 Task: Add Sprouts Boneless Skinless Chicken Thighs No Antibiotics Ever to the cart.
Action: Mouse moved to (24, 137)
Screenshot: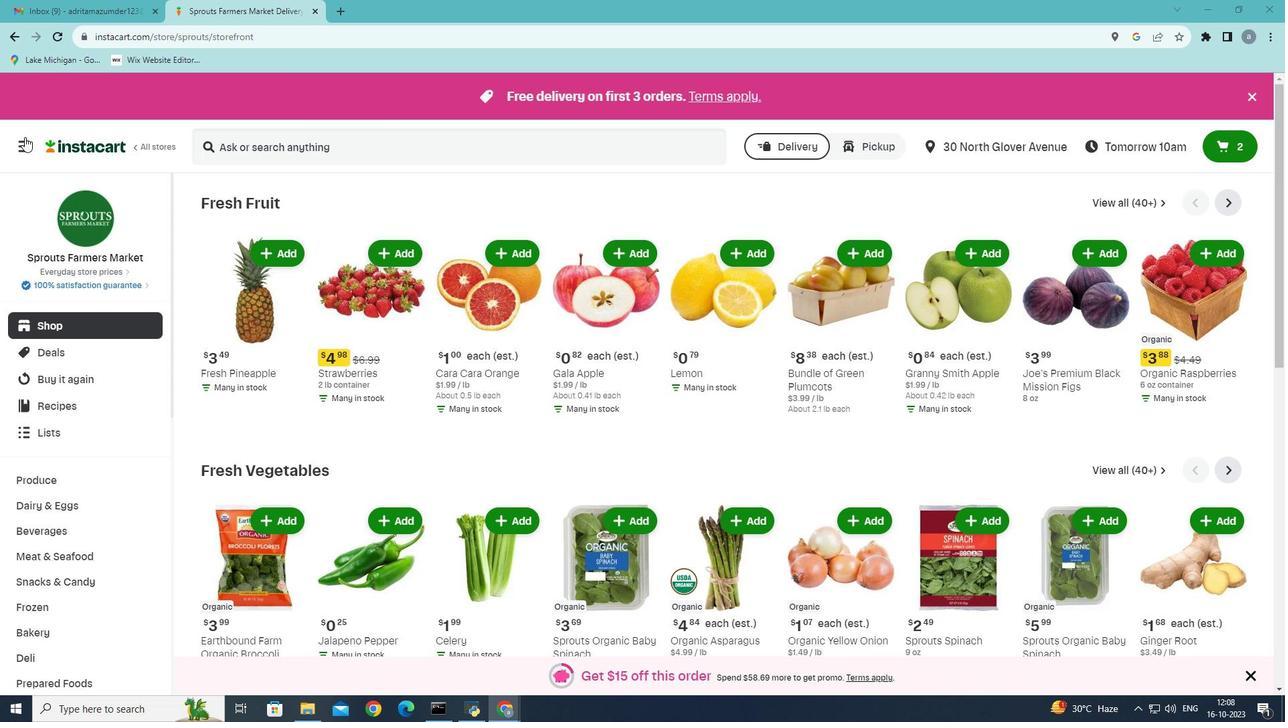 
Action: Mouse pressed left at (24, 137)
Screenshot: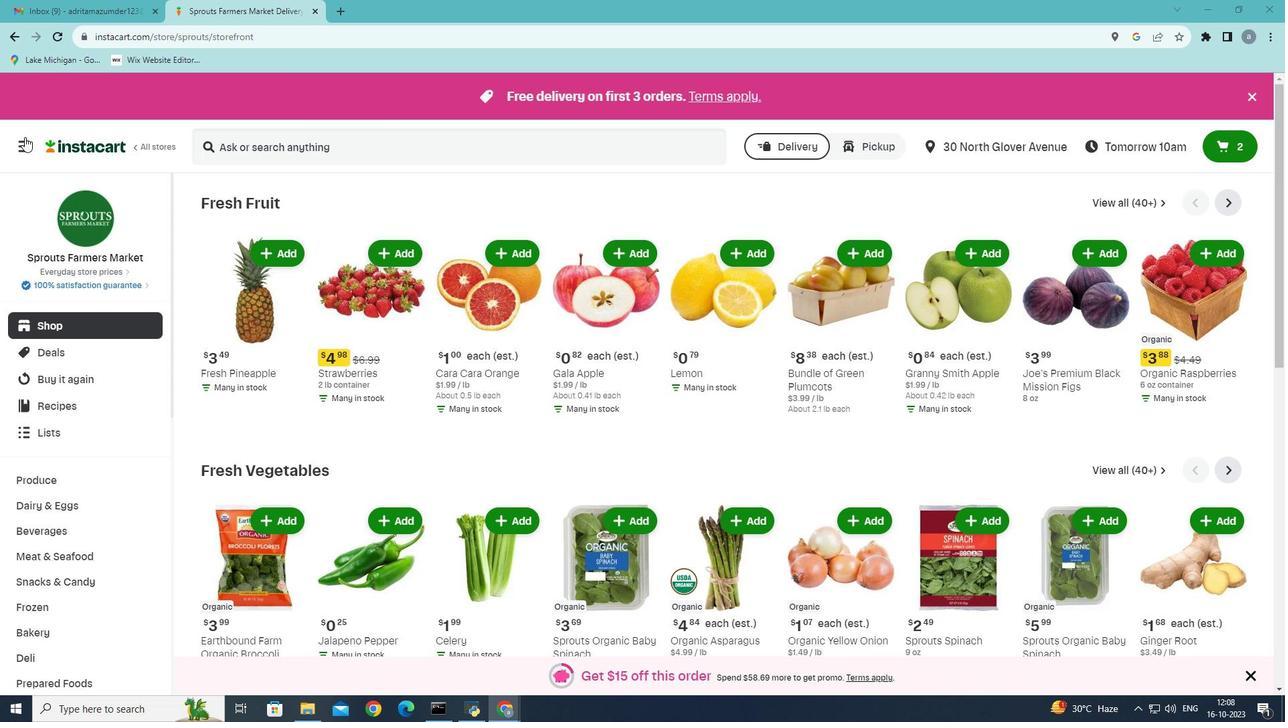 
Action: Mouse moved to (75, 390)
Screenshot: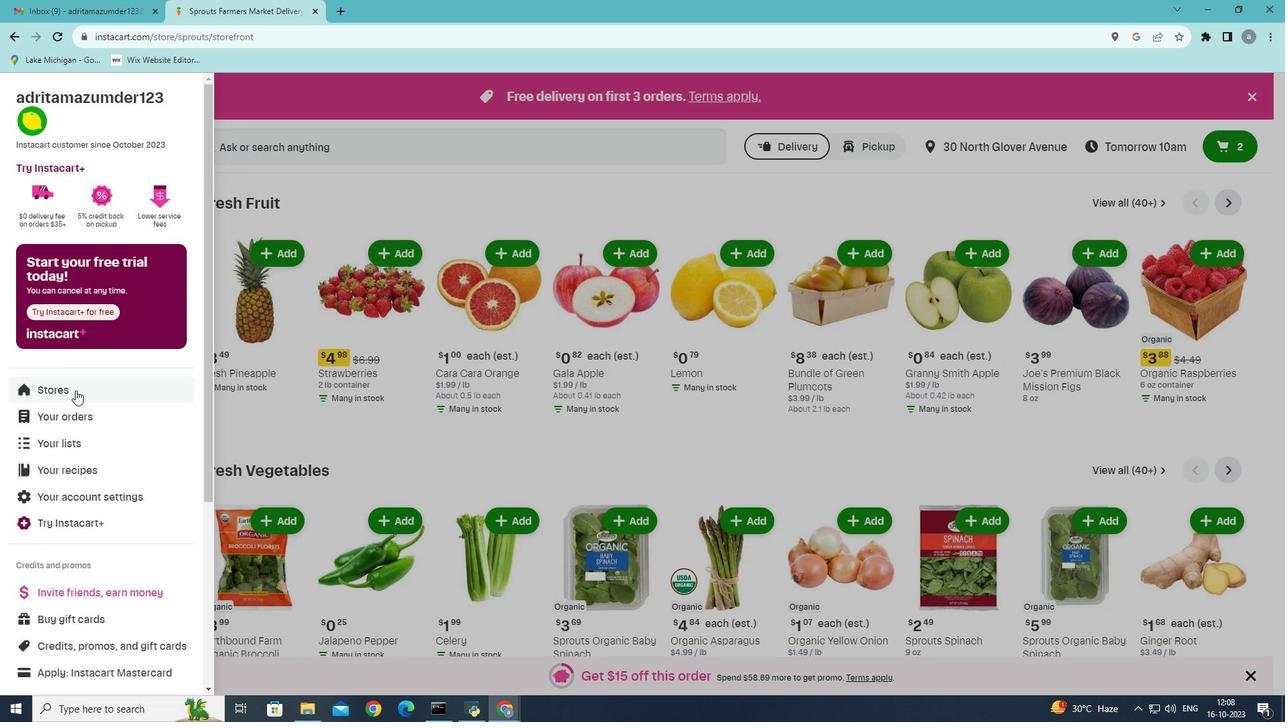 
Action: Mouse pressed left at (75, 390)
Screenshot: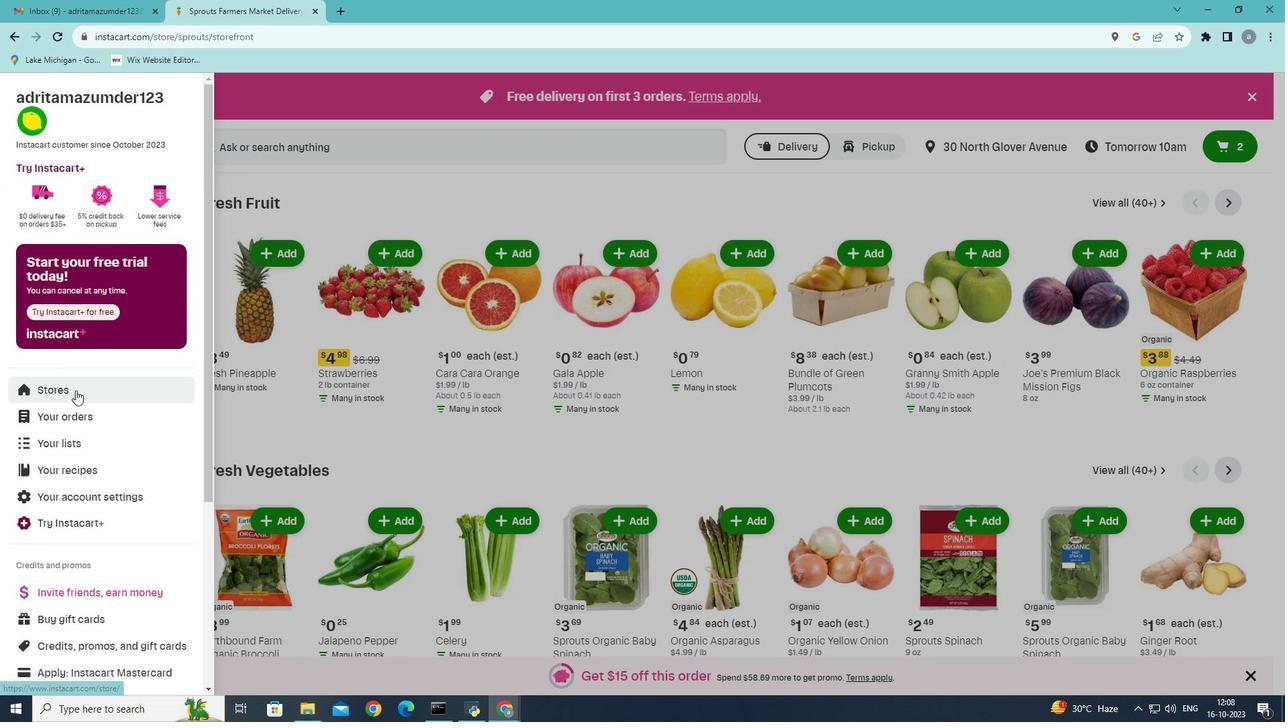 
Action: Mouse moved to (316, 149)
Screenshot: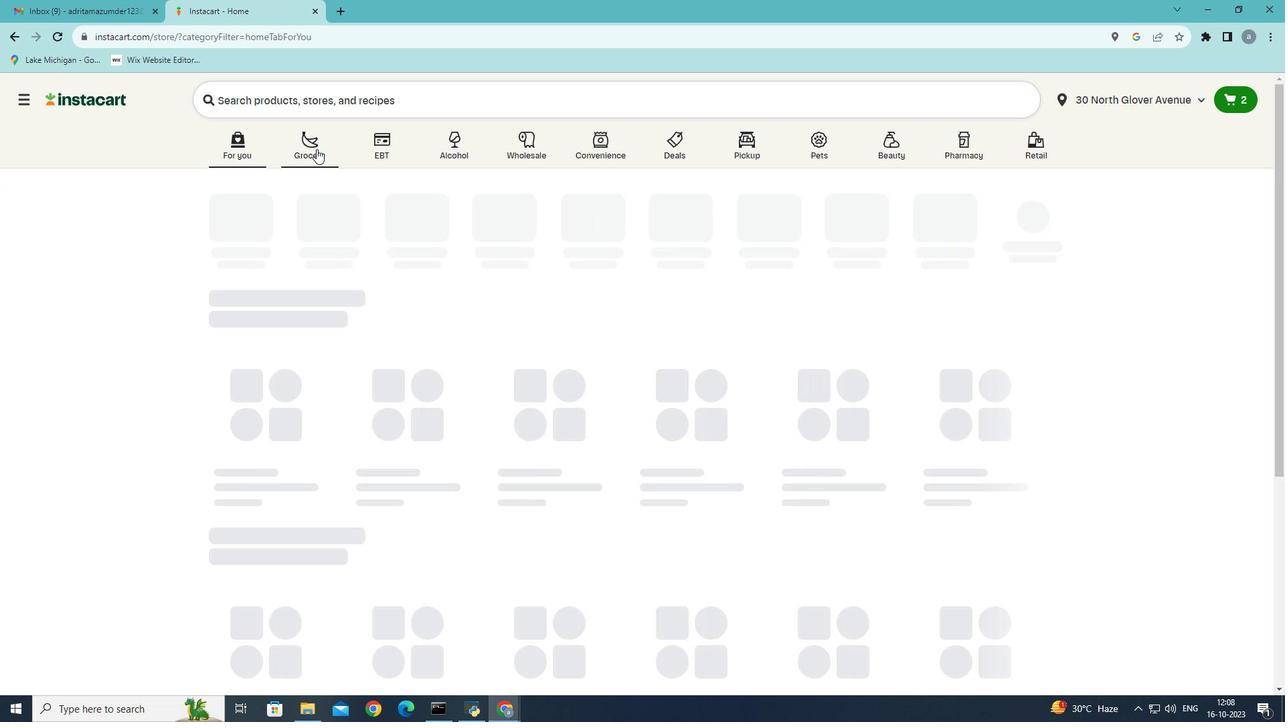 
Action: Mouse pressed left at (316, 149)
Screenshot: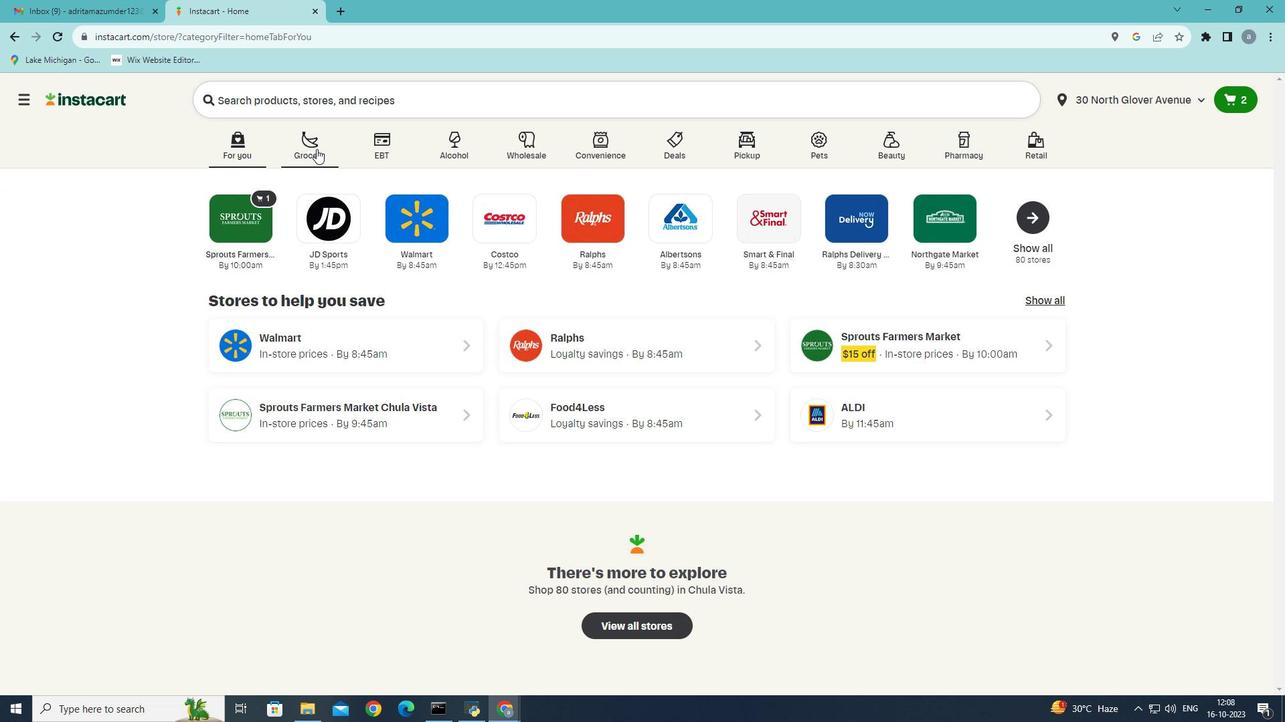 
Action: Mouse moved to (392, 243)
Screenshot: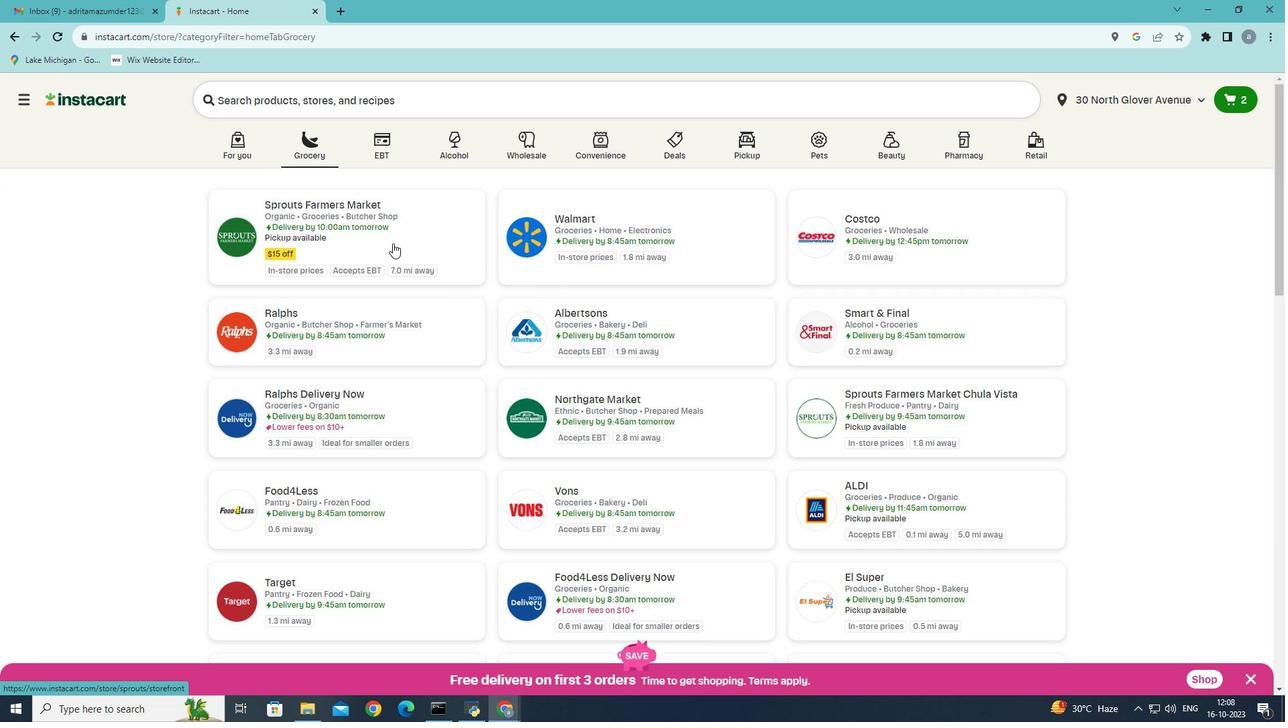 
Action: Mouse pressed left at (392, 243)
Screenshot: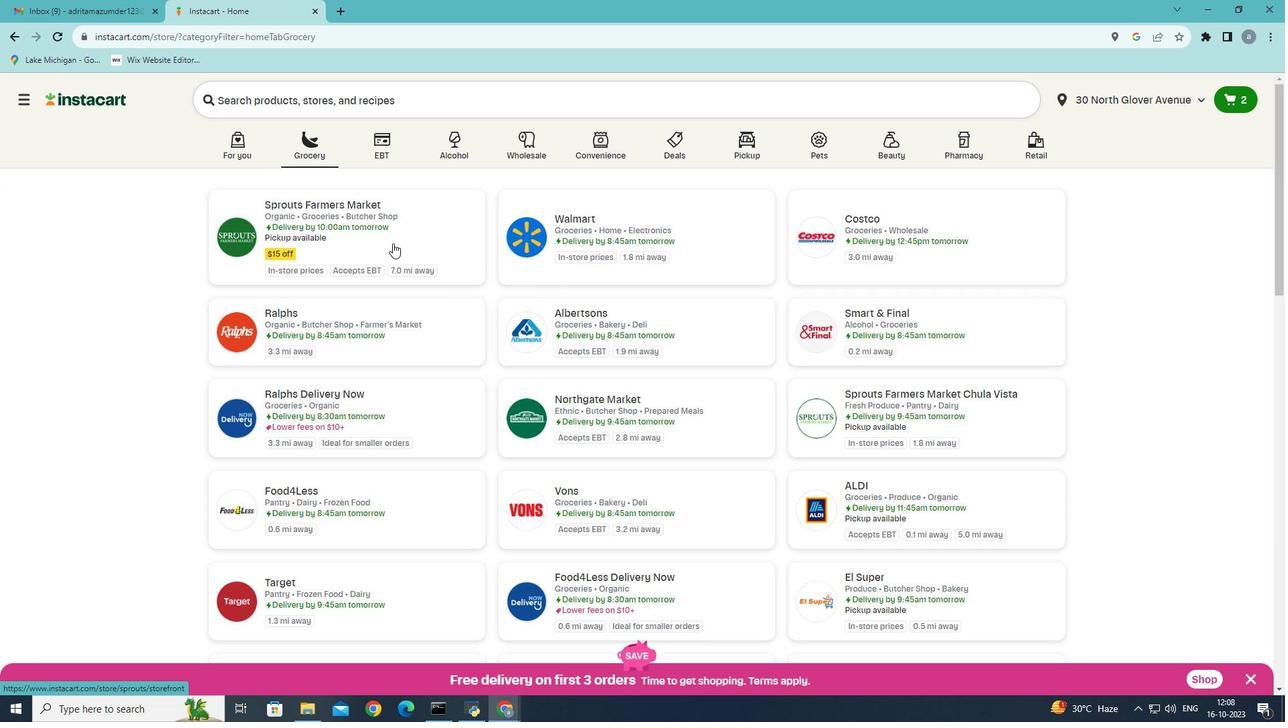 
Action: Mouse moved to (48, 552)
Screenshot: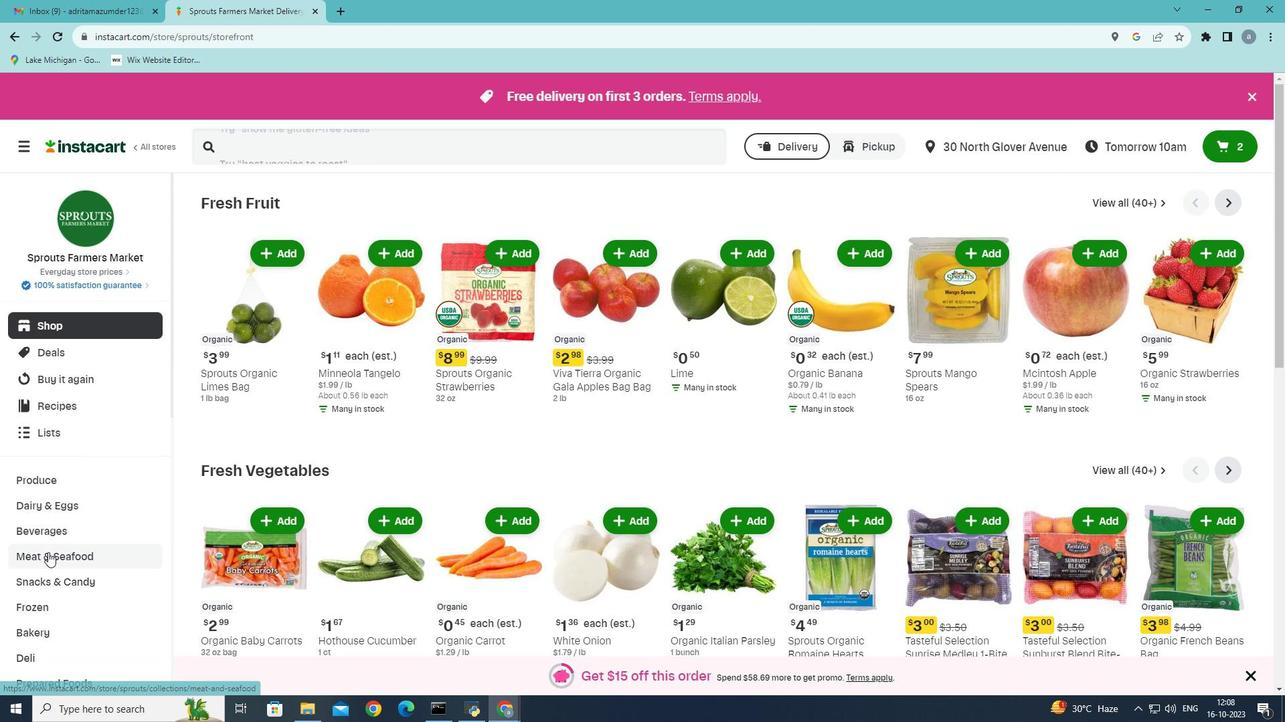 
Action: Mouse pressed left at (48, 552)
Screenshot: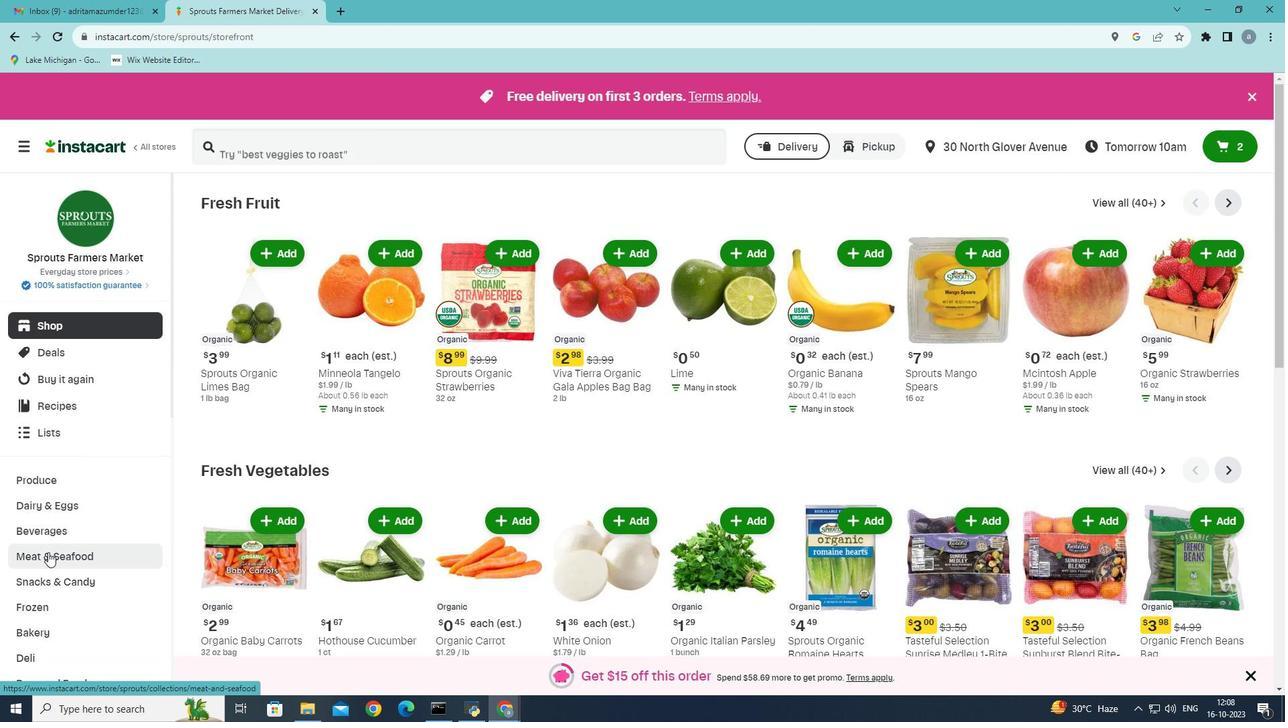 
Action: Mouse moved to (328, 238)
Screenshot: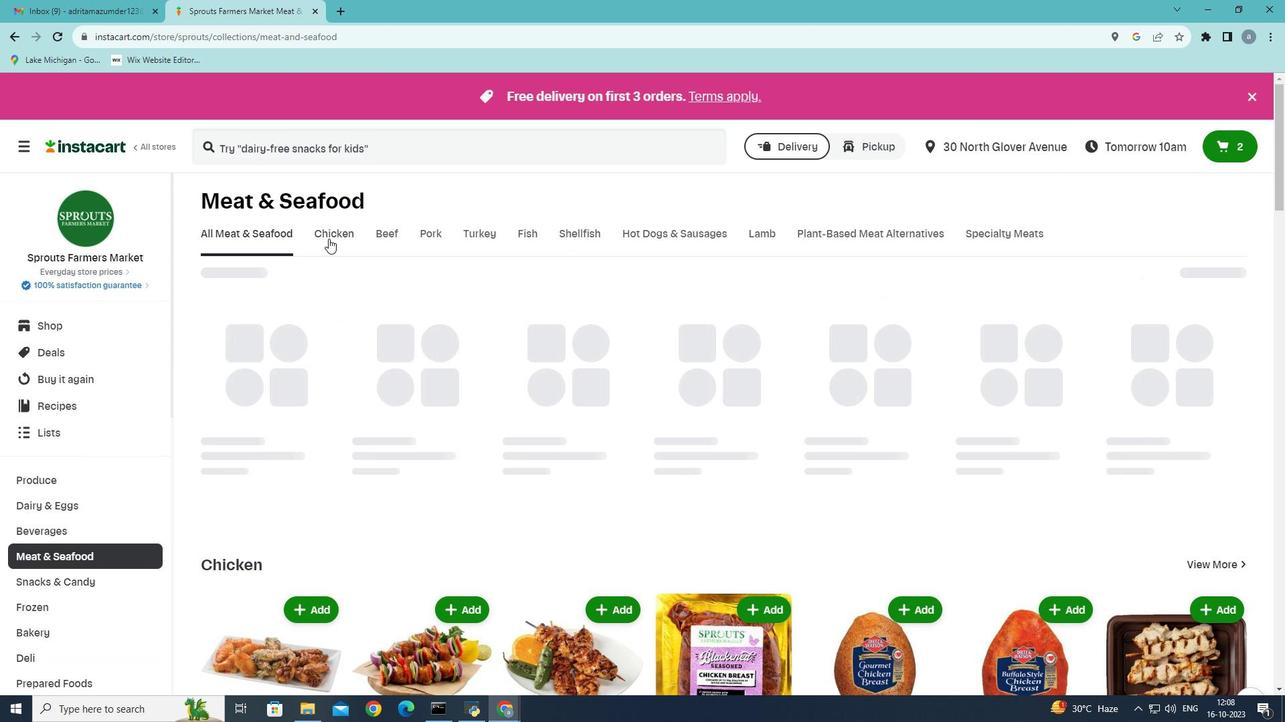 
Action: Mouse pressed left at (328, 238)
Screenshot: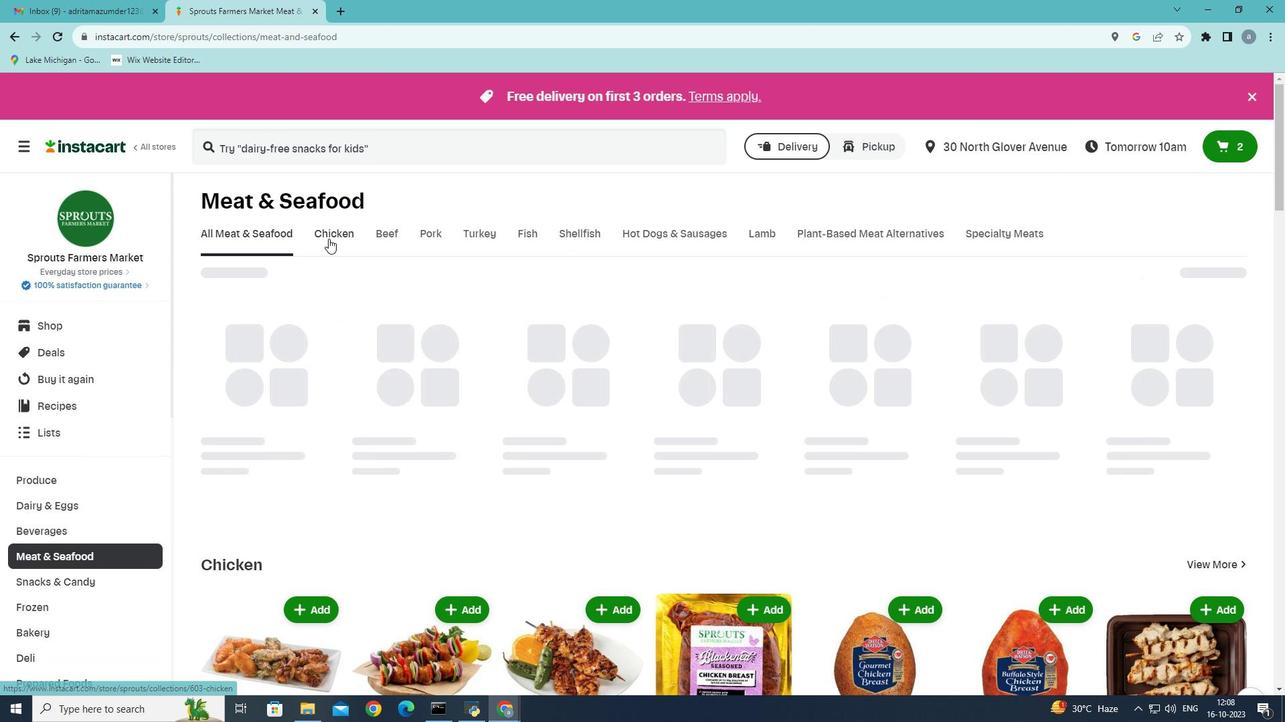 
Action: Mouse moved to (386, 291)
Screenshot: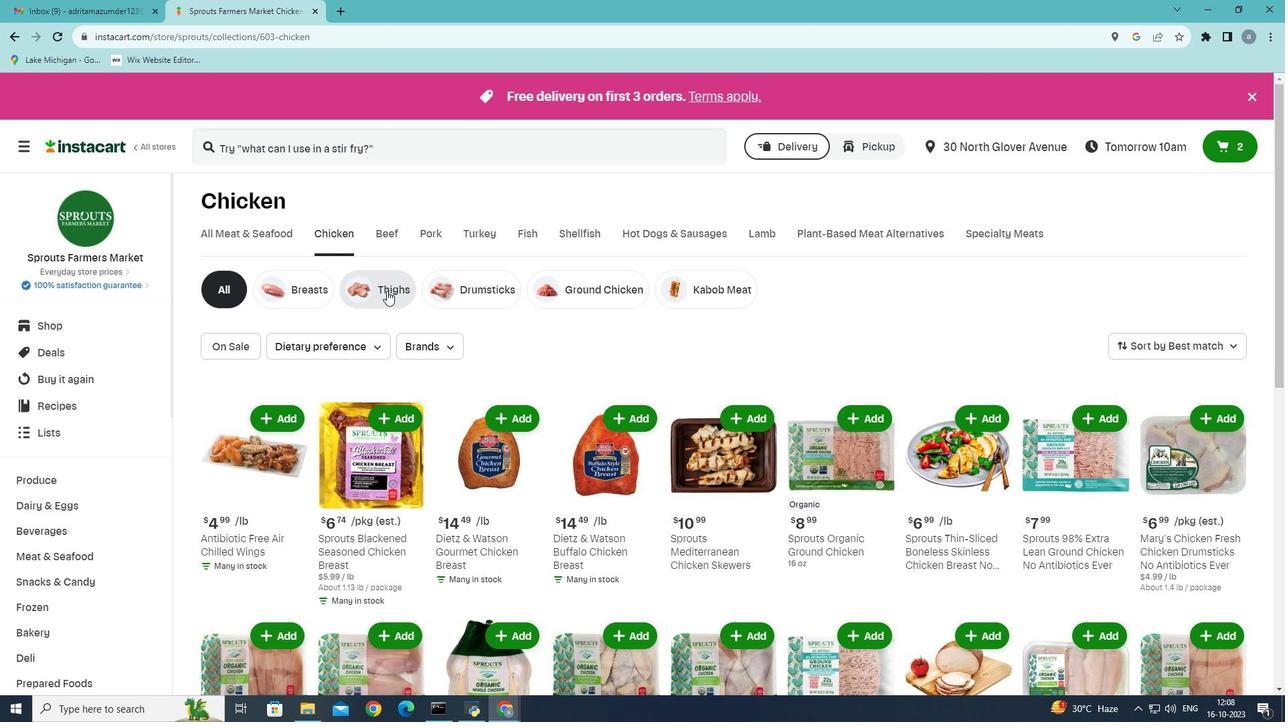 
Action: Mouse pressed left at (386, 291)
Screenshot: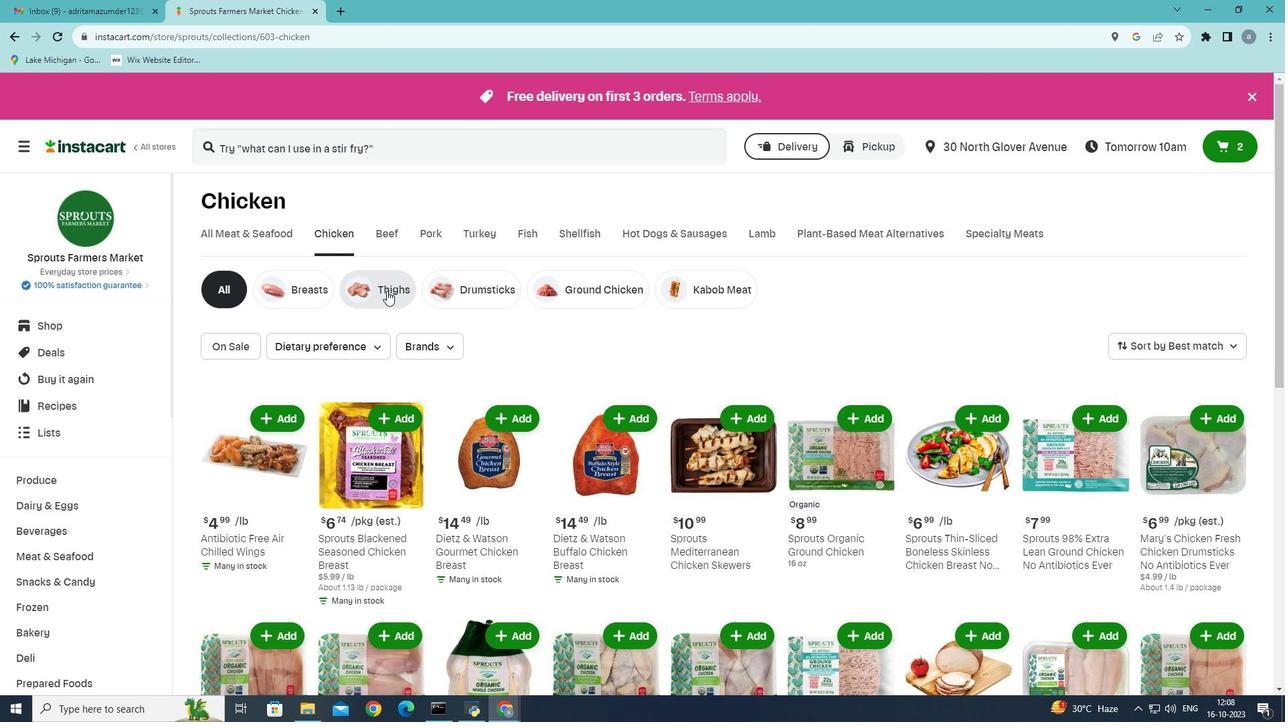
Action: Mouse moved to (266, 153)
Screenshot: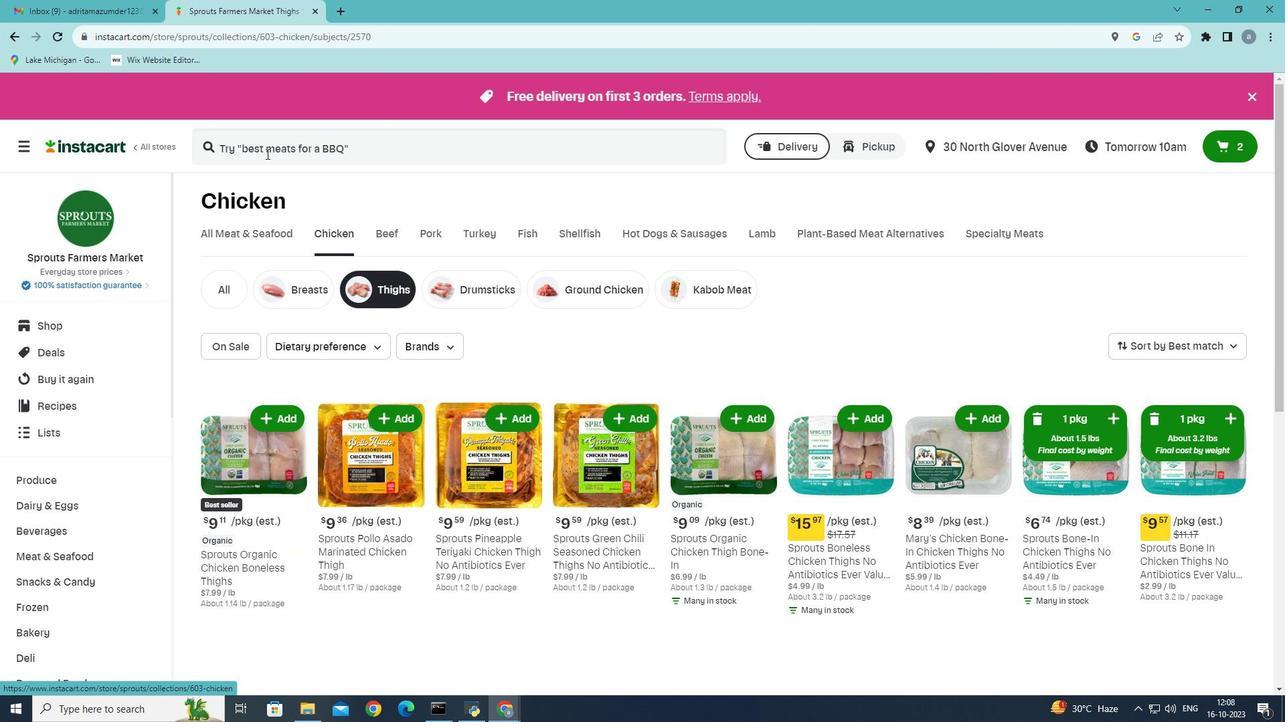 
Action: Mouse pressed left at (266, 153)
Screenshot: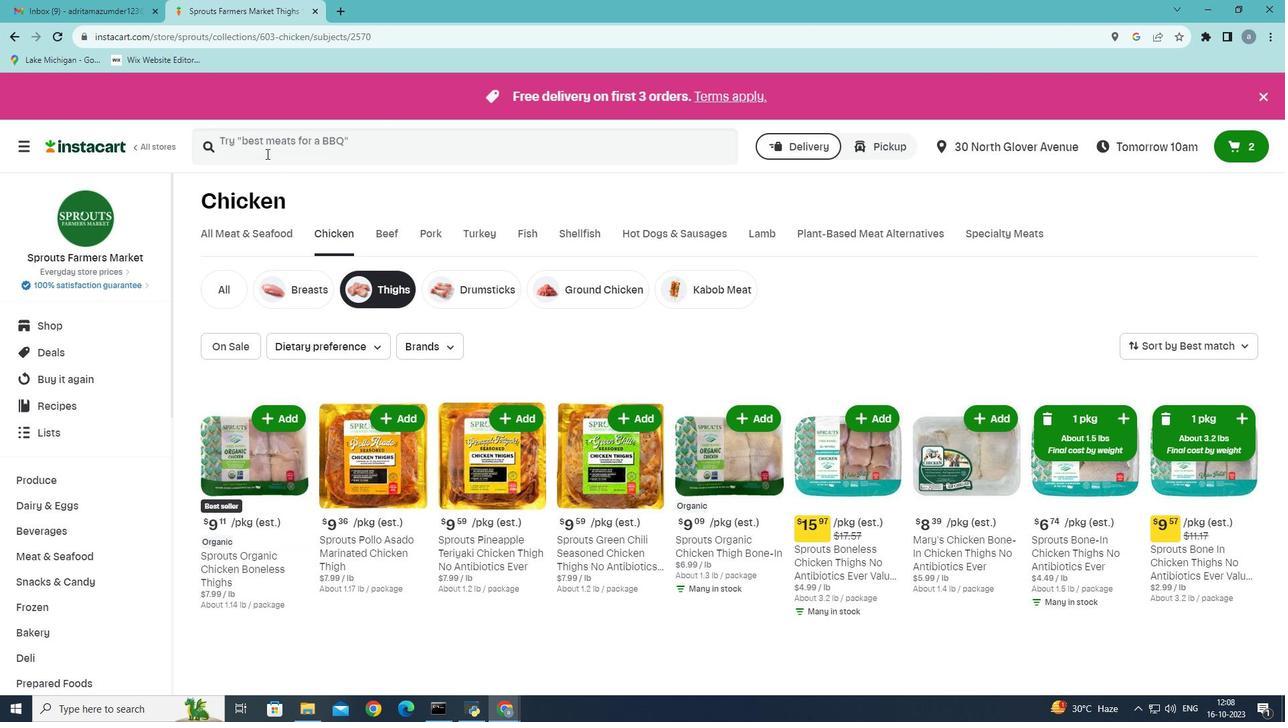 
Action: Key pressed <Key.shift>Sprouts<Key.space><Key.shift>Bol<Key.backspace>neless<Key.space><Key.shift><Key.shift><Key.shift><Key.shift><Key.shift>Skinless<Key.space>chicken<Key.space><Key.shift>Thighs<Key.space>no<Key.space>ani<Key.backspace>tibiotics<Key.space>ever<Key.enter>
Screenshot: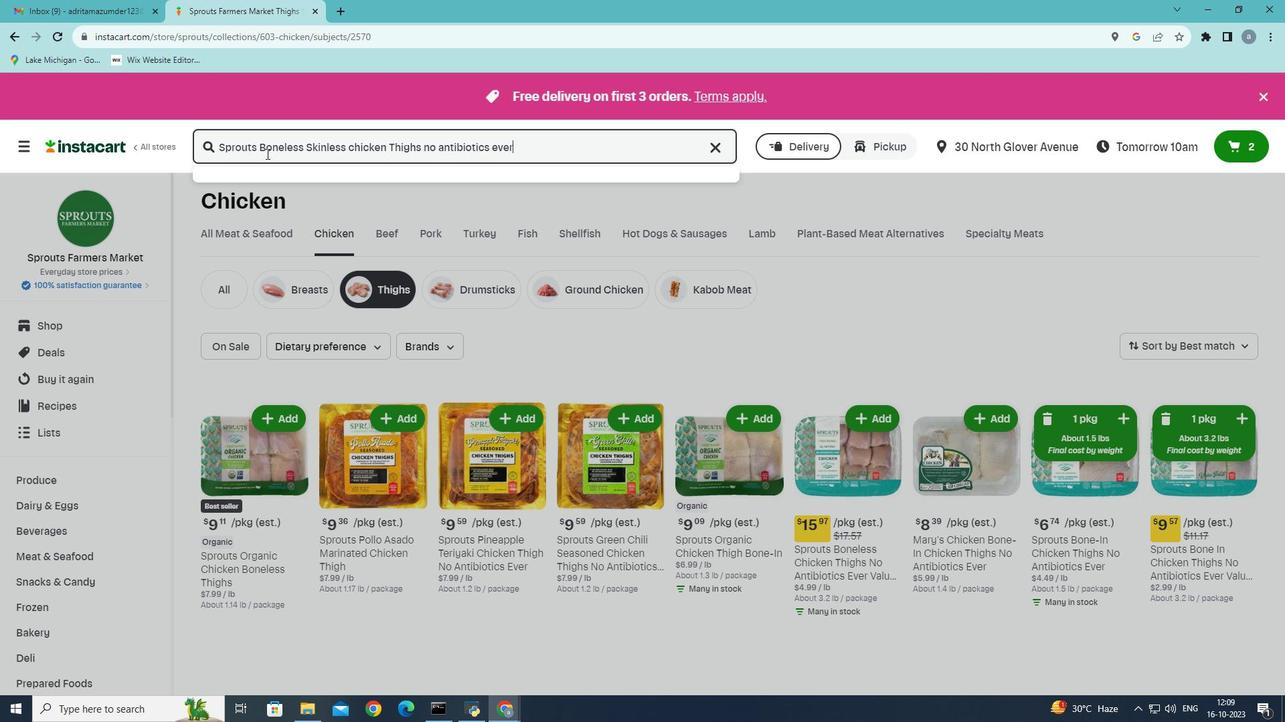 
Action: Mouse moved to (850, 492)
Screenshot: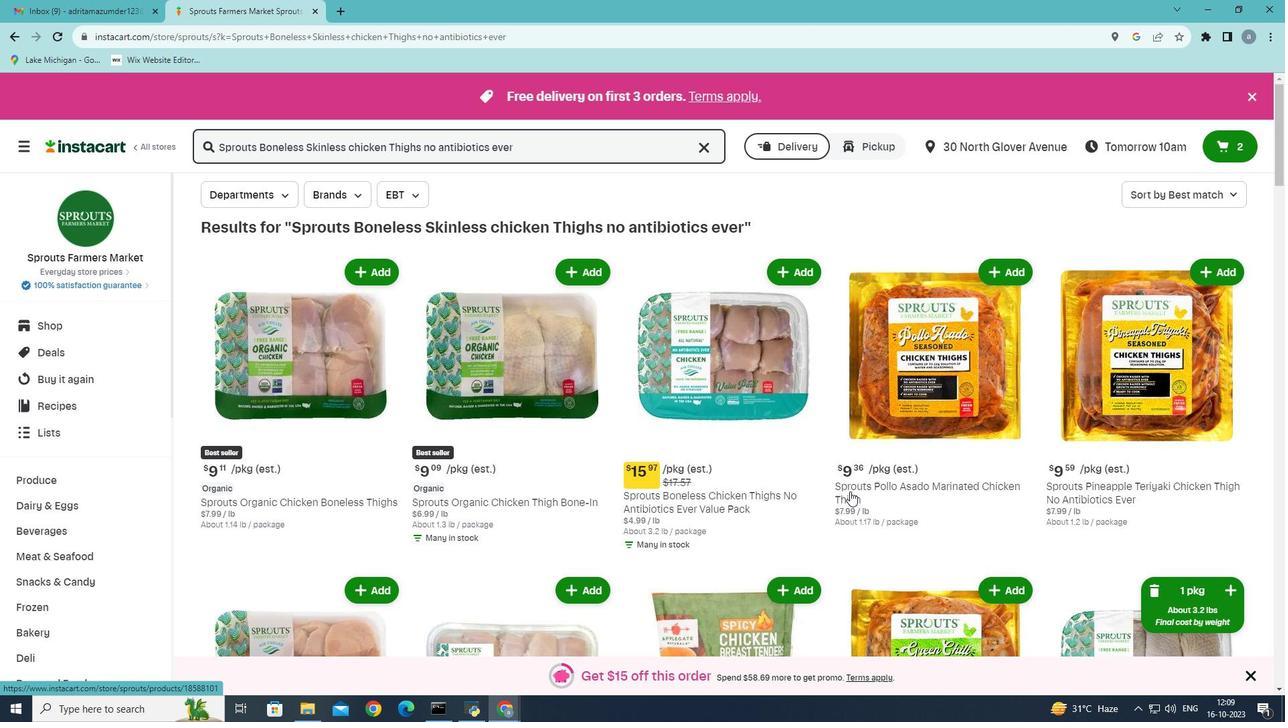 
Action: Mouse scrolled (850, 491) with delta (0, 0)
Screenshot: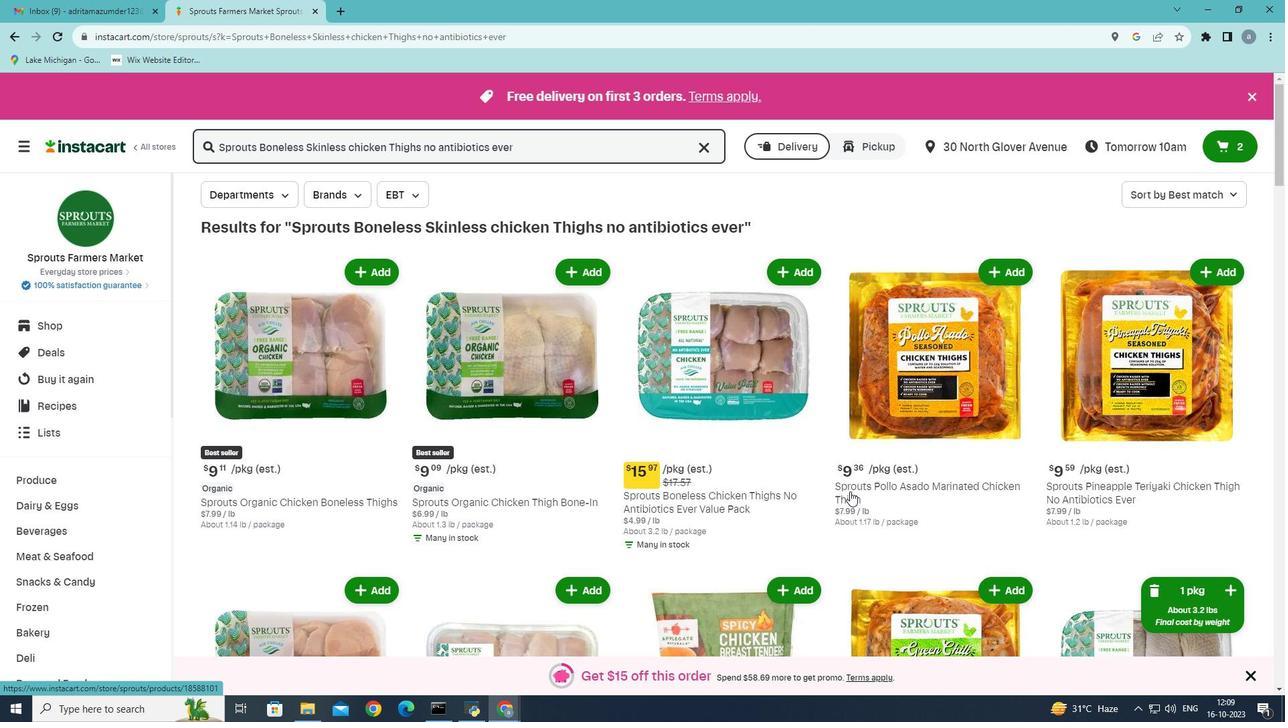 
Action: Mouse moved to (889, 500)
Screenshot: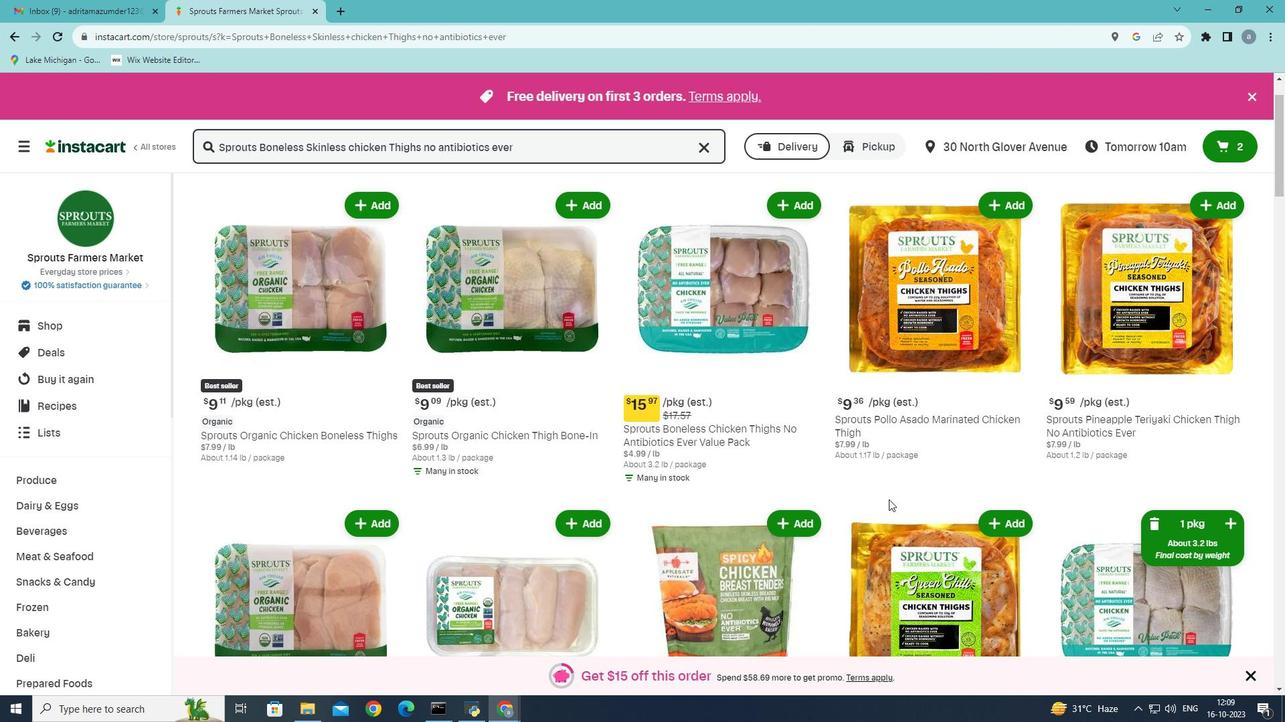 
Action: Mouse scrolled (889, 499) with delta (0, 0)
Screenshot: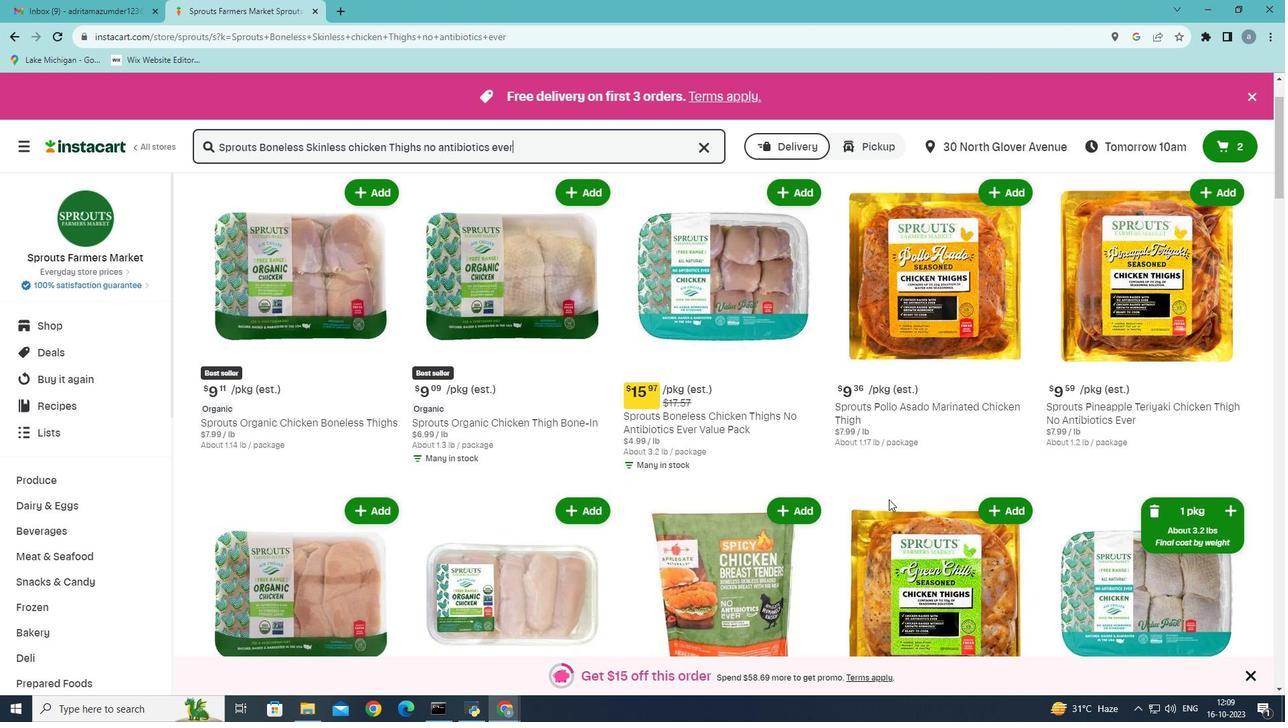 
Action: Mouse scrolled (889, 499) with delta (0, 0)
Screenshot: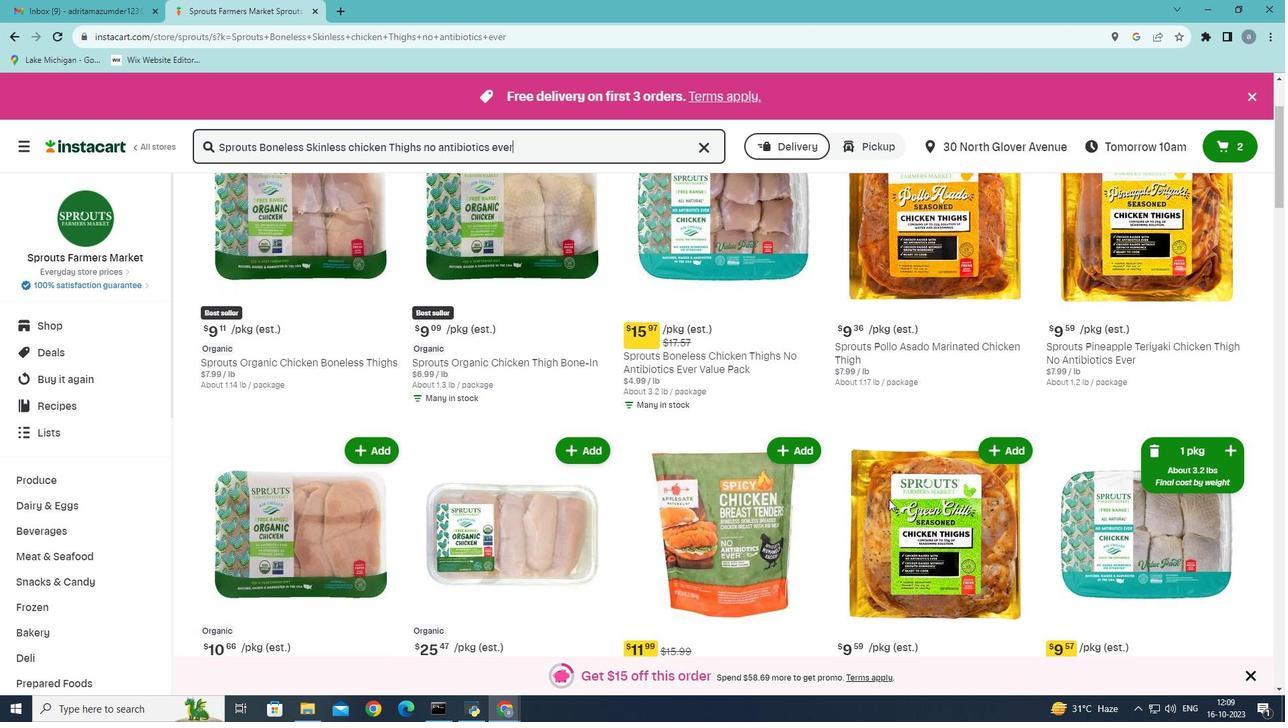 
Action: Mouse scrolled (889, 499) with delta (0, 0)
Screenshot: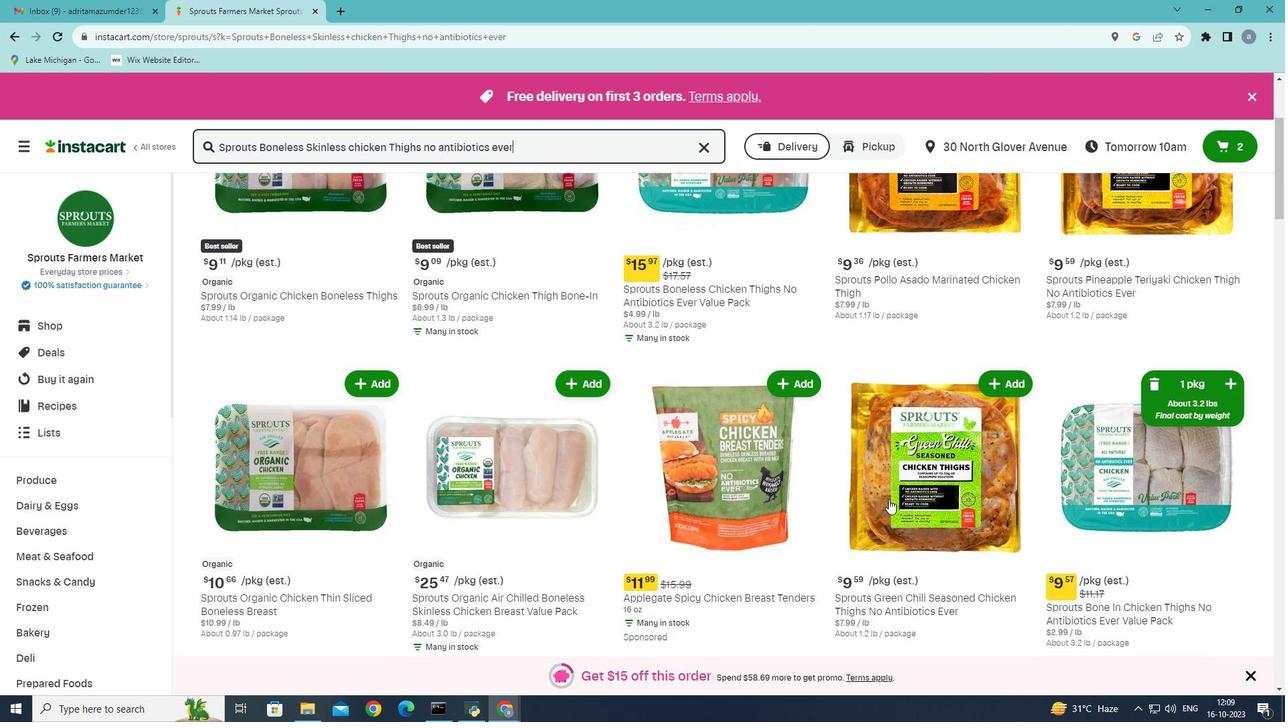 
Action: Mouse scrolled (889, 499) with delta (0, 0)
Screenshot: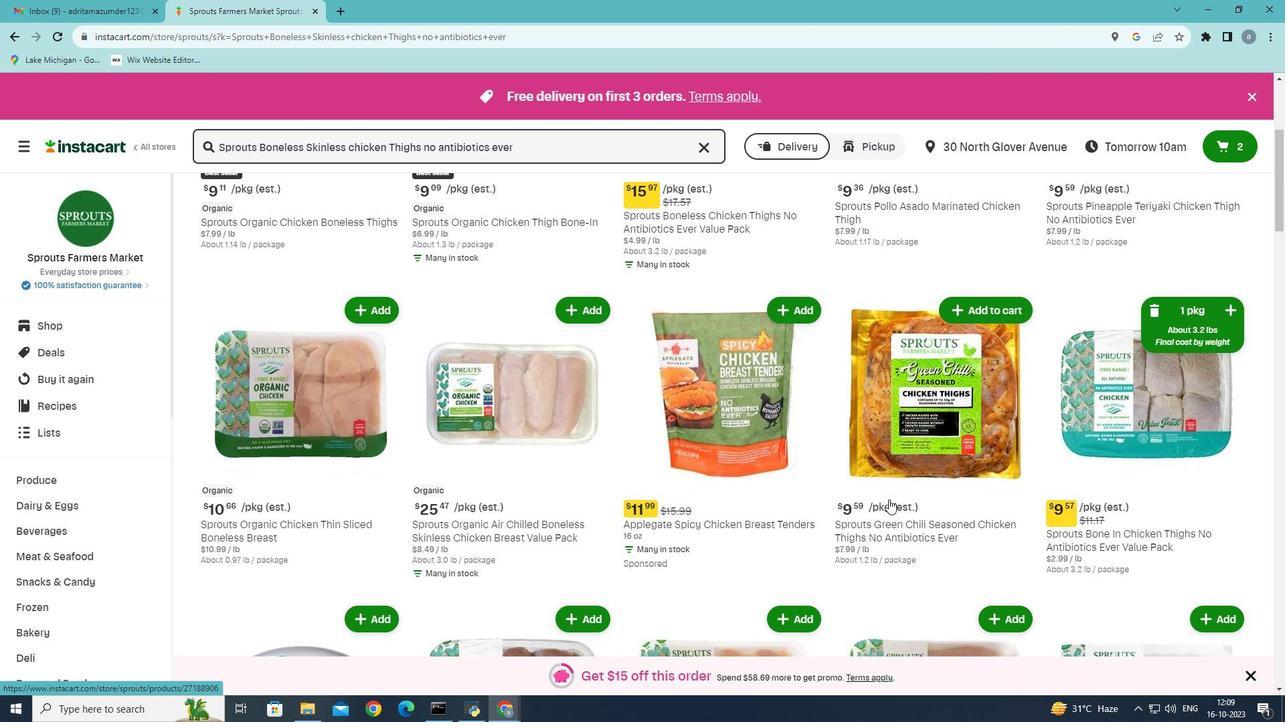 
Action: Mouse scrolled (889, 499) with delta (0, 0)
Screenshot: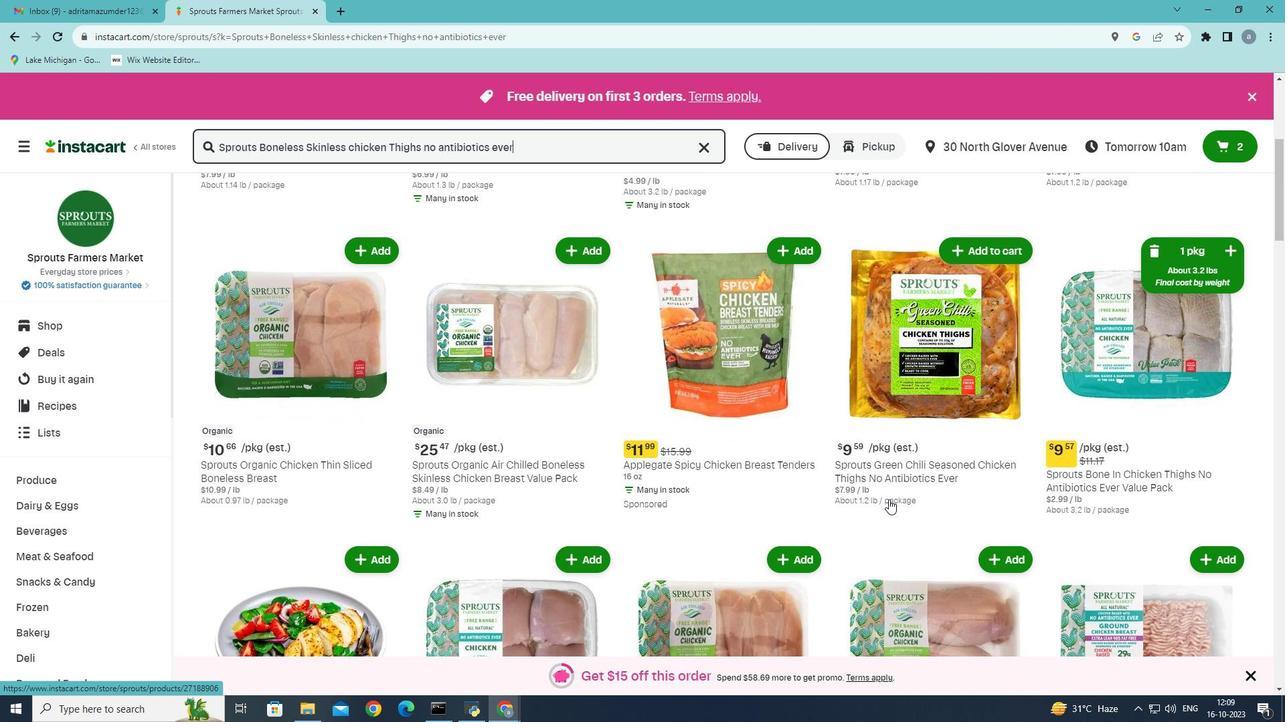 
Action: Mouse scrolled (889, 499) with delta (0, 0)
Screenshot: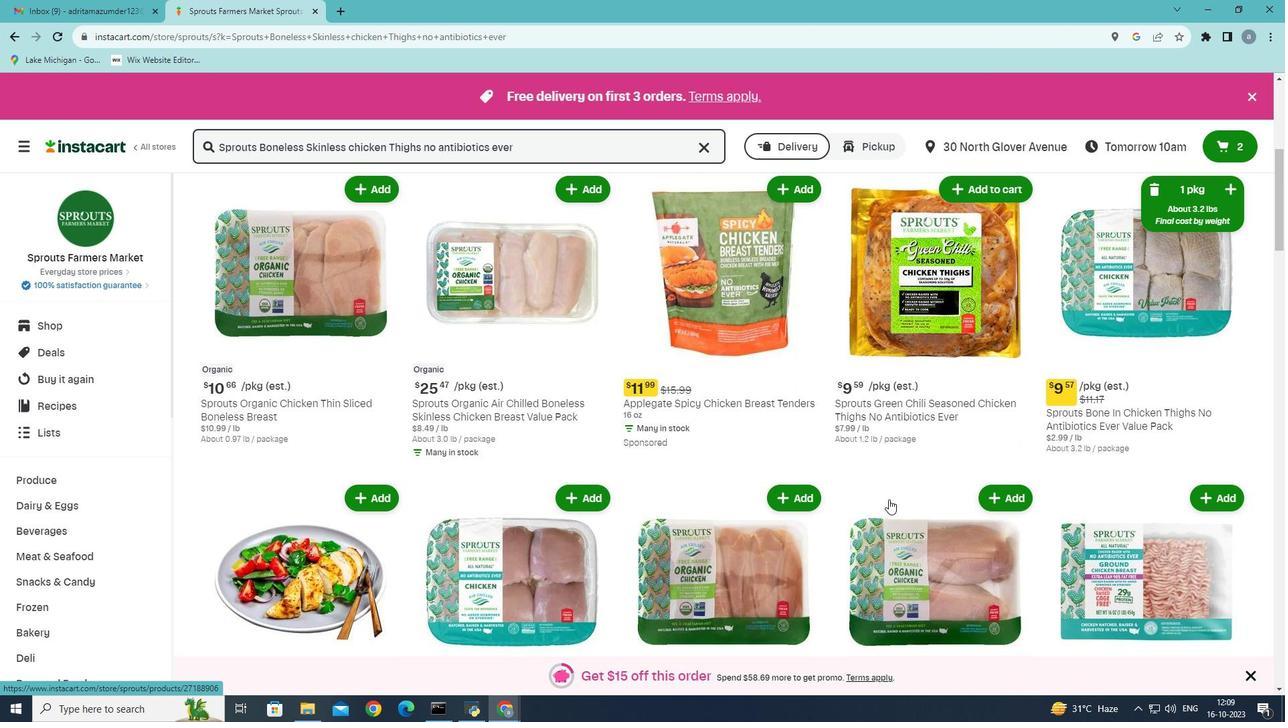 
Action: Mouse scrolled (889, 499) with delta (0, 0)
Screenshot: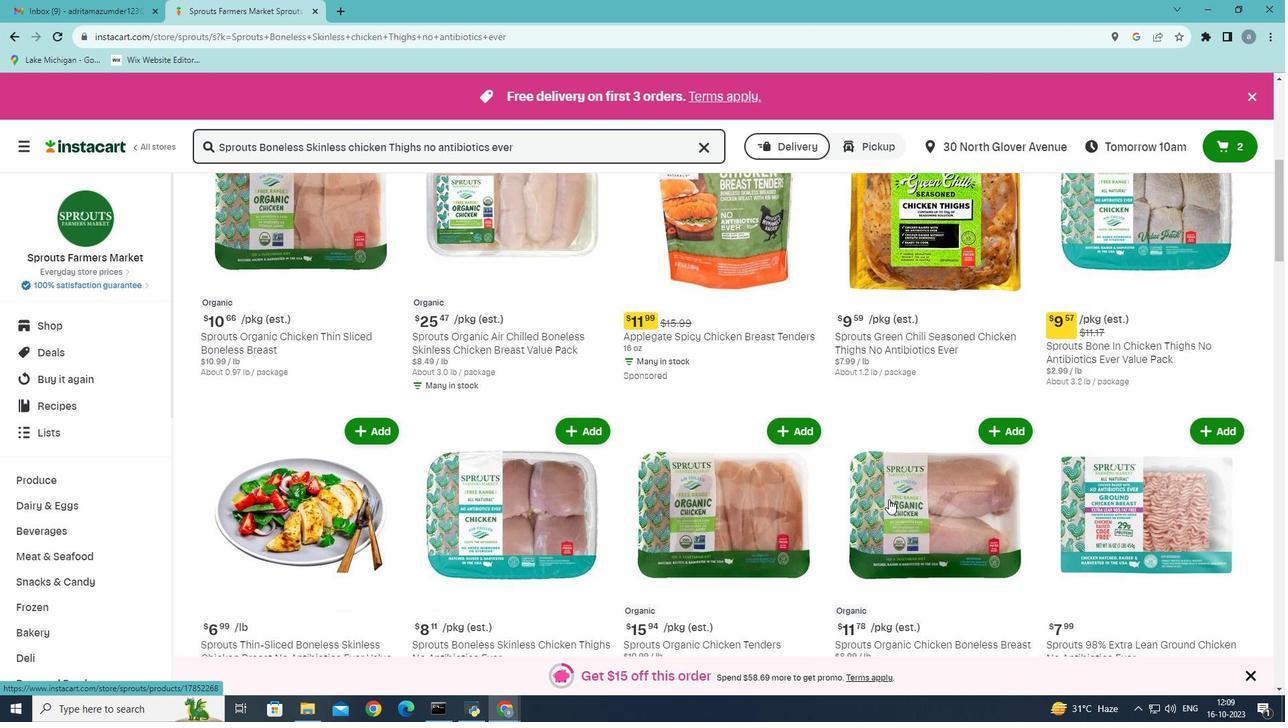 
Action: Mouse scrolled (889, 499) with delta (0, 0)
Screenshot: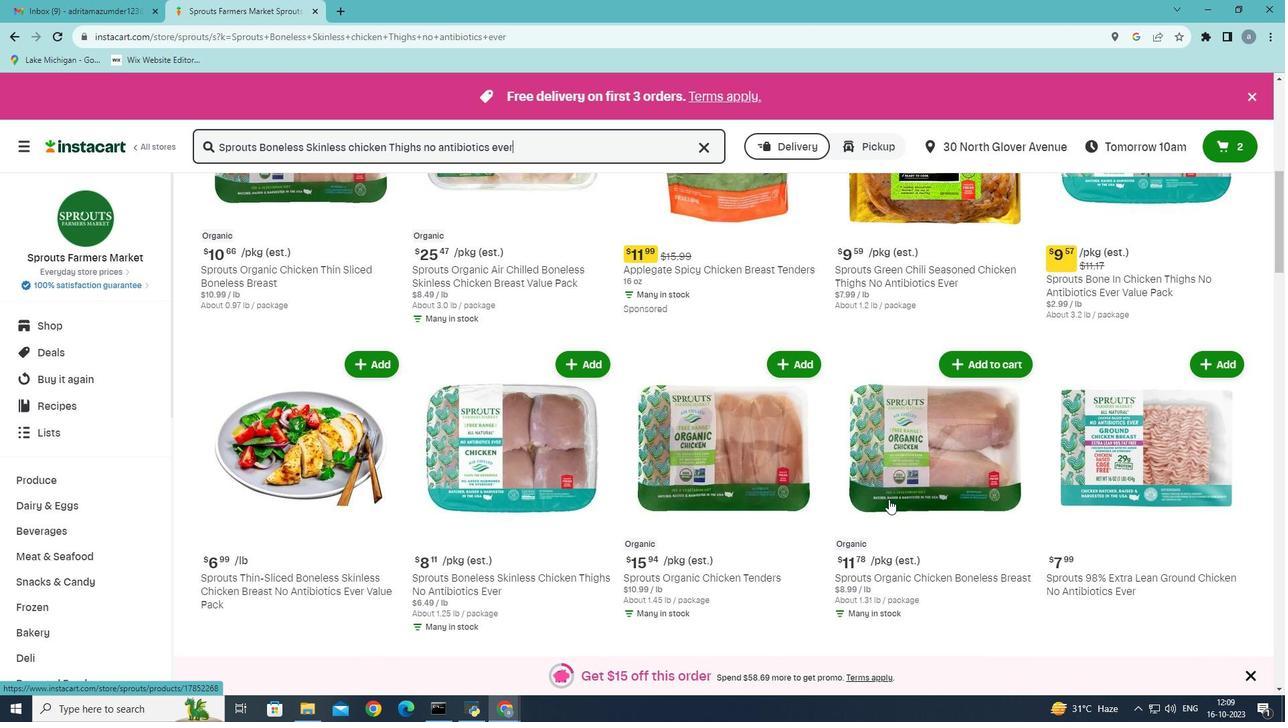 
Action: Mouse scrolled (889, 499) with delta (0, 0)
Screenshot: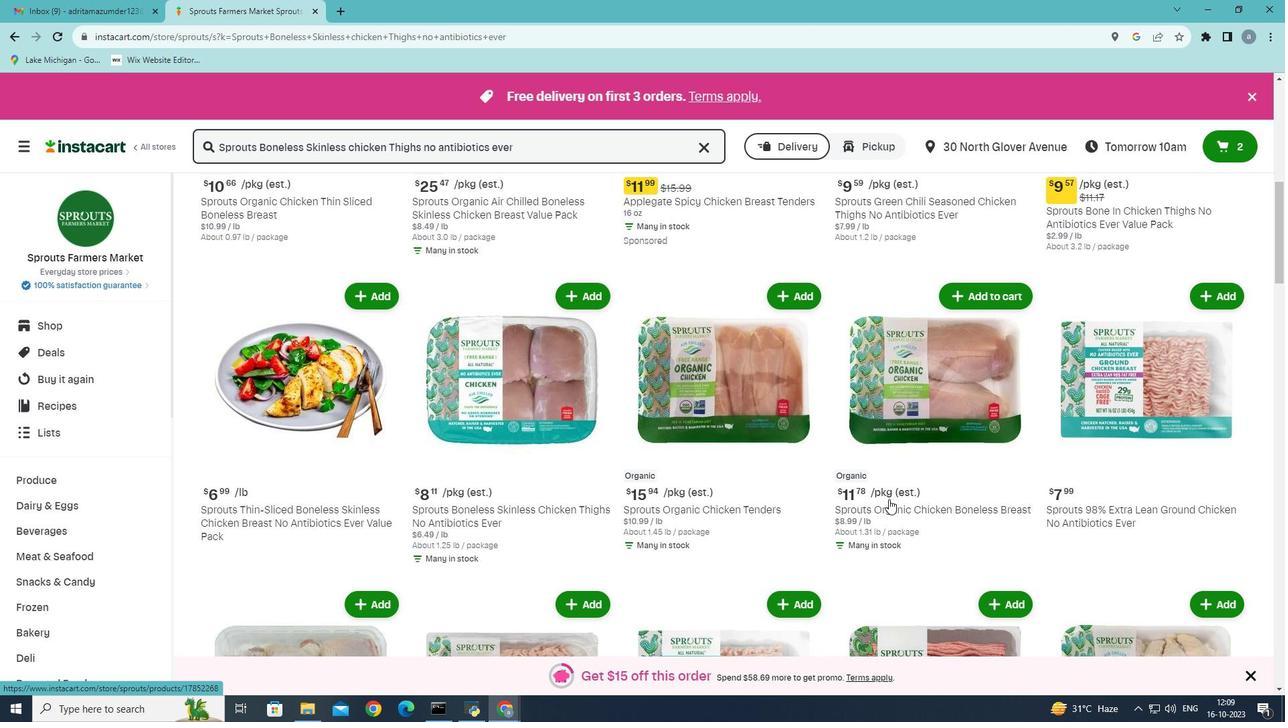 
Action: Mouse scrolled (889, 499) with delta (0, 0)
Screenshot: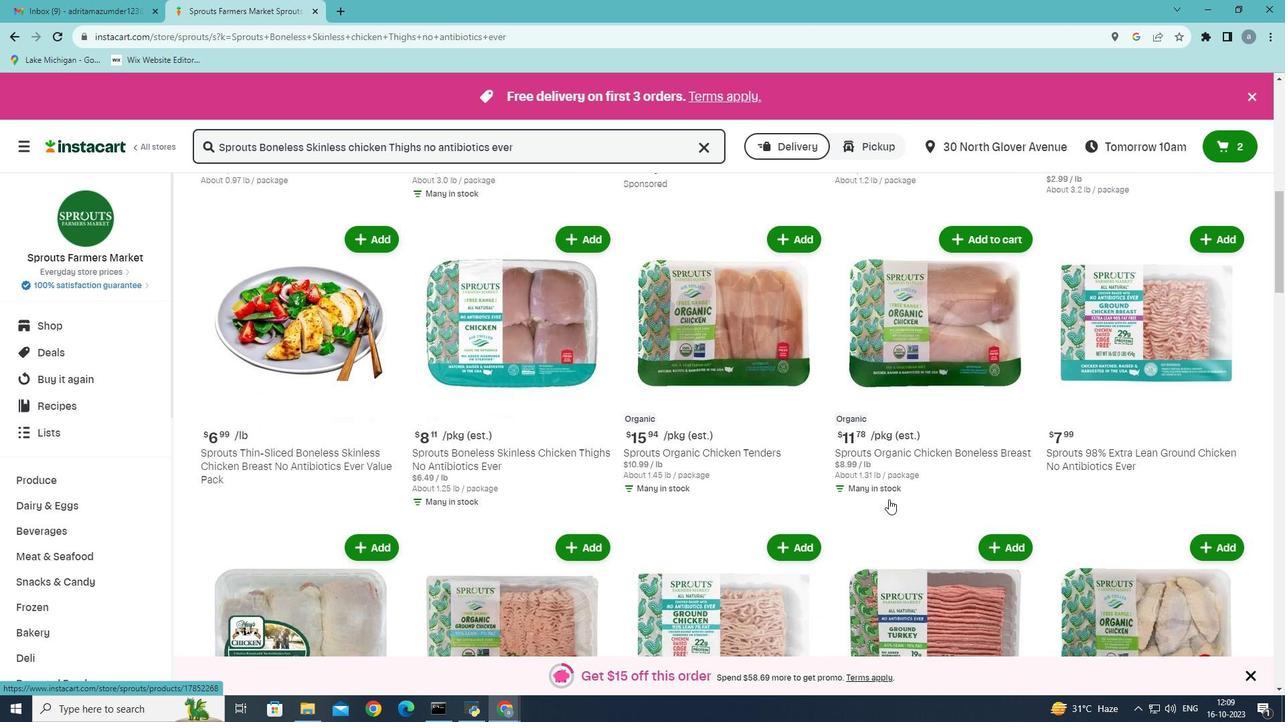 
Action: Mouse moved to (889, 500)
Screenshot: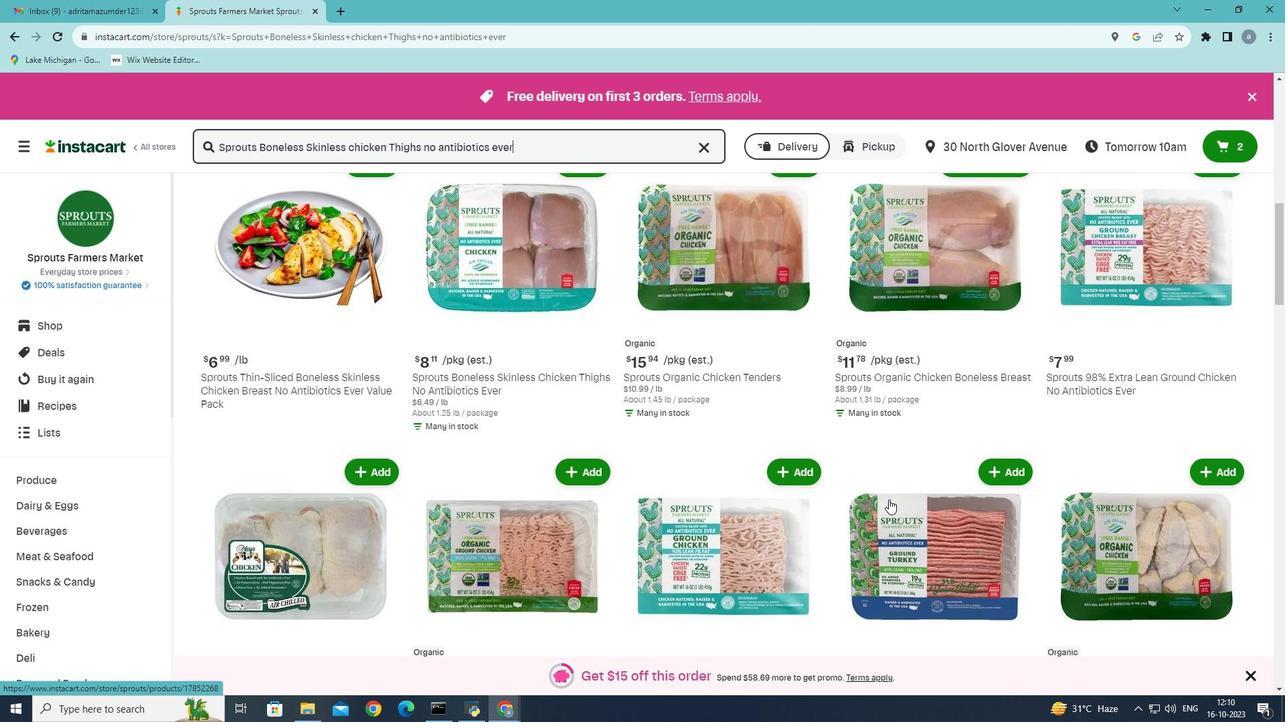 
Action: Mouse scrolled (889, 499) with delta (0, 0)
Screenshot: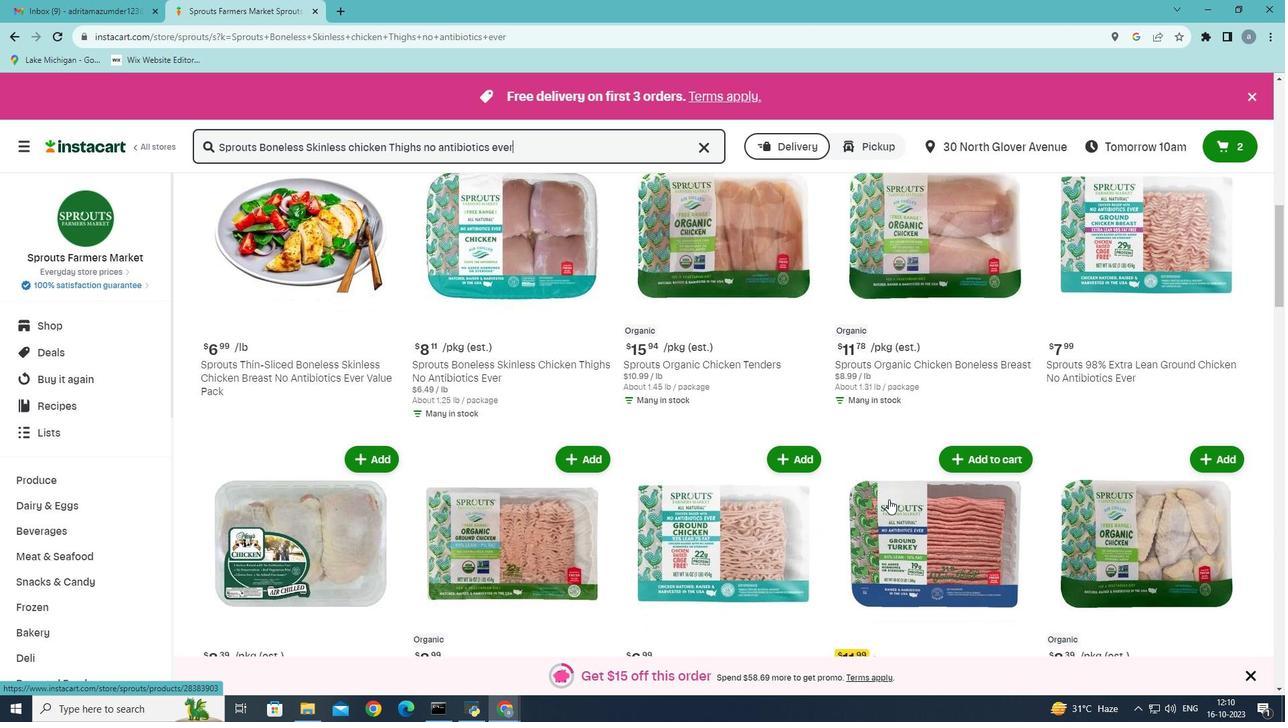 
Action: Mouse scrolled (889, 499) with delta (0, 0)
Screenshot: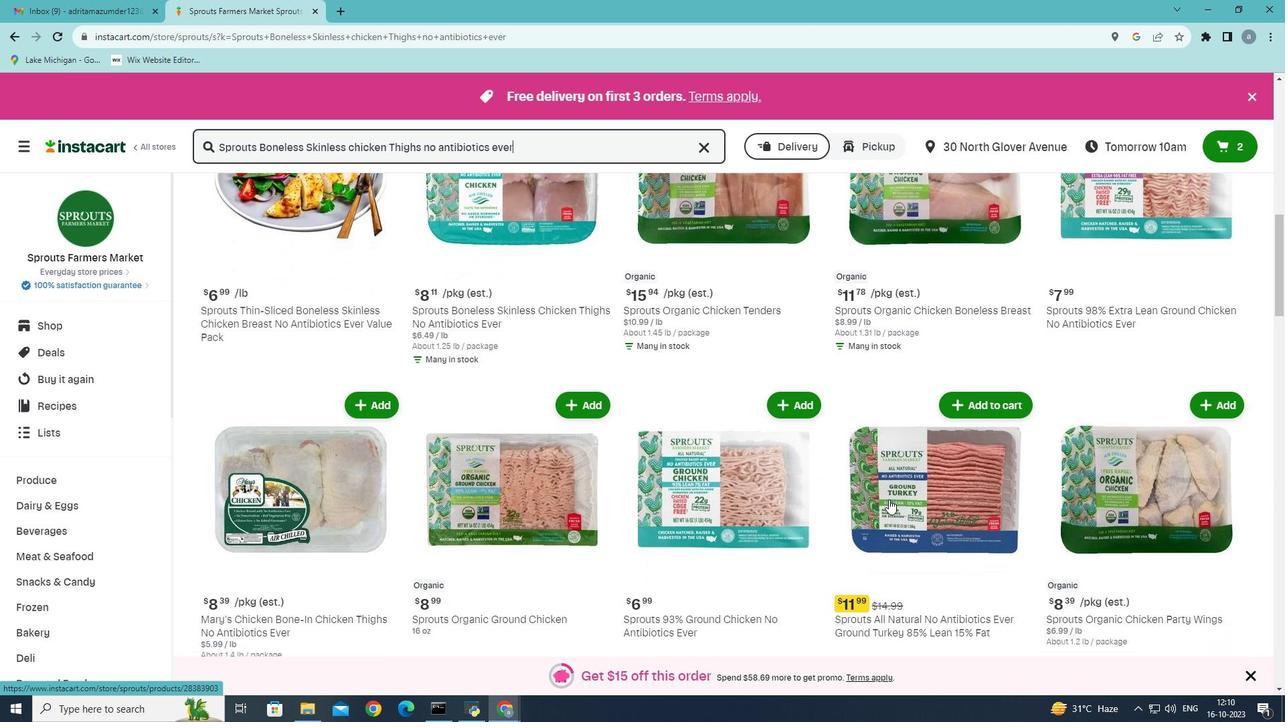 
Action: Mouse scrolled (889, 499) with delta (0, 0)
Screenshot: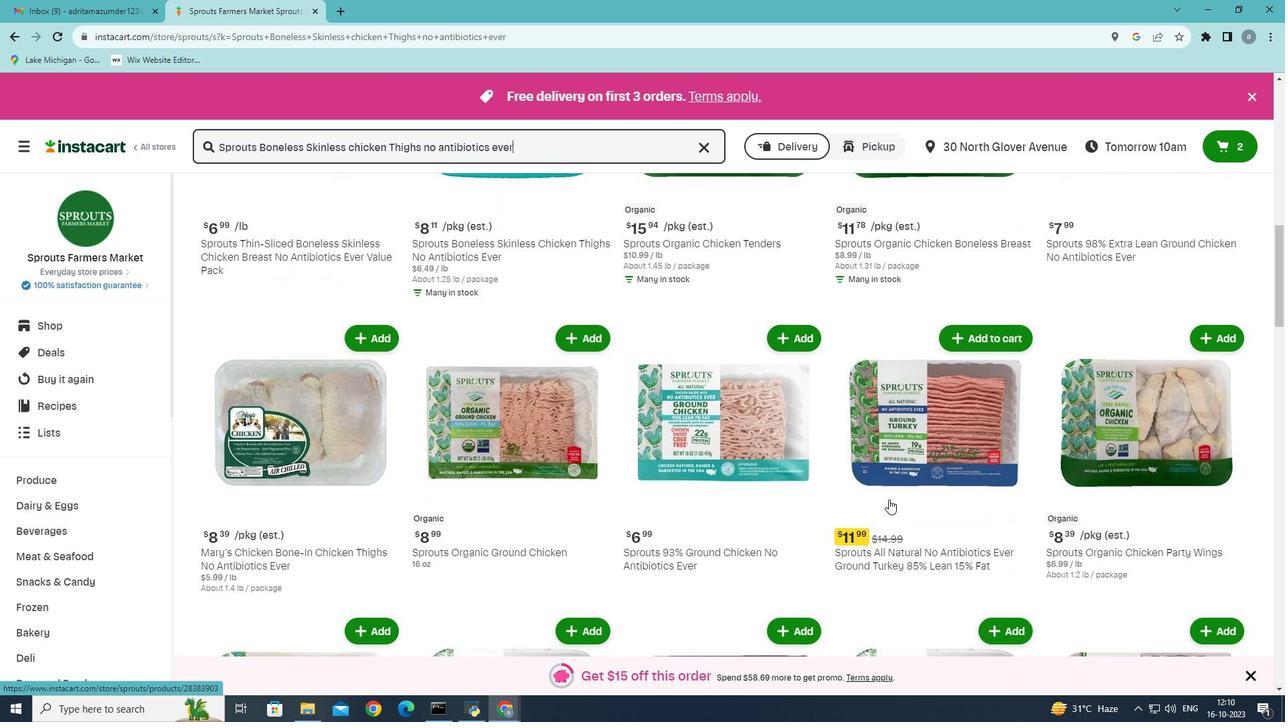 
Action: Mouse moved to (873, 497)
Screenshot: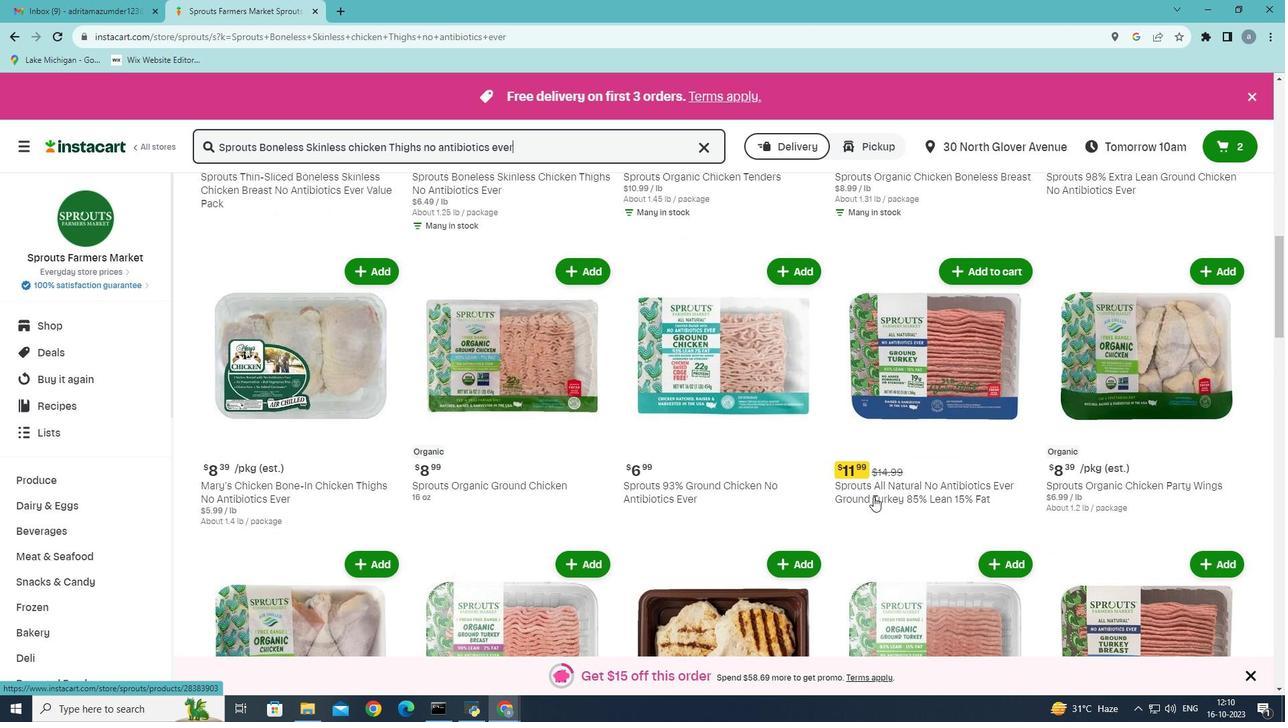 
Action: Mouse scrolled (873, 496) with delta (0, 0)
Screenshot: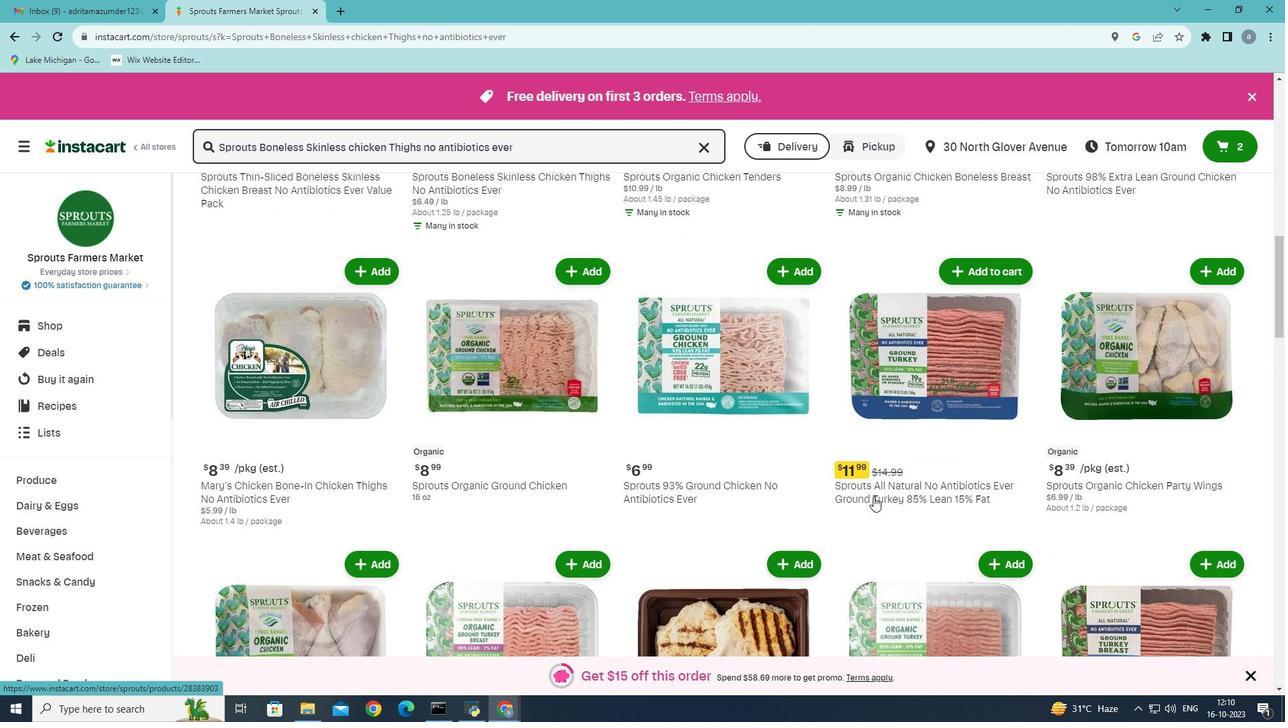
Action: Mouse scrolled (873, 496) with delta (0, 0)
Screenshot: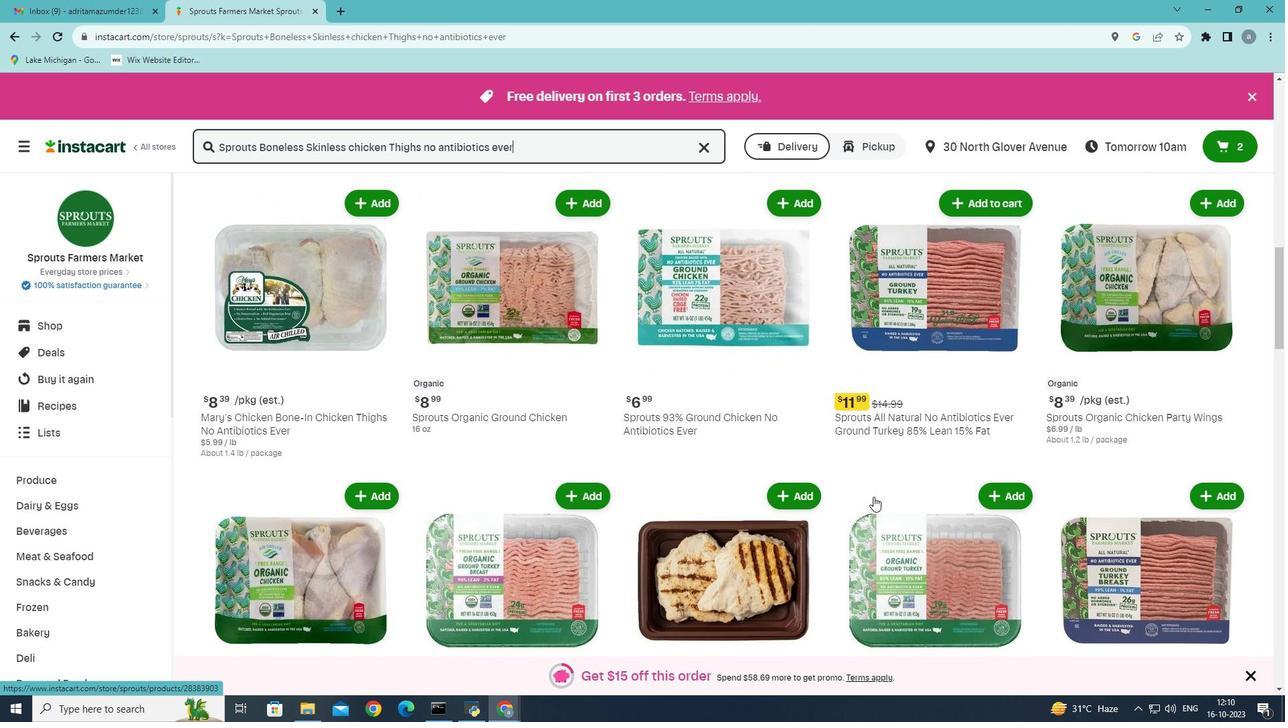 
Action: Mouse scrolled (873, 496) with delta (0, 0)
Screenshot: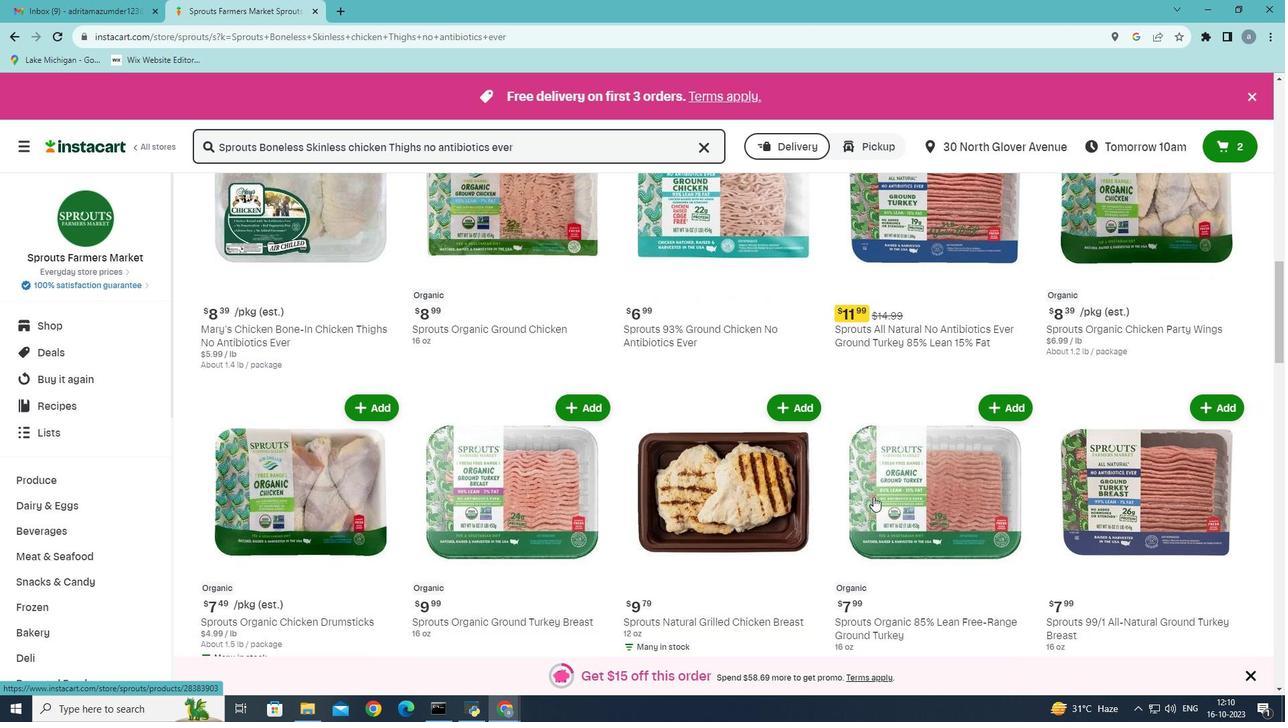 
Action: Mouse scrolled (873, 496) with delta (0, 0)
Screenshot: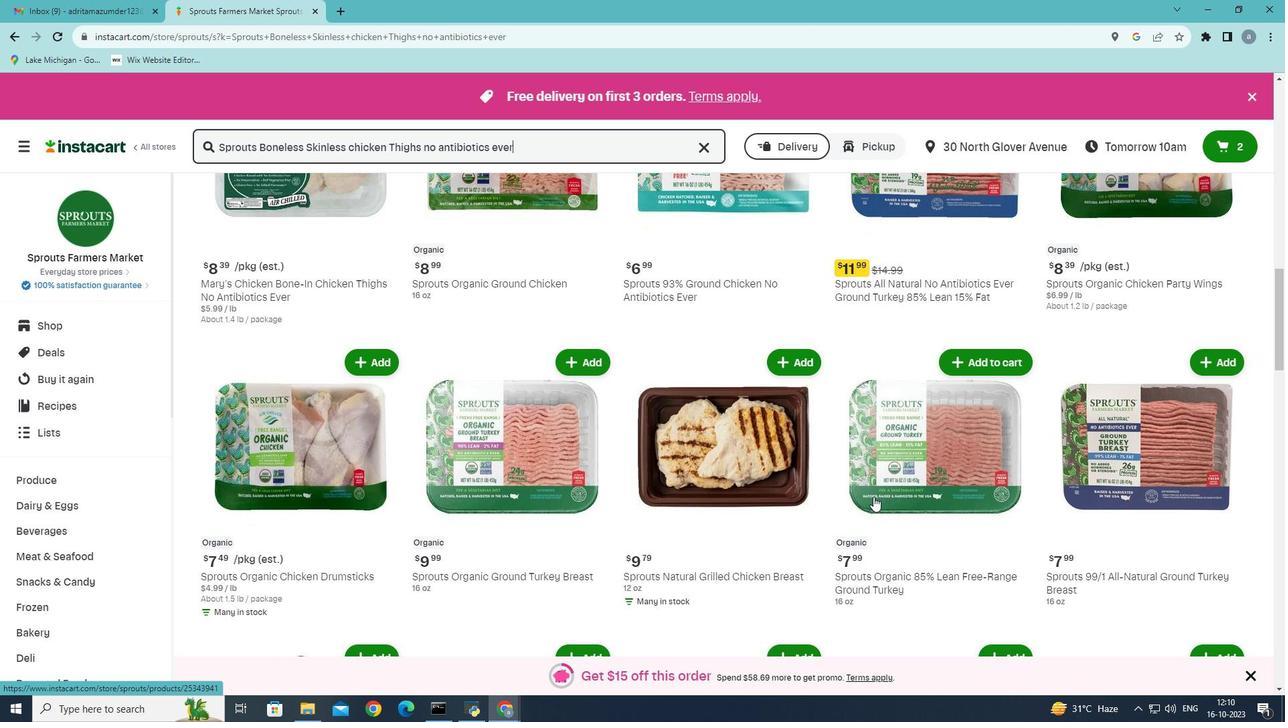 
Action: Mouse scrolled (873, 496) with delta (0, 0)
Screenshot: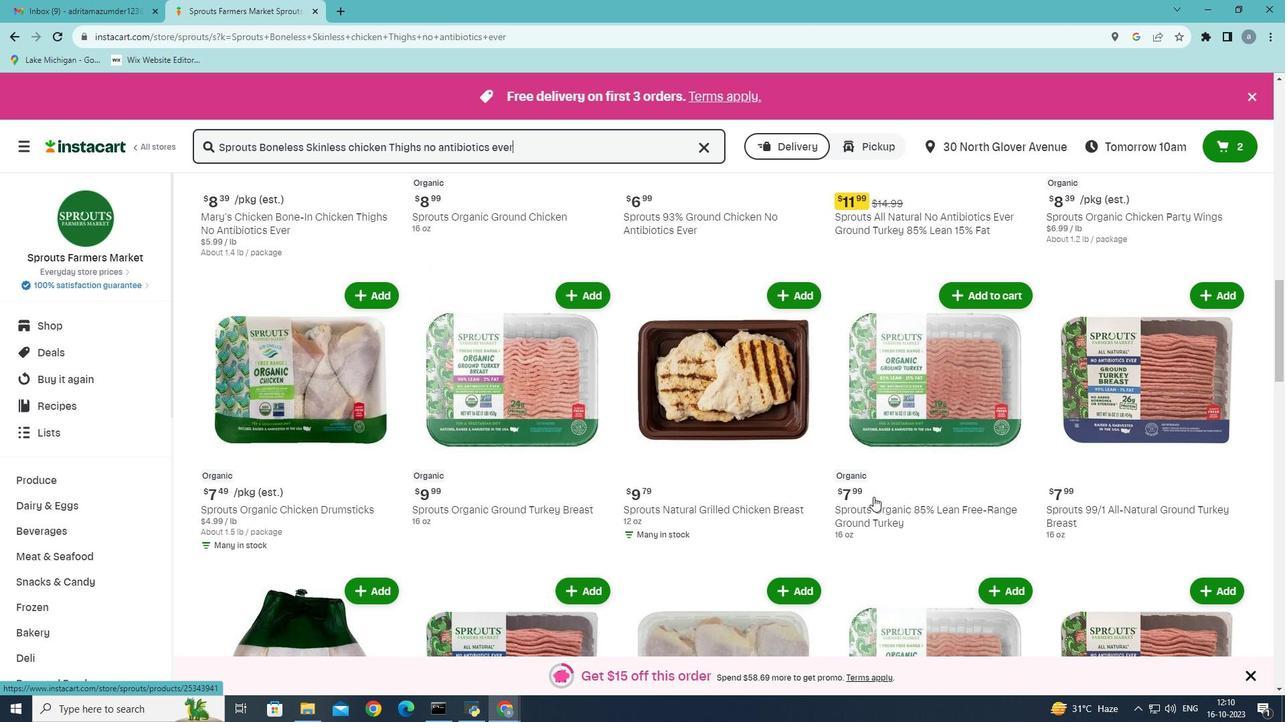 
Action: Mouse scrolled (873, 496) with delta (0, 0)
Screenshot: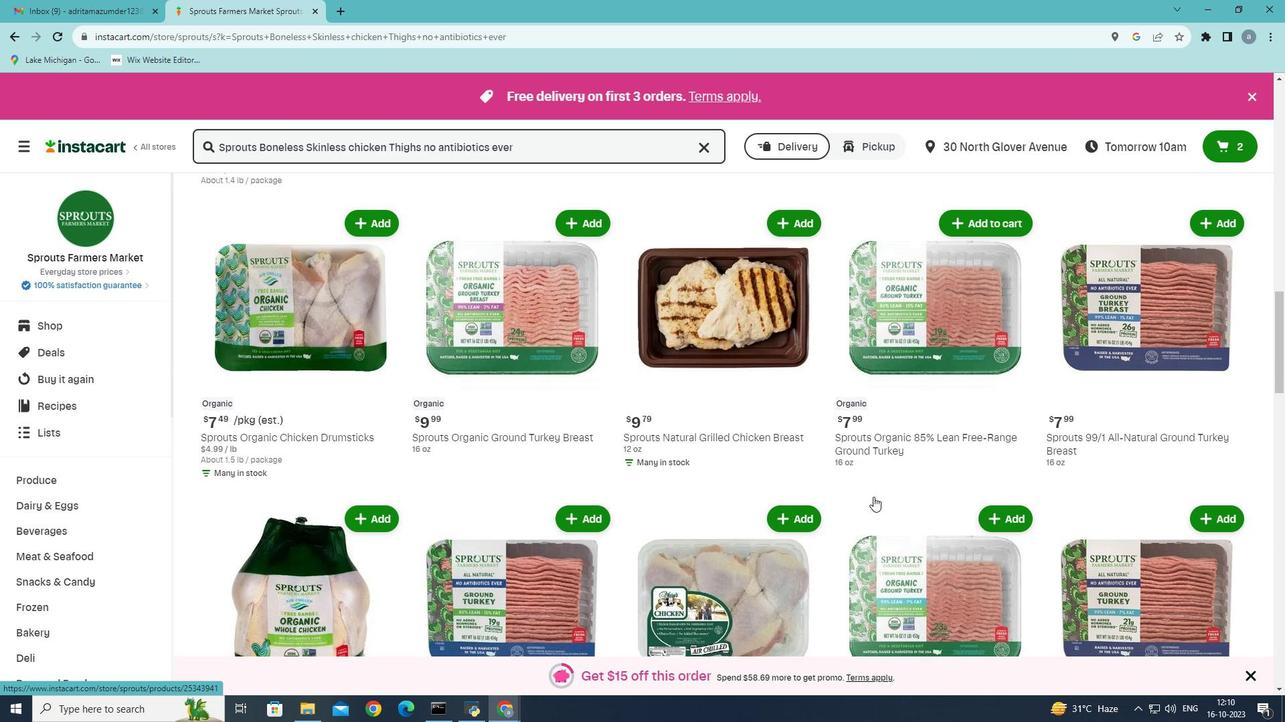 
Action: Mouse moved to (874, 497)
Screenshot: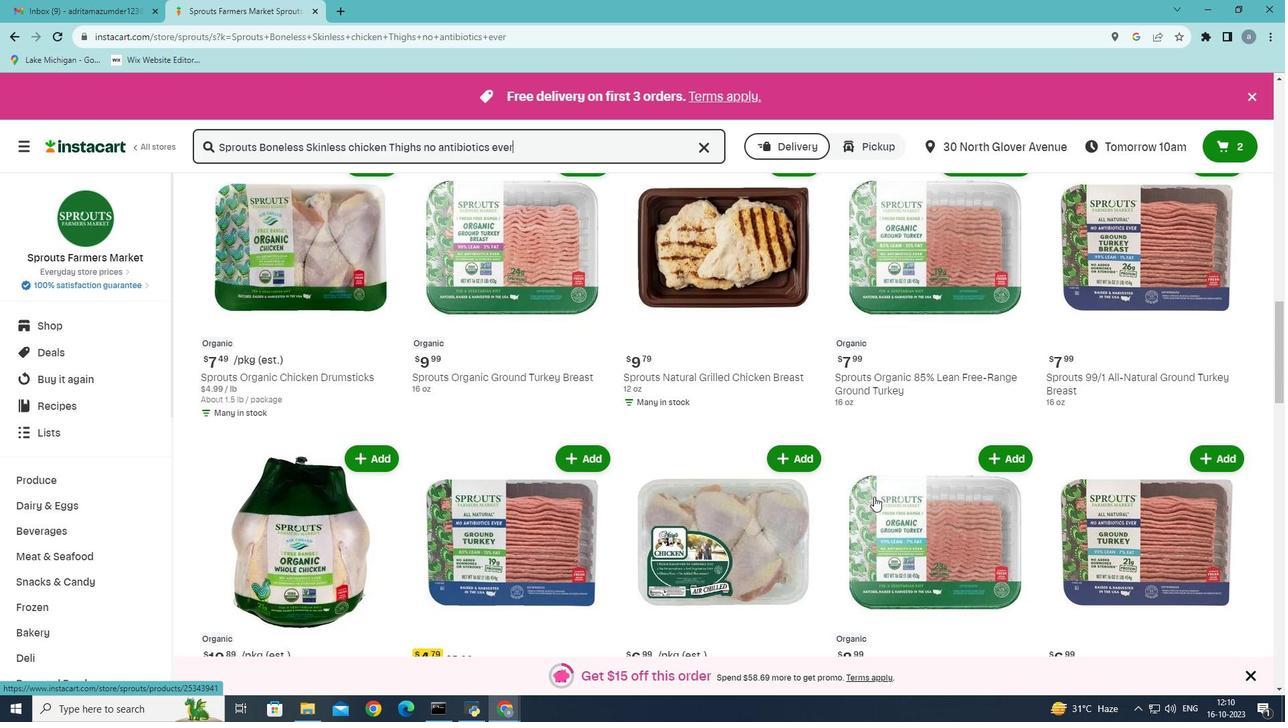 
Action: Mouse scrolled (874, 496) with delta (0, 0)
Screenshot: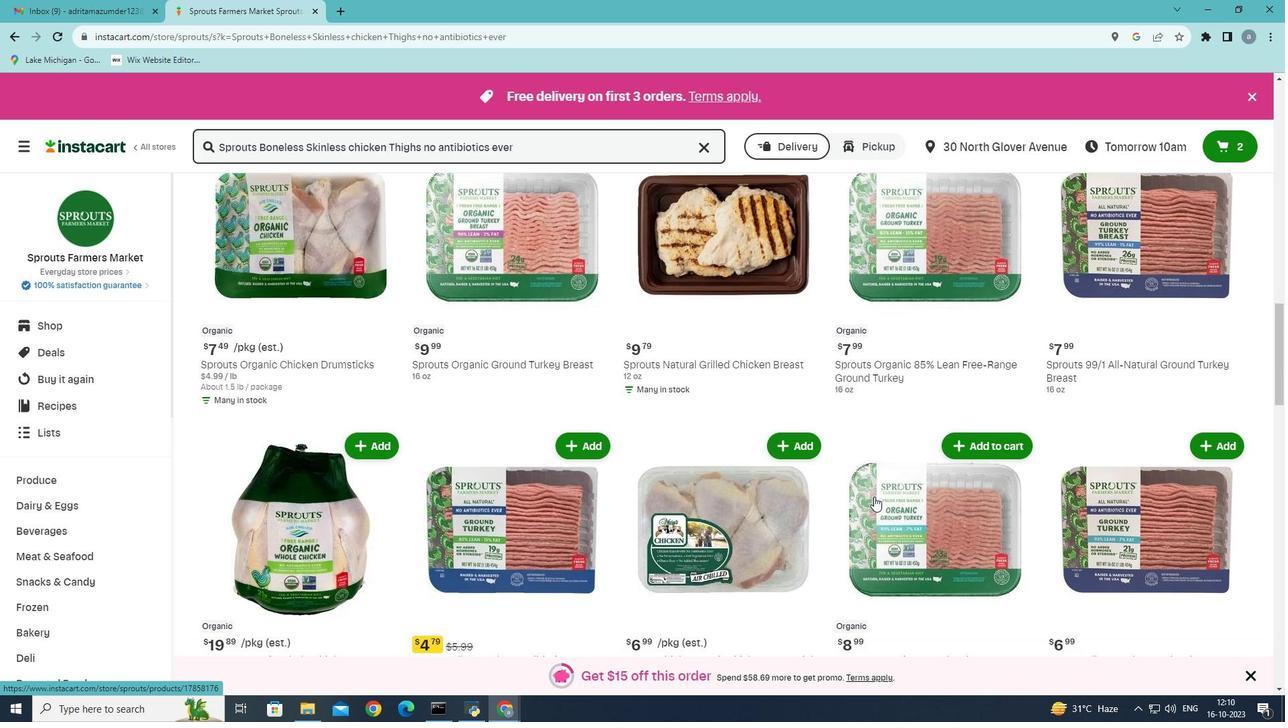 
Action: Mouse scrolled (874, 496) with delta (0, 0)
Screenshot: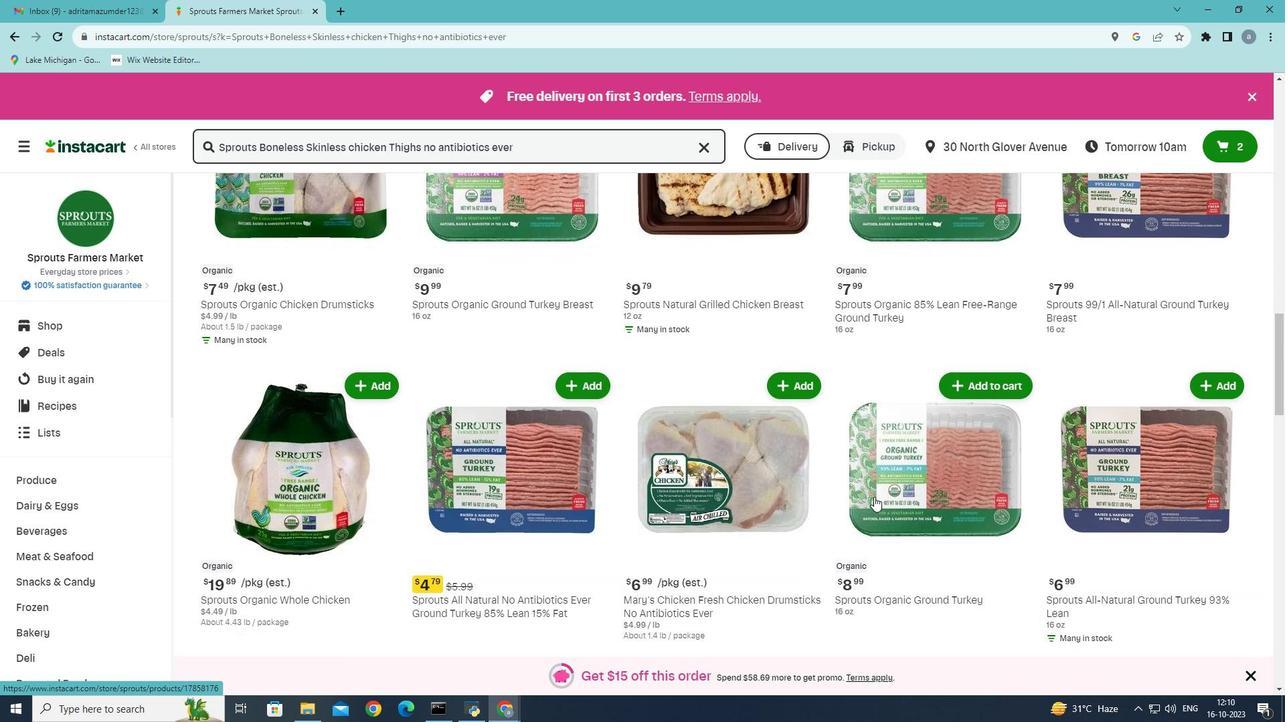 
Action: Mouse scrolled (874, 496) with delta (0, 0)
Screenshot: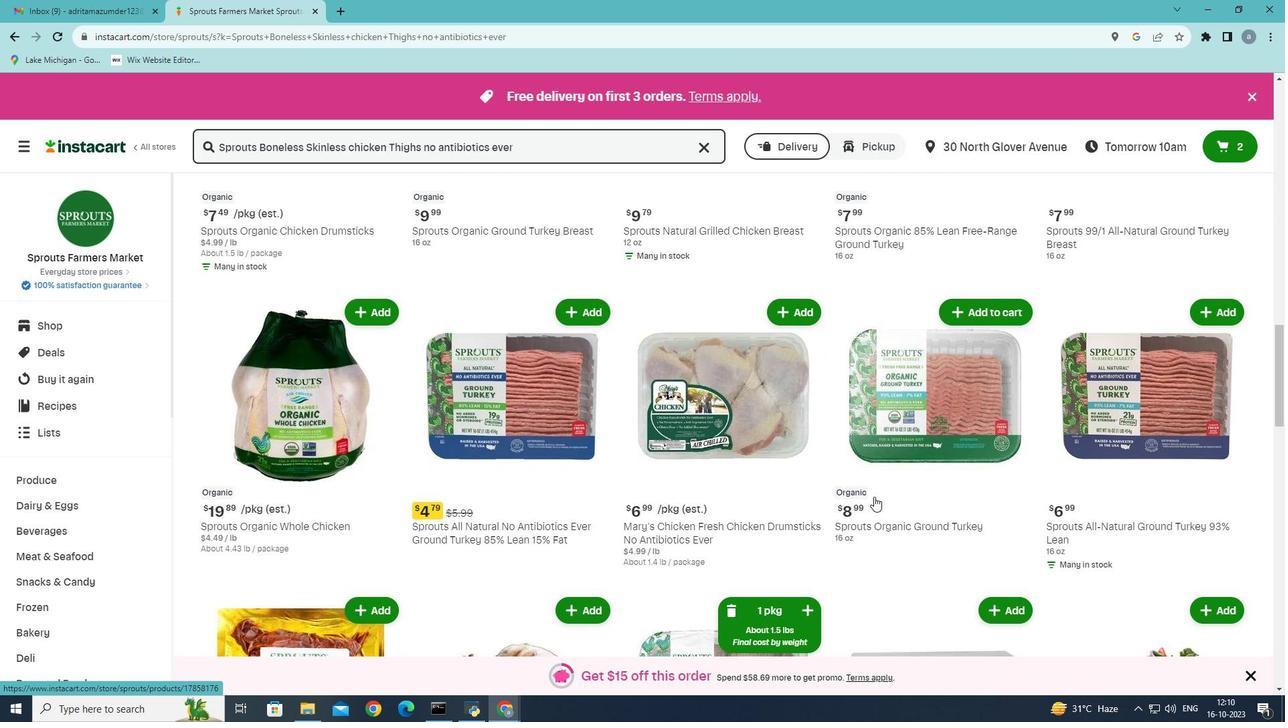 
Action: Mouse scrolled (874, 496) with delta (0, 0)
Screenshot: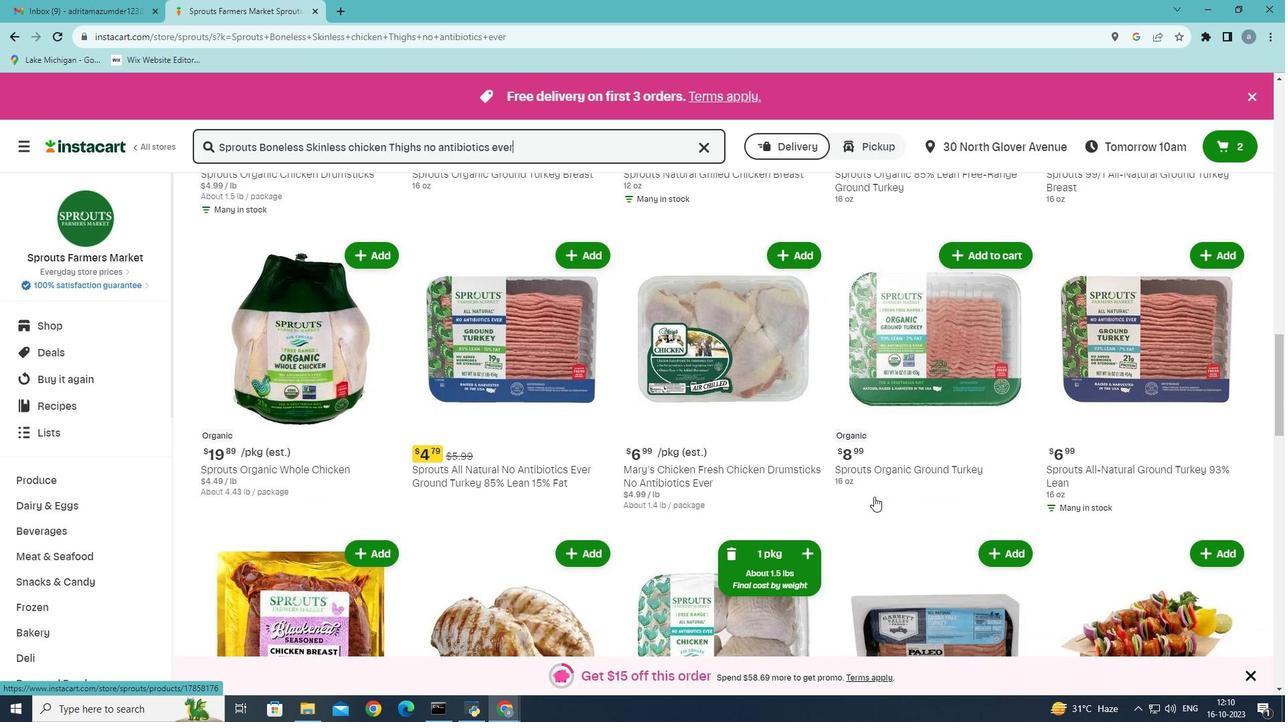 
Action: Mouse scrolled (874, 496) with delta (0, 0)
Screenshot: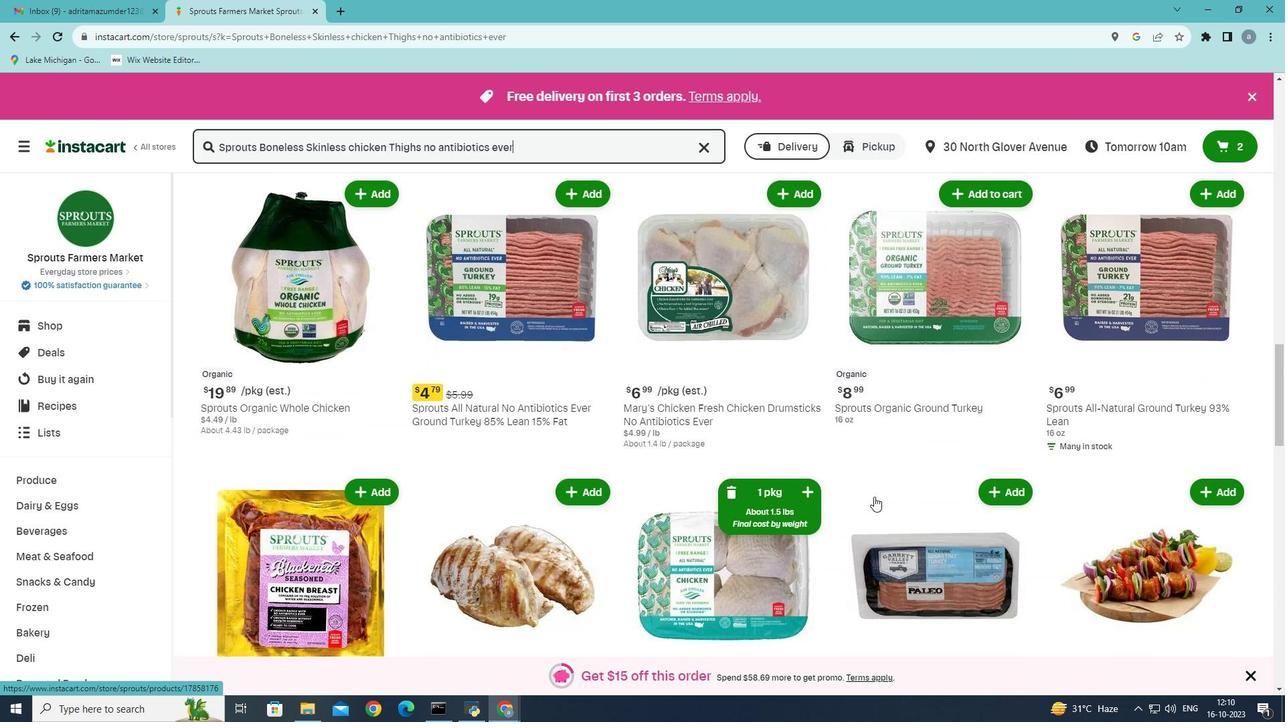 
Action: Mouse scrolled (874, 496) with delta (0, 0)
Screenshot: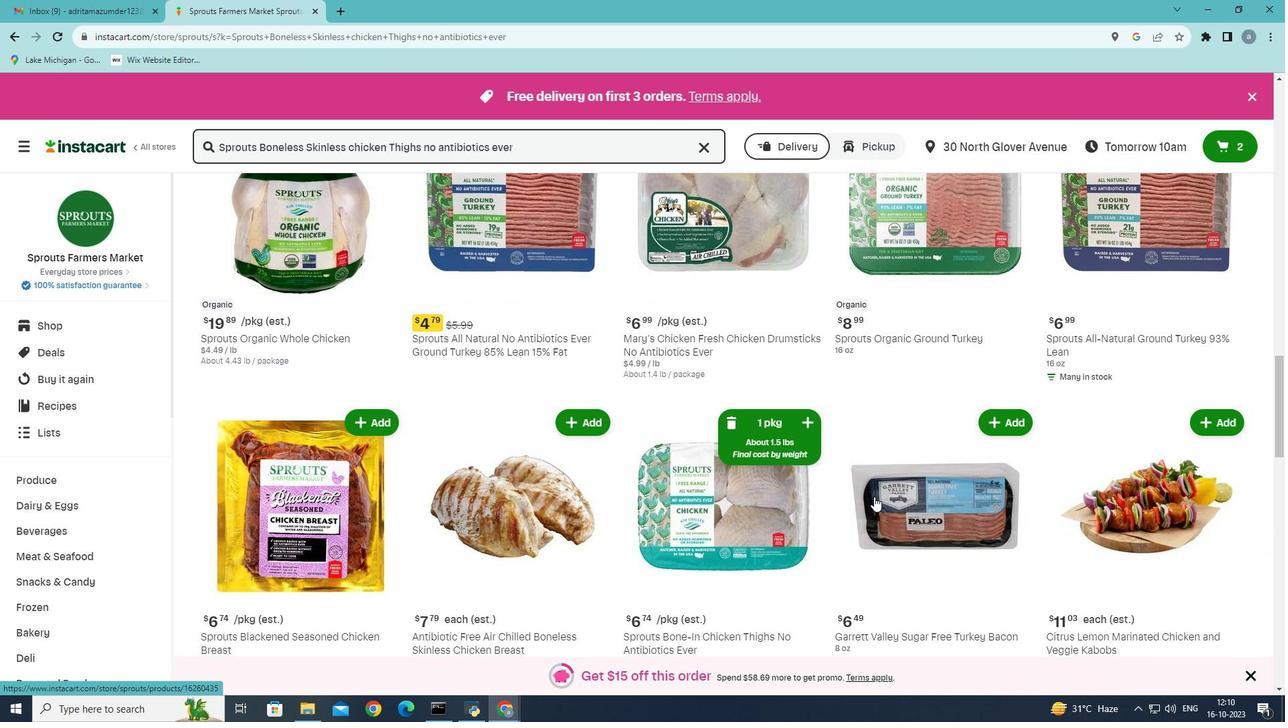 
Action: Mouse scrolled (874, 496) with delta (0, 0)
Screenshot: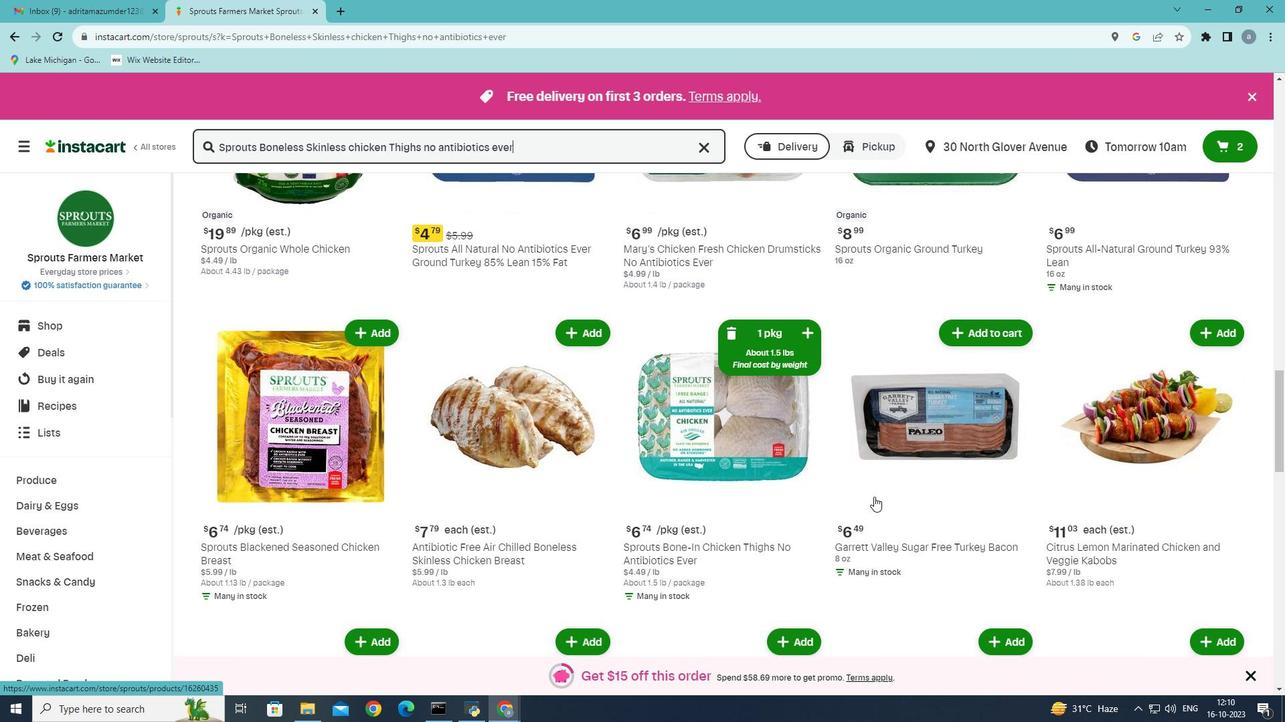 
Action: Mouse scrolled (874, 496) with delta (0, 0)
Screenshot: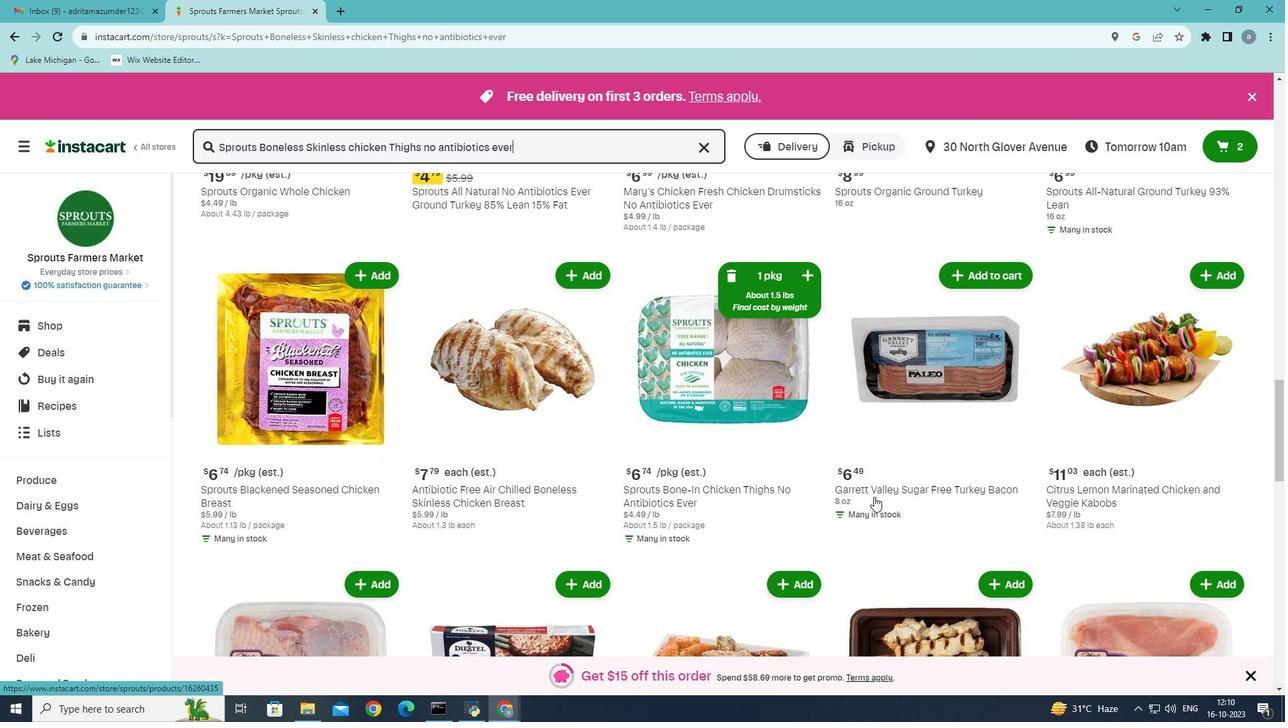 
Action: Mouse scrolled (874, 496) with delta (0, 0)
Screenshot: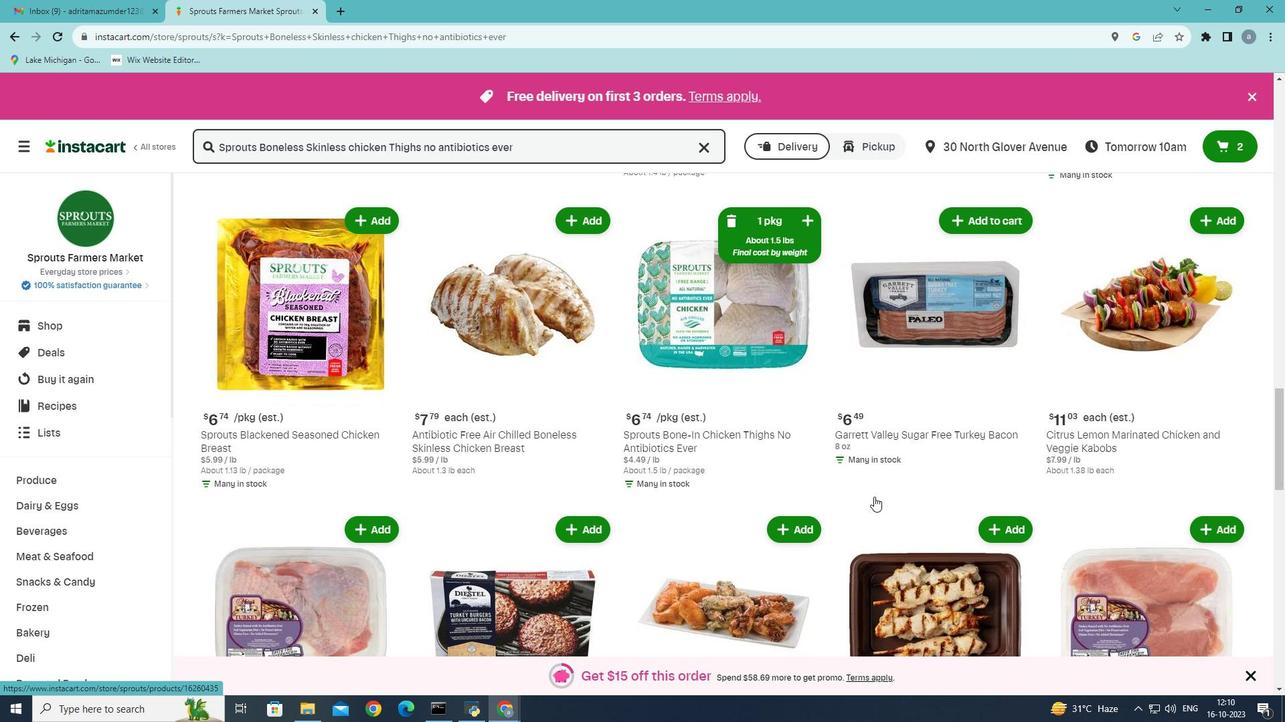 
Action: Mouse scrolled (874, 496) with delta (0, 0)
Screenshot: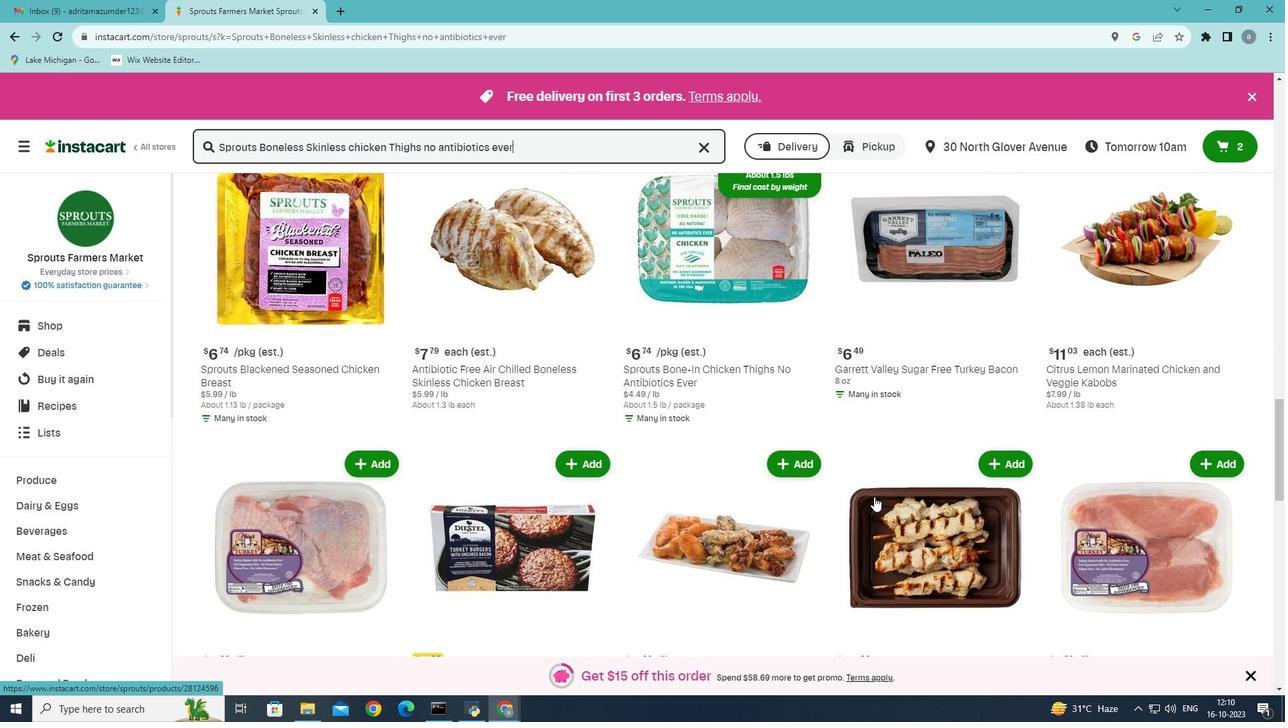 
Action: Mouse scrolled (874, 496) with delta (0, 0)
Screenshot: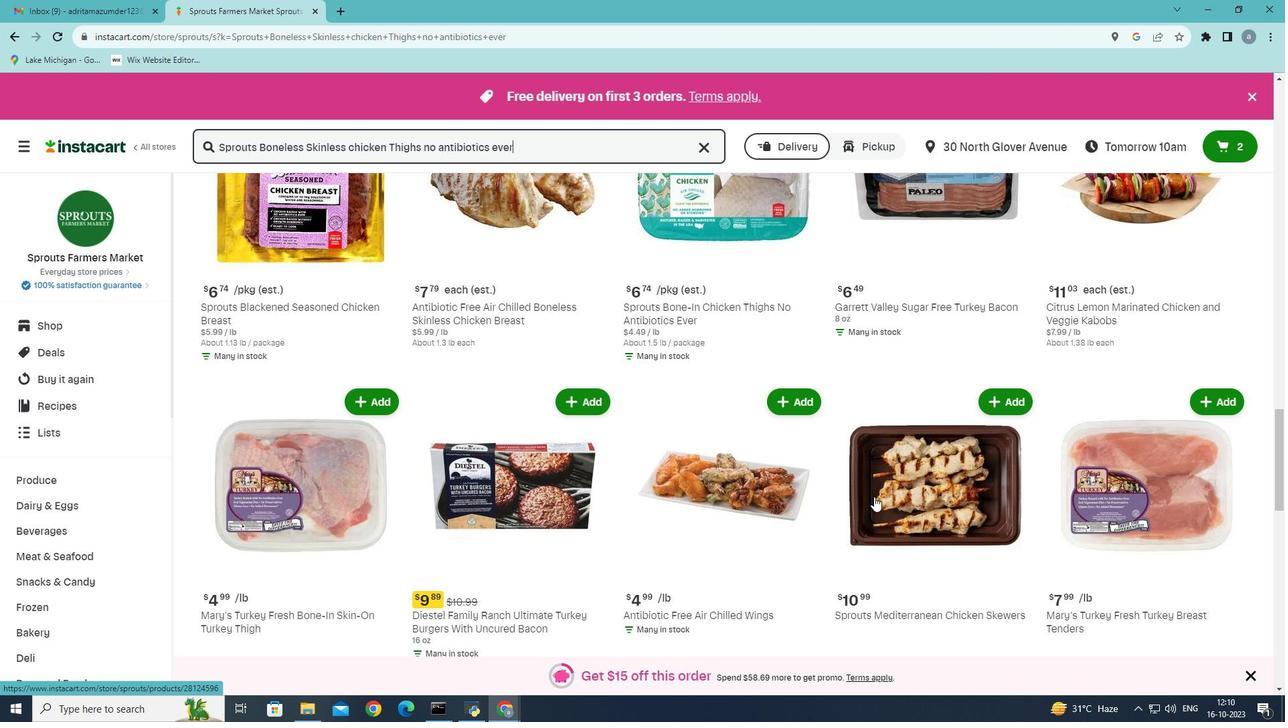 
Action: Mouse scrolled (874, 496) with delta (0, 0)
Screenshot: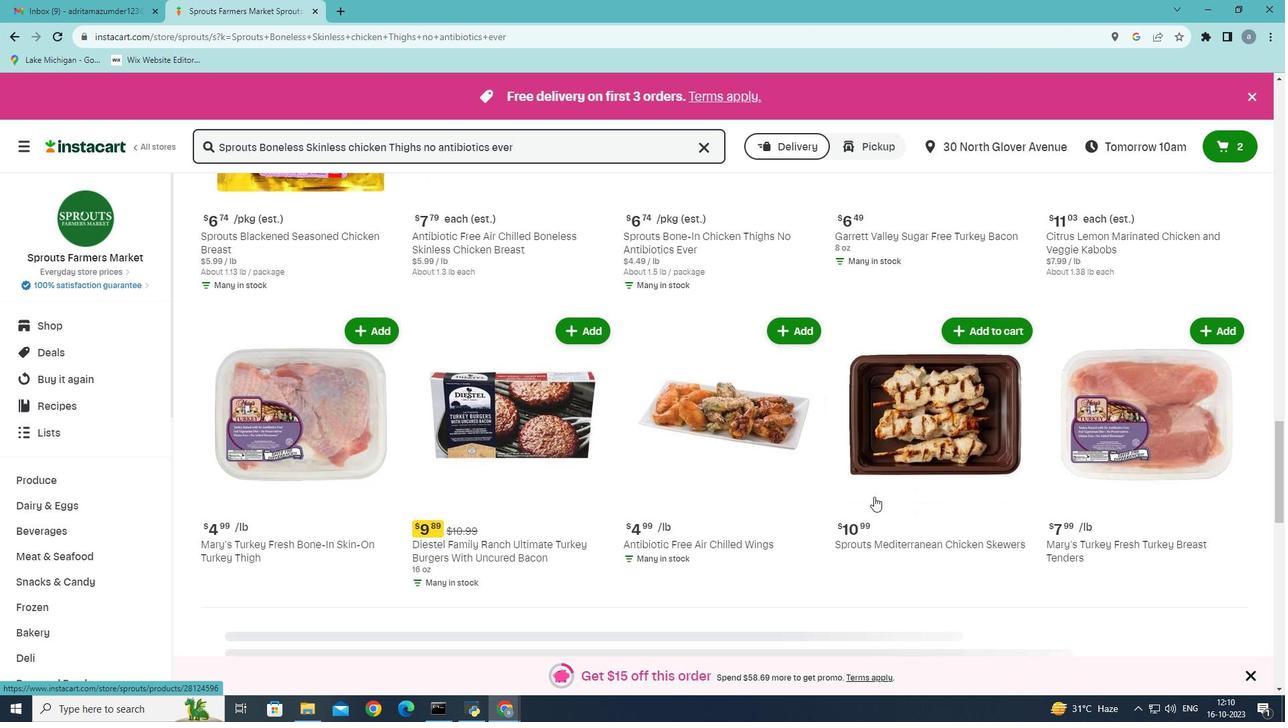 
Action: Mouse scrolled (874, 496) with delta (0, 0)
Screenshot: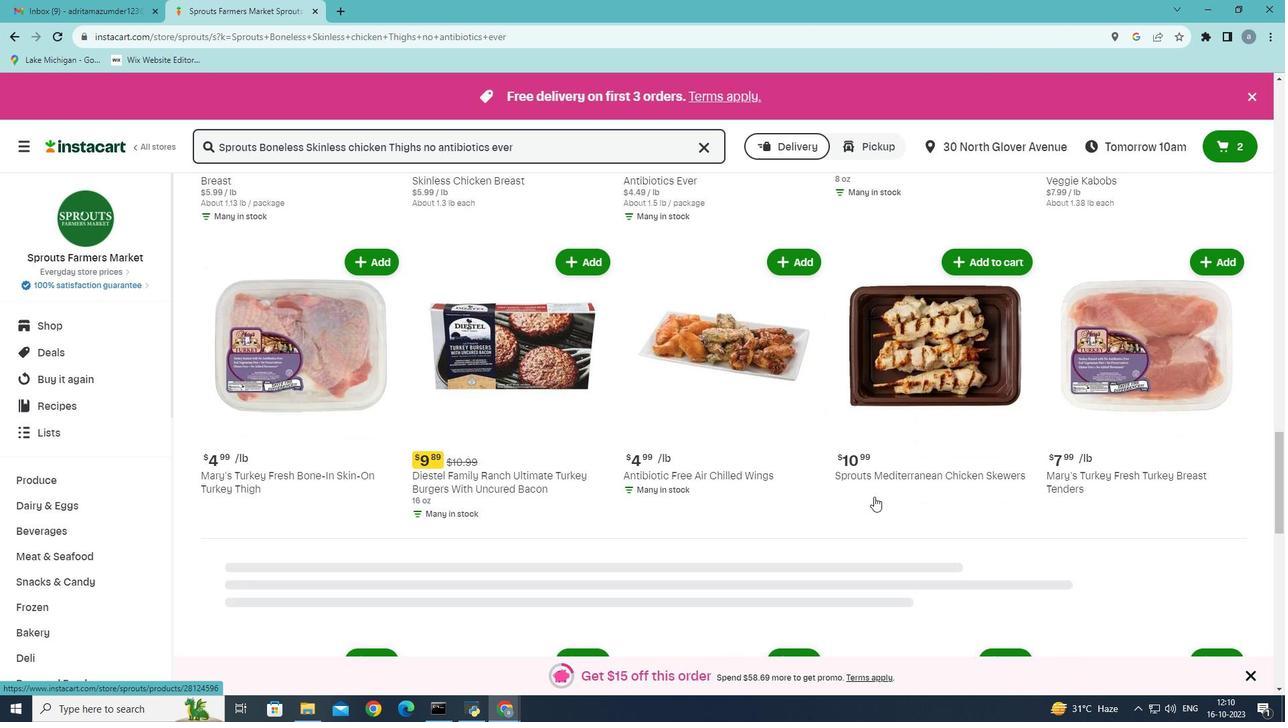 
Action: Mouse scrolled (874, 496) with delta (0, 0)
Screenshot: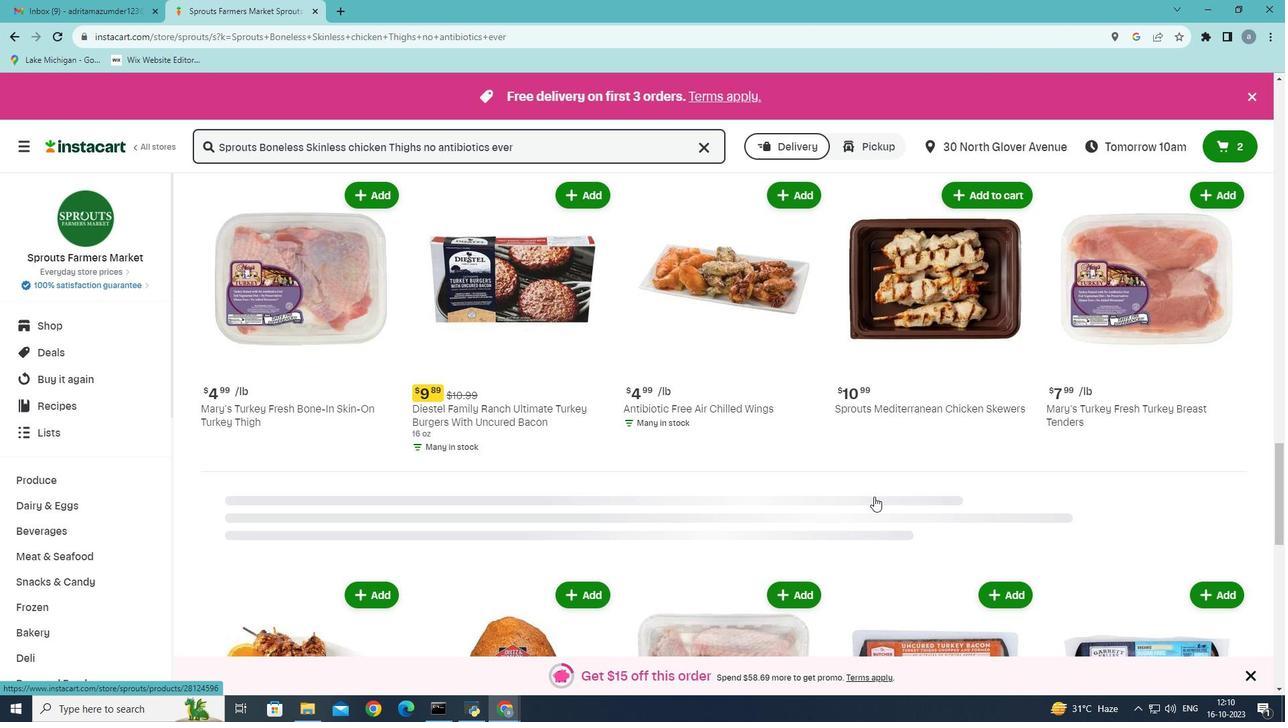 
Action: Mouse scrolled (874, 496) with delta (0, 0)
Screenshot: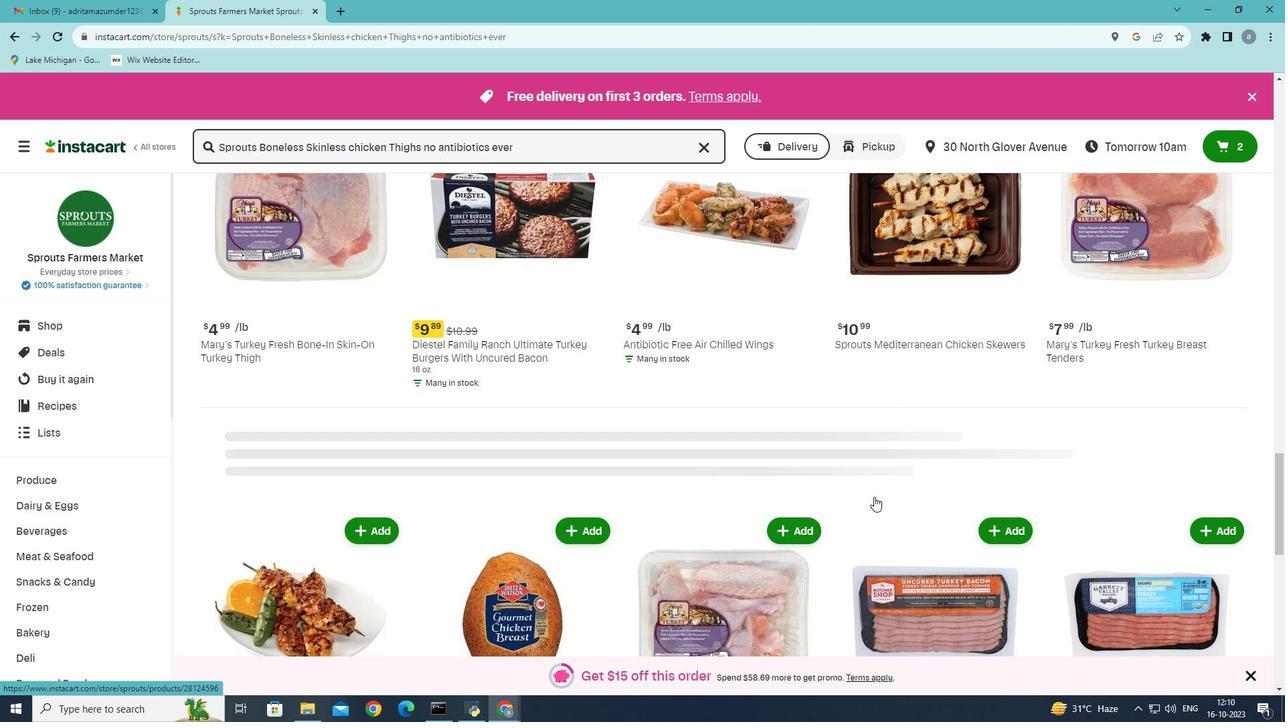 
Action: Mouse scrolled (874, 496) with delta (0, 0)
Screenshot: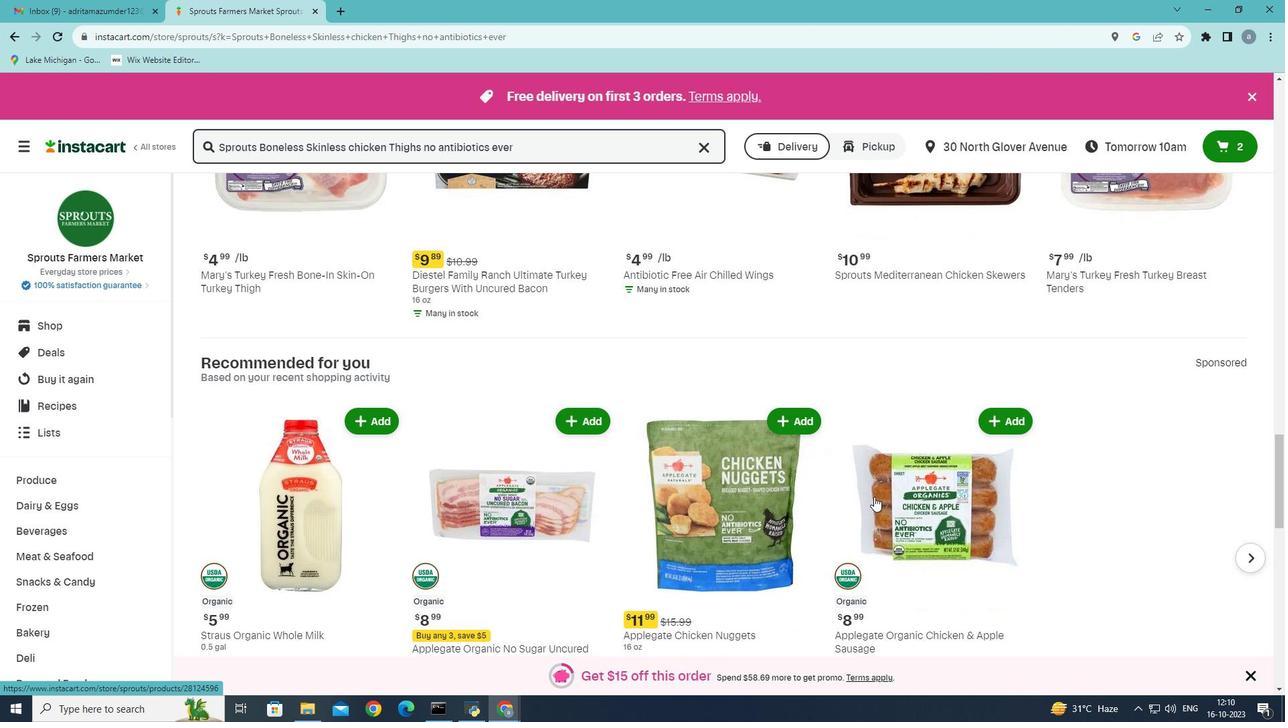 
Action: Mouse scrolled (874, 496) with delta (0, 0)
Screenshot: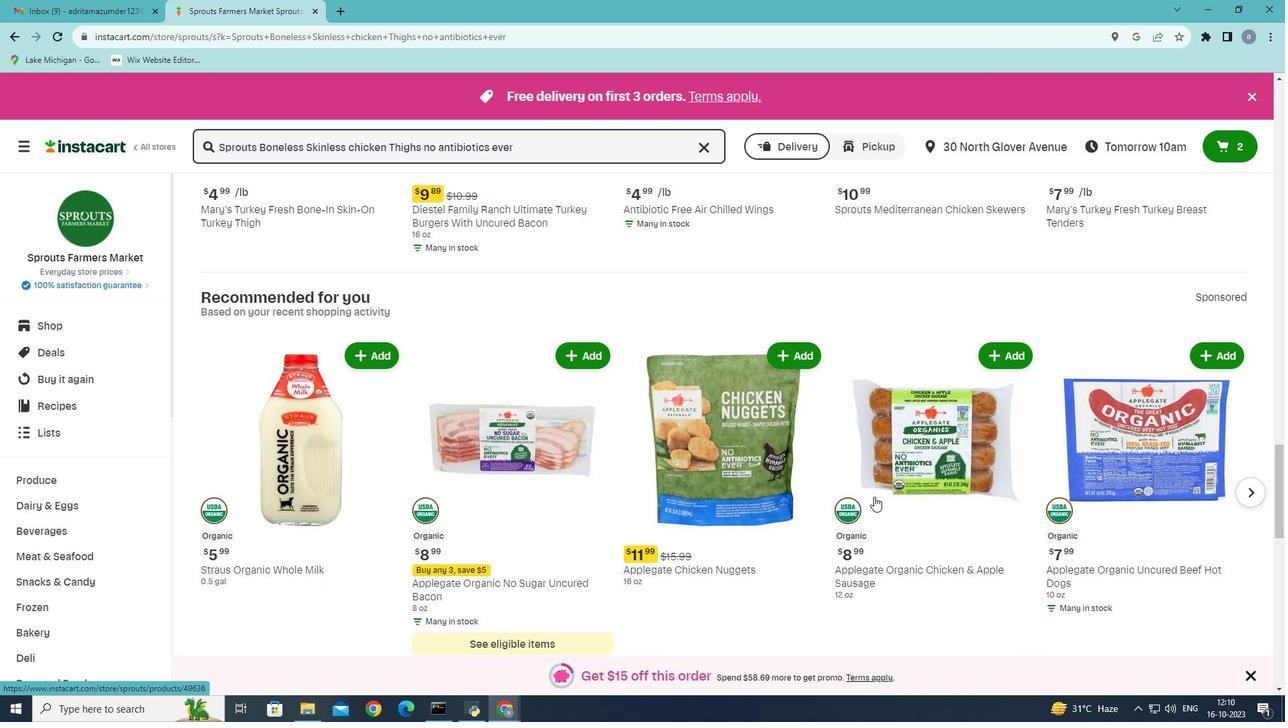 
Action: Mouse scrolled (874, 496) with delta (0, 0)
Screenshot: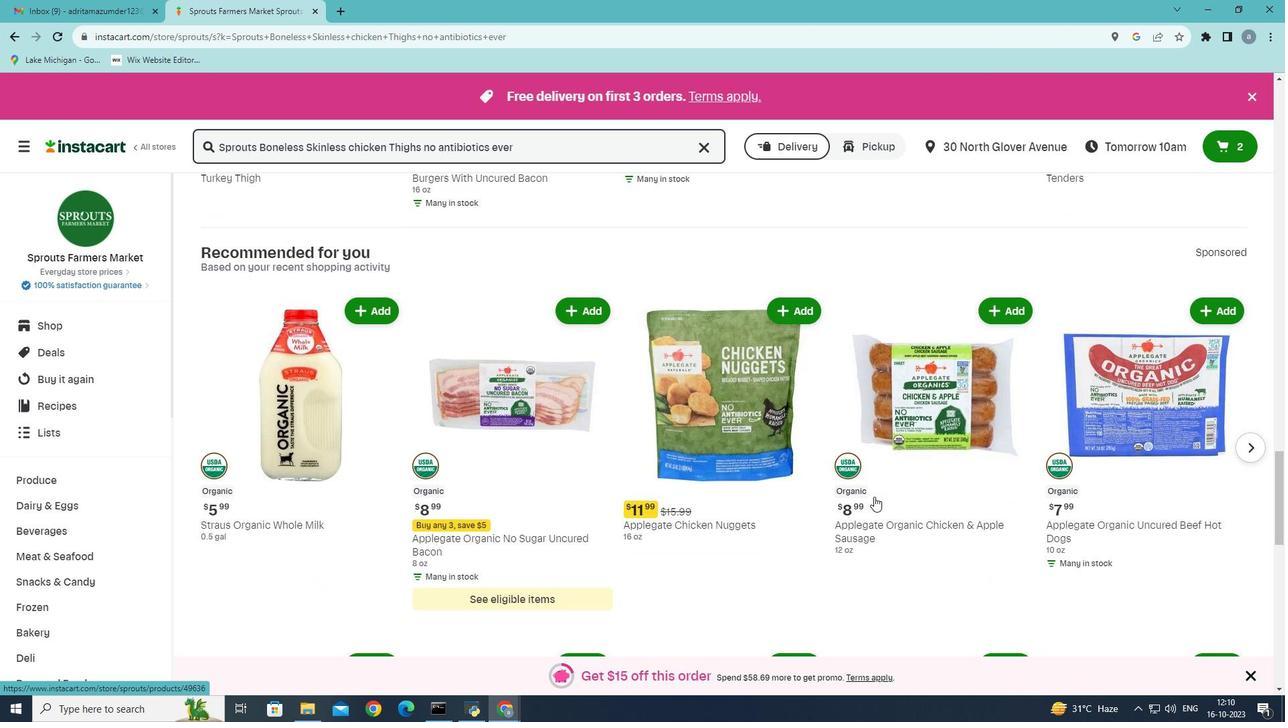 
Action: Mouse scrolled (874, 496) with delta (0, 0)
Screenshot: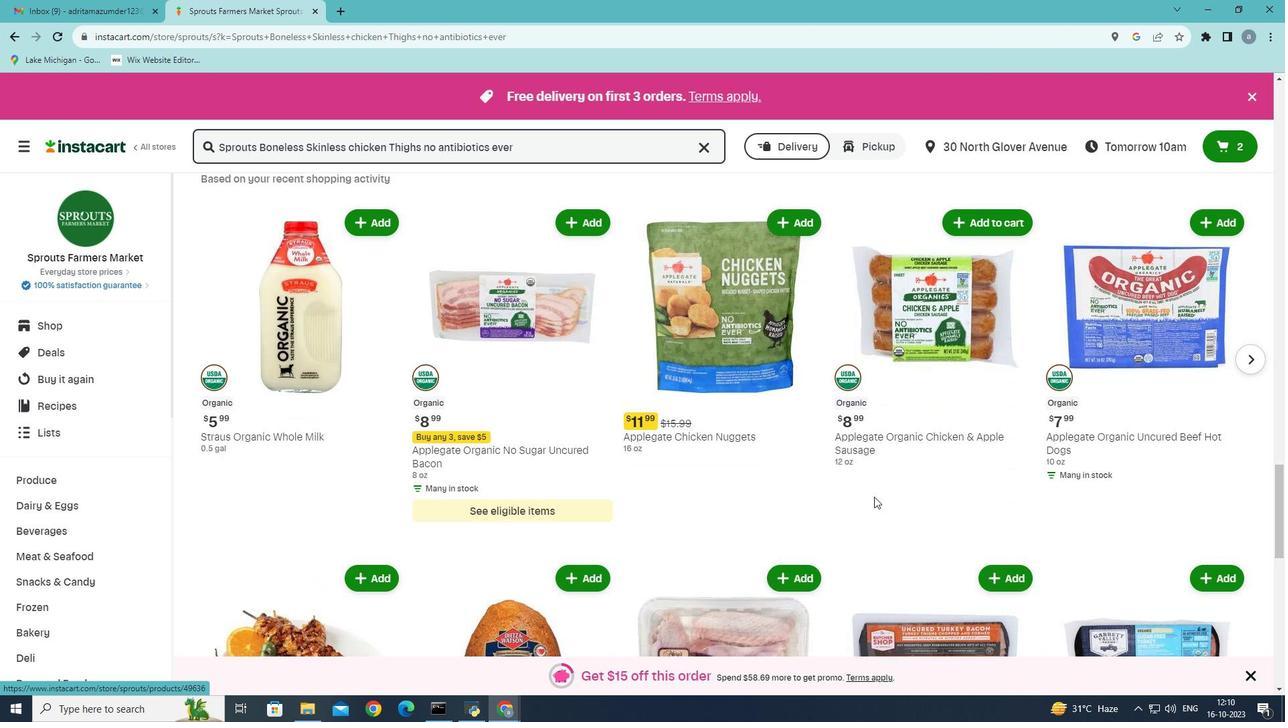 
Action: Mouse moved to (874, 495)
Screenshot: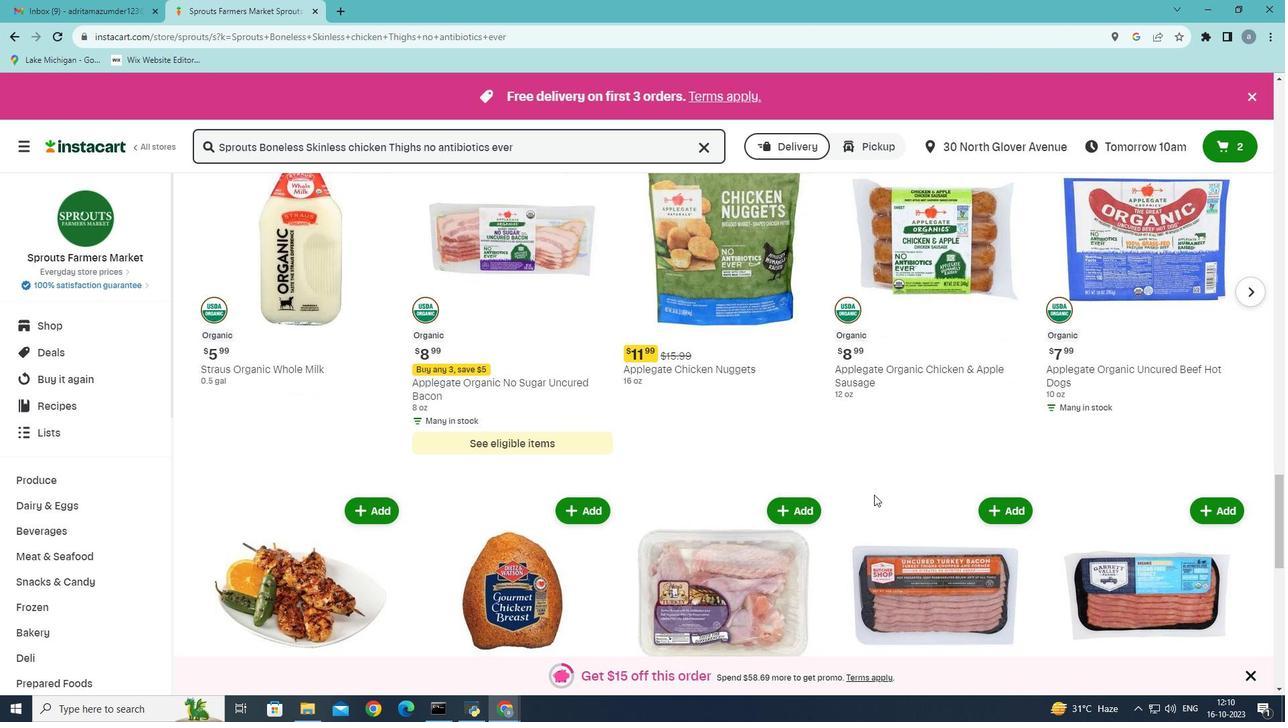 
Action: Mouse scrolled (874, 494) with delta (0, 0)
Screenshot: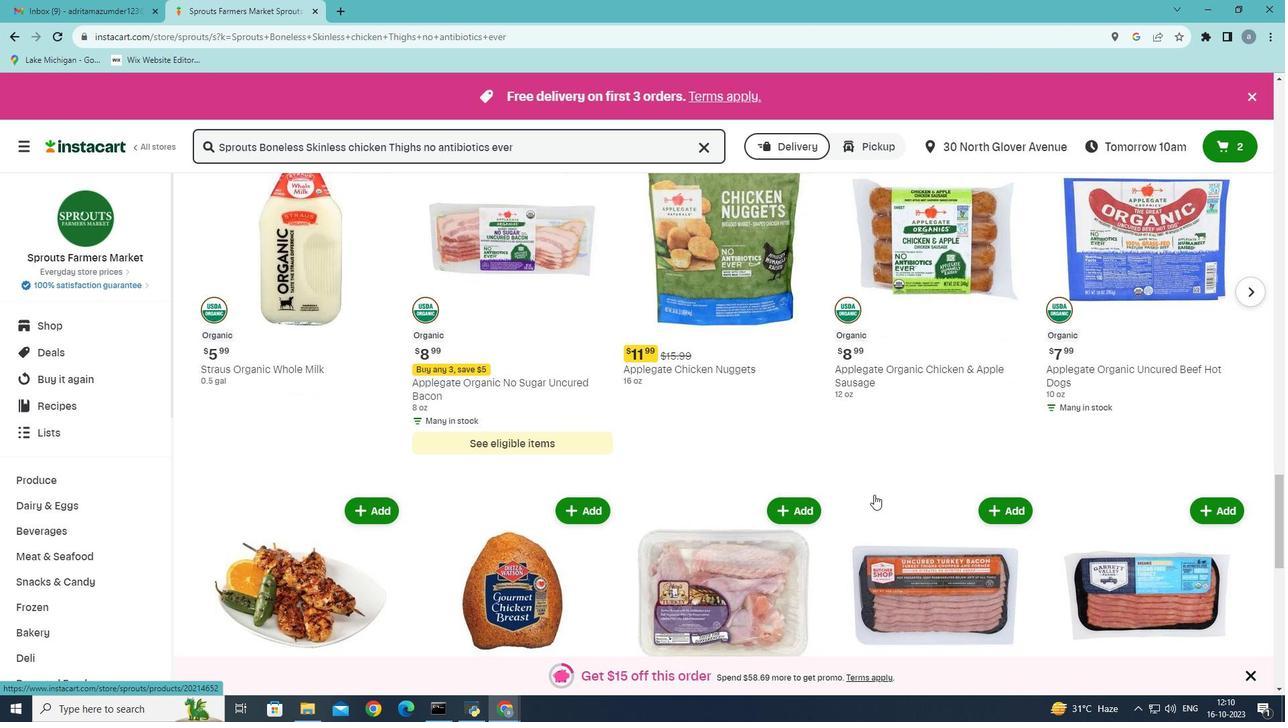 
Action: Mouse scrolled (874, 494) with delta (0, 0)
Screenshot: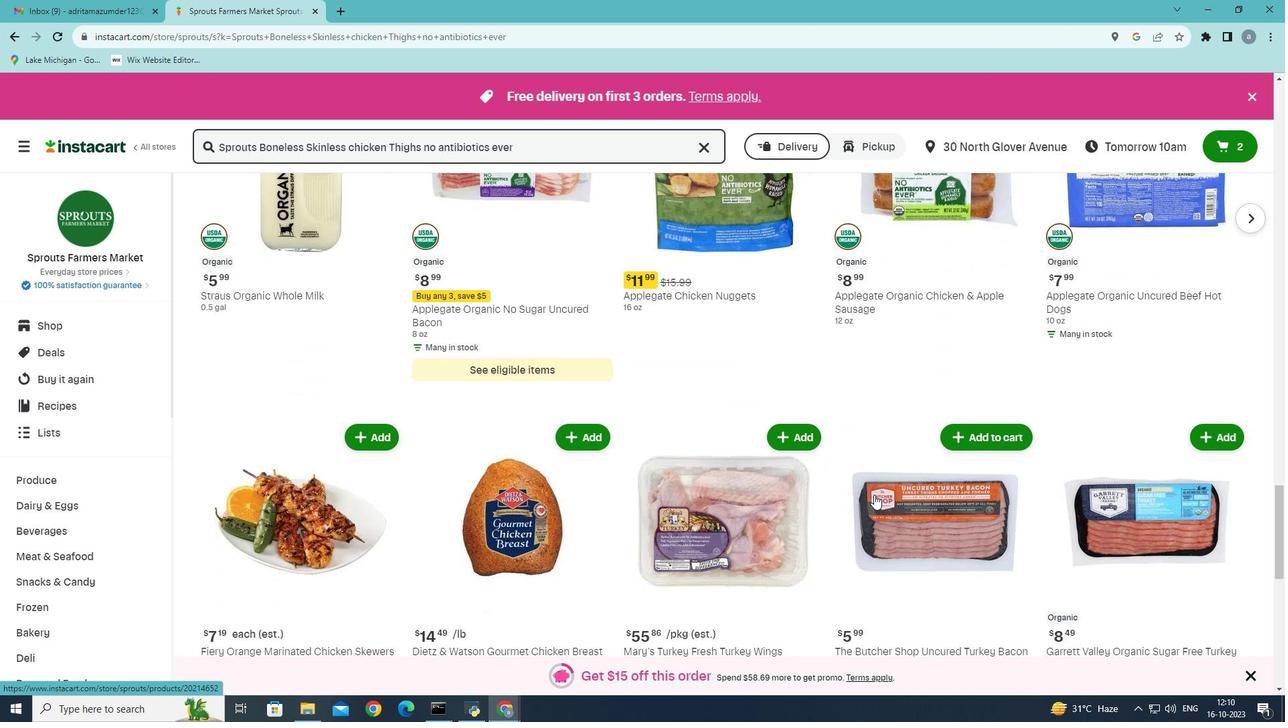 
Action: Mouse scrolled (874, 494) with delta (0, 0)
Screenshot: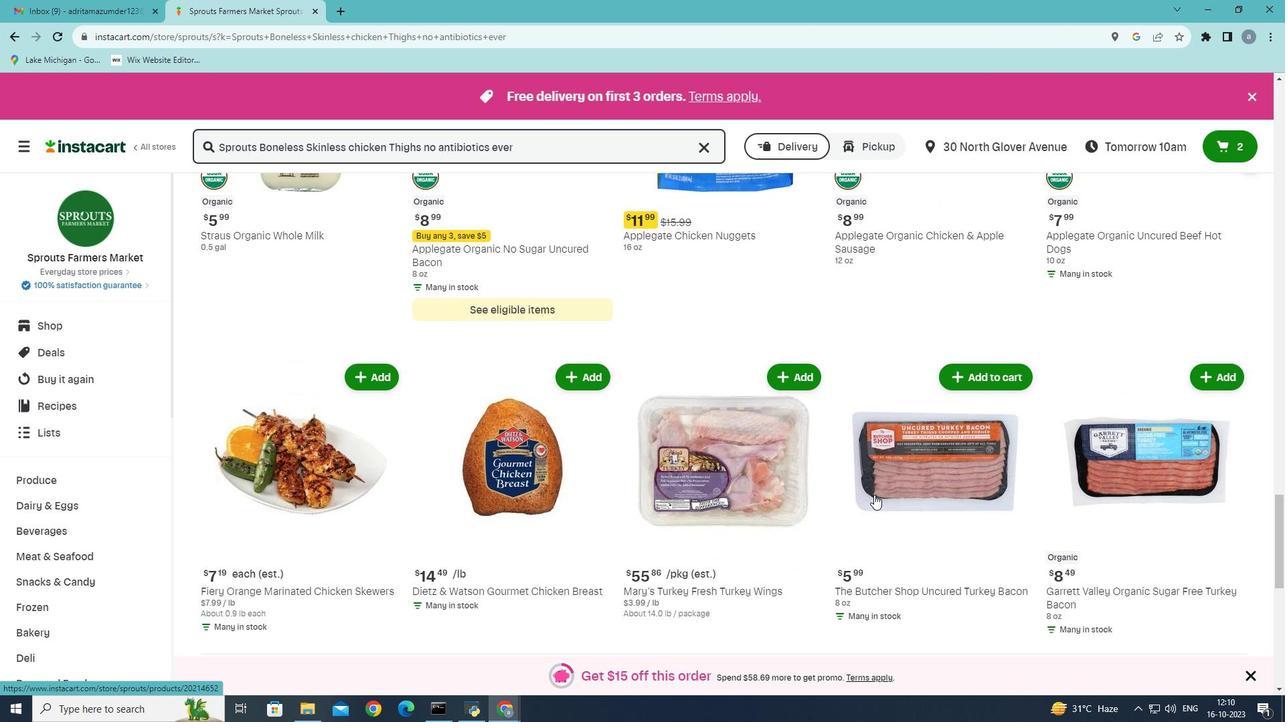 
Action: Mouse scrolled (874, 494) with delta (0, 0)
Screenshot: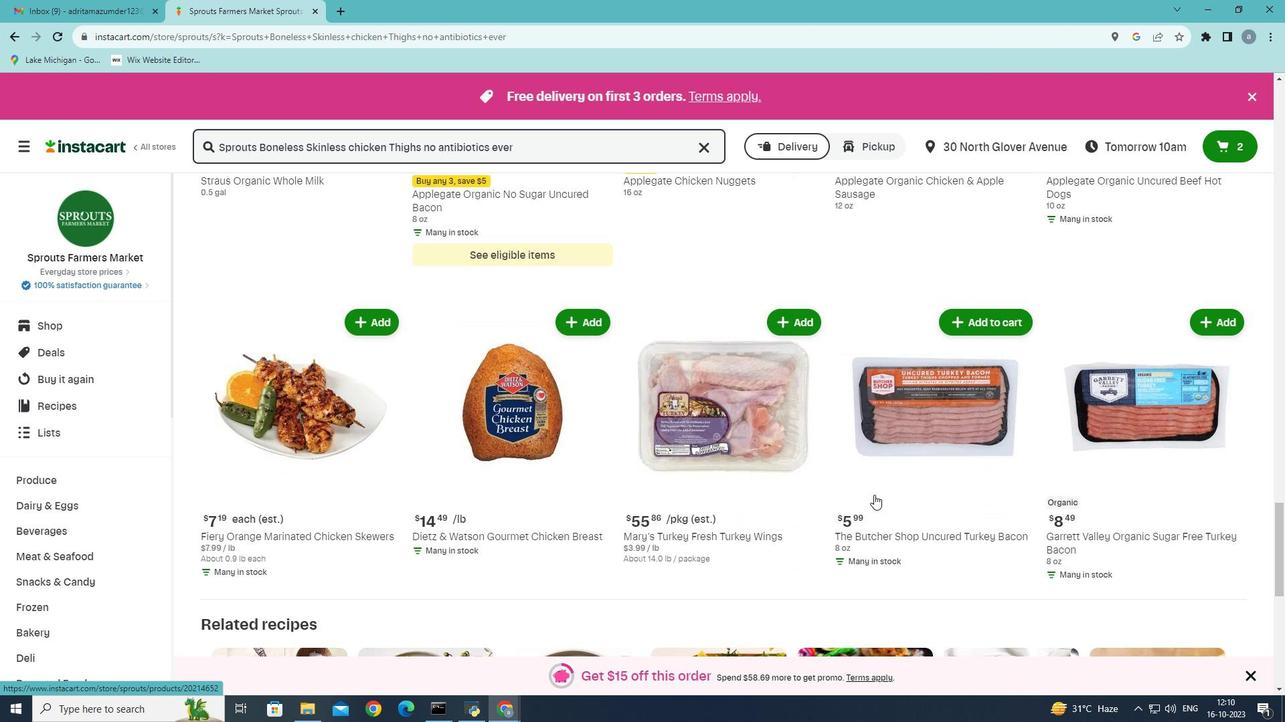 
Action: Mouse scrolled (874, 494) with delta (0, 0)
Screenshot: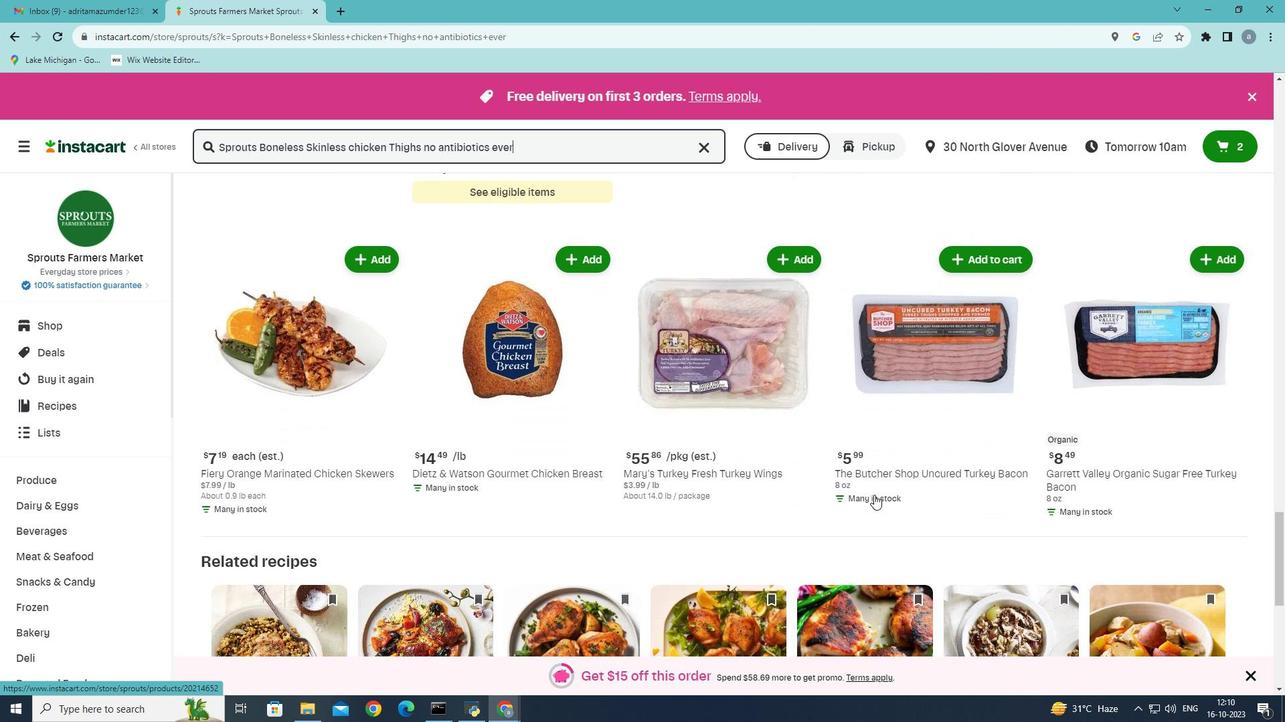 
Action: Mouse scrolled (874, 494) with delta (0, 0)
Screenshot: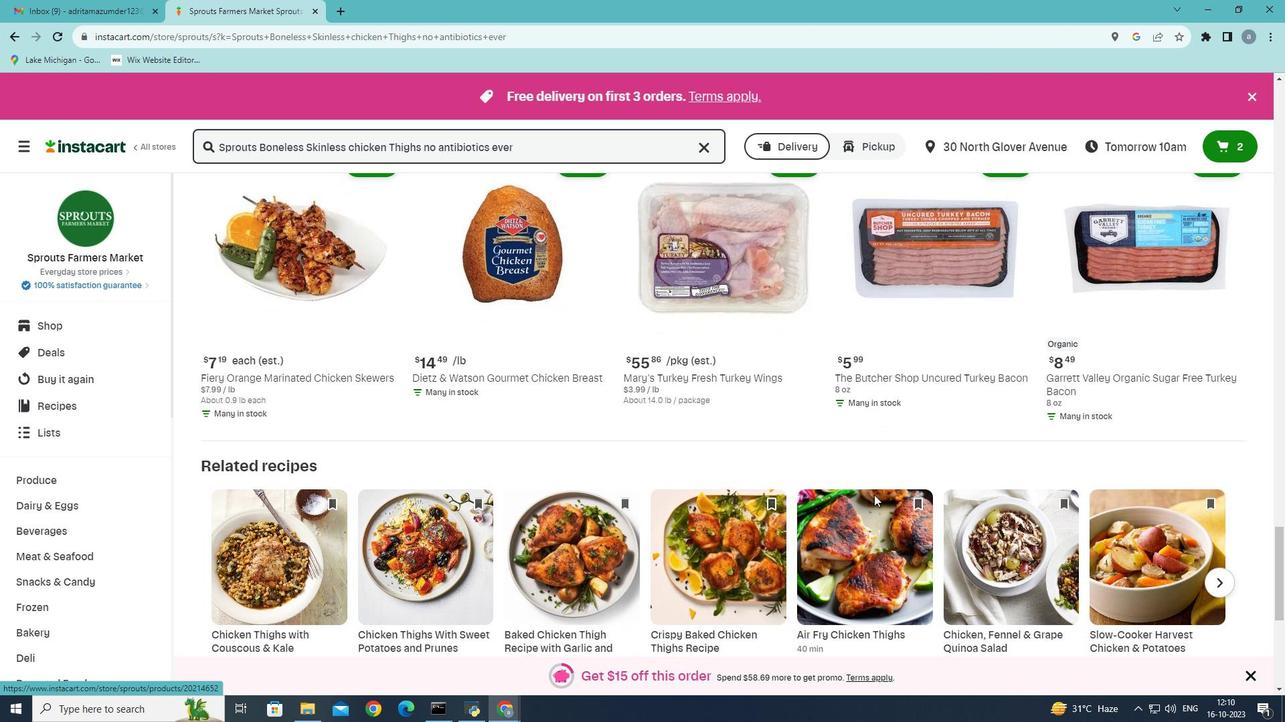 
Action: Mouse scrolled (874, 494) with delta (0, 0)
Screenshot: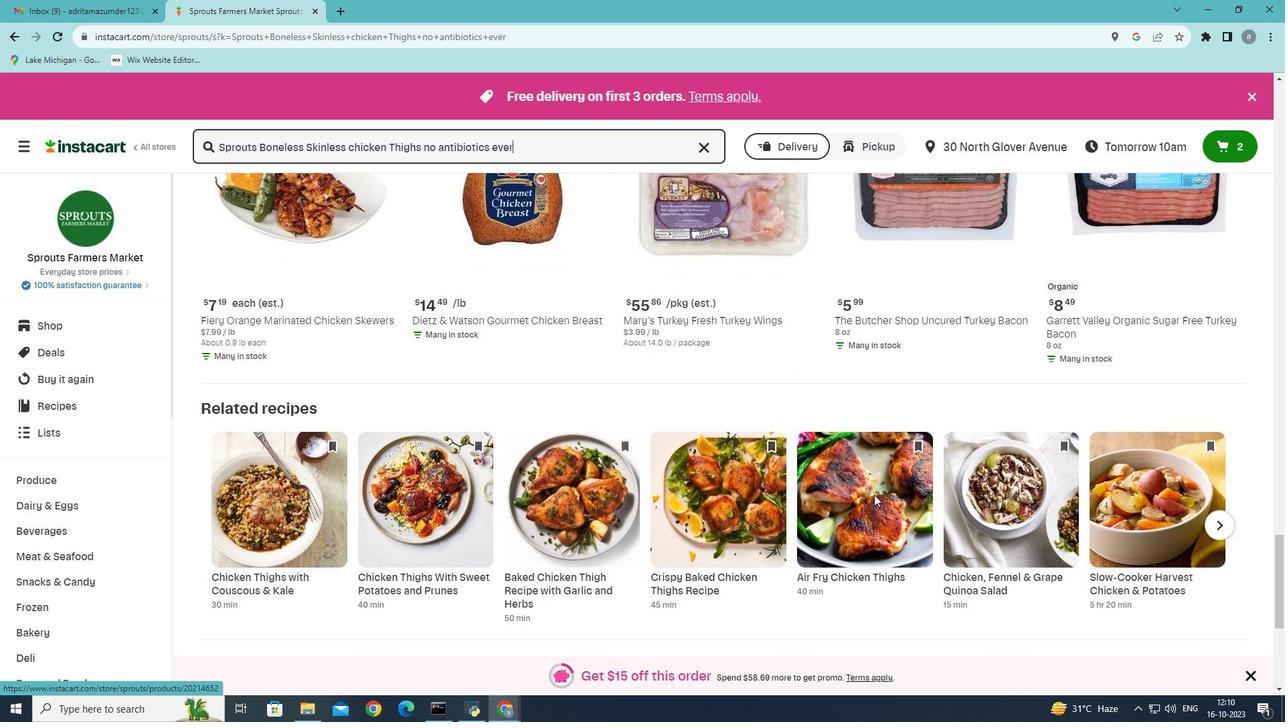 
Action: Mouse scrolled (874, 494) with delta (0, 0)
Screenshot: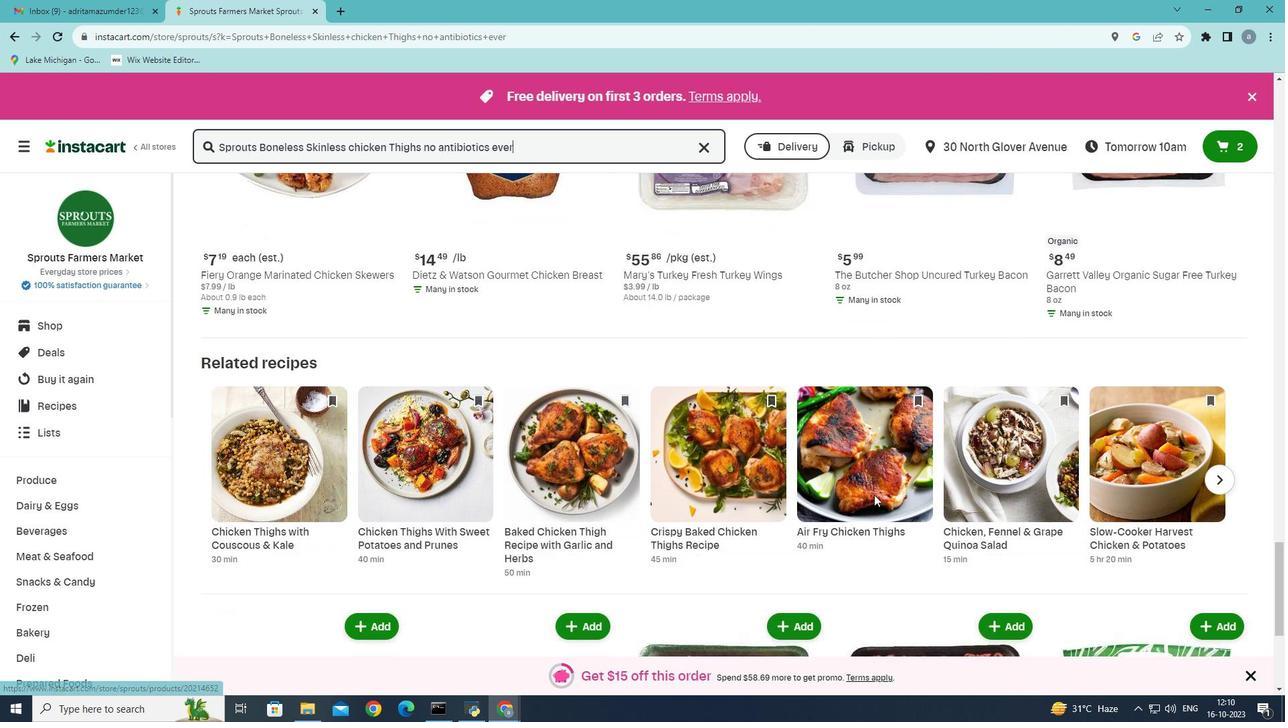 
Action: Mouse scrolled (874, 494) with delta (0, 0)
Screenshot: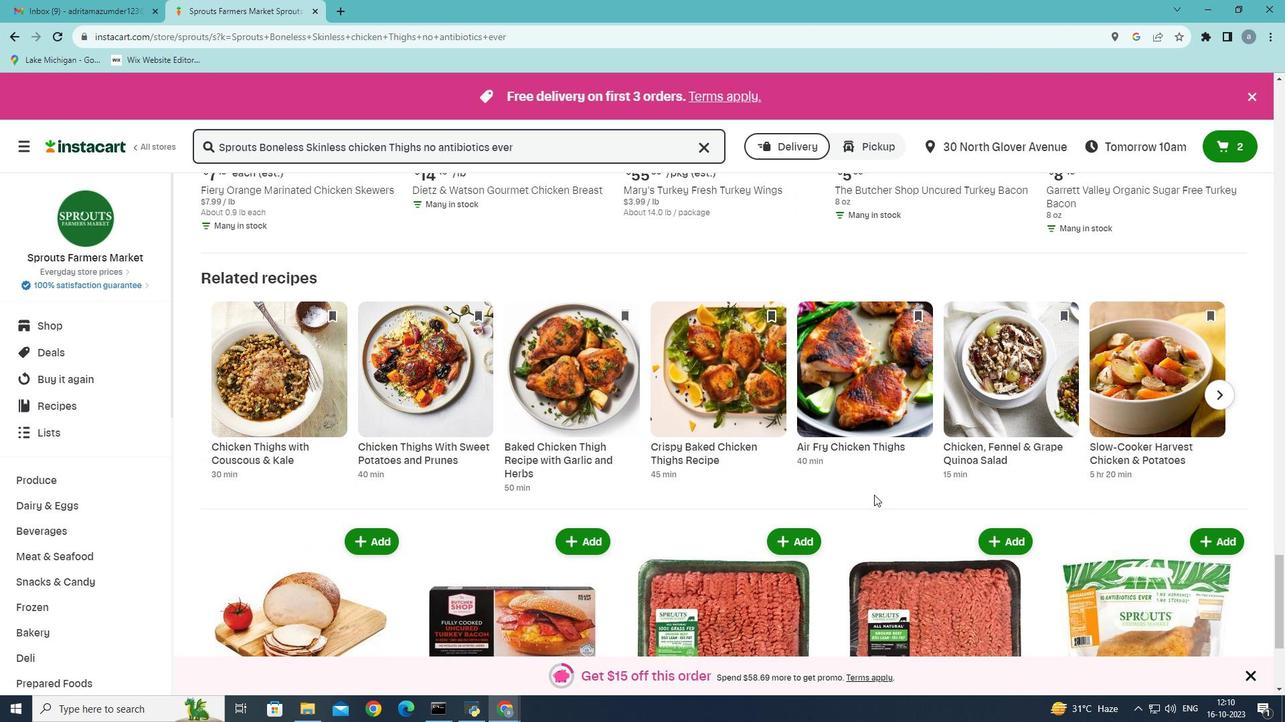 
Action: Mouse scrolled (874, 494) with delta (0, 0)
Screenshot: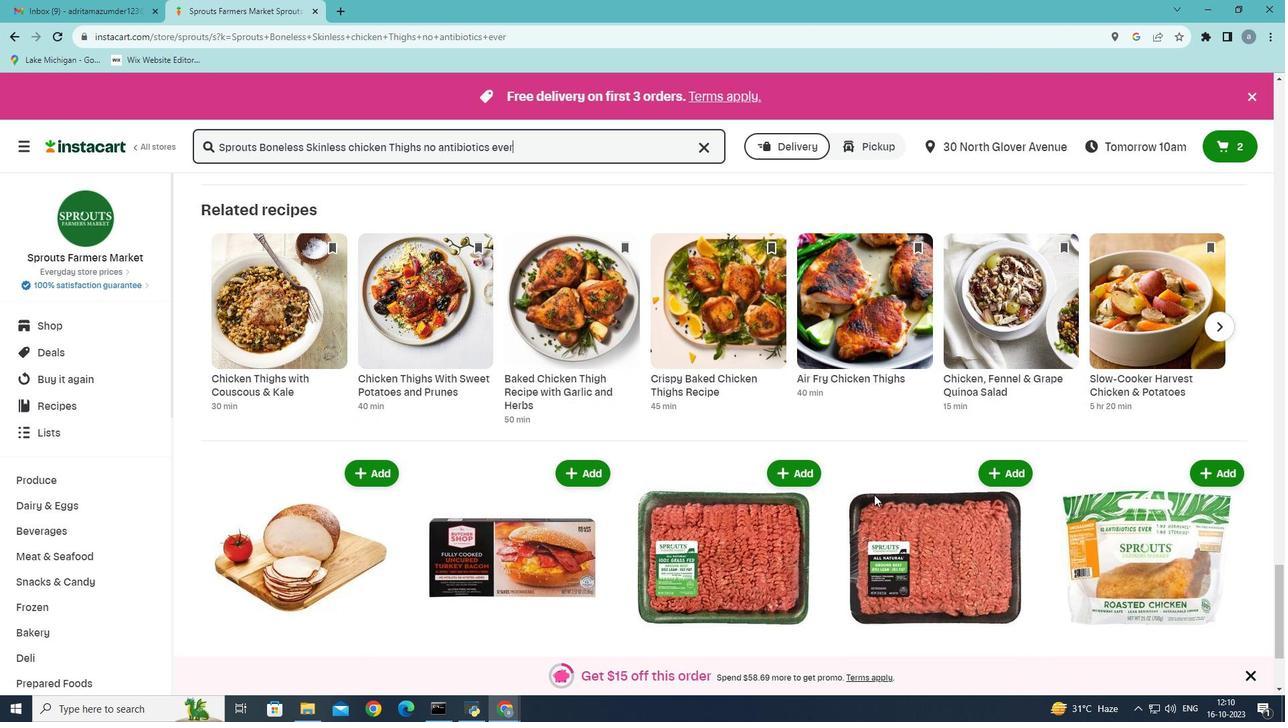 
Action: Mouse scrolled (874, 494) with delta (0, 0)
Screenshot: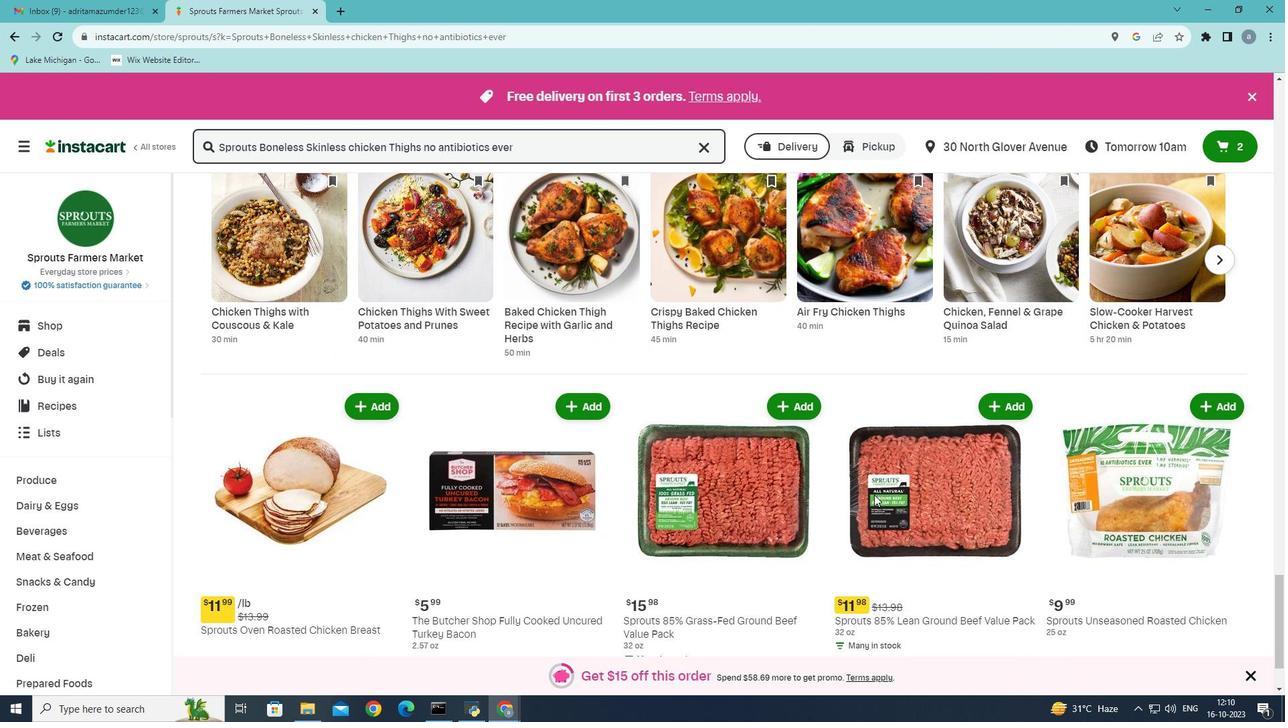 
Action: Mouse scrolled (874, 494) with delta (0, 0)
Screenshot: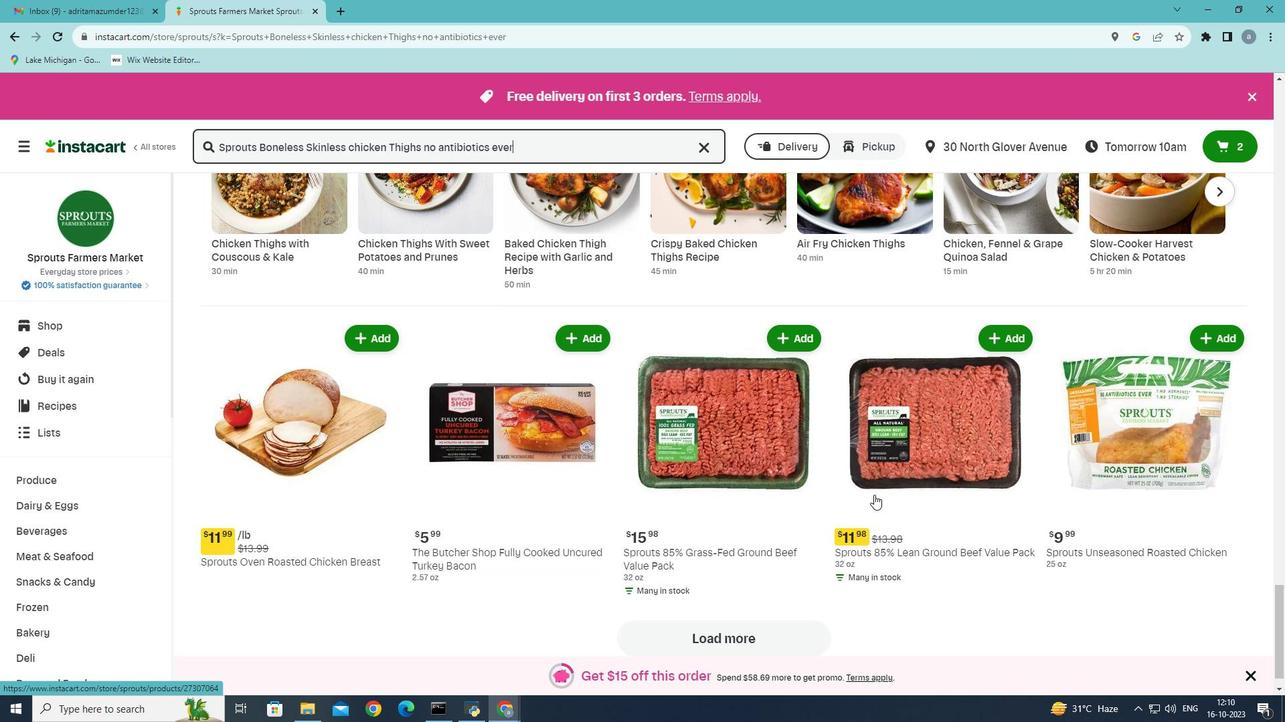 
Action: Mouse scrolled (874, 494) with delta (0, 0)
Screenshot: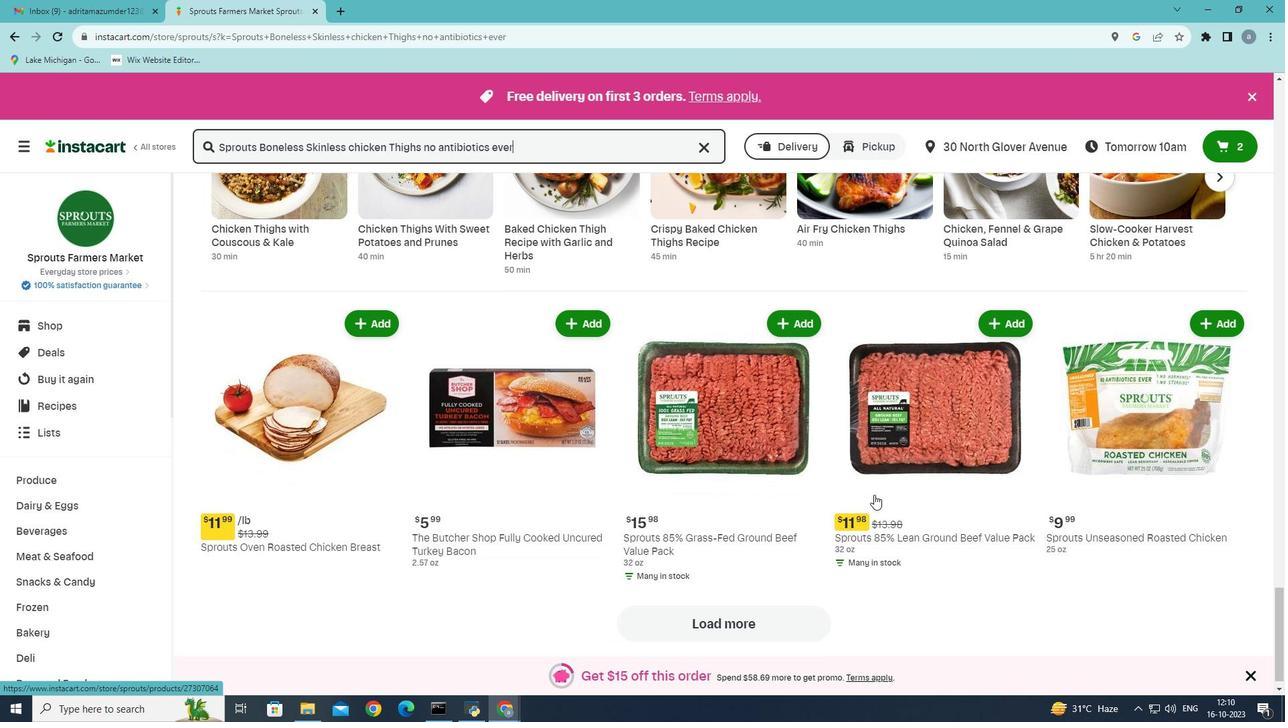 
Action: Mouse scrolled (874, 494) with delta (0, 0)
Screenshot: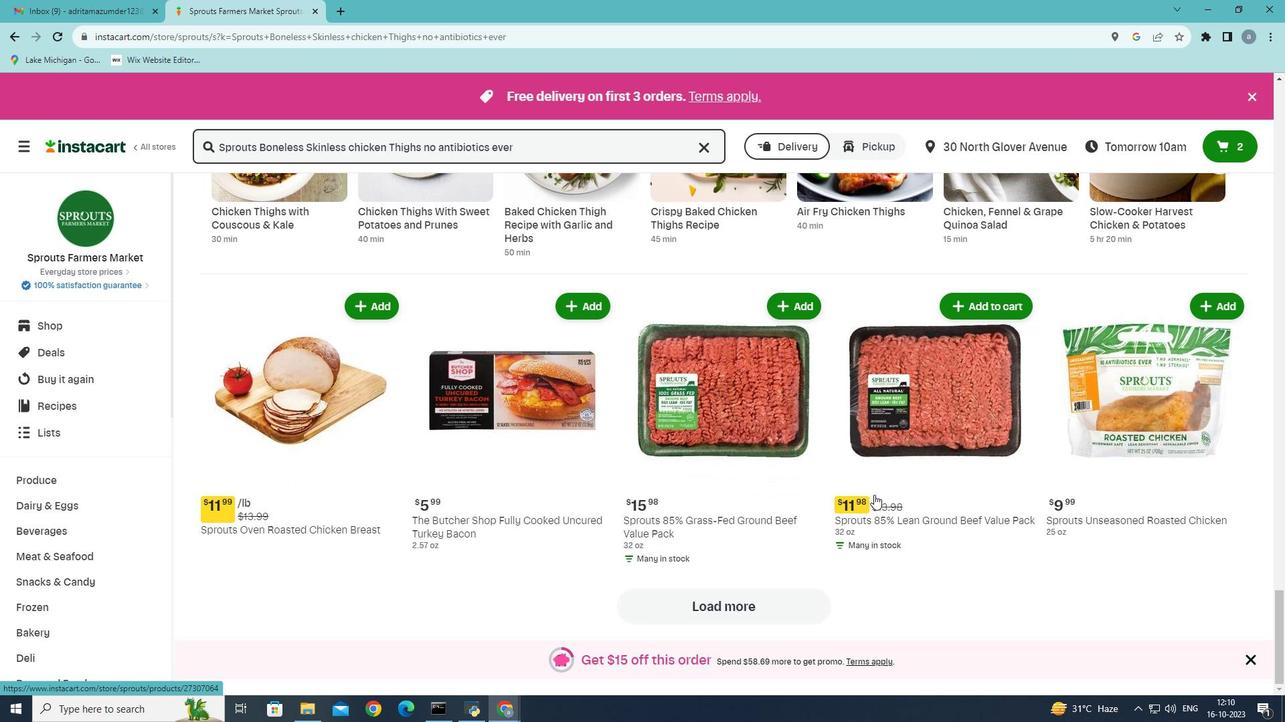 
Action: Mouse scrolled (874, 494) with delta (0, 0)
Screenshot: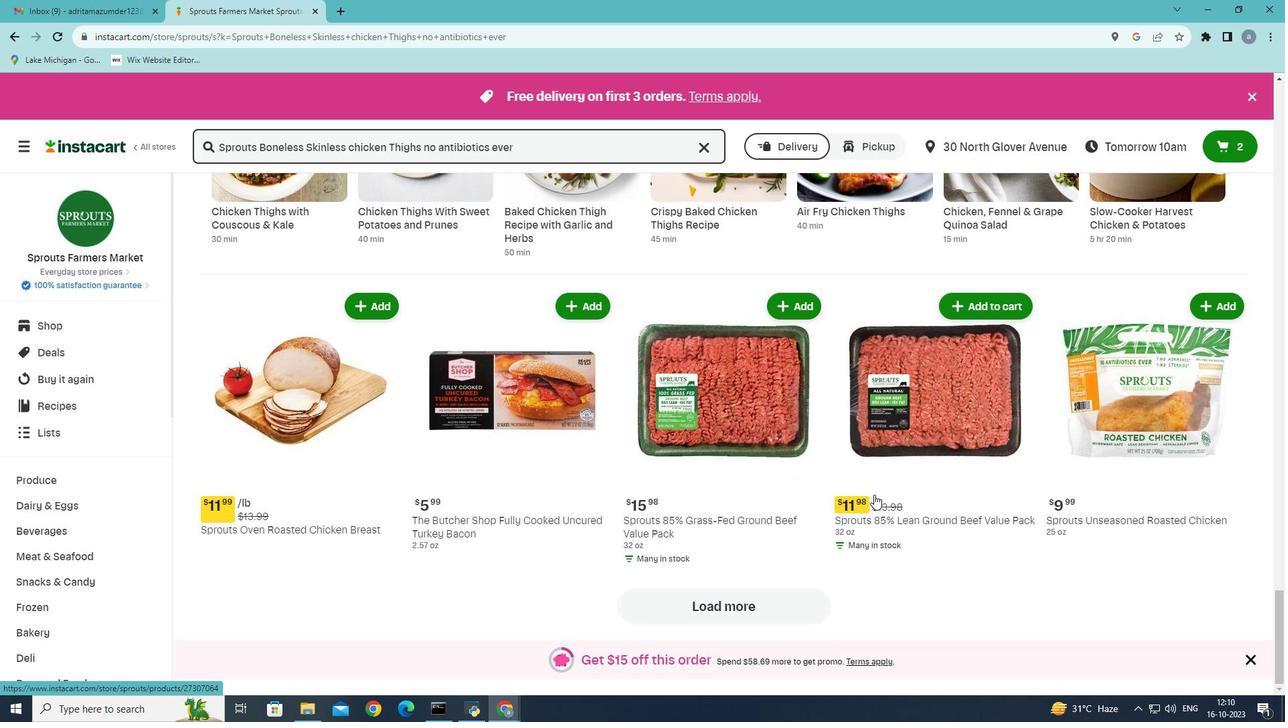 
Action: Mouse scrolled (874, 496) with delta (0, 0)
Screenshot: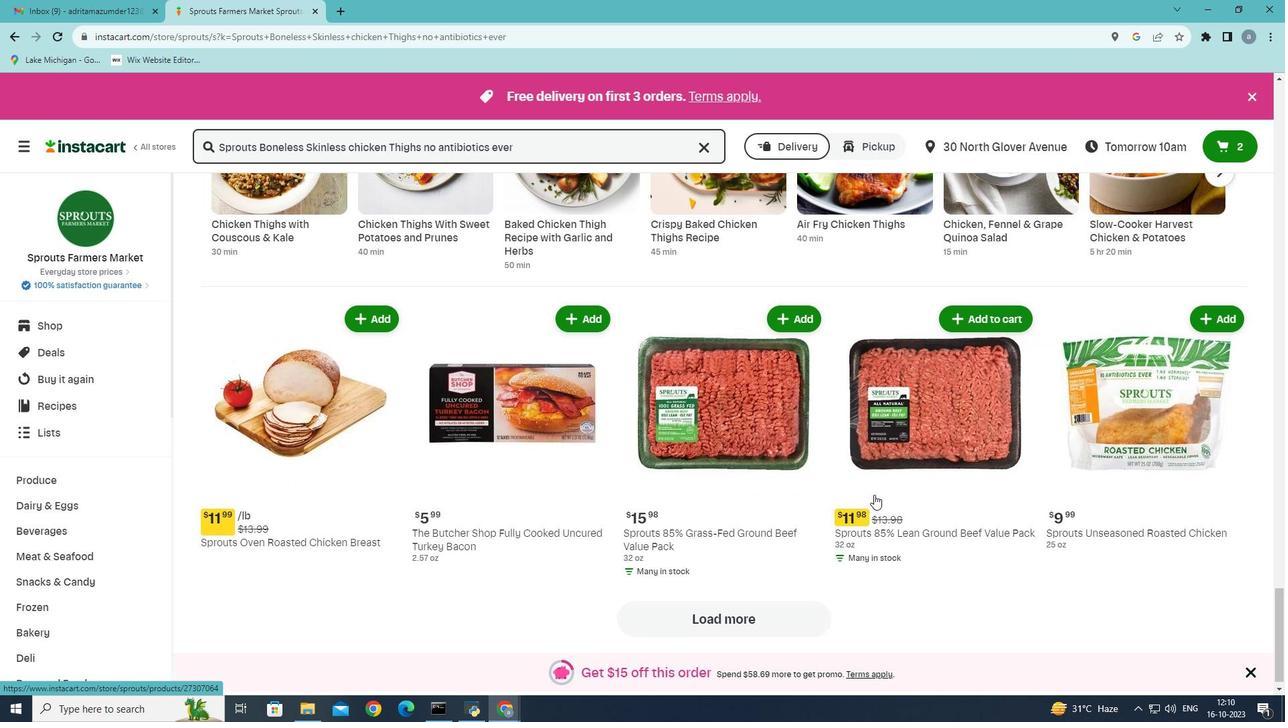 
Action: Mouse scrolled (874, 496) with delta (0, 0)
Screenshot: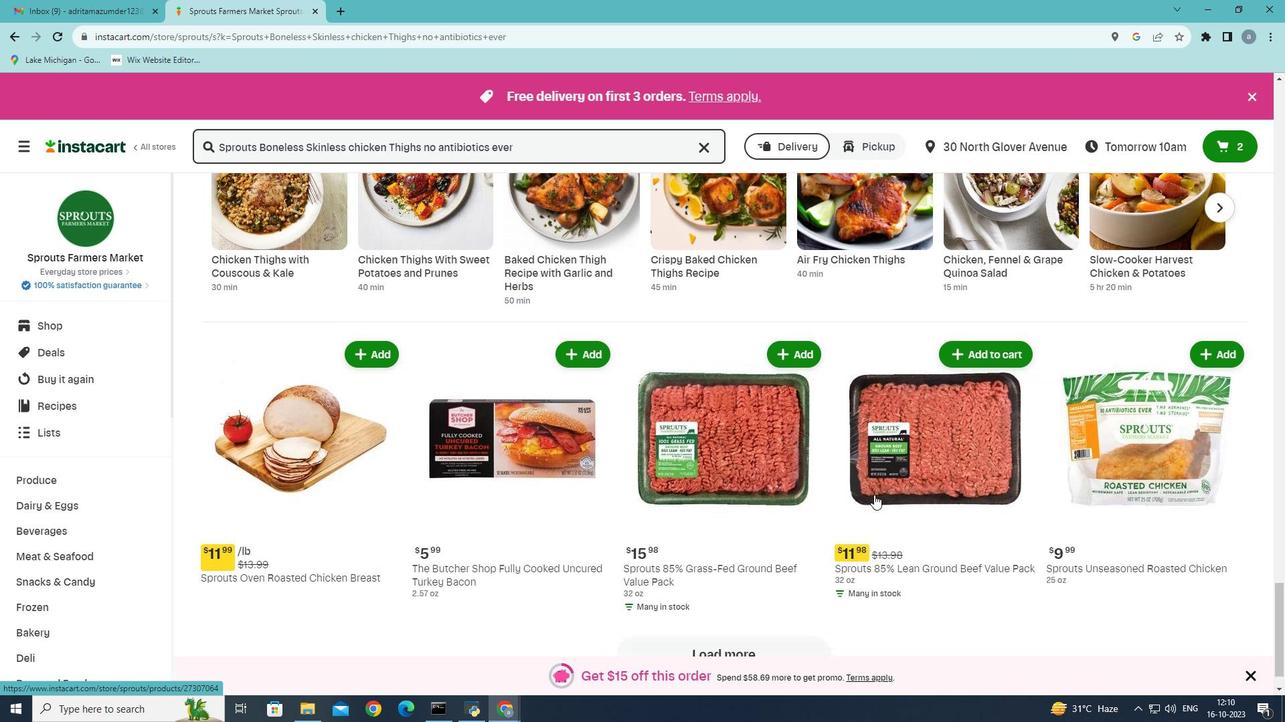 
Action: Mouse scrolled (874, 496) with delta (0, 0)
Screenshot: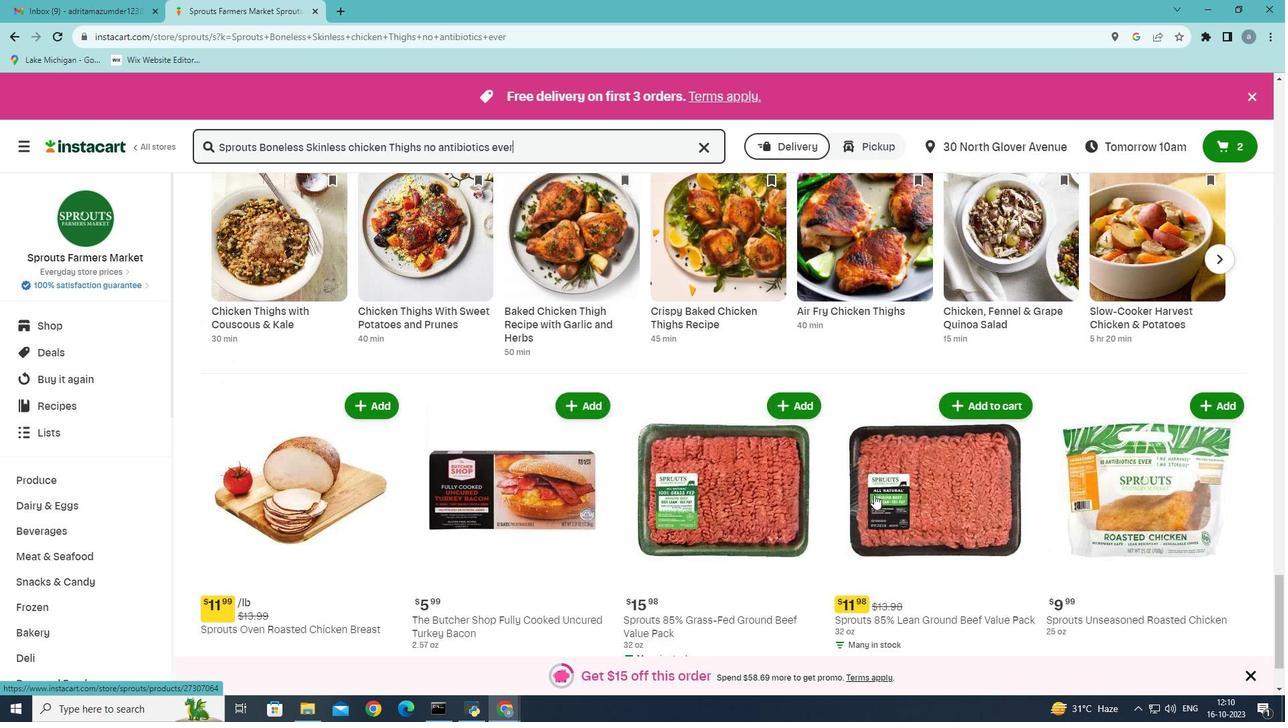 
Action: Mouse scrolled (874, 496) with delta (0, 0)
Screenshot: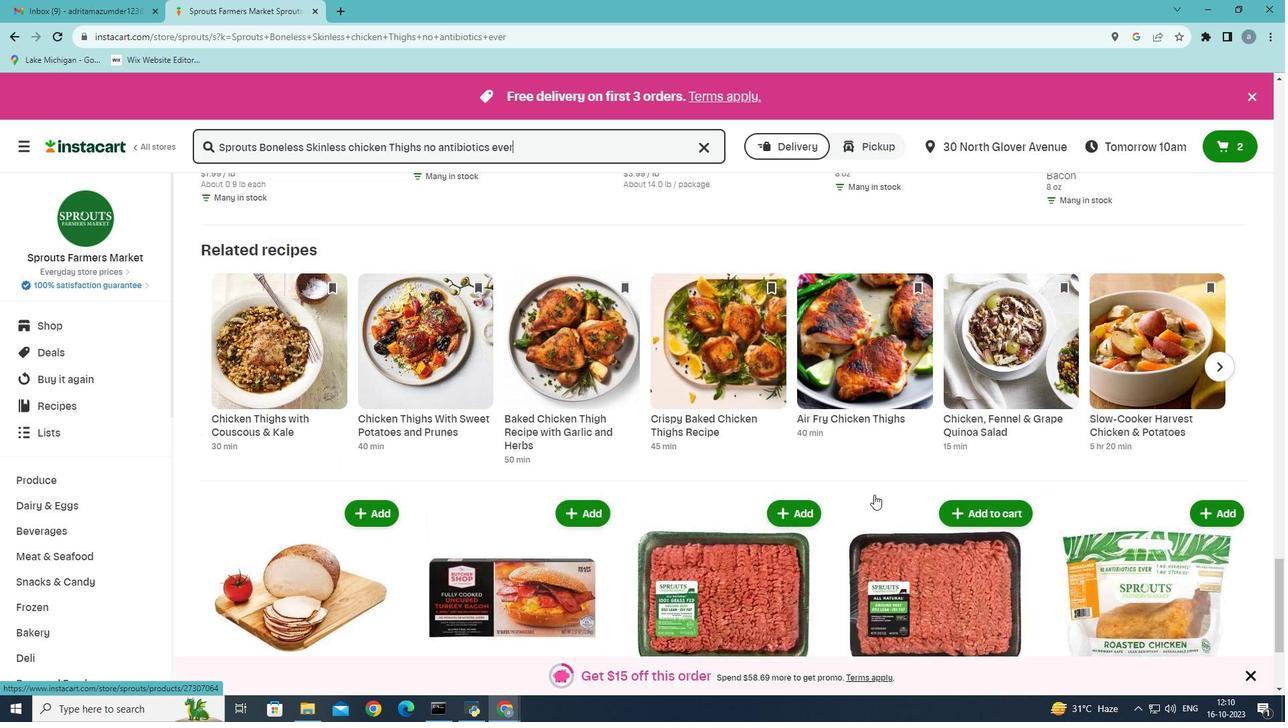 
Action: Mouse scrolled (874, 496) with delta (0, 0)
Screenshot: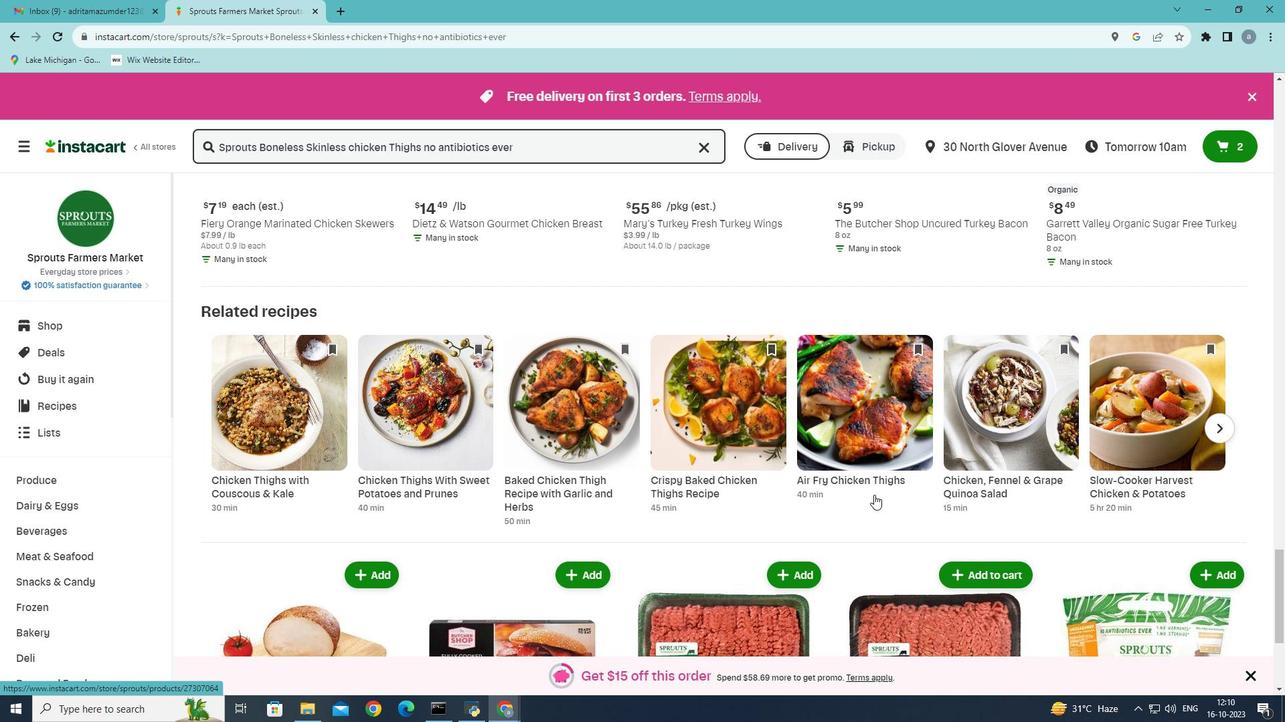 
Action: Mouse scrolled (874, 496) with delta (0, 0)
Screenshot: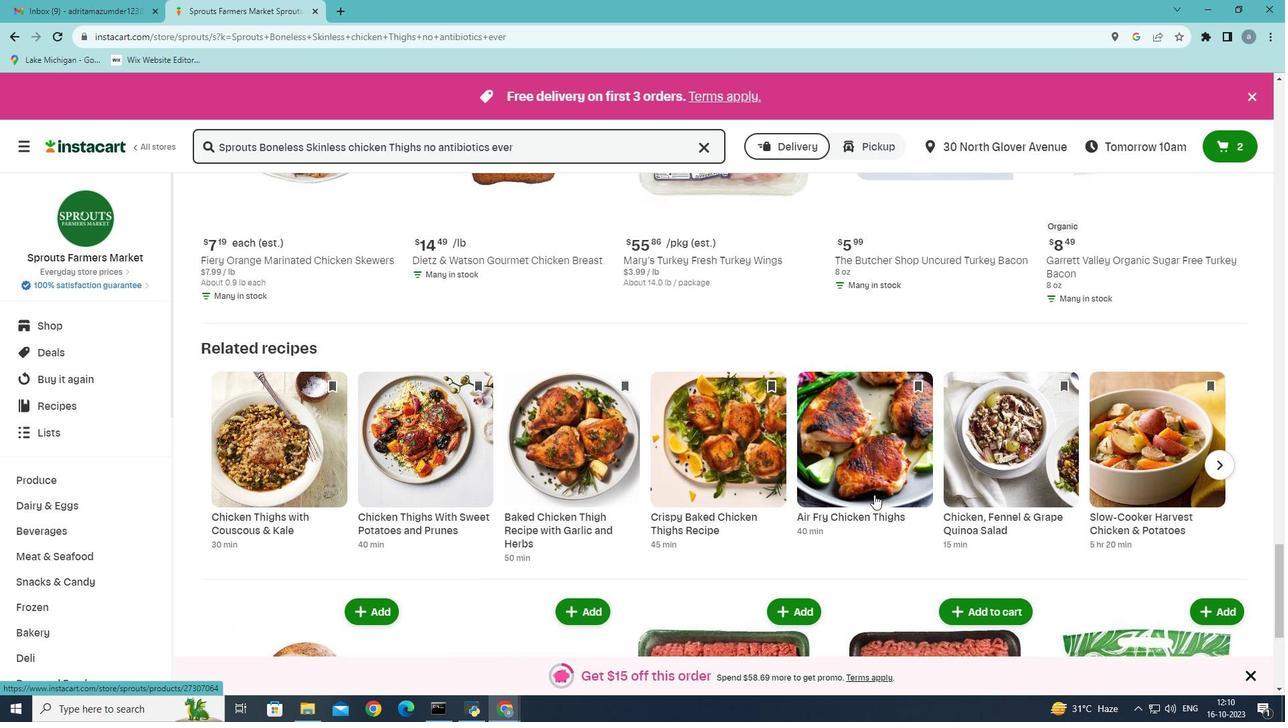 
Action: Mouse scrolled (874, 496) with delta (0, 0)
Screenshot: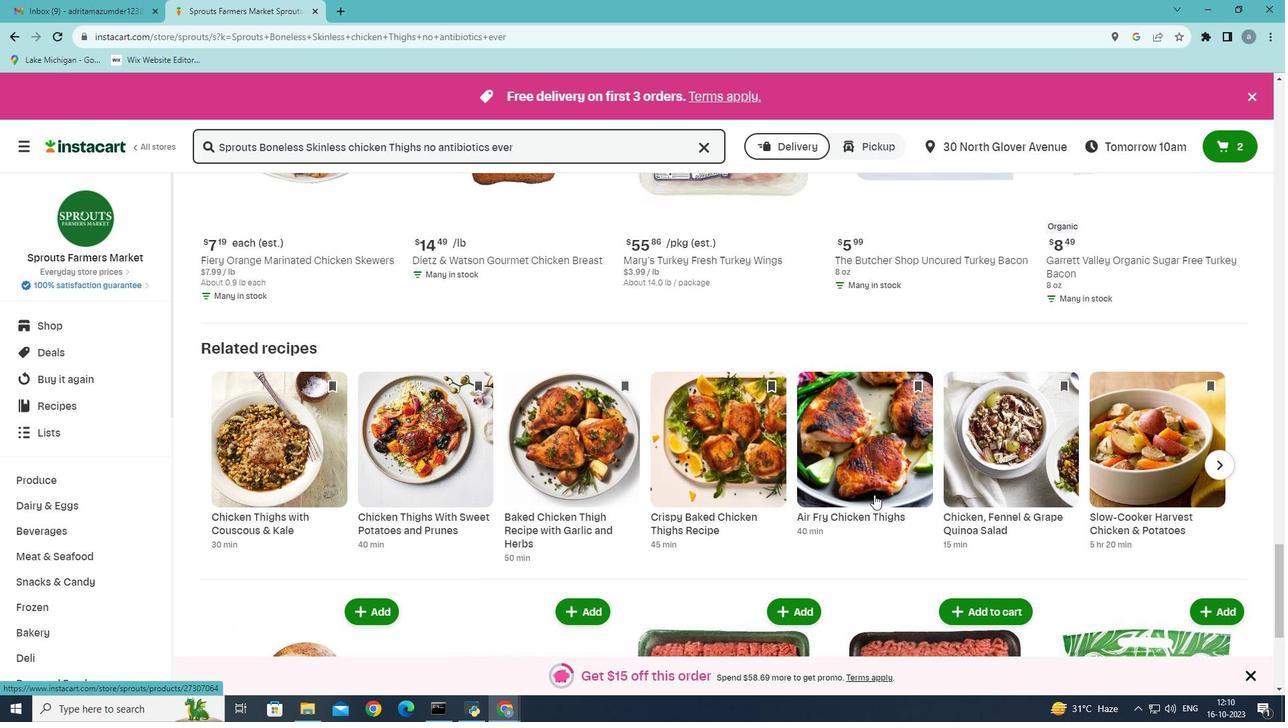
Action: Mouse scrolled (874, 496) with delta (0, 0)
Screenshot: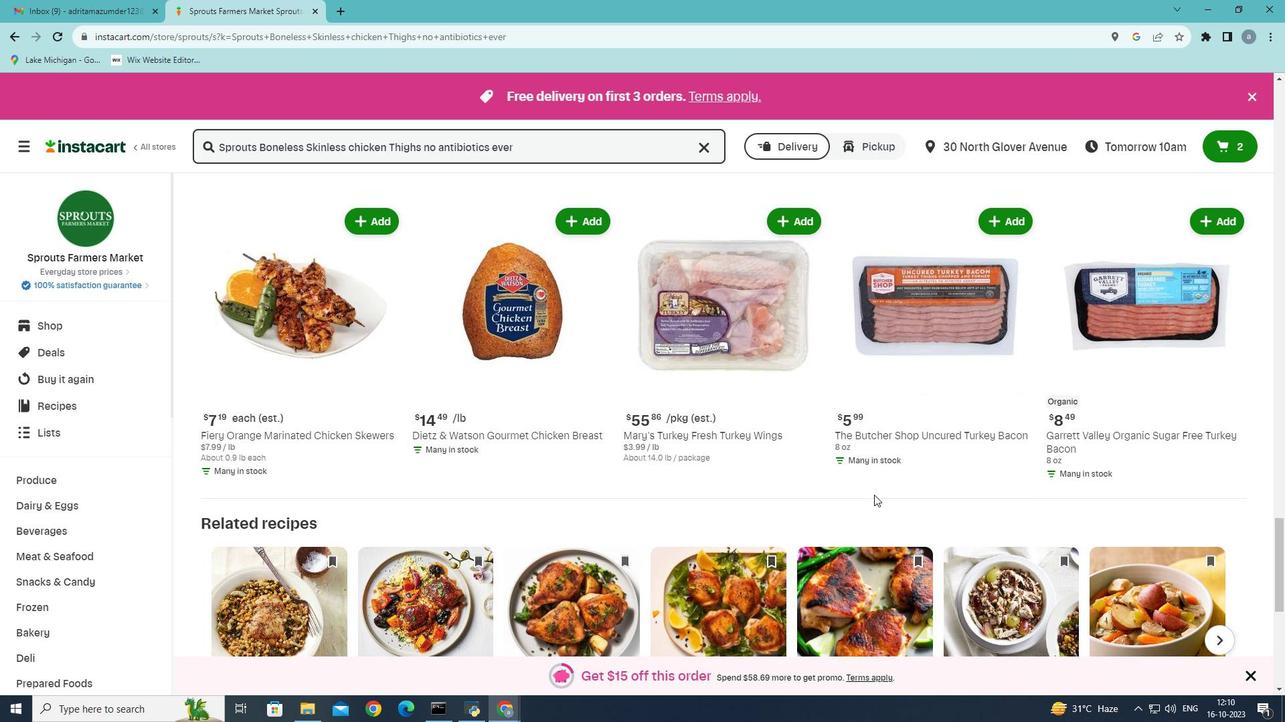
Action: Mouse scrolled (874, 496) with delta (0, 0)
Screenshot: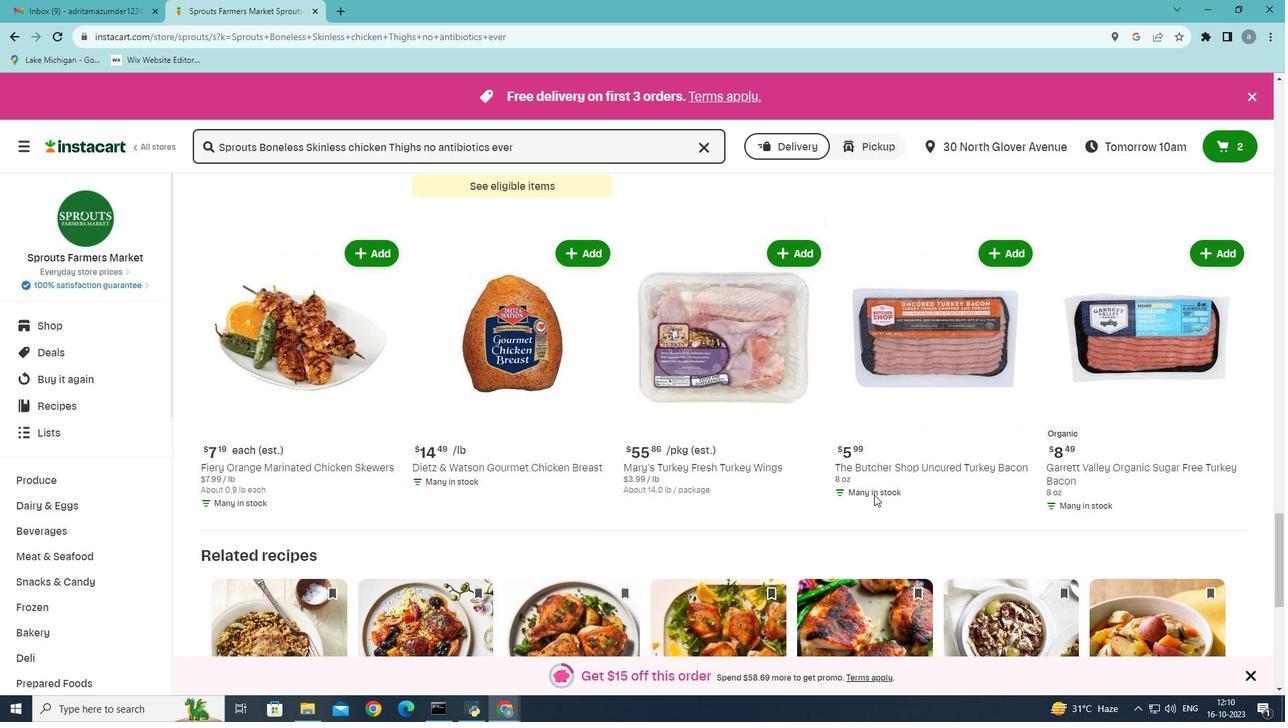 
Action: Mouse scrolled (874, 496) with delta (0, 0)
Screenshot: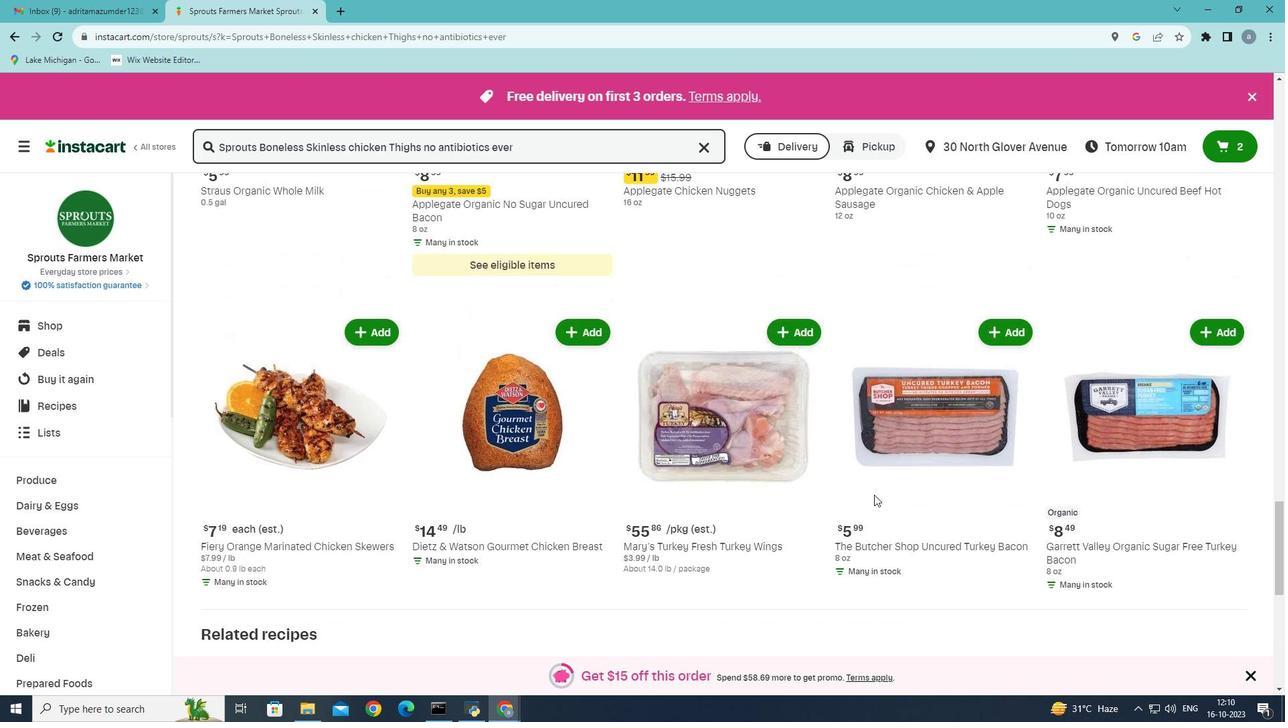 
Action: Mouse scrolled (874, 496) with delta (0, 0)
Screenshot: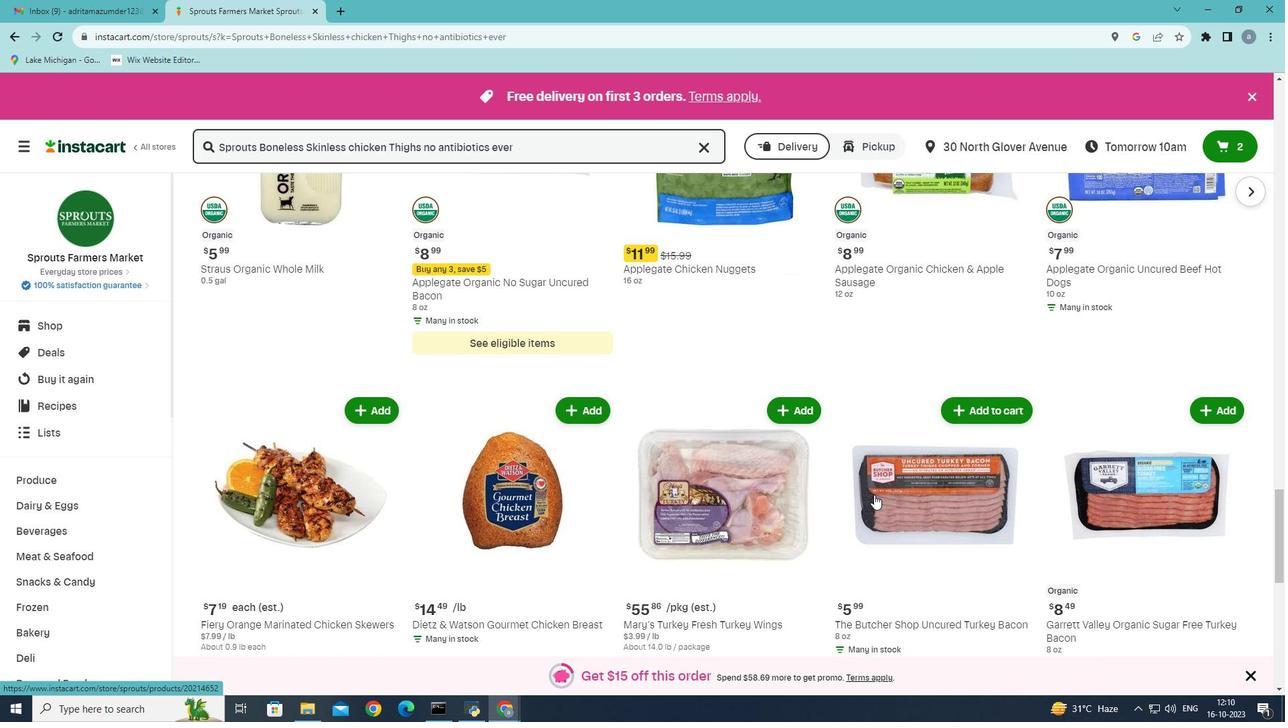 
Action: Mouse scrolled (874, 496) with delta (0, 0)
Screenshot: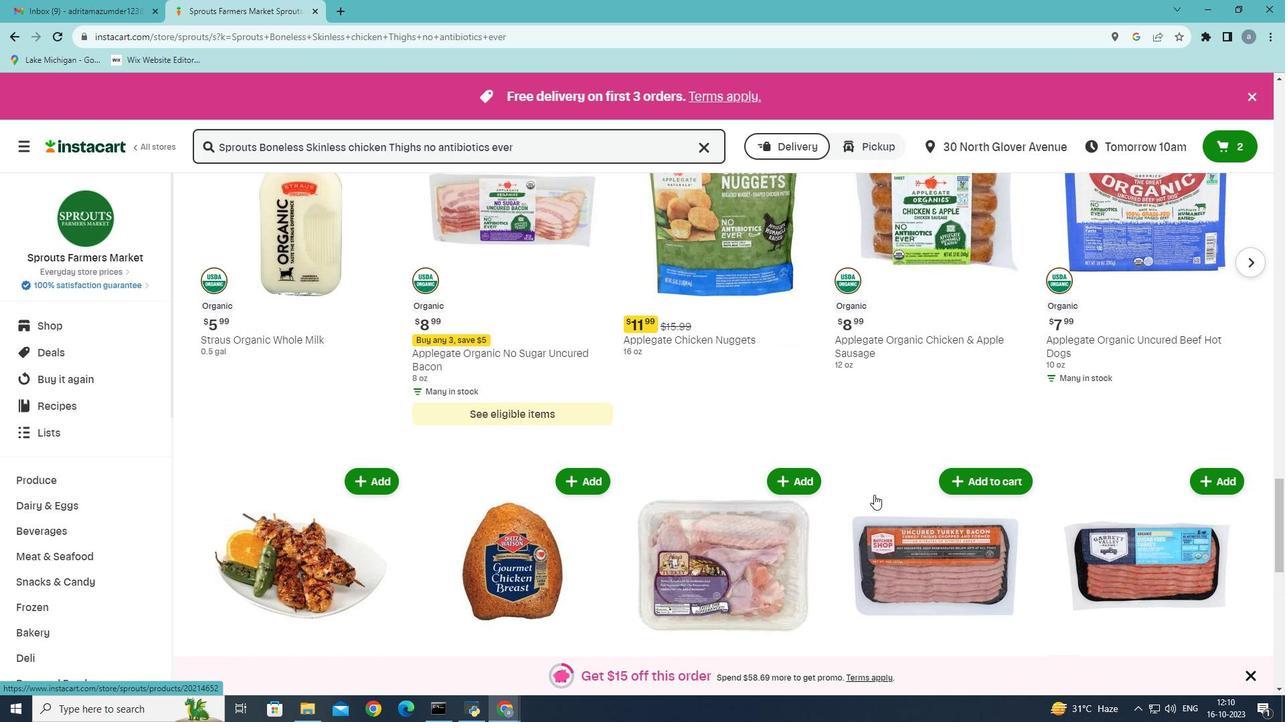 
Action: Mouse scrolled (874, 496) with delta (0, 0)
Screenshot: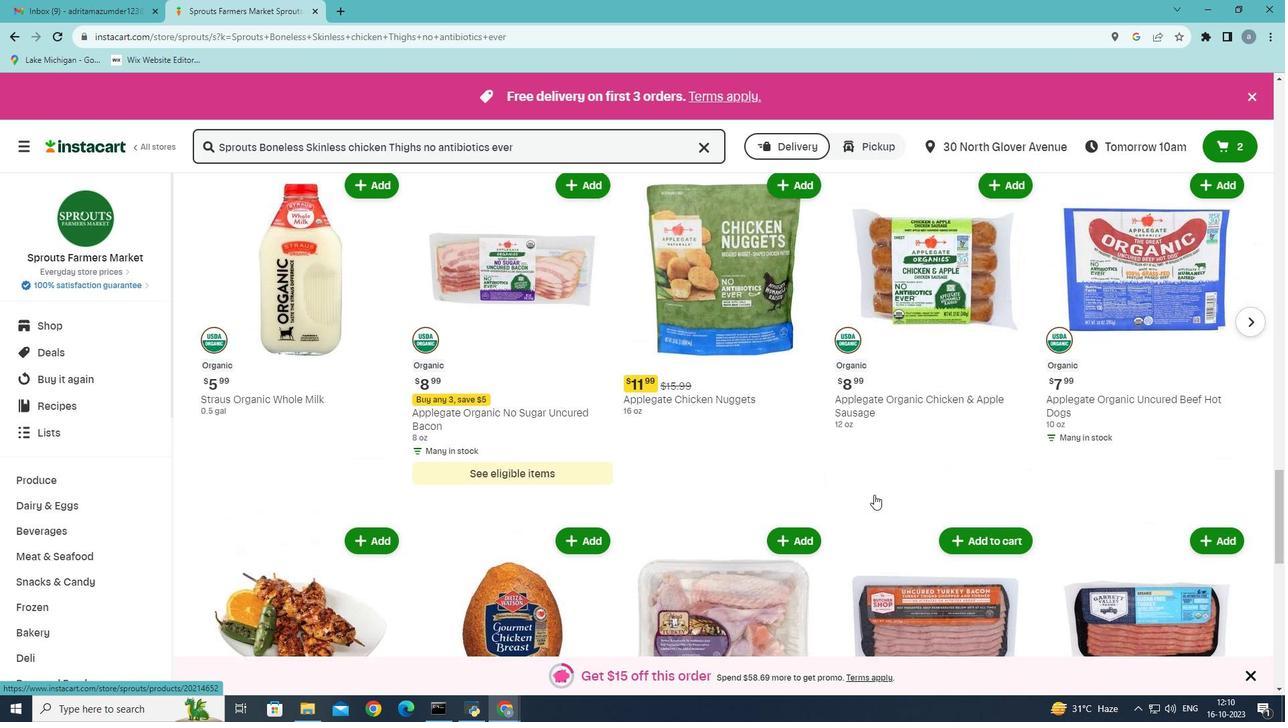 
Action: Mouse scrolled (874, 496) with delta (0, 0)
Screenshot: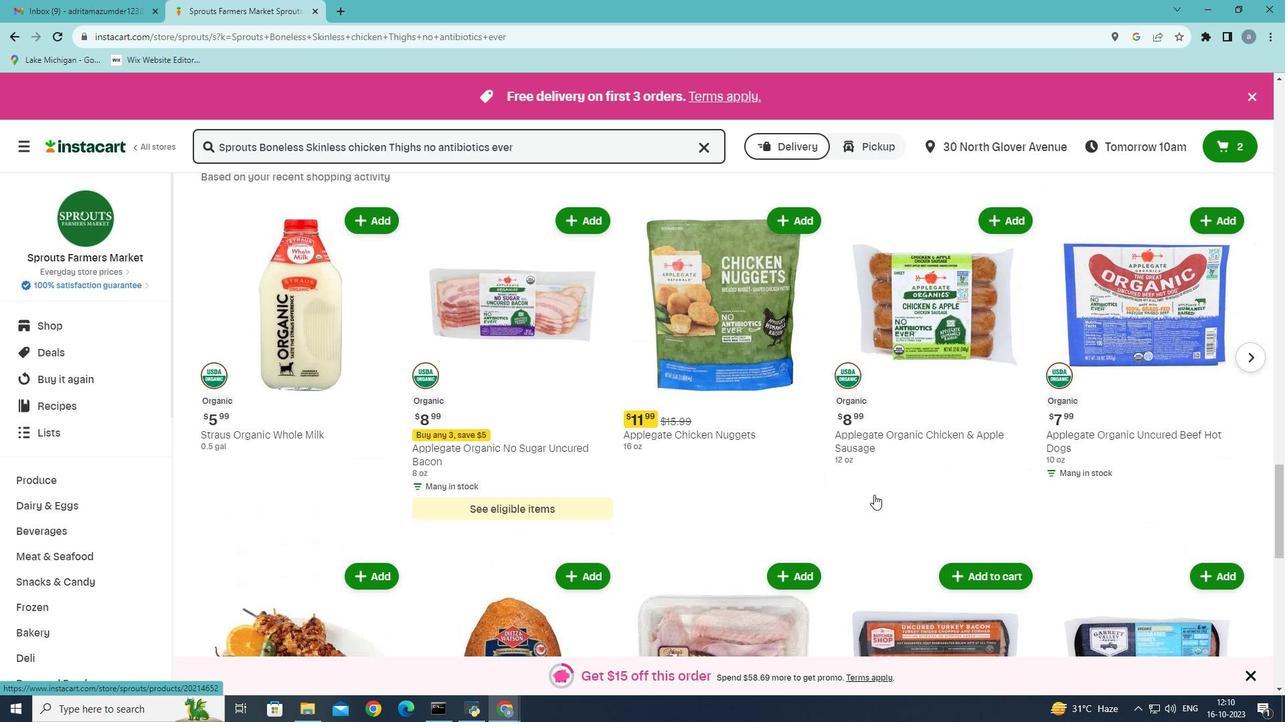 
Action: Mouse scrolled (874, 496) with delta (0, 0)
Screenshot: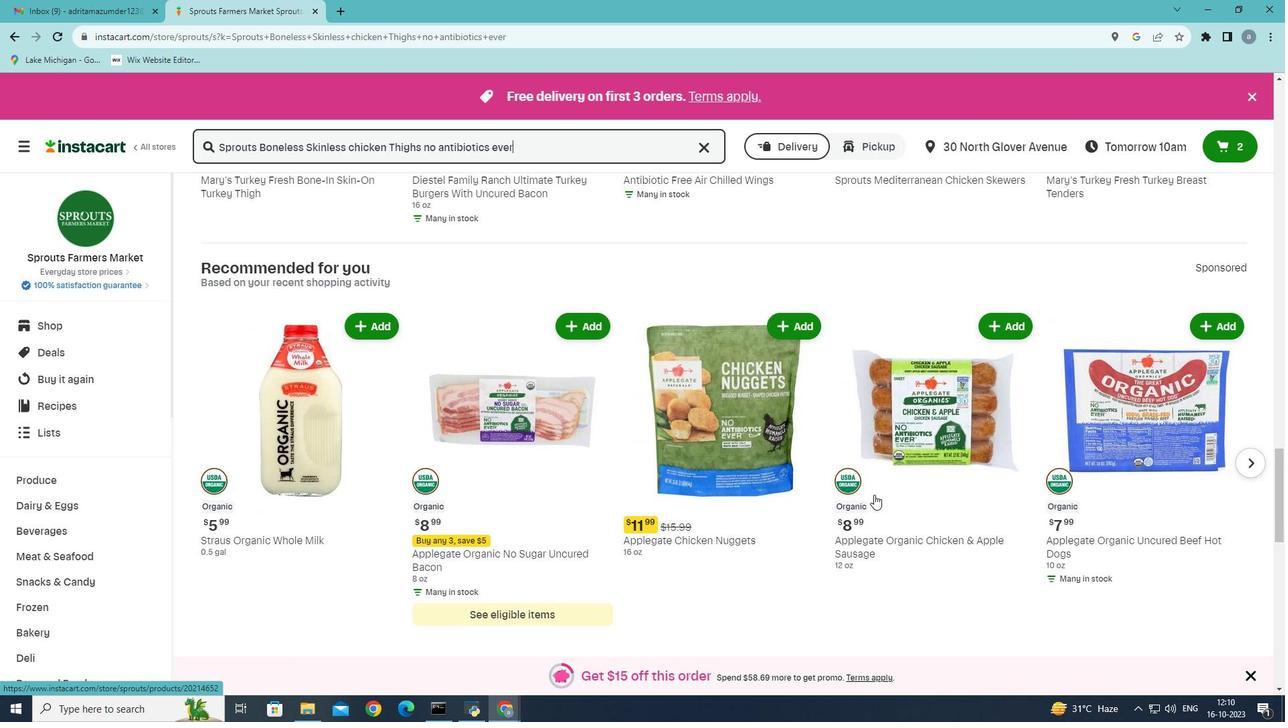 
Action: Mouse scrolled (874, 496) with delta (0, 0)
Screenshot: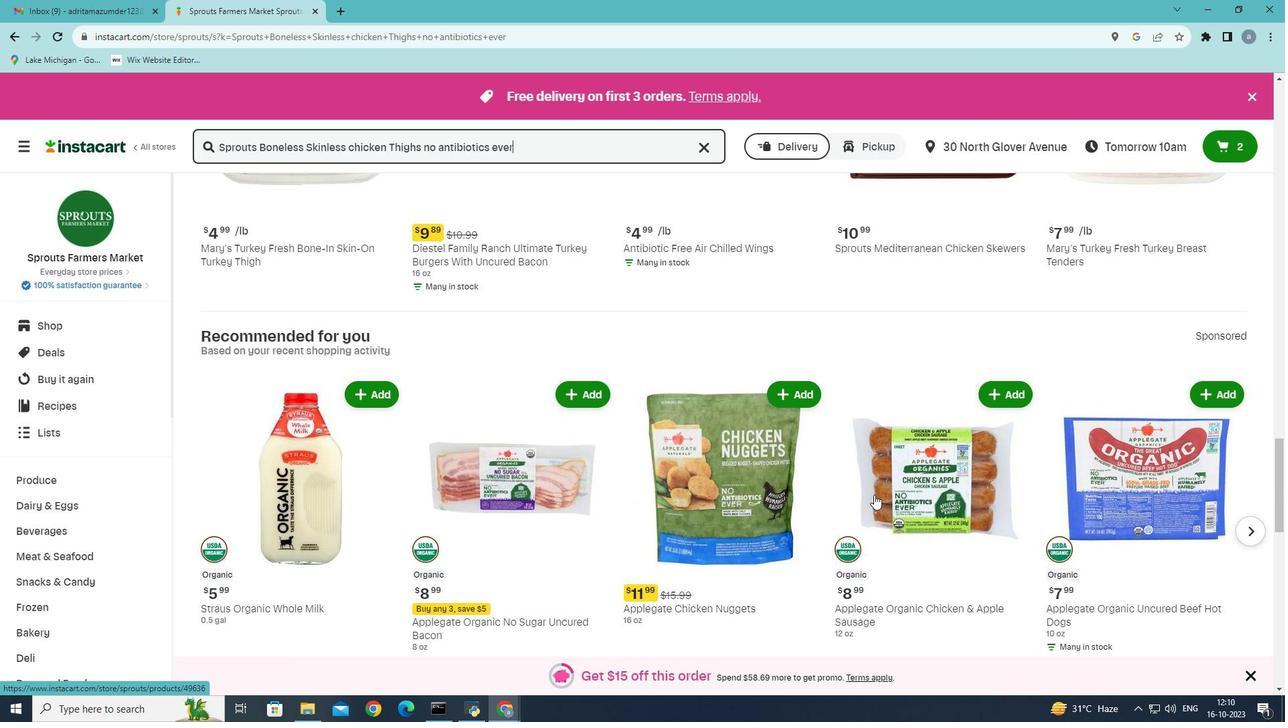 
Action: Mouse scrolled (874, 496) with delta (0, 0)
Screenshot: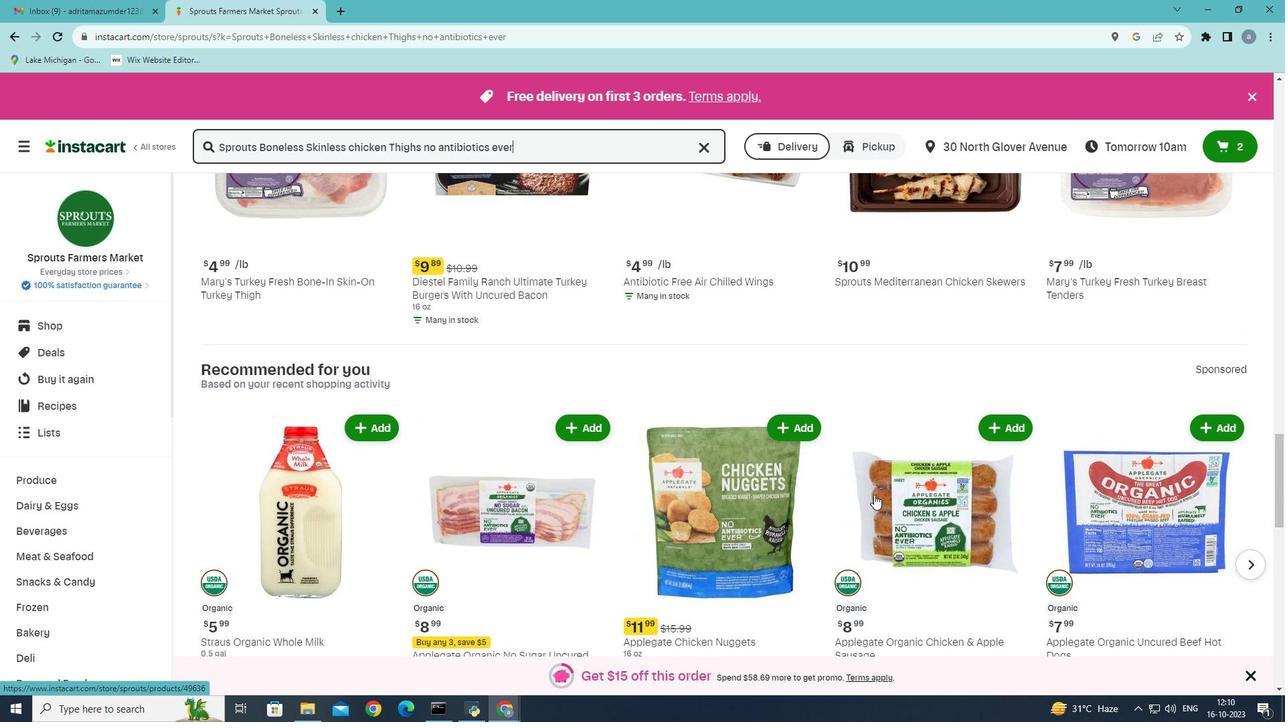 
Action: Mouse scrolled (874, 496) with delta (0, 0)
Screenshot: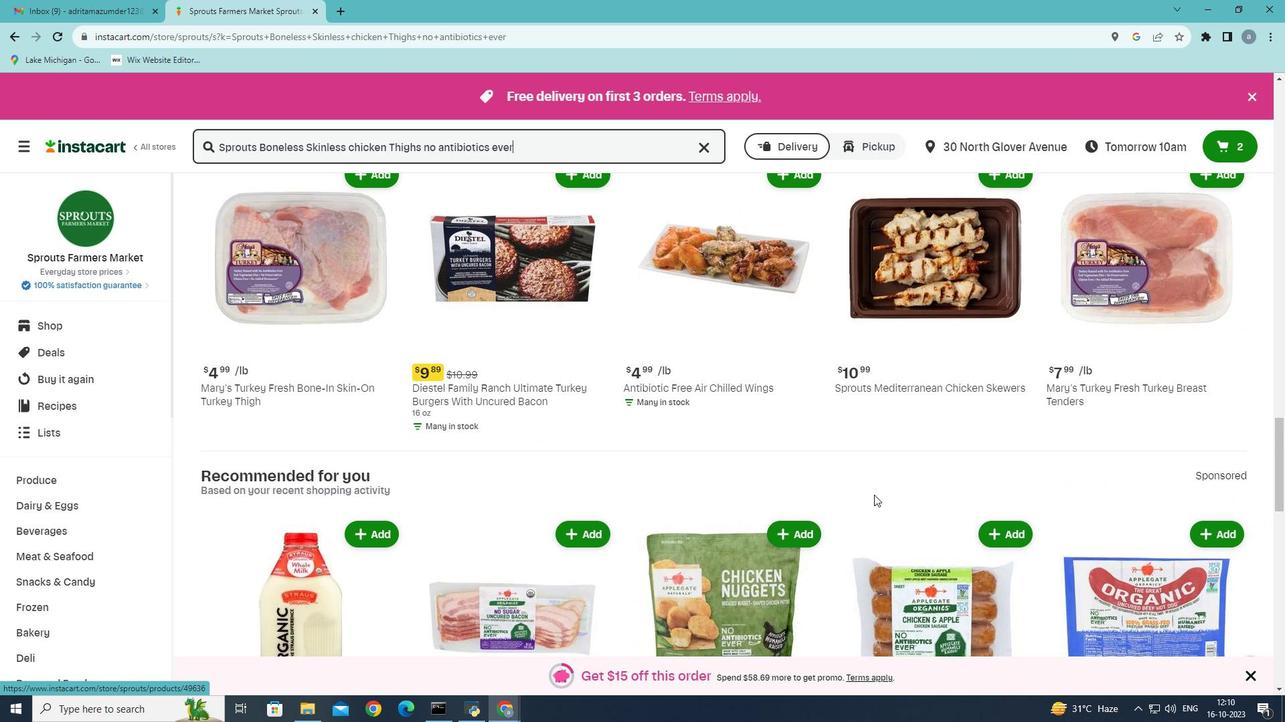 
Action: Mouse scrolled (874, 496) with delta (0, 0)
Screenshot: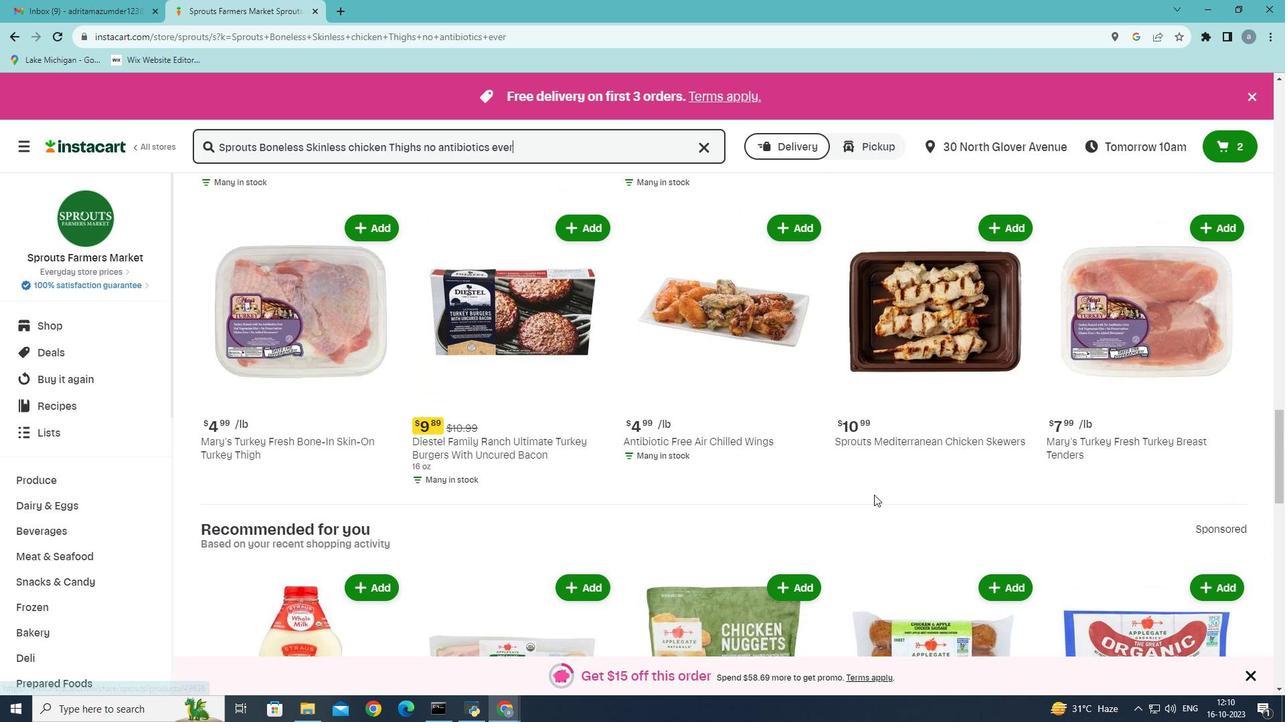
Action: Mouse scrolled (874, 496) with delta (0, 0)
Screenshot: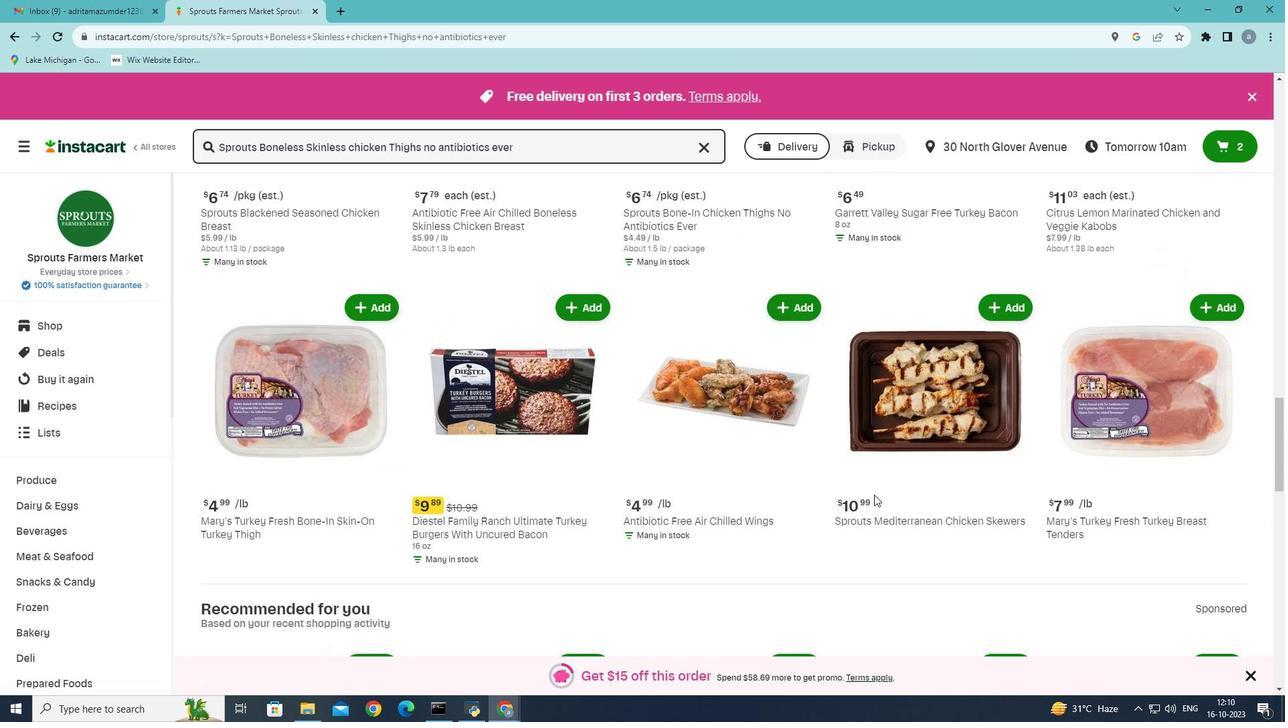 
Action: Mouse moved to (537, 149)
Screenshot: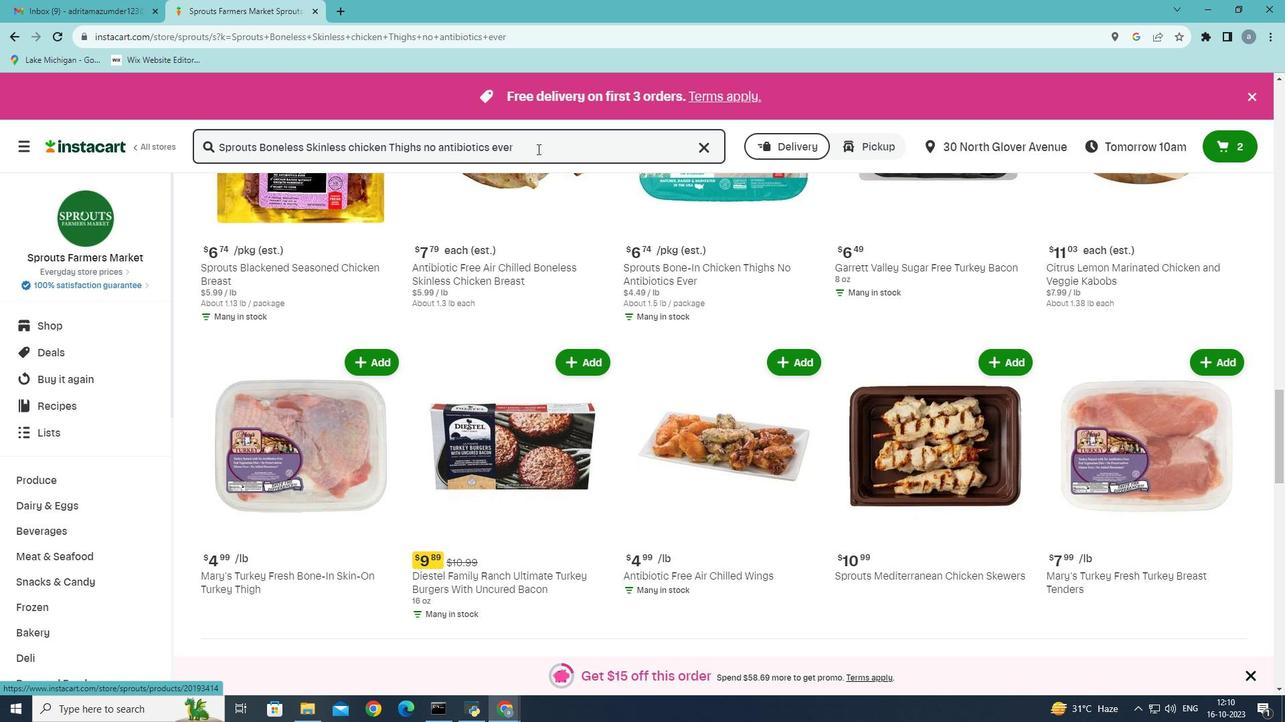 
Action: Mouse pressed left at (537, 149)
Screenshot: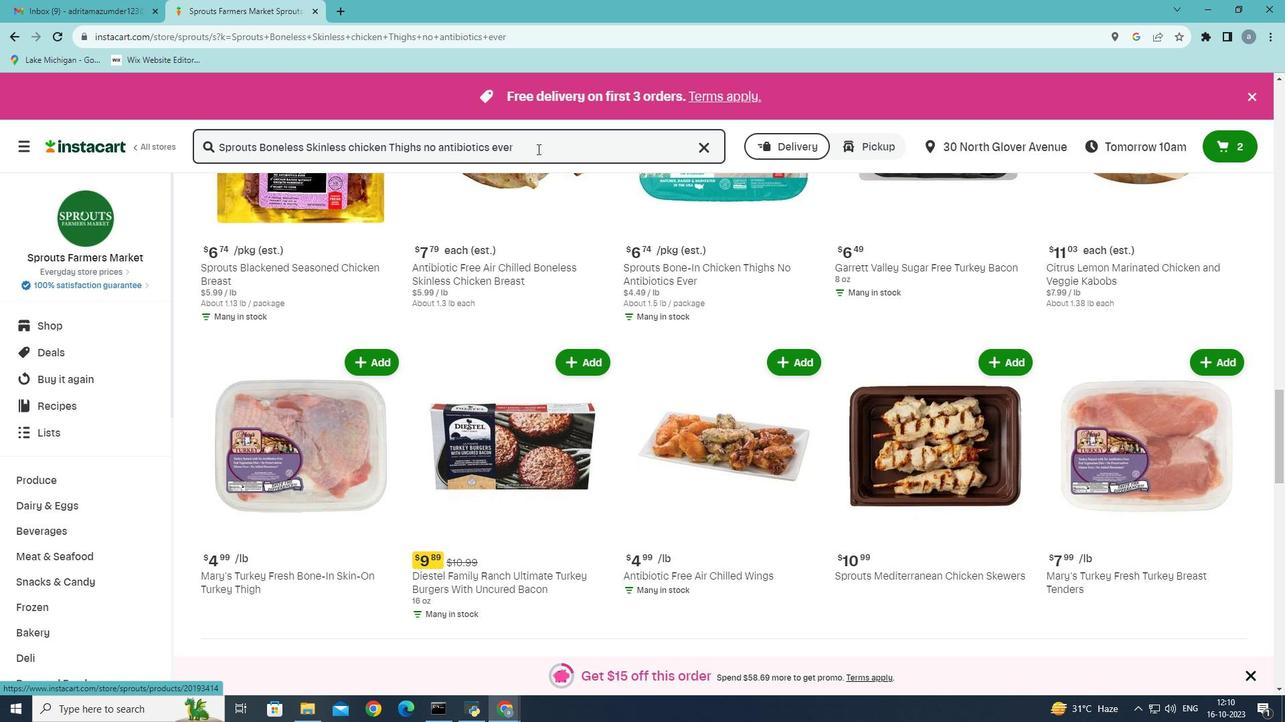 
Action: Mouse moved to (537, 148)
Screenshot: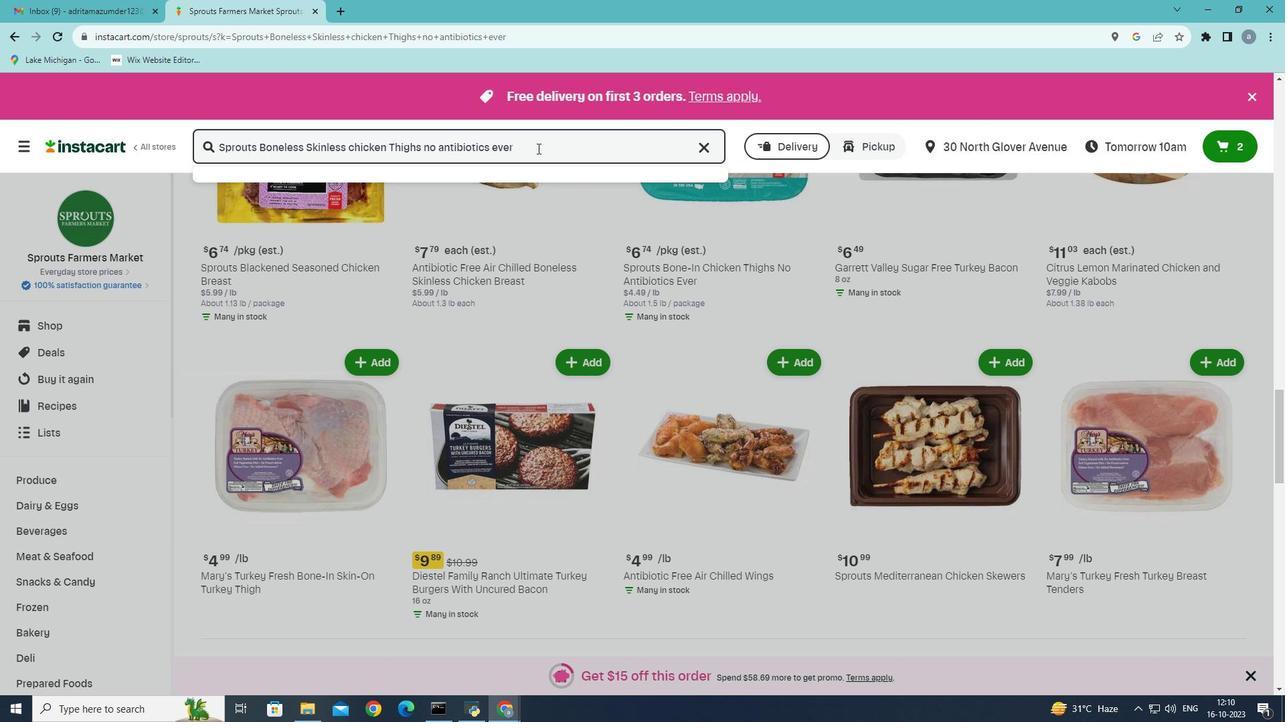 
Action: Key pressed <Key.backspace>
Screenshot: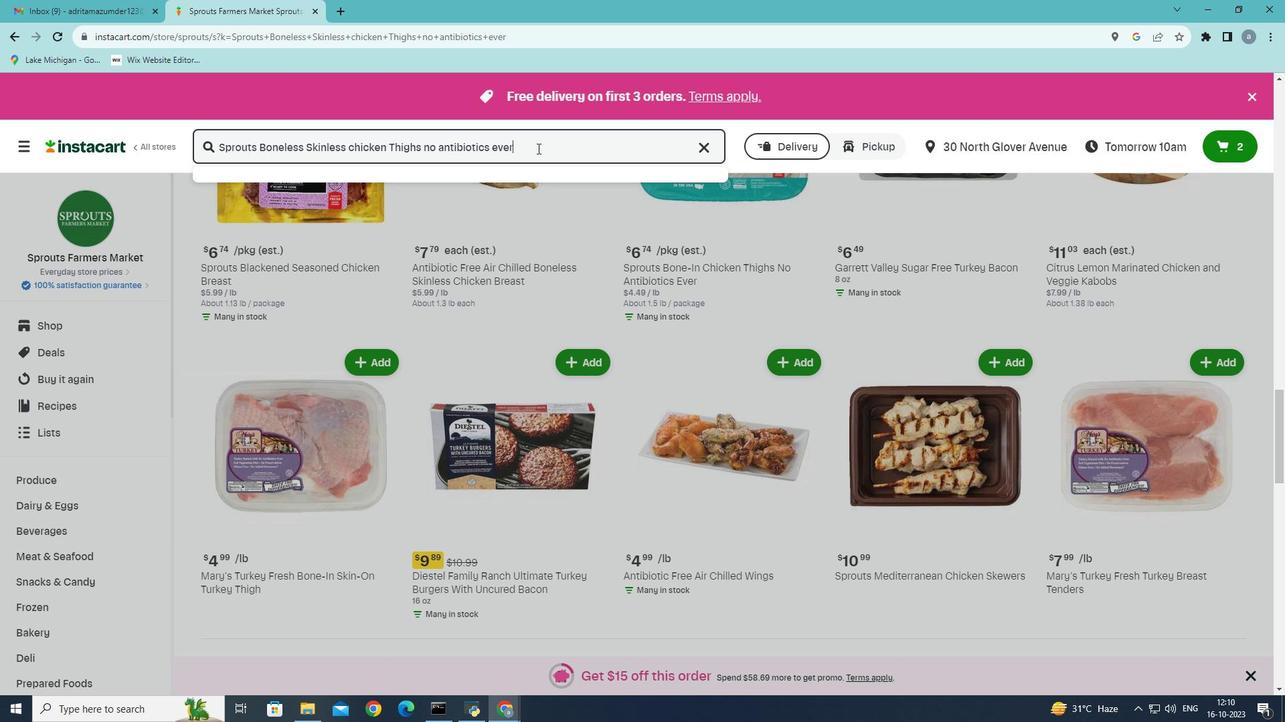 
Action: Mouse moved to (538, 149)
Screenshot: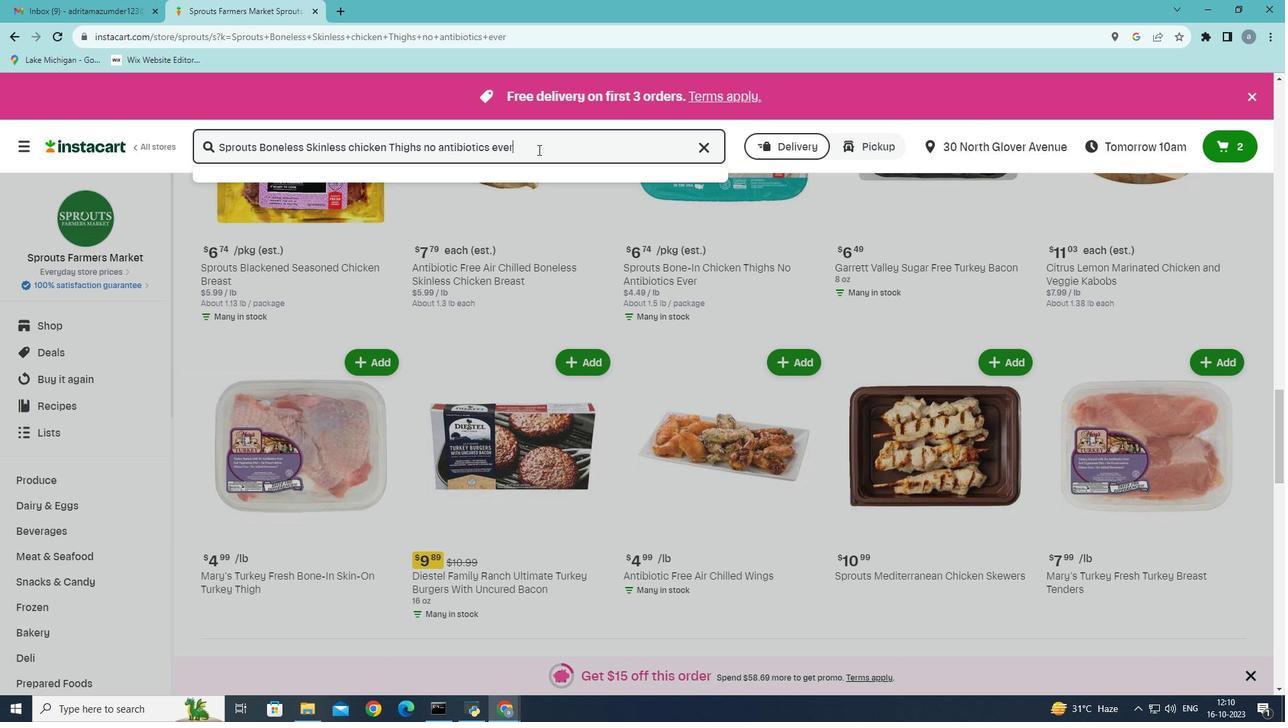 
Action: Key pressed <Key.backspace><Key.backspace>
Screenshot: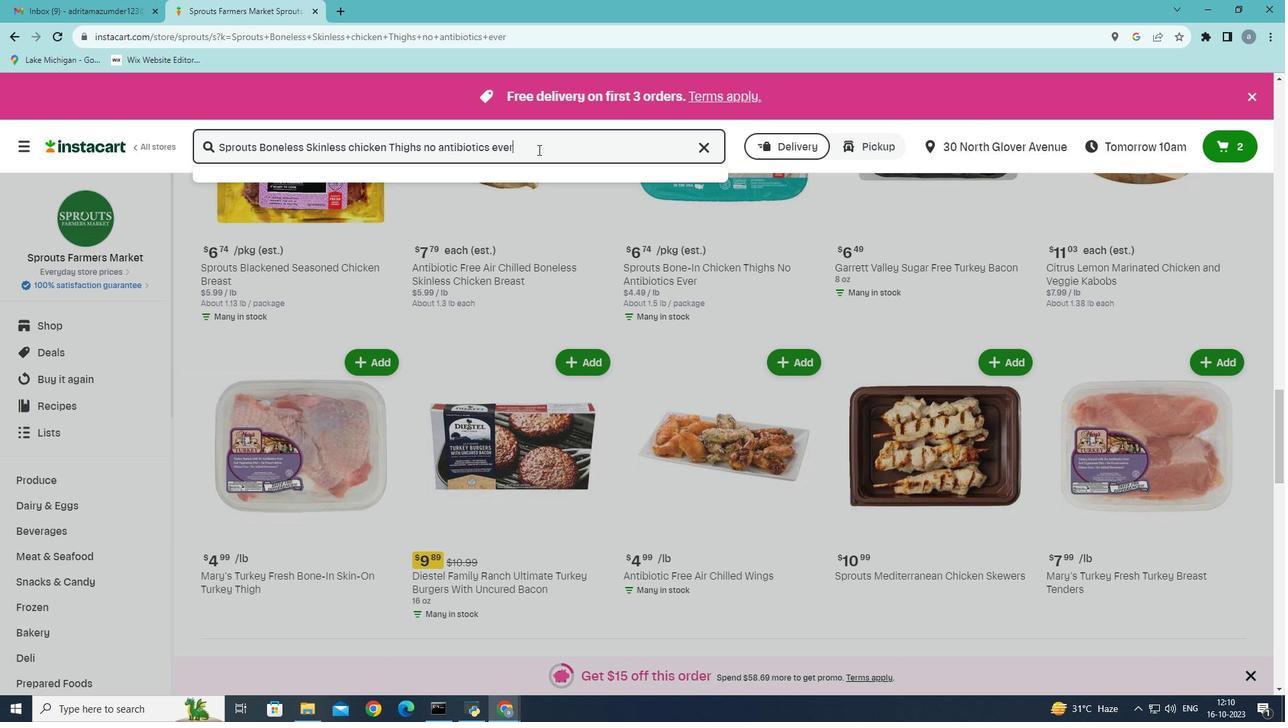 
Action: Mouse moved to (515, 151)
Screenshot: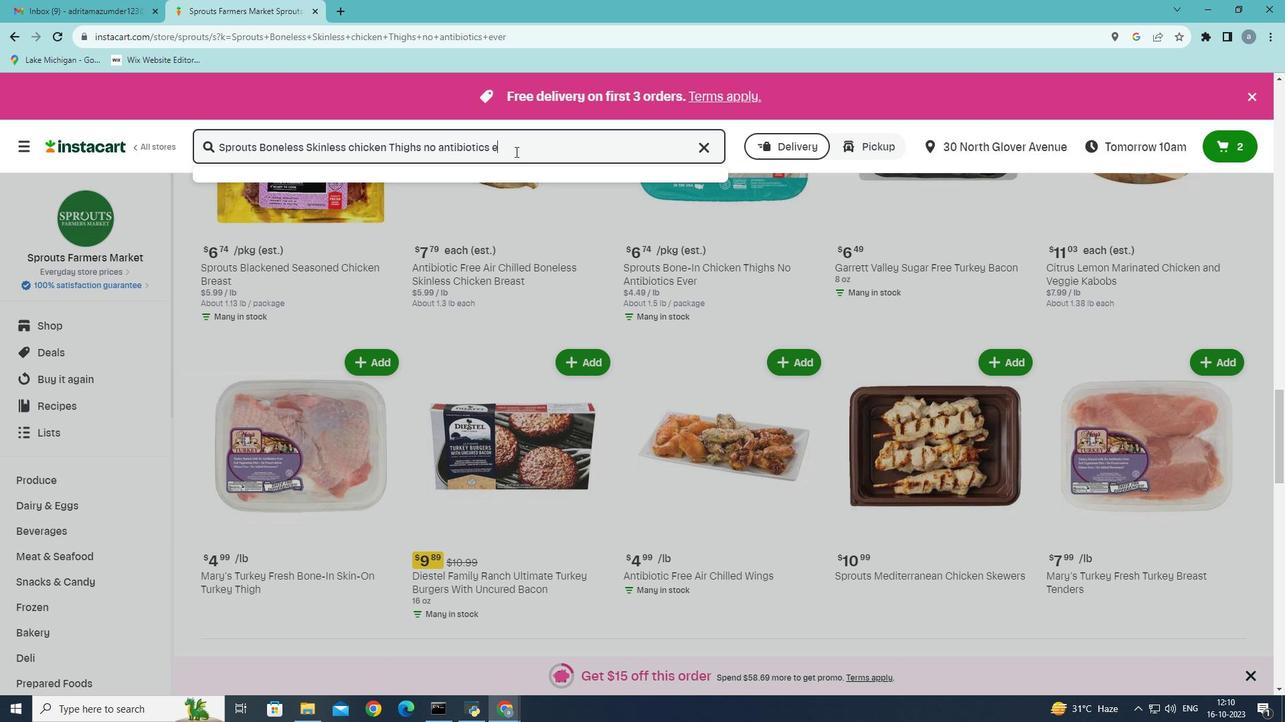 
Action: Key pressed <Key.backspace><Key.backspace><Key.backspace><Key.backspace><Key.backspace>
Screenshot: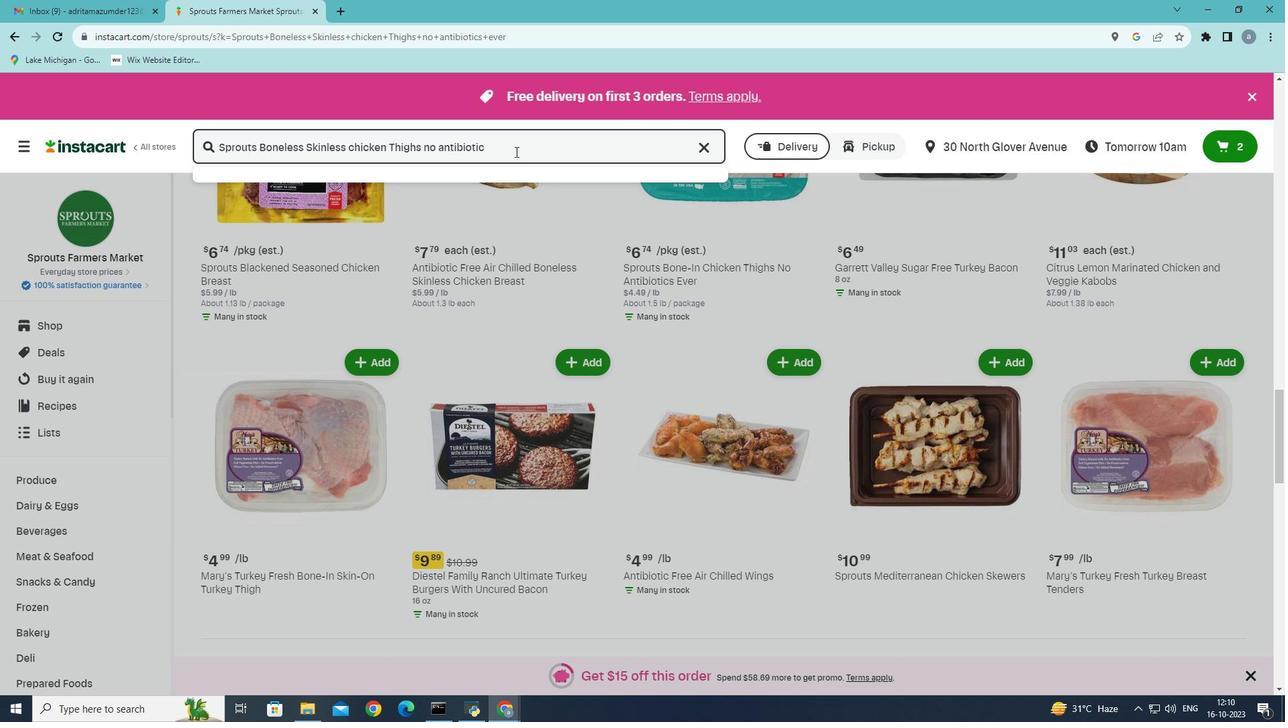 
Action: Mouse moved to (430, 168)
Screenshot: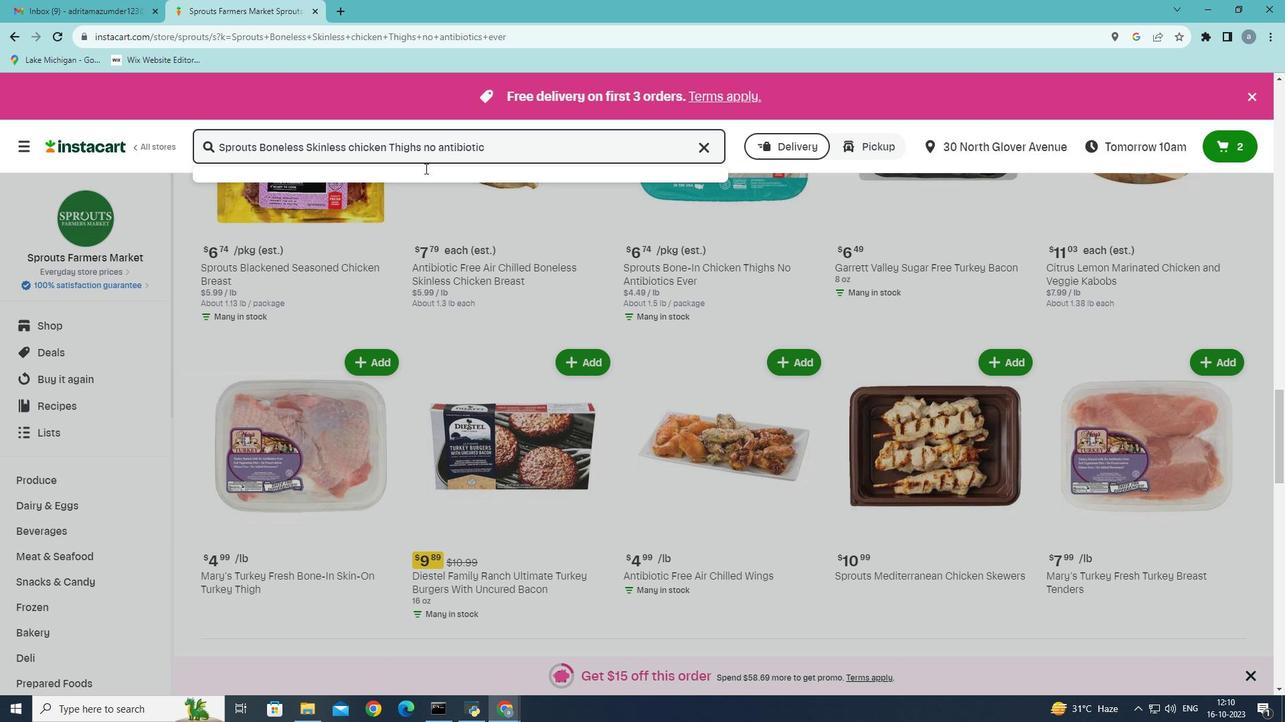 
Action: Key pressed <Key.backspace>
Screenshot: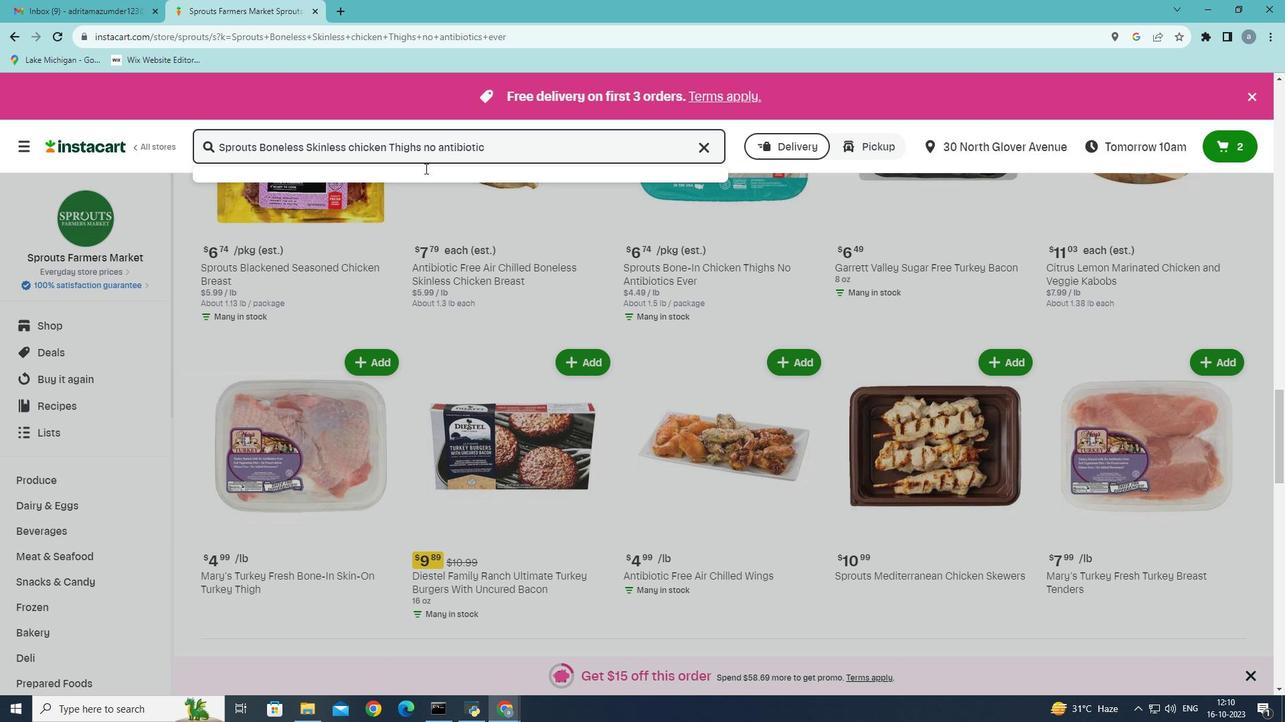 
Action: Mouse moved to (425, 168)
Screenshot: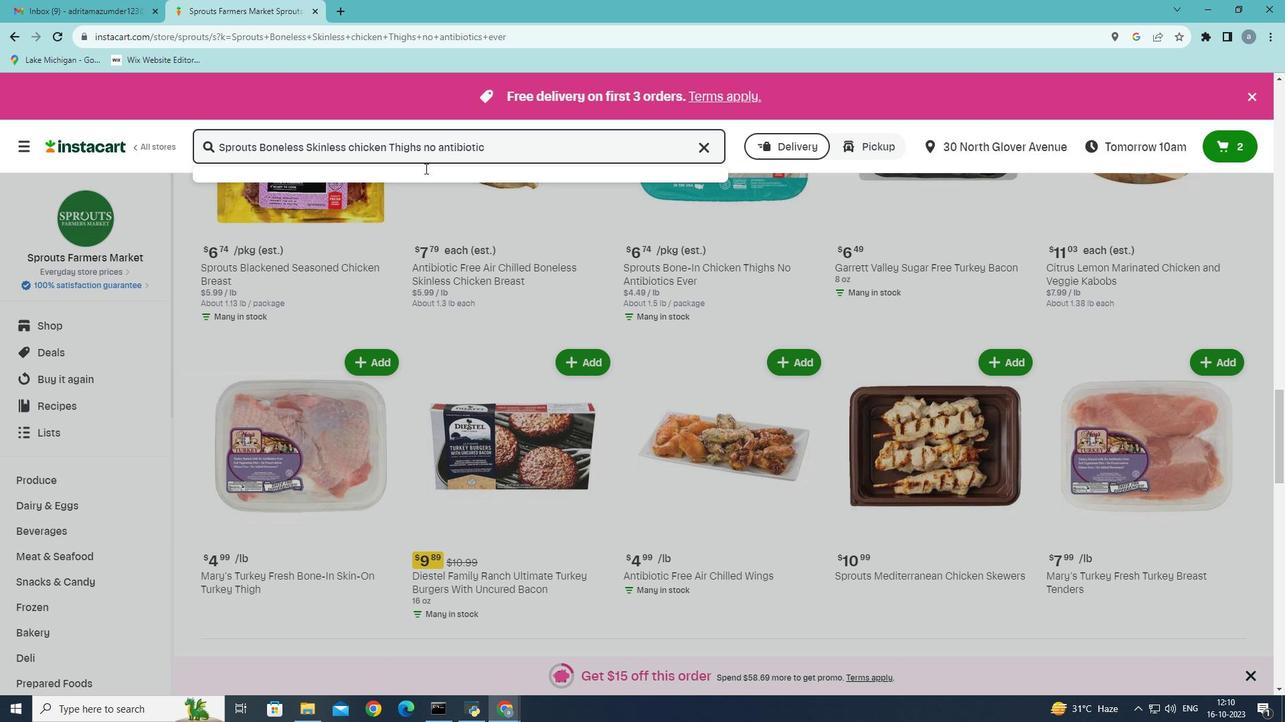 
Action: Key pressed <Key.backspace>
Screenshot: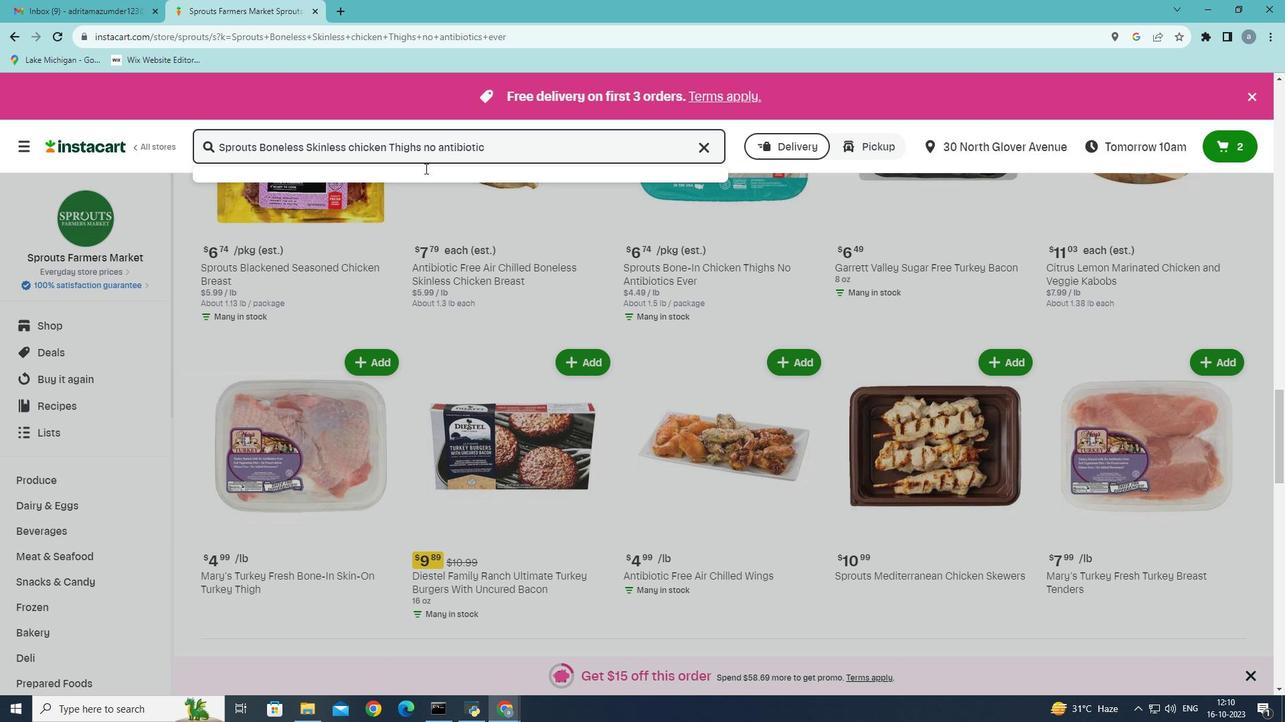 
Action: Mouse moved to (425, 164)
Screenshot: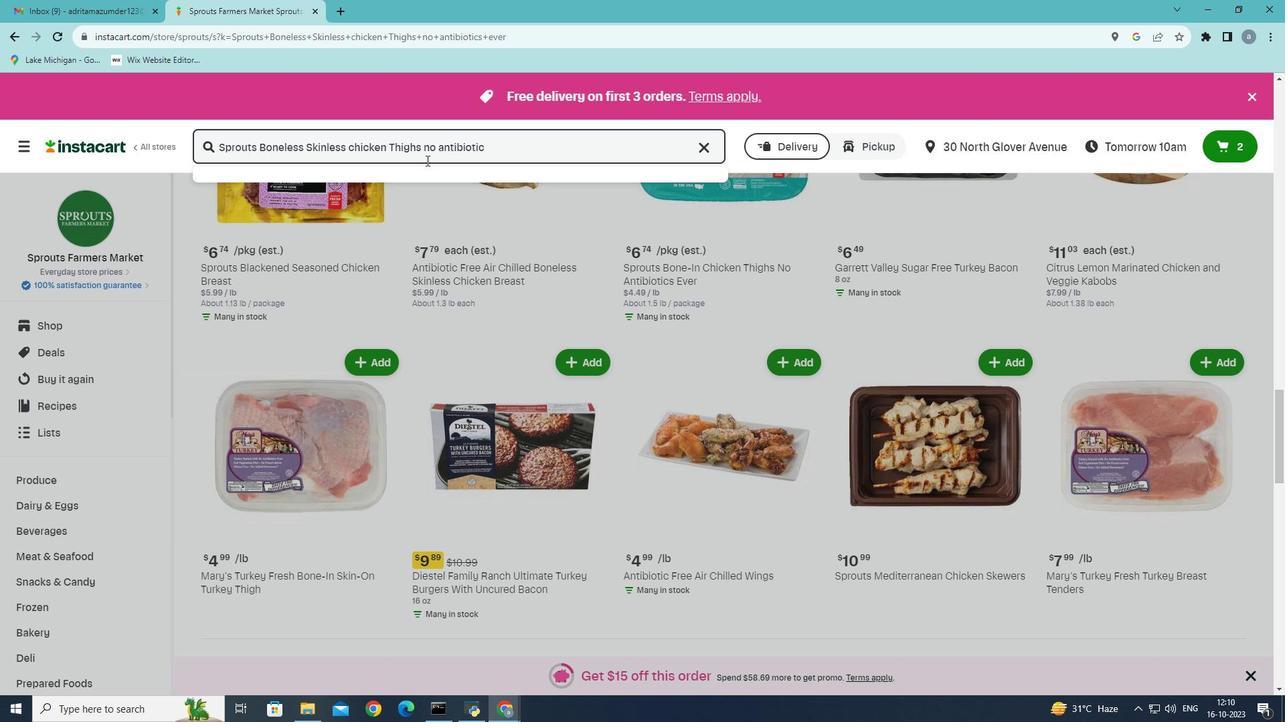 
Action: Key pressed <Key.backspace>
Screenshot: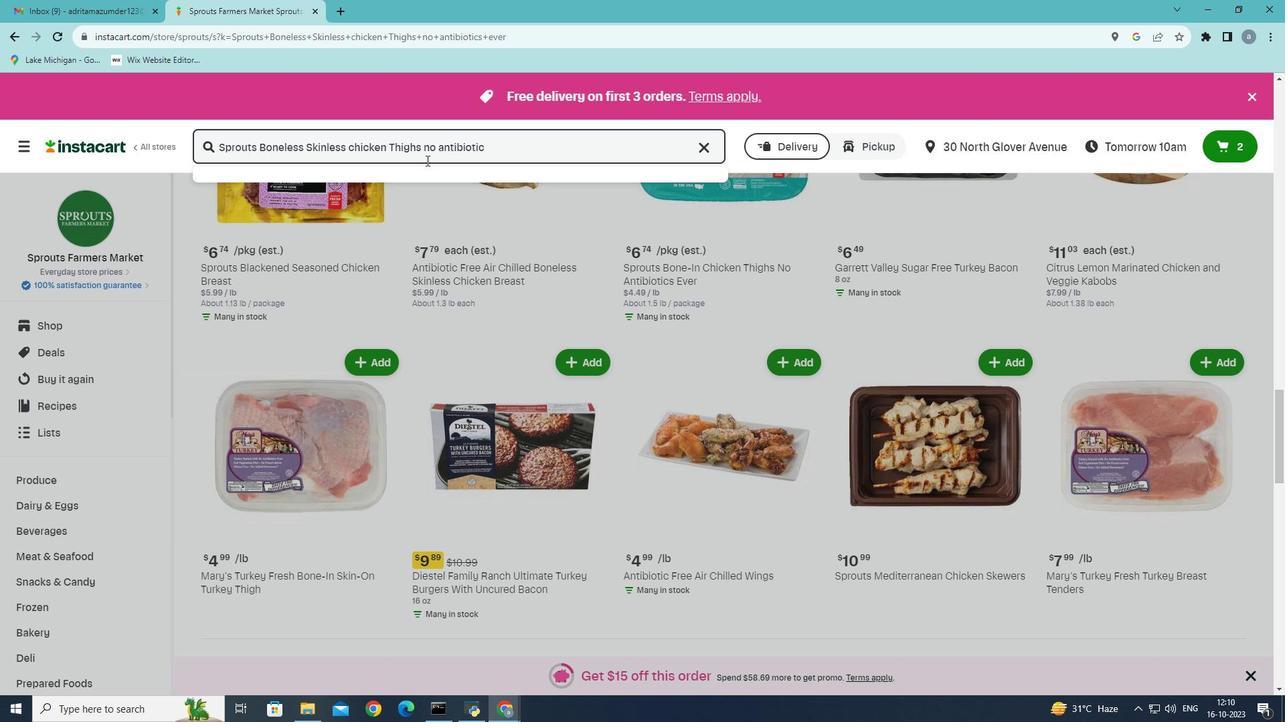 
Action: Mouse moved to (427, 158)
Screenshot: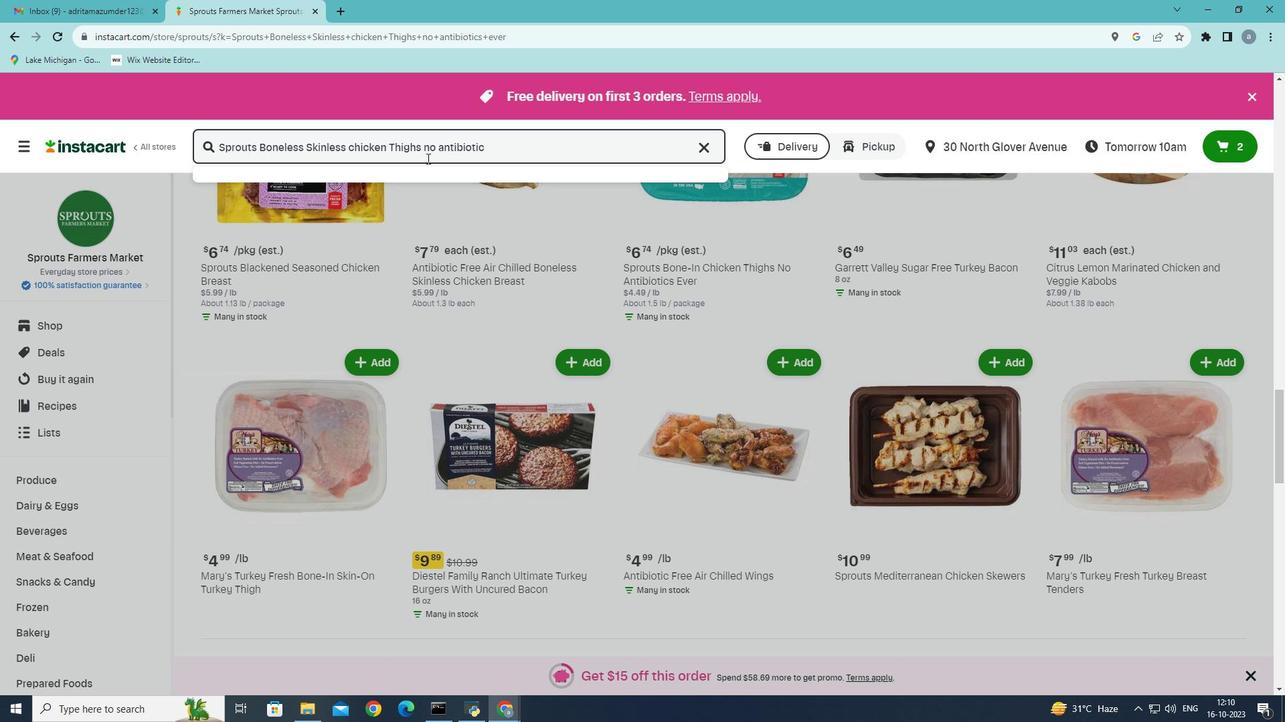 
Action: Key pressed <Key.backspace>
Screenshot: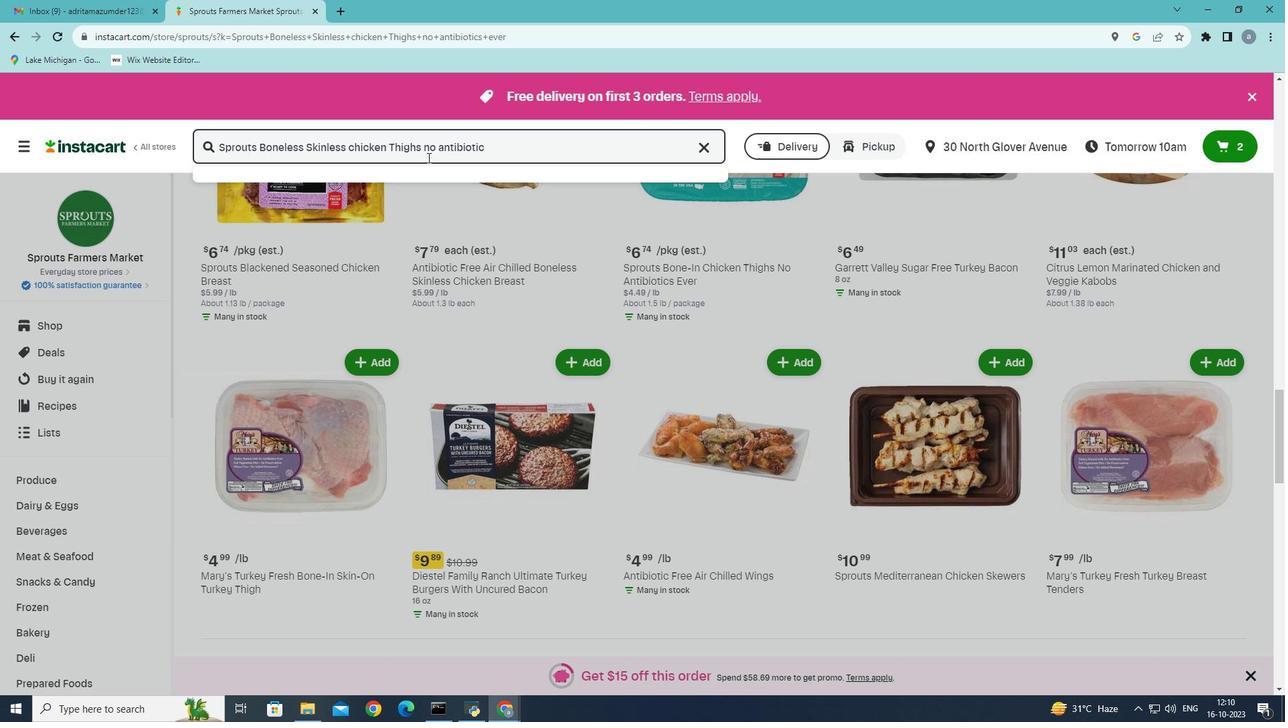 
Action: Mouse moved to (444, 153)
Screenshot: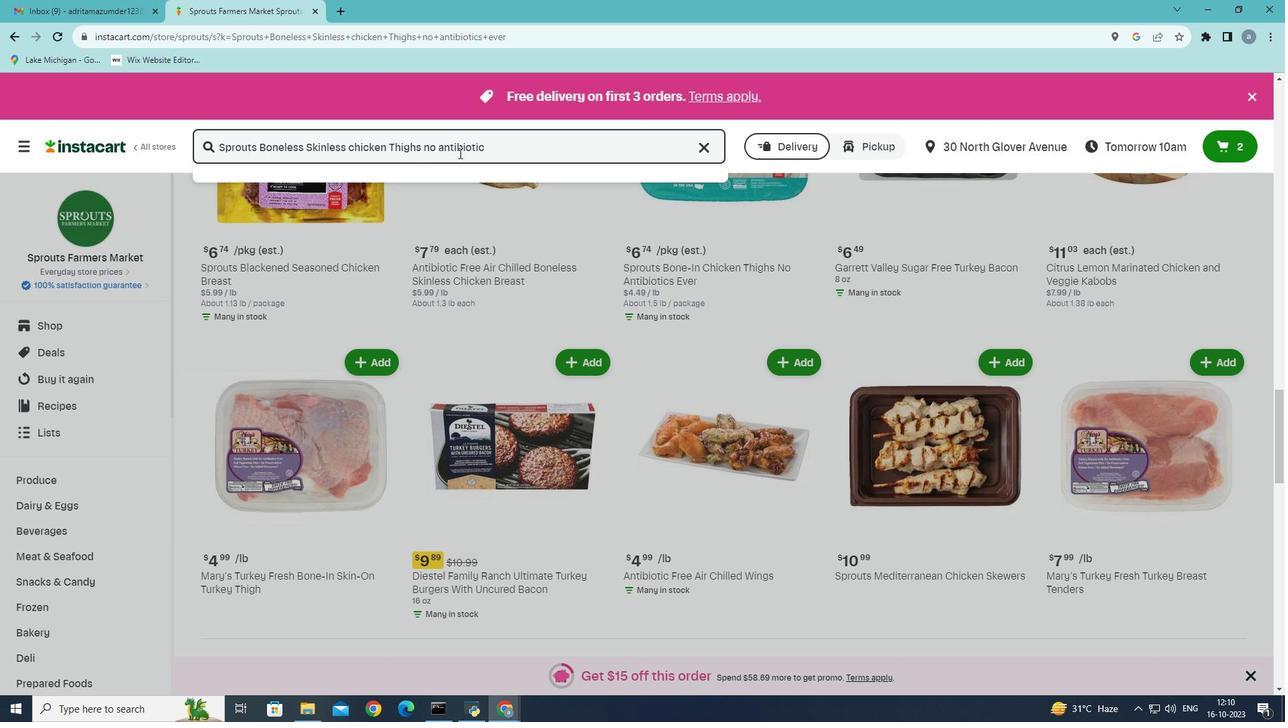 
Action: Key pressed <Key.backspace>
Screenshot: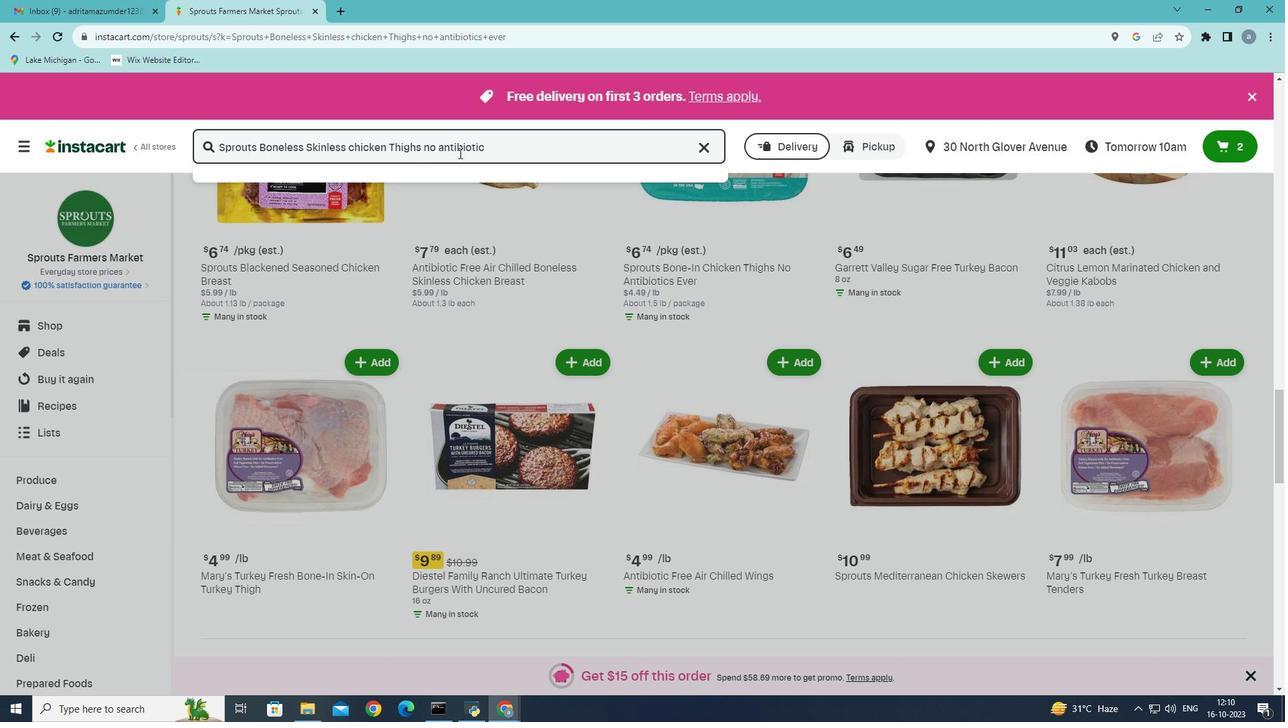 
Action: Mouse moved to (482, 153)
Screenshot: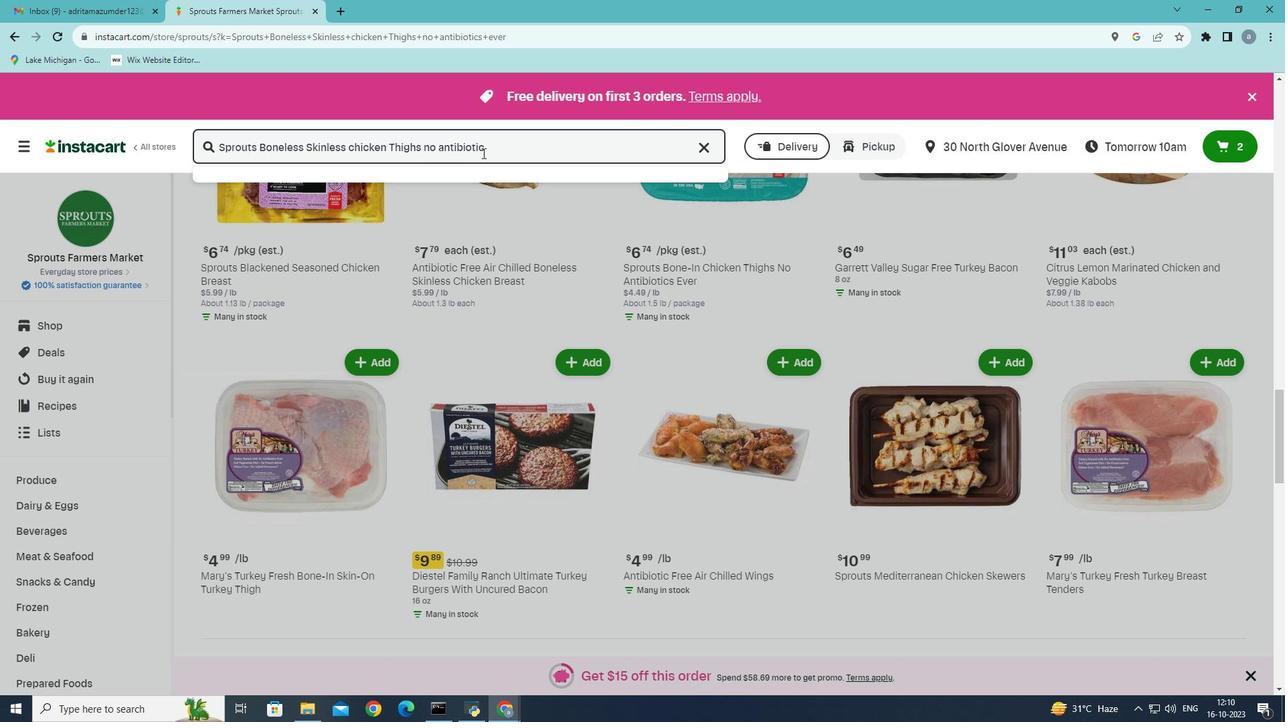 
Action: Key pressed <Key.backspace>
Screenshot: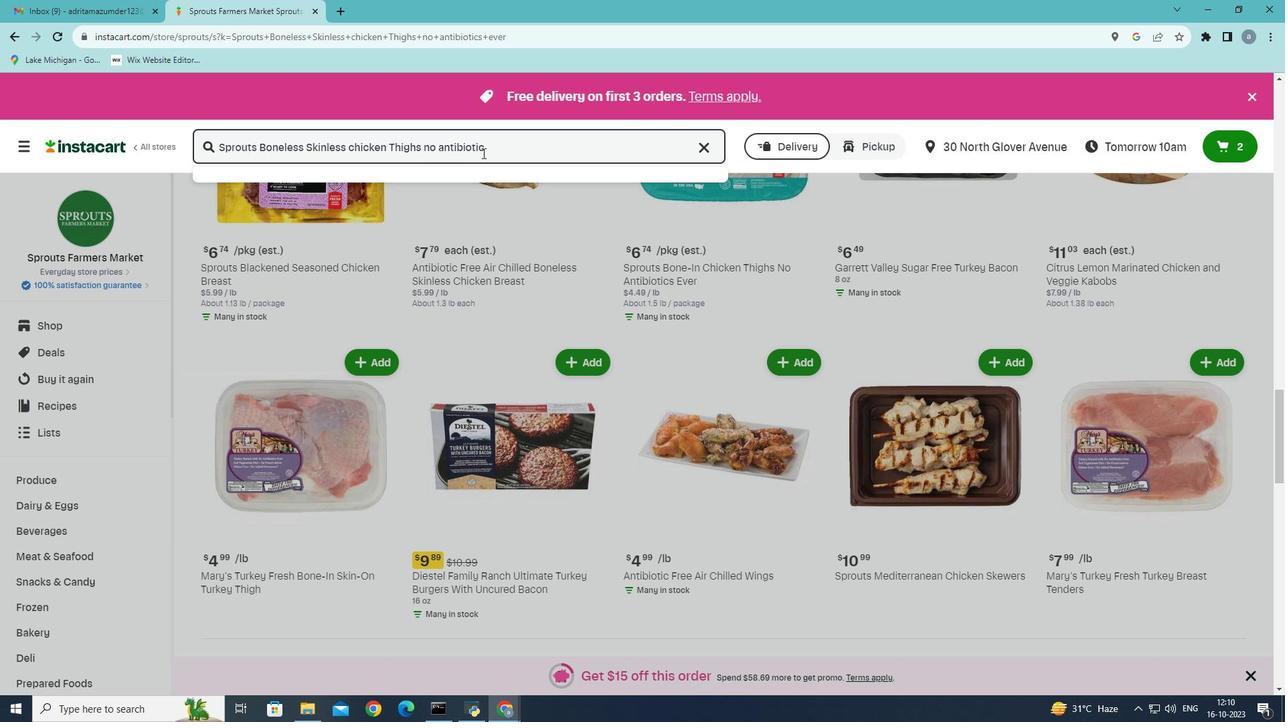 
Action: Mouse moved to (486, 147)
Screenshot: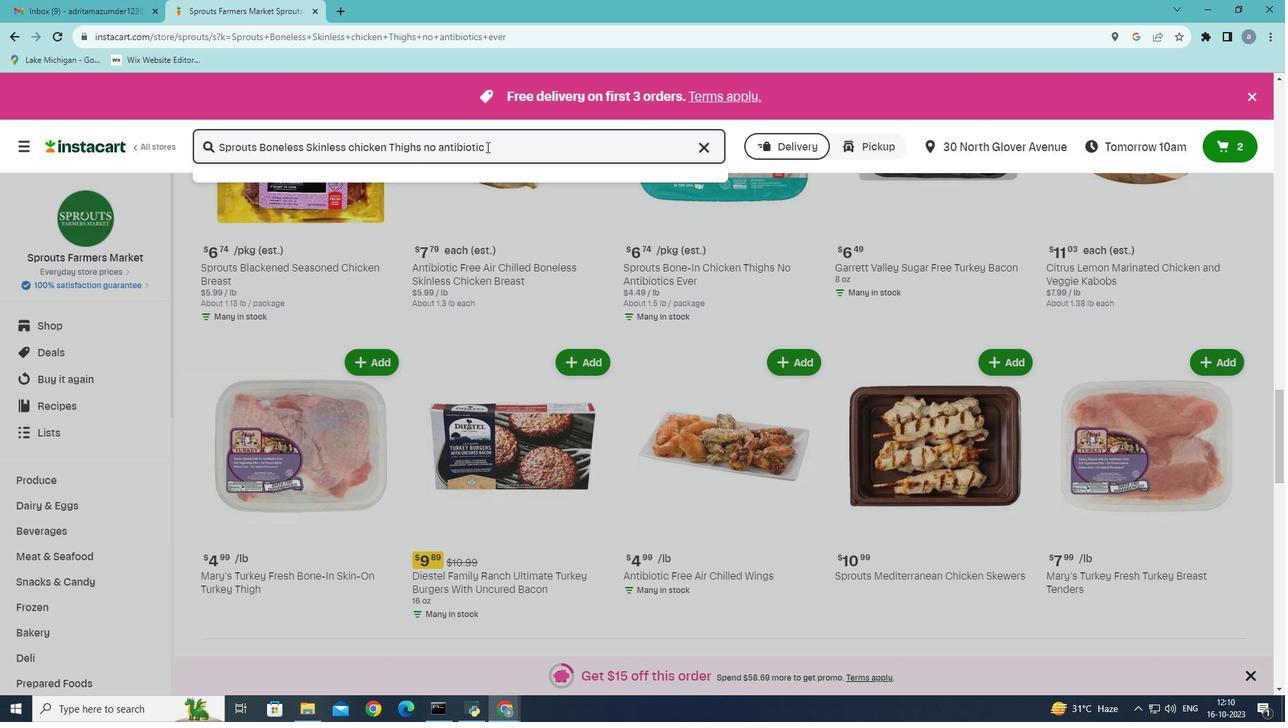 
Action: Mouse pressed left at (486, 147)
Screenshot: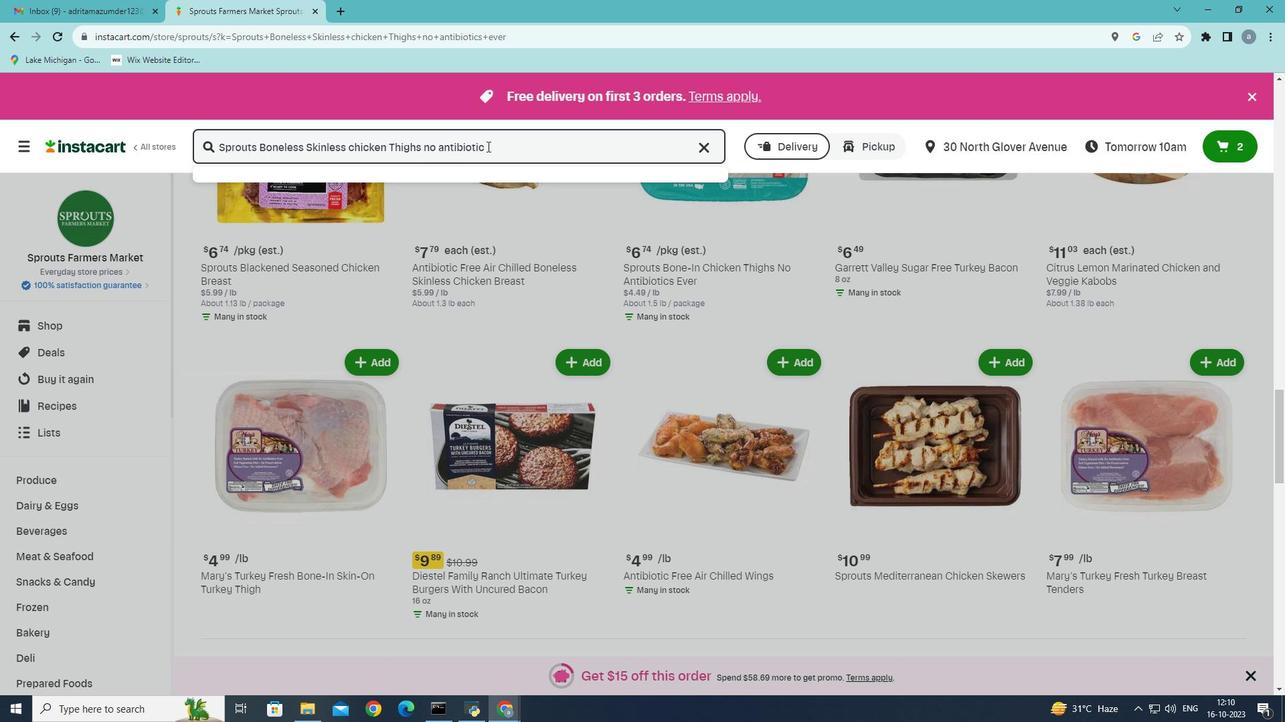 
Action: Mouse moved to (462, 153)
Screenshot: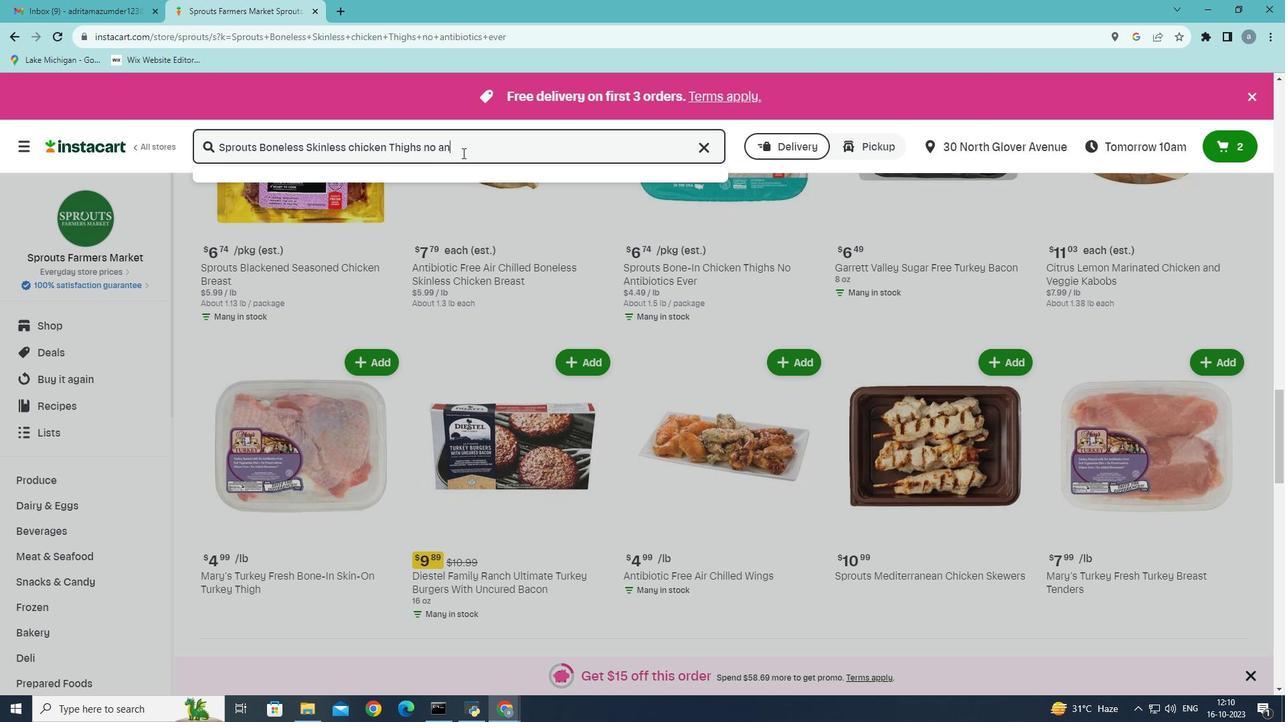 
Action: Key pressed <Key.backspace><Key.backspace><Key.backspace>
Screenshot: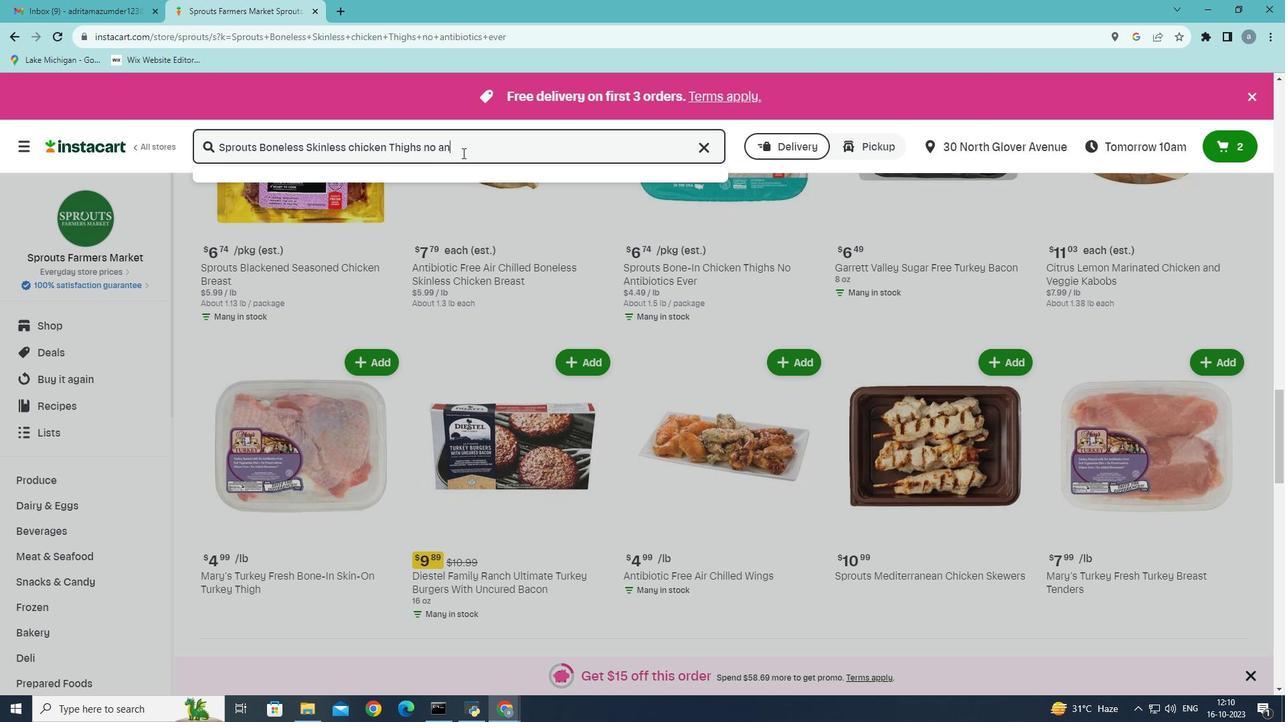 
Action: Mouse moved to (447, 153)
Screenshot: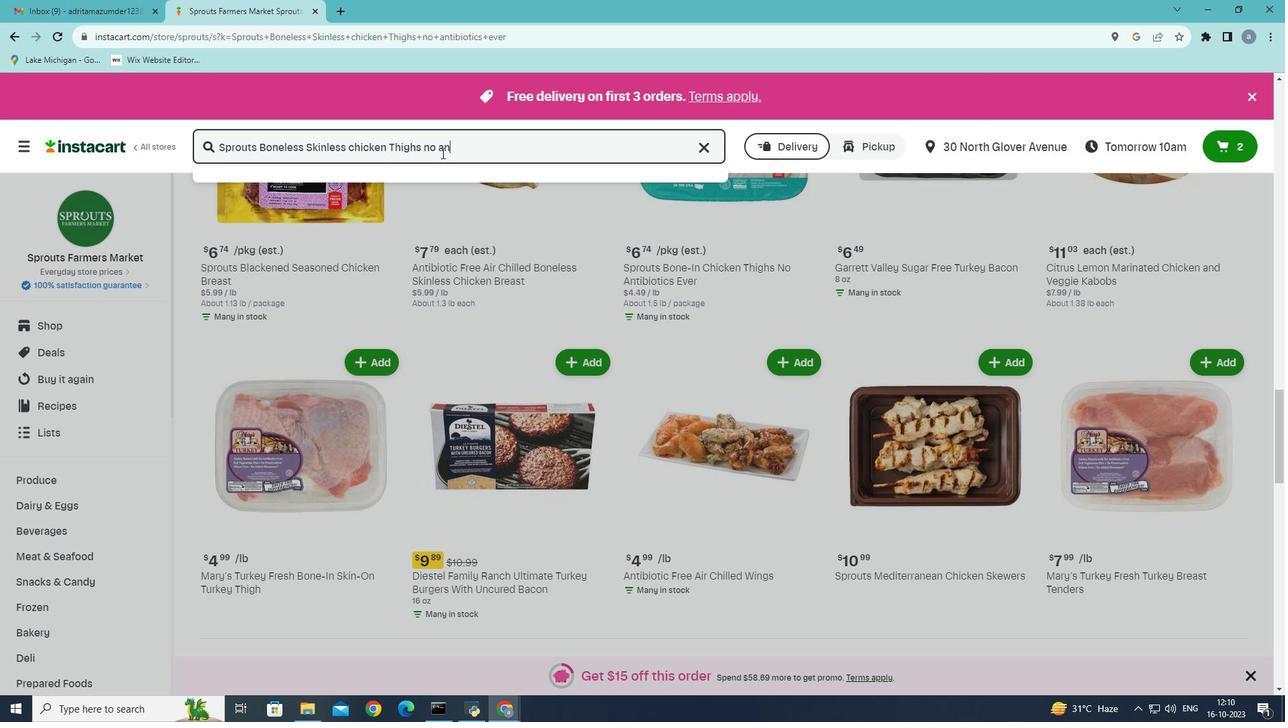 
Action: Key pressed <Key.backspace>
Screenshot: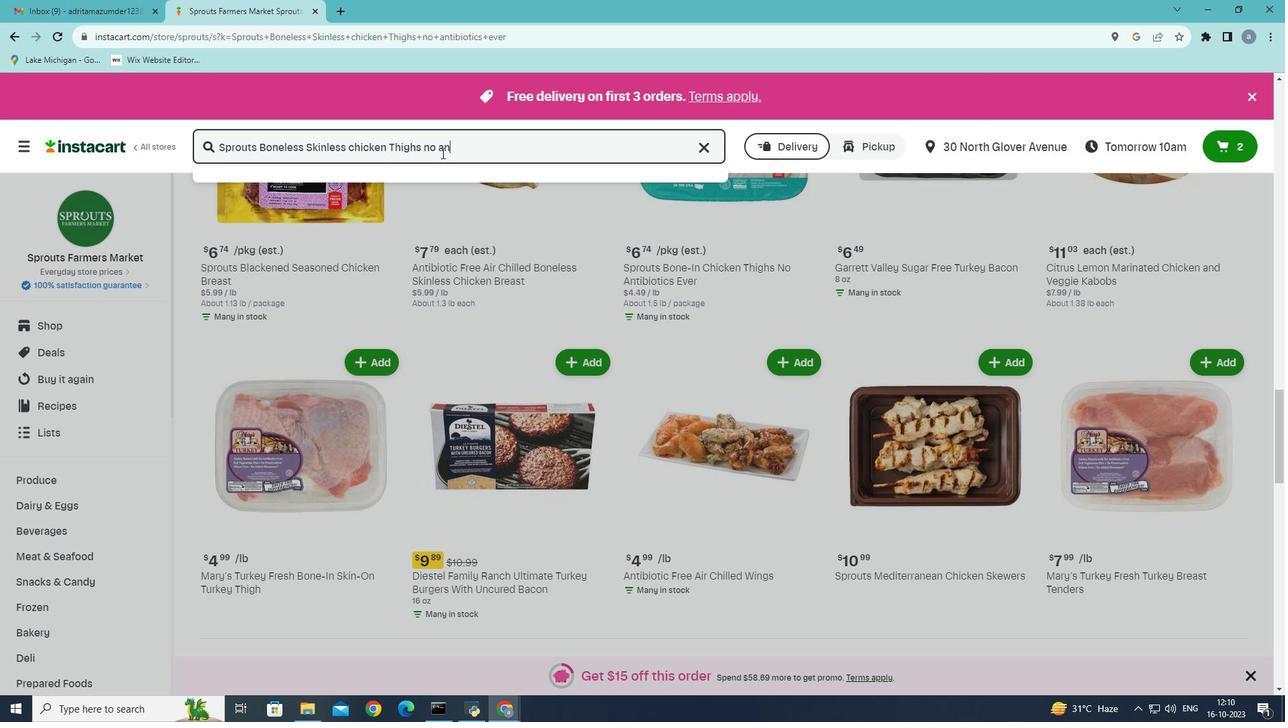 
Action: Mouse moved to (441, 153)
Screenshot: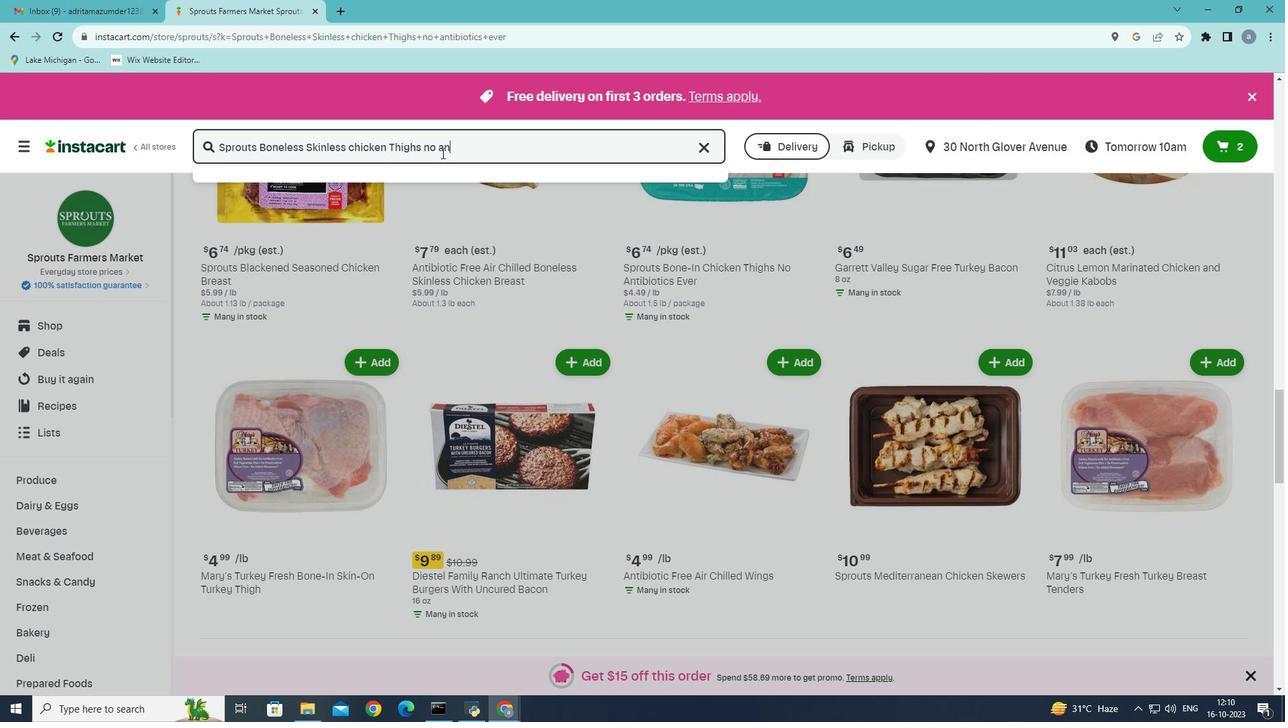 
Action: Key pressed <Key.backspace><Key.backspace>
Screenshot: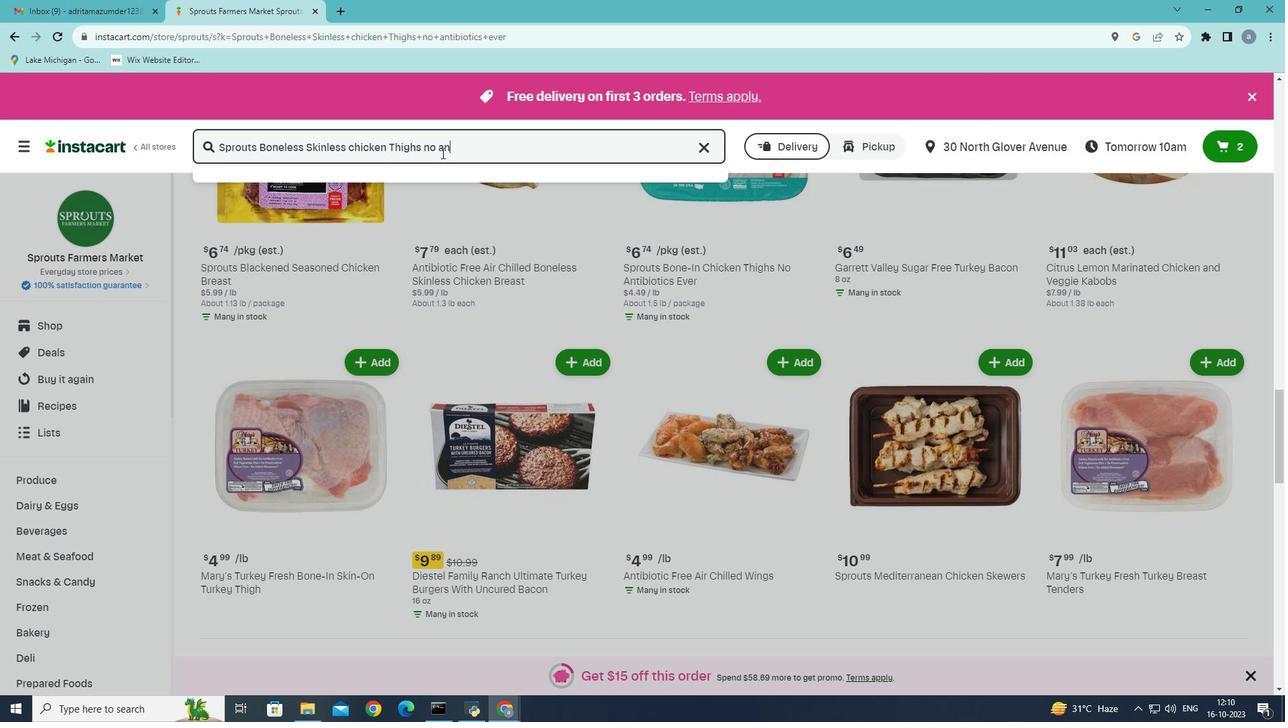 
Action: Mouse moved to (460, 147)
Screenshot: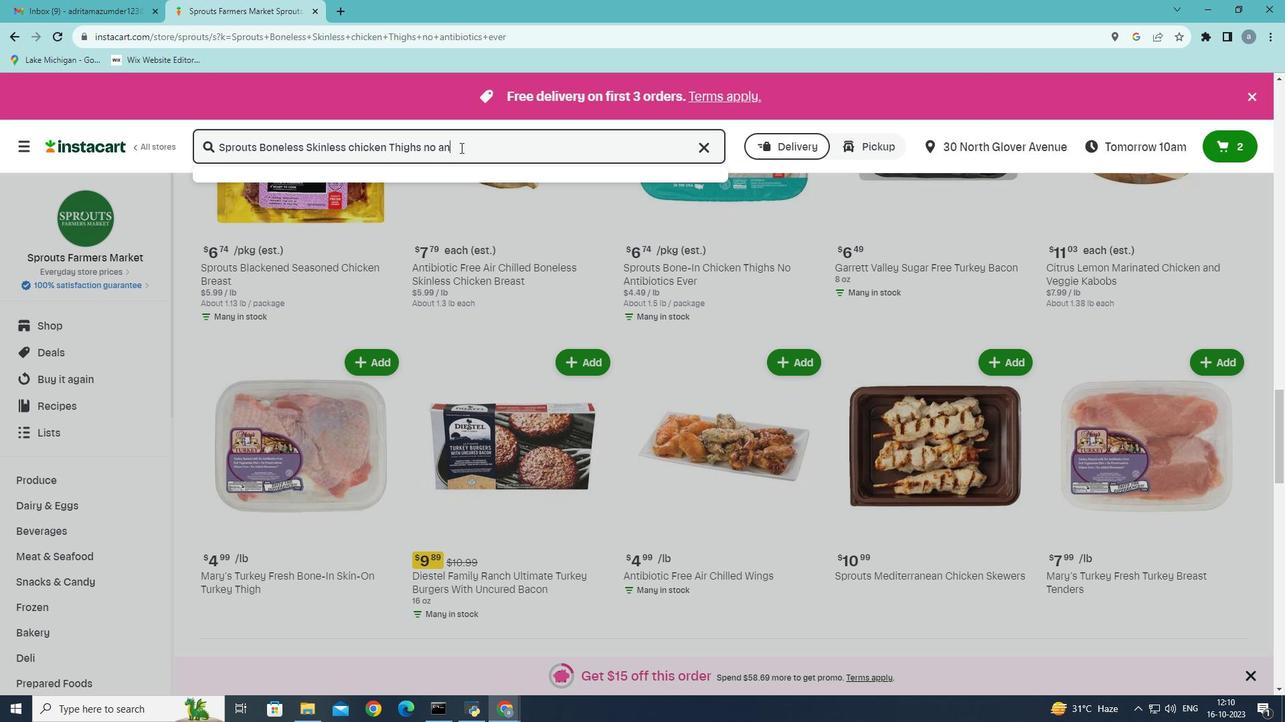 
Action: Key pressed <Key.backspace>
Screenshot: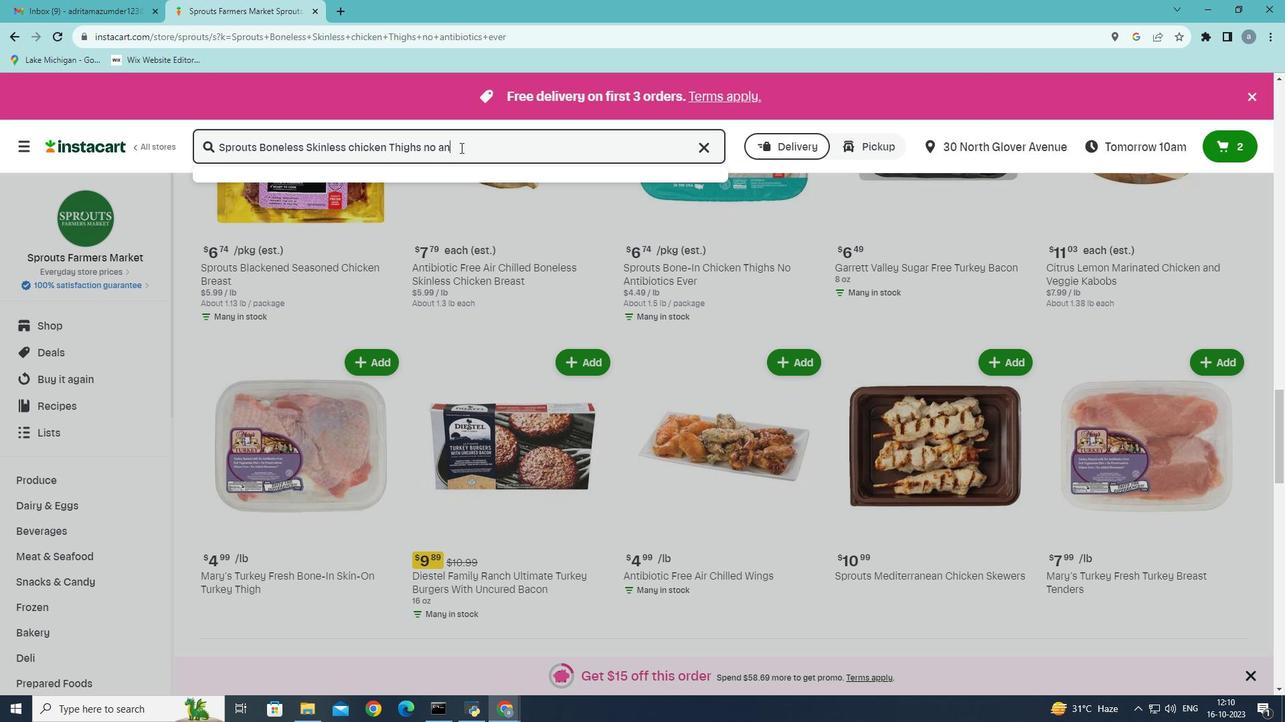 
Action: Mouse moved to (460, 147)
Screenshot: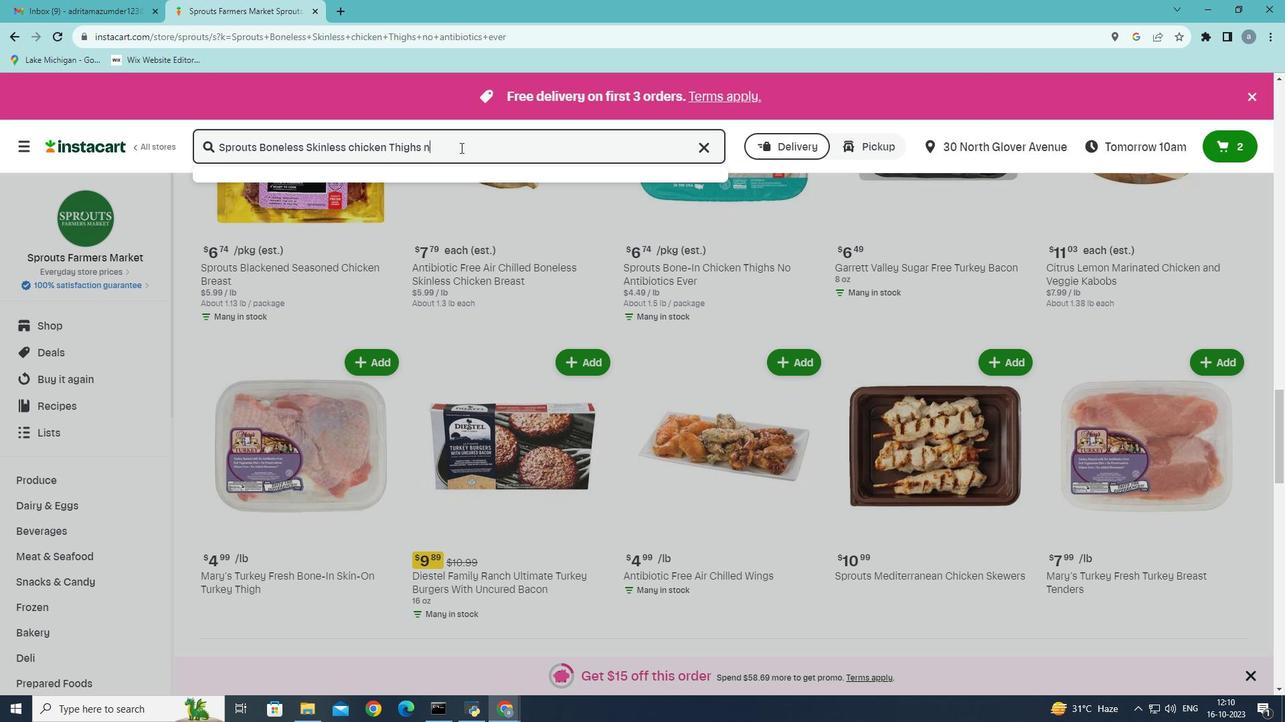 
Action: Key pressed <Key.backspace><Key.backspace>
Screenshot: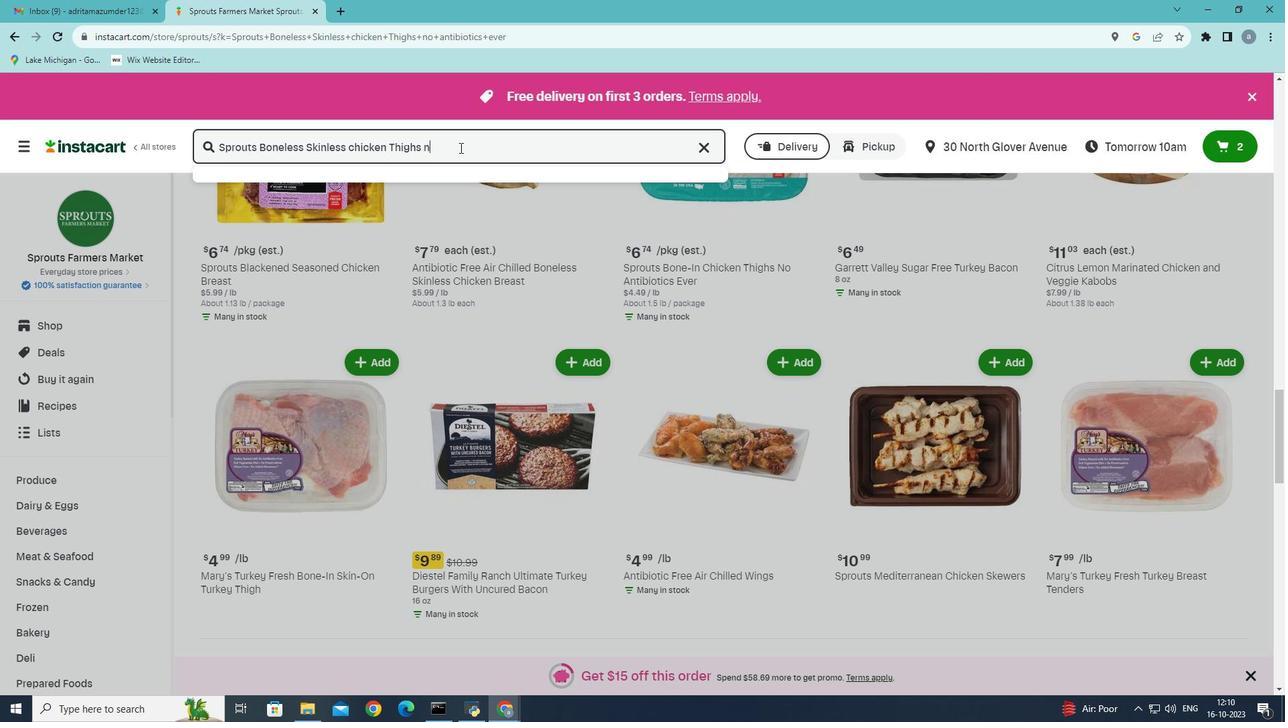 
Action: Mouse moved to (437, 149)
Screenshot: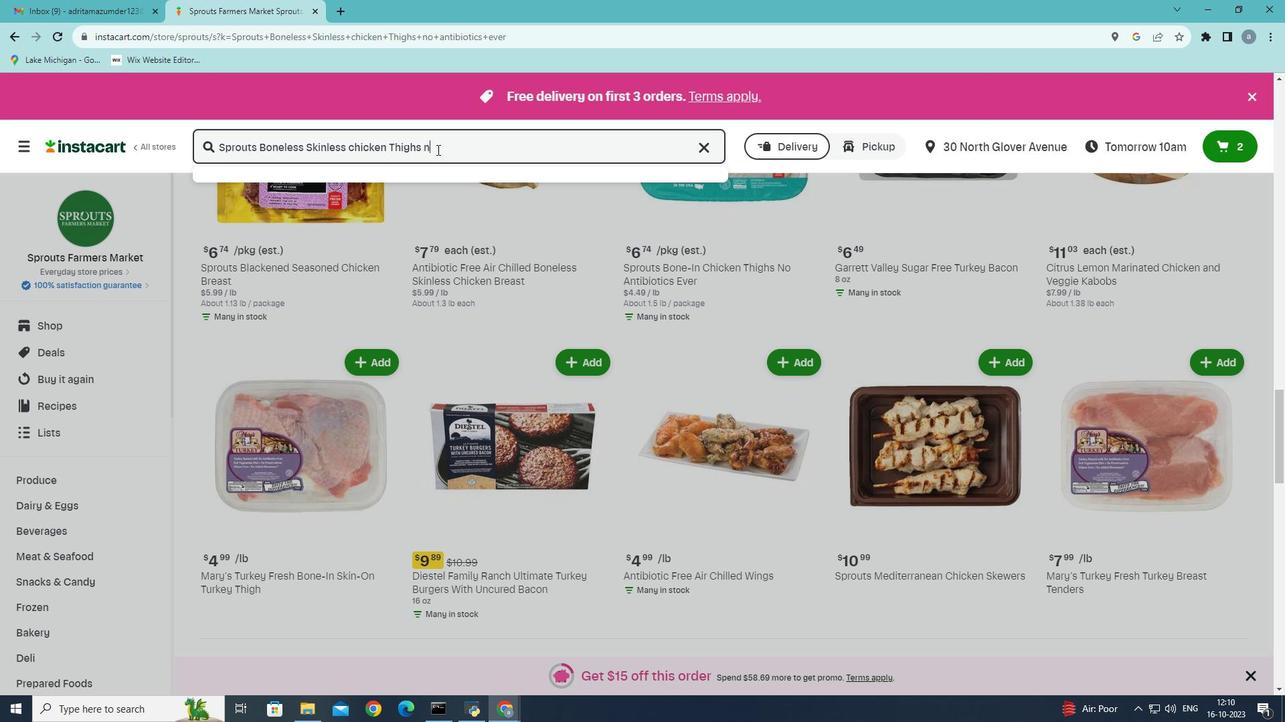 
Action: Key pressed <Key.backspace>
Screenshot: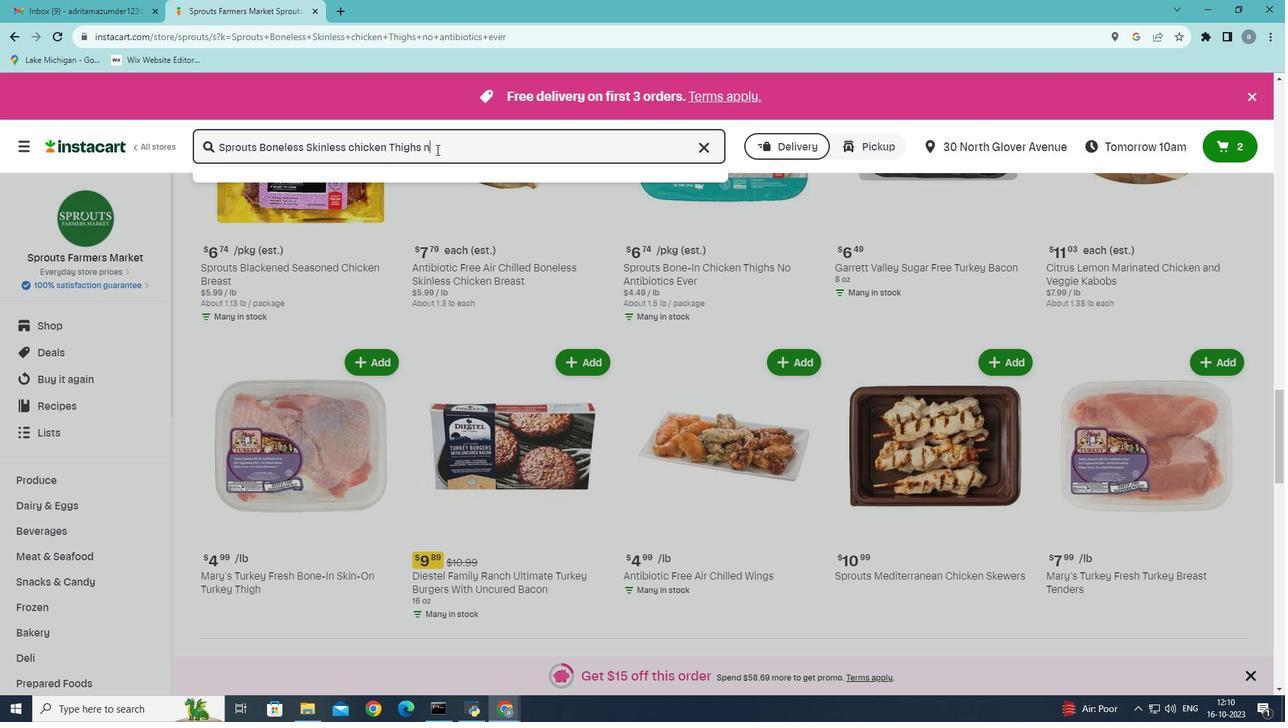 
Action: Mouse moved to (433, 161)
Screenshot: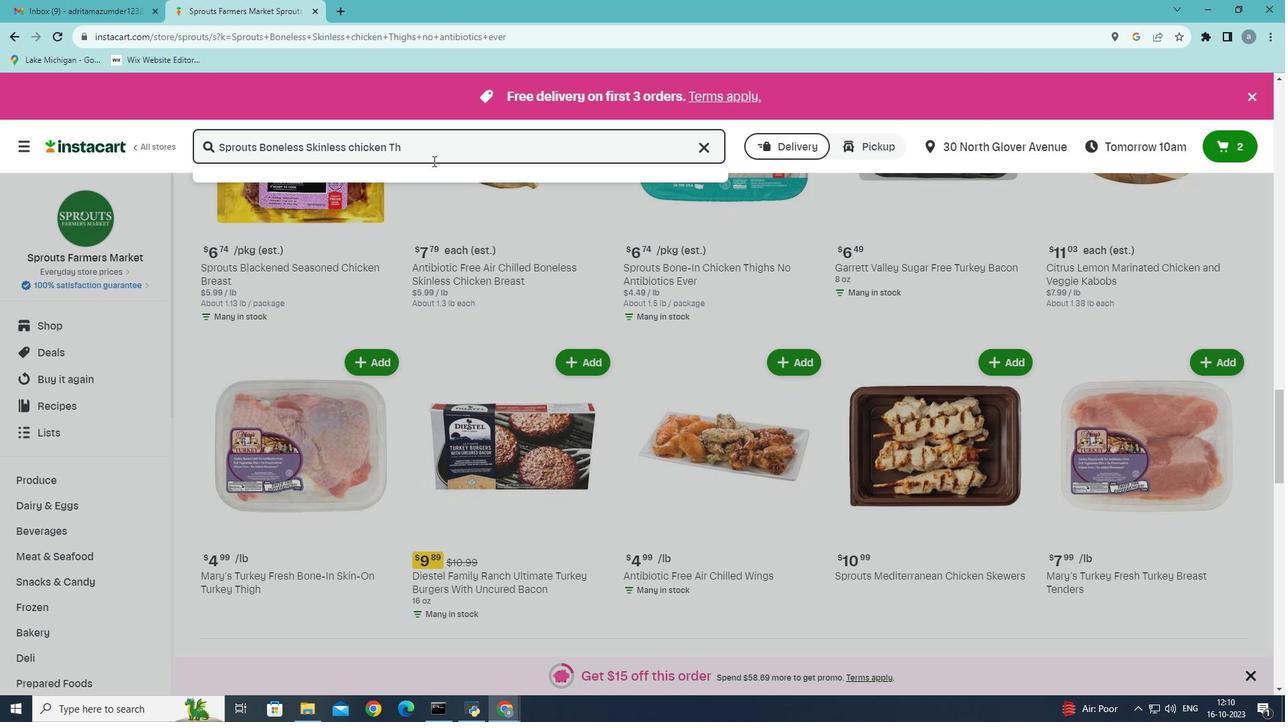 
Action: Key pressed g
Screenshot: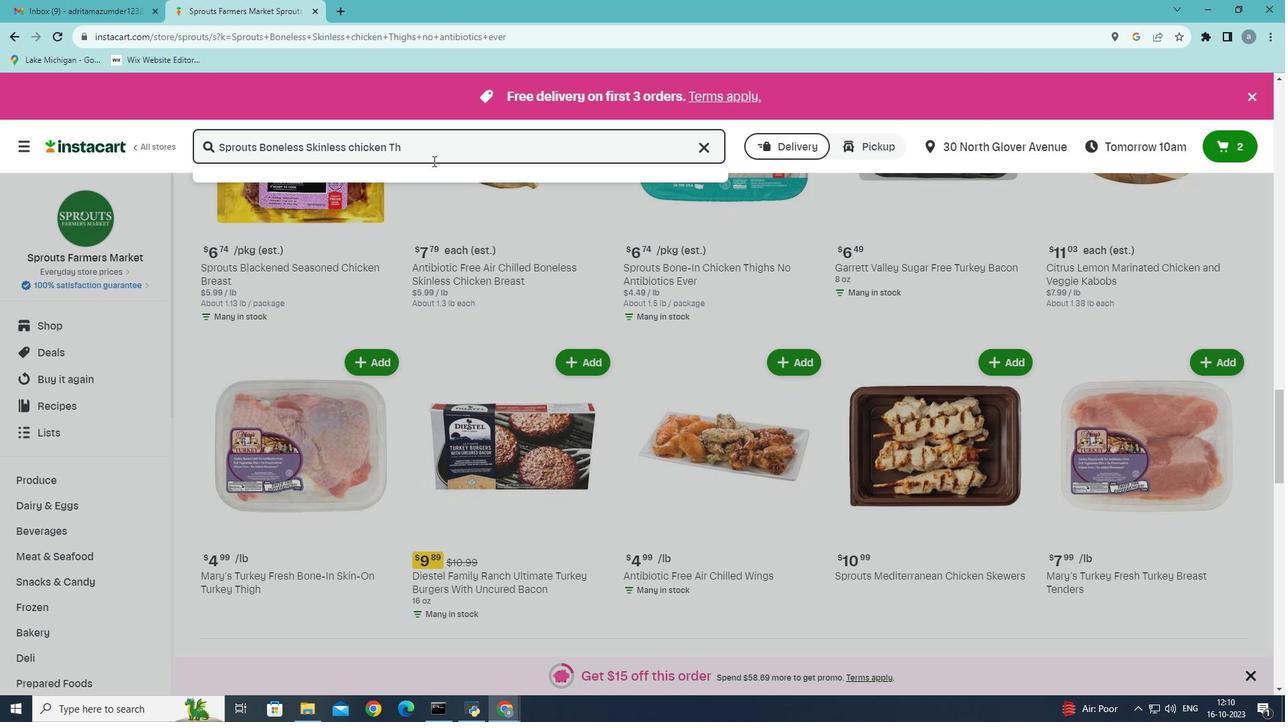 
Action: Mouse moved to (433, 164)
Screenshot: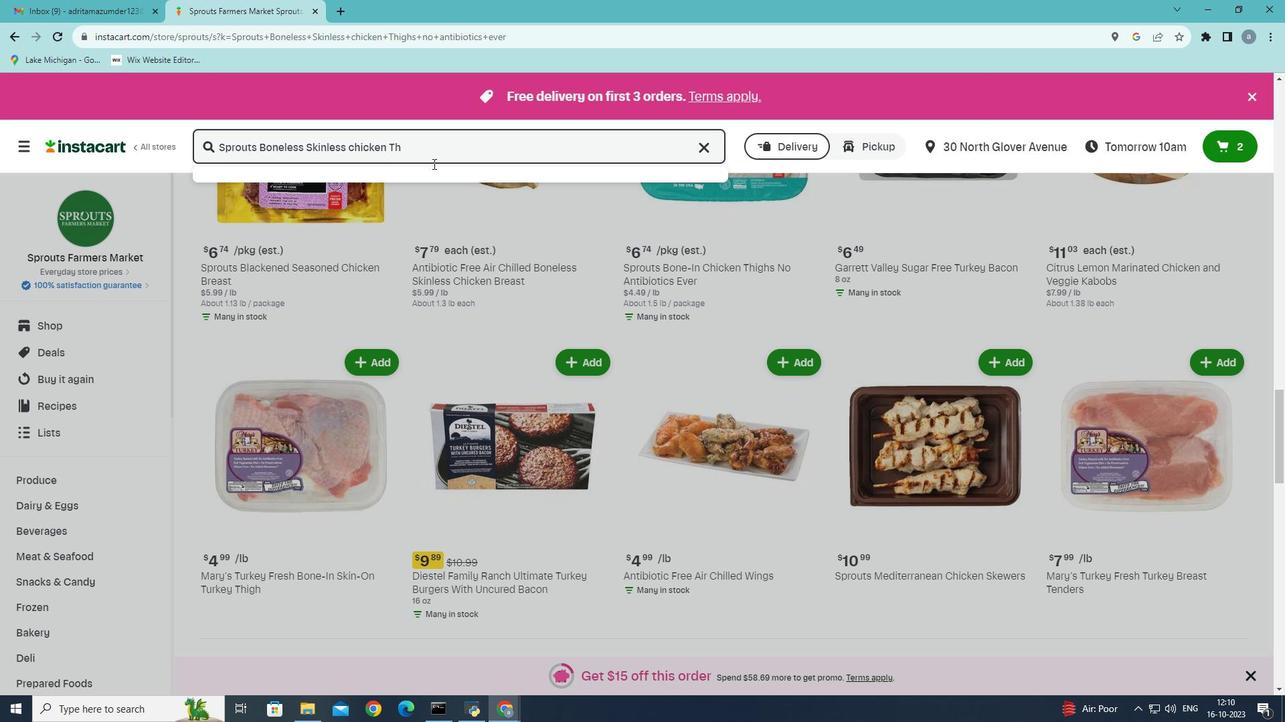 
Action: Key pressed h
Screenshot: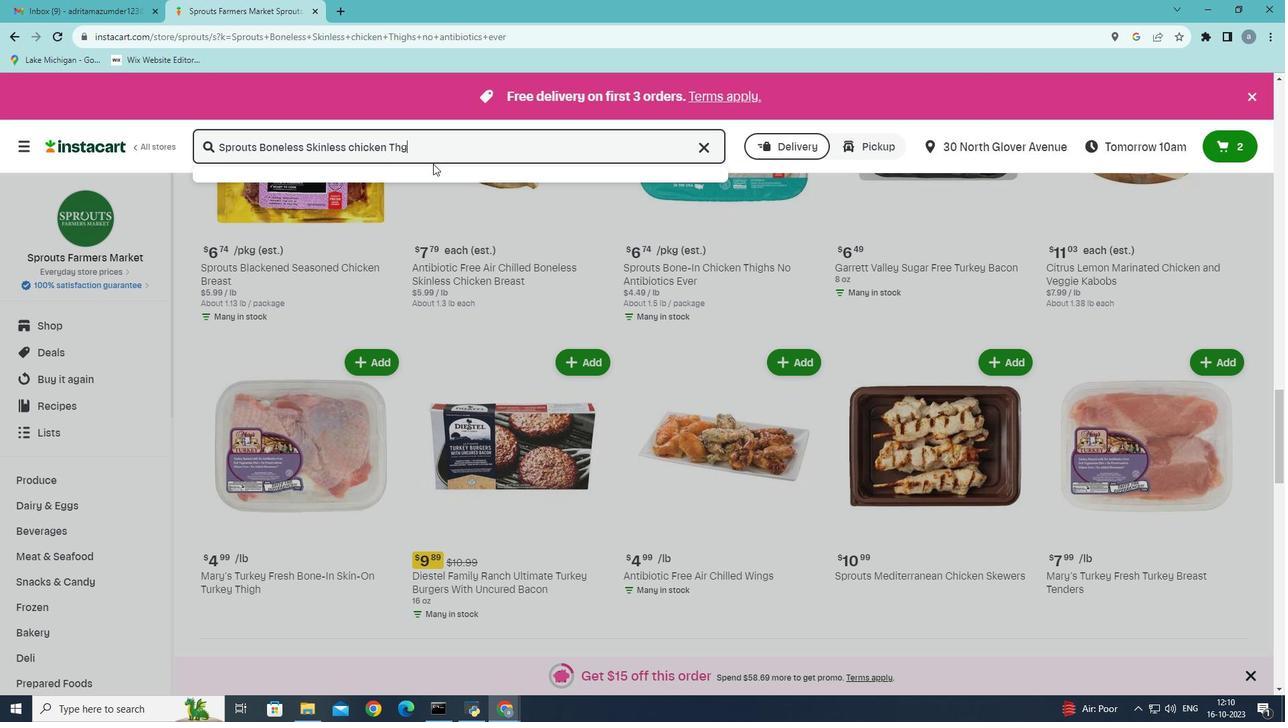 
Action: Mouse moved to (422, 168)
Screenshot: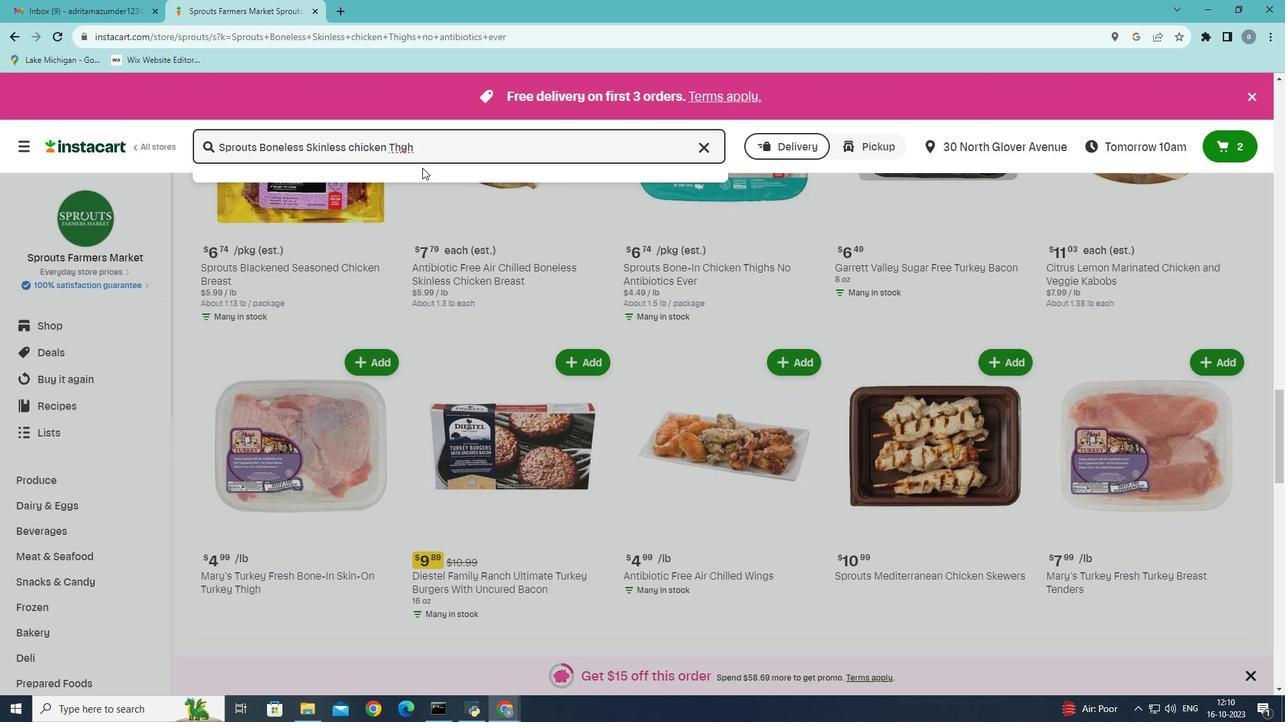 
Action: Key pressed <Key.backspace><Key.backspace><Key.backspace><Key.backspace>i\<Key.backspace>t<Key.backspace><Key.backspace>thigh<Key.enter>
Screenshot: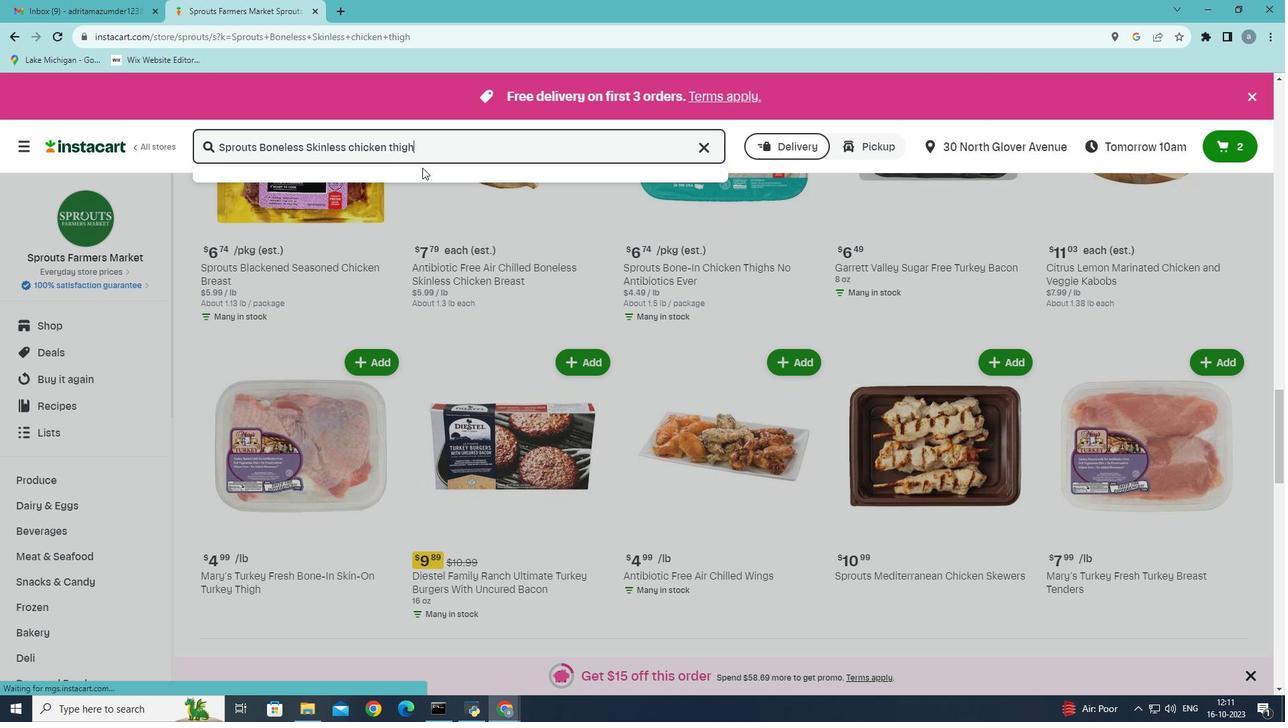 
Action: Mouse moved to (512, 525)
Screenshot: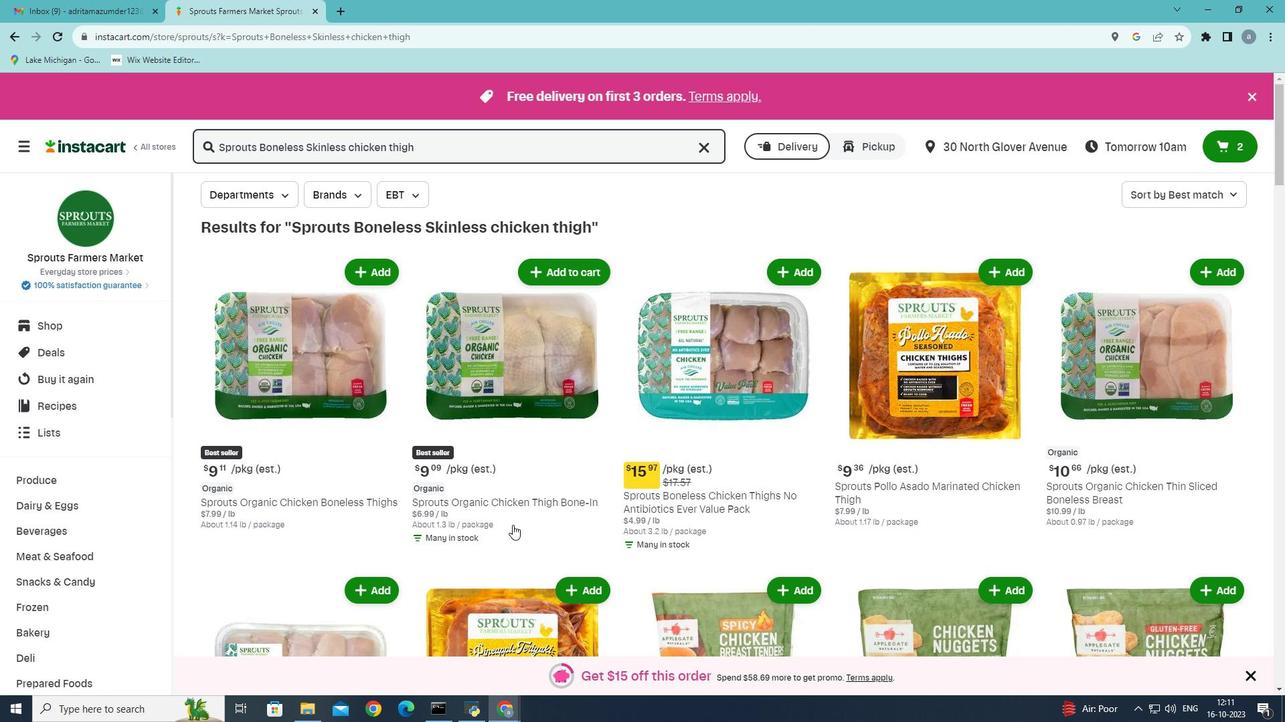 
Action: Mouse scrolled (512, 524) with delta (0, 0)
Screenshot: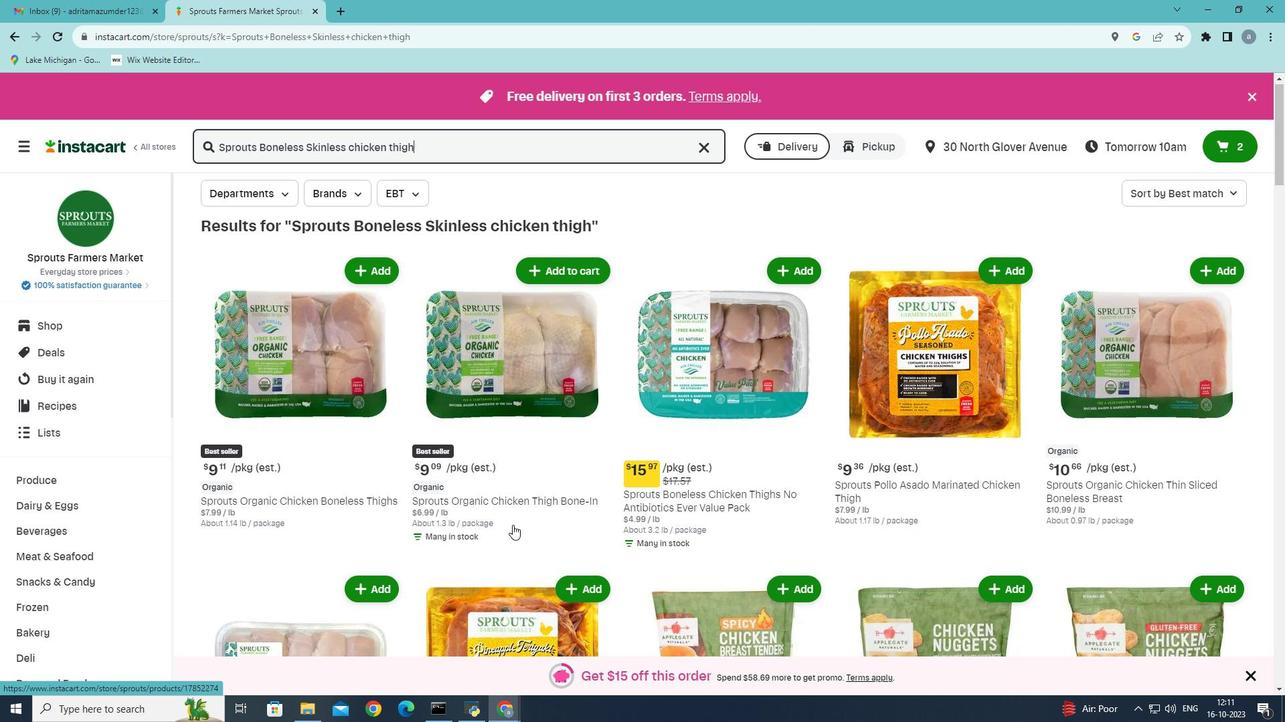 
Action: Mouse scrolled (512, 524) with delta (0, 0)
Screenshot: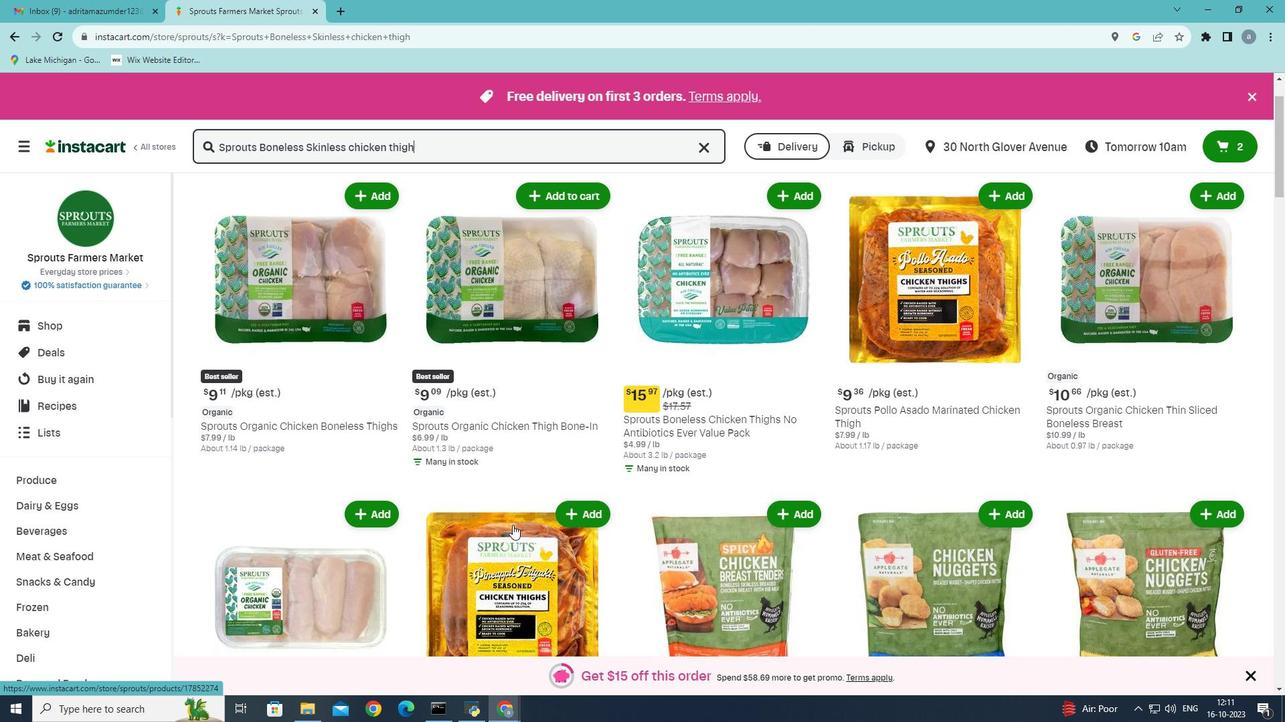 
Action: Mouse scrolled (512, 524) with delta (0, 0)
Screenshot: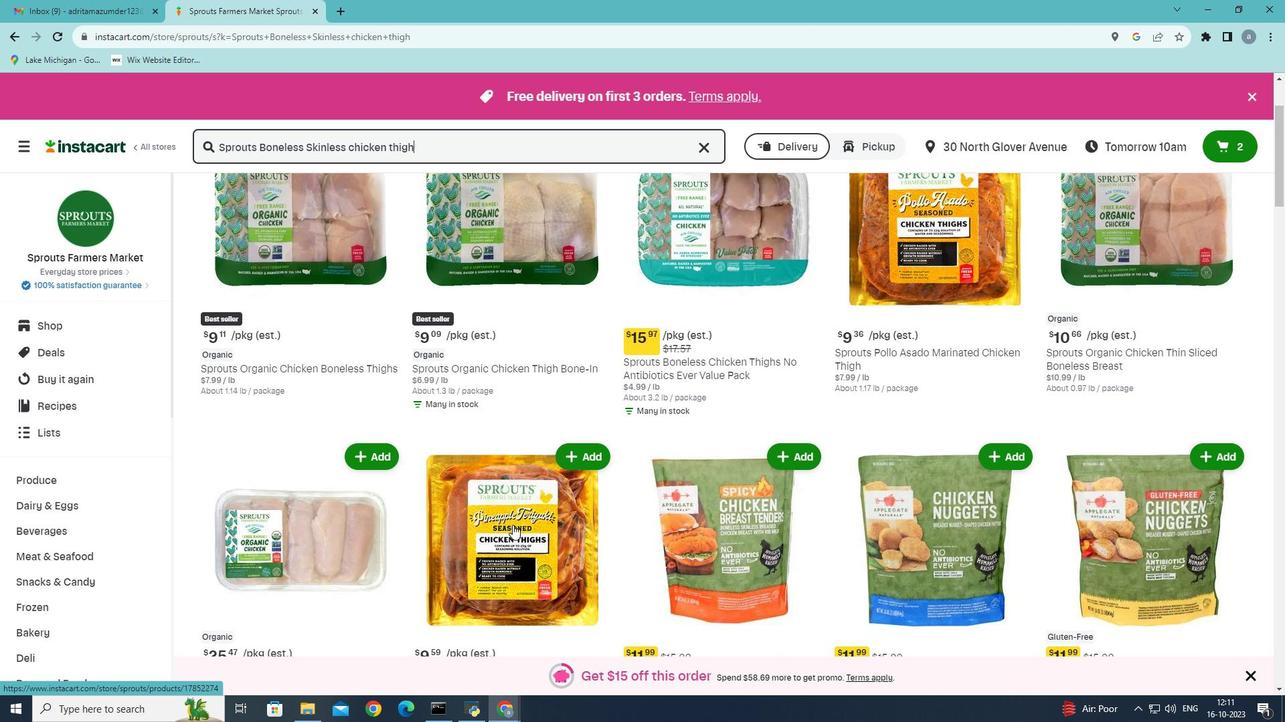 
Action: Mouse scrolled (512, 524) with delta (0, 0)
Screenshot: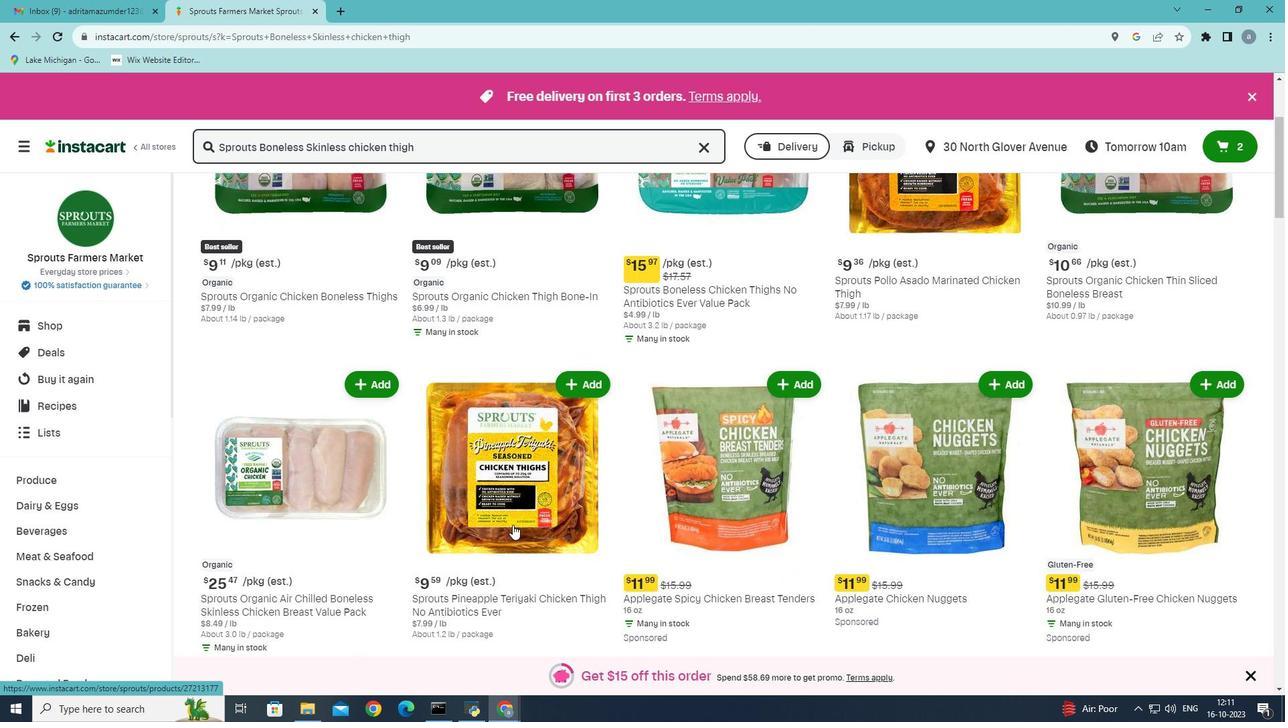 
Action: Mouse scrolled (512, 524) with delta (0, 0)
Screenshot: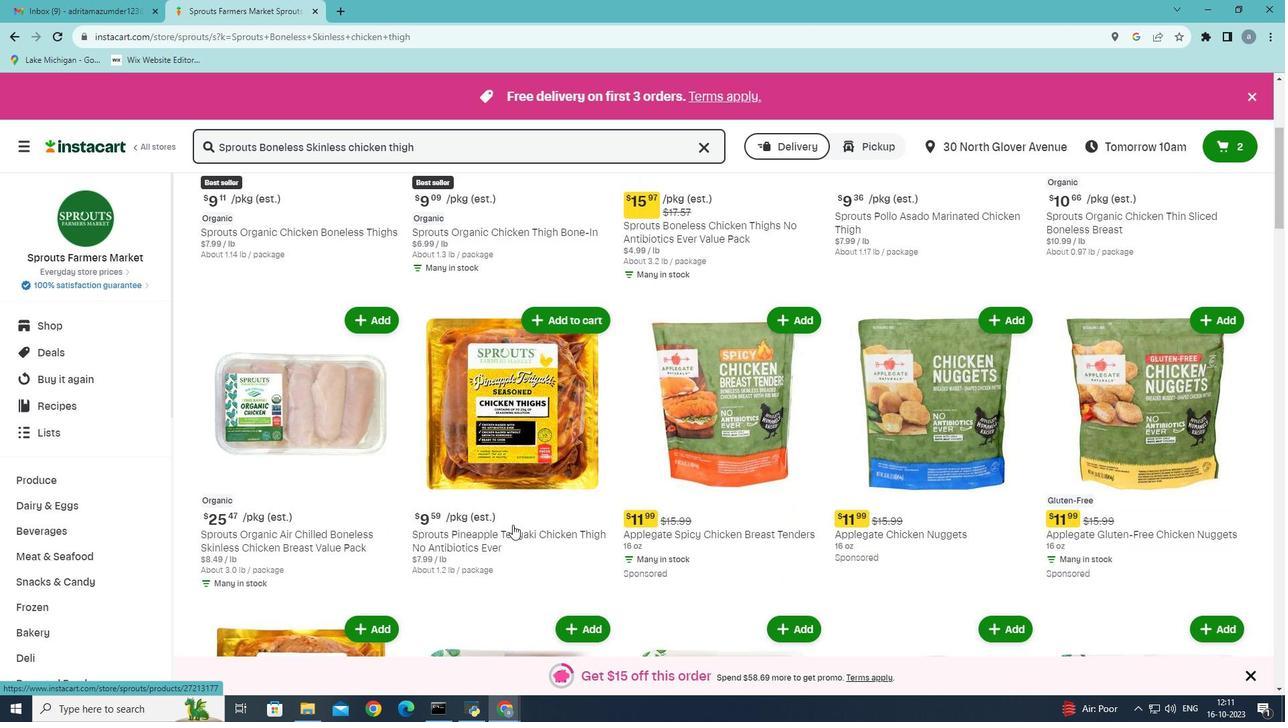 
Action: Mouse scrolled (512, 524) with delta (0, 0)
Screenshot: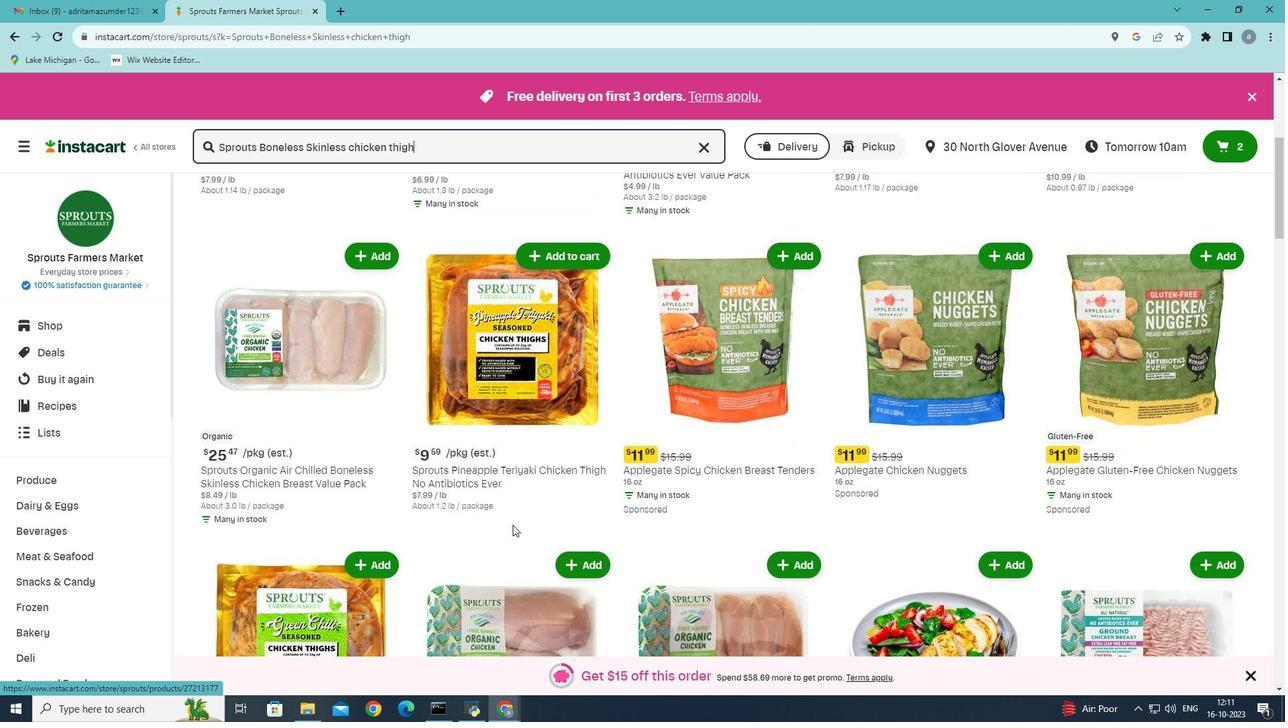 
Action: Mouse scrolled (512, 526) with delta (0, 0)
Screenshot: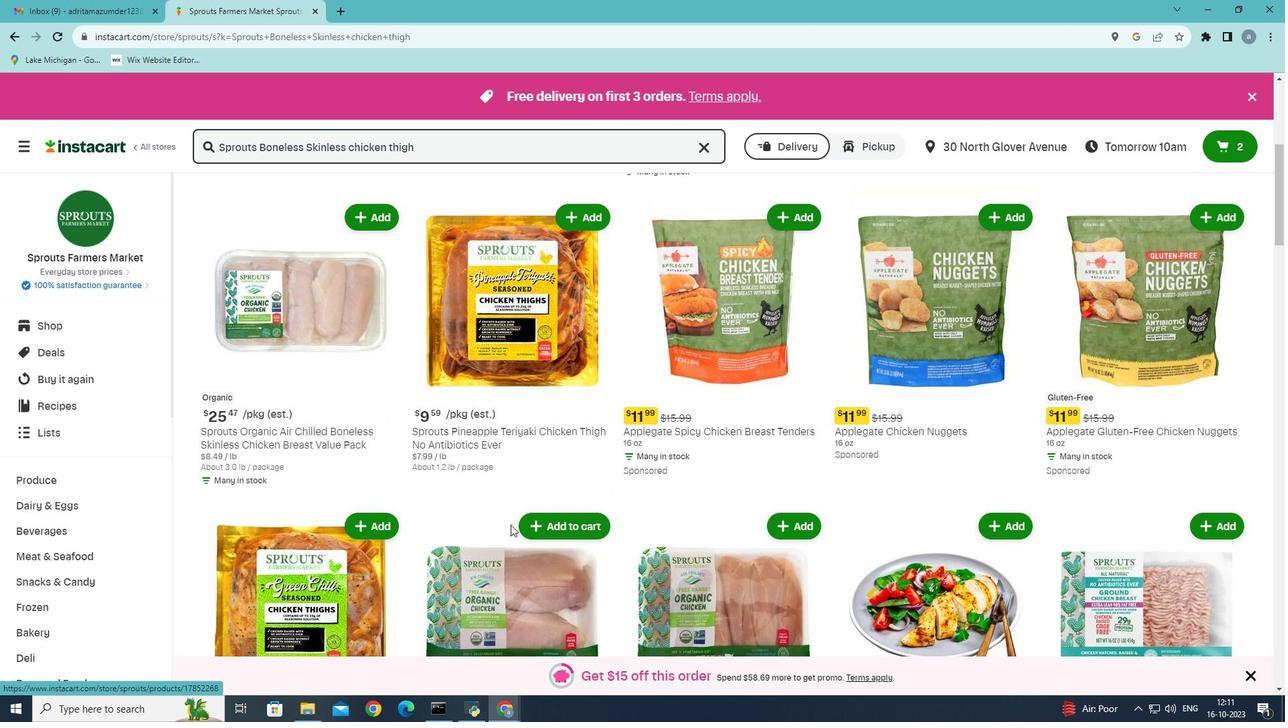 
Action: Mouse scrolled (512, 526) with delta (0, 0)
Screenshot: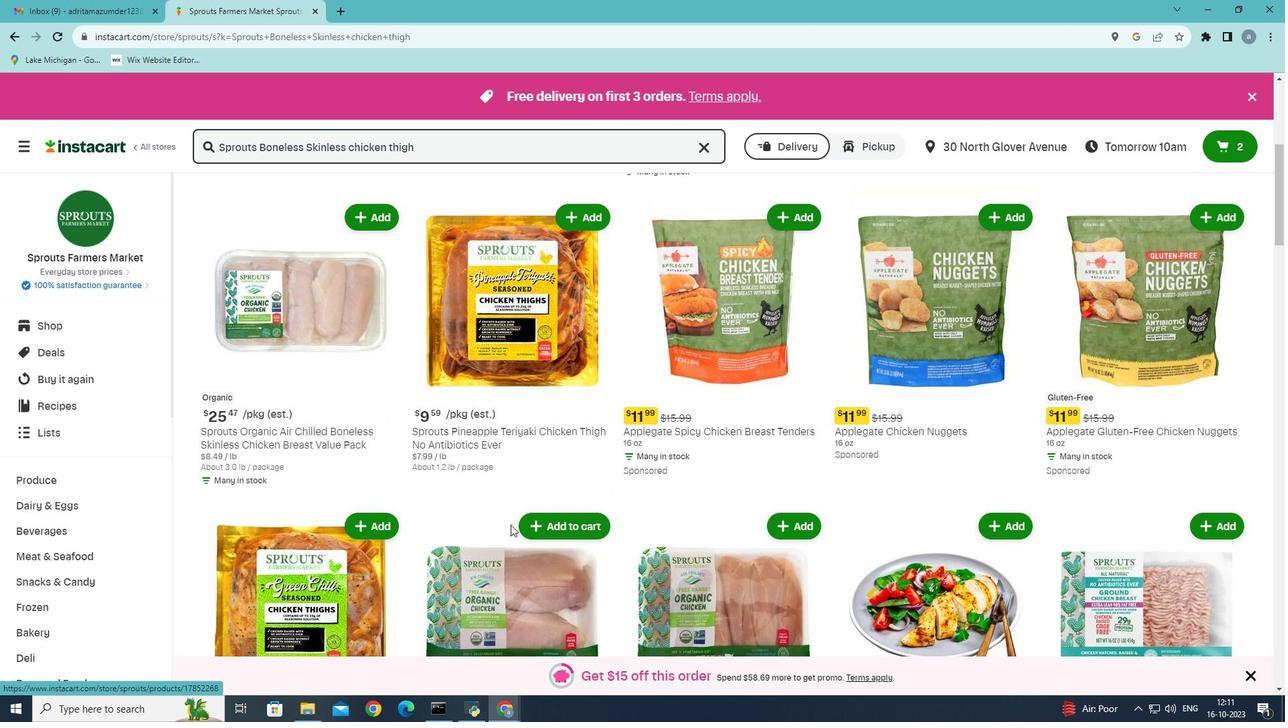 
Action: Mouse scrolled (512, 526) with delta (0, 0)
Screenshot: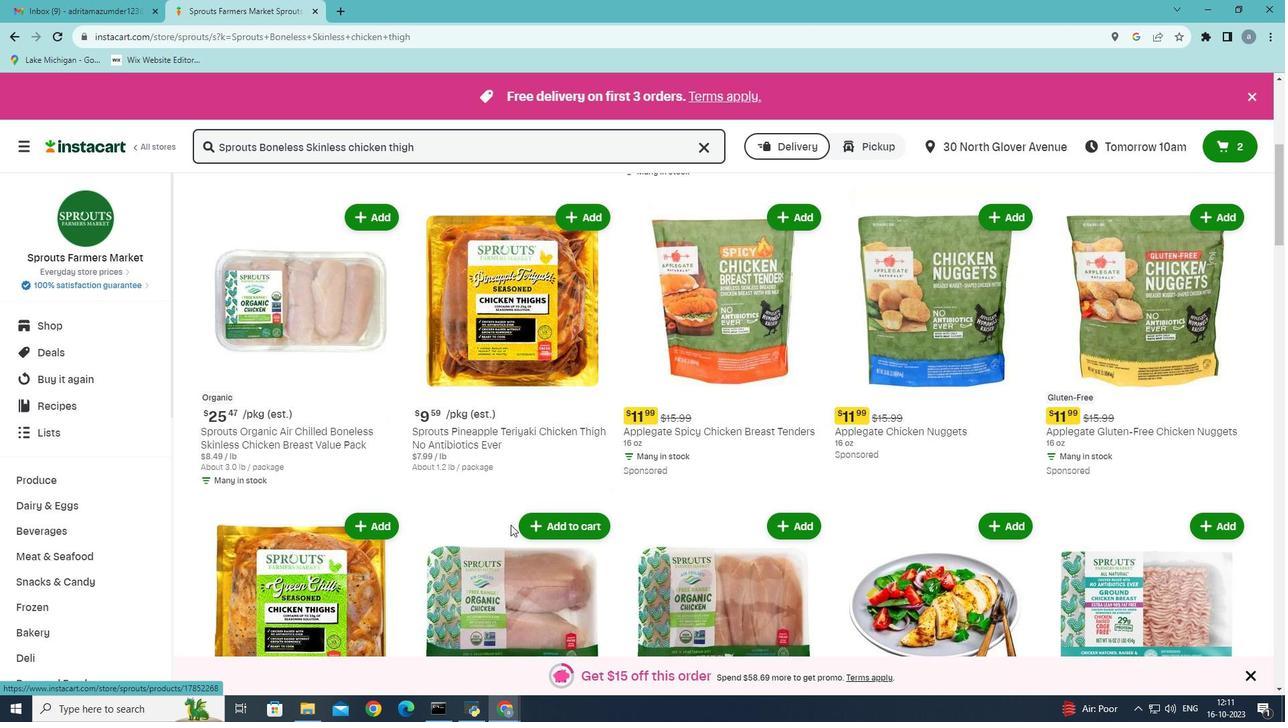 
Action: Mouse moved to (511, 525)
Screenshot: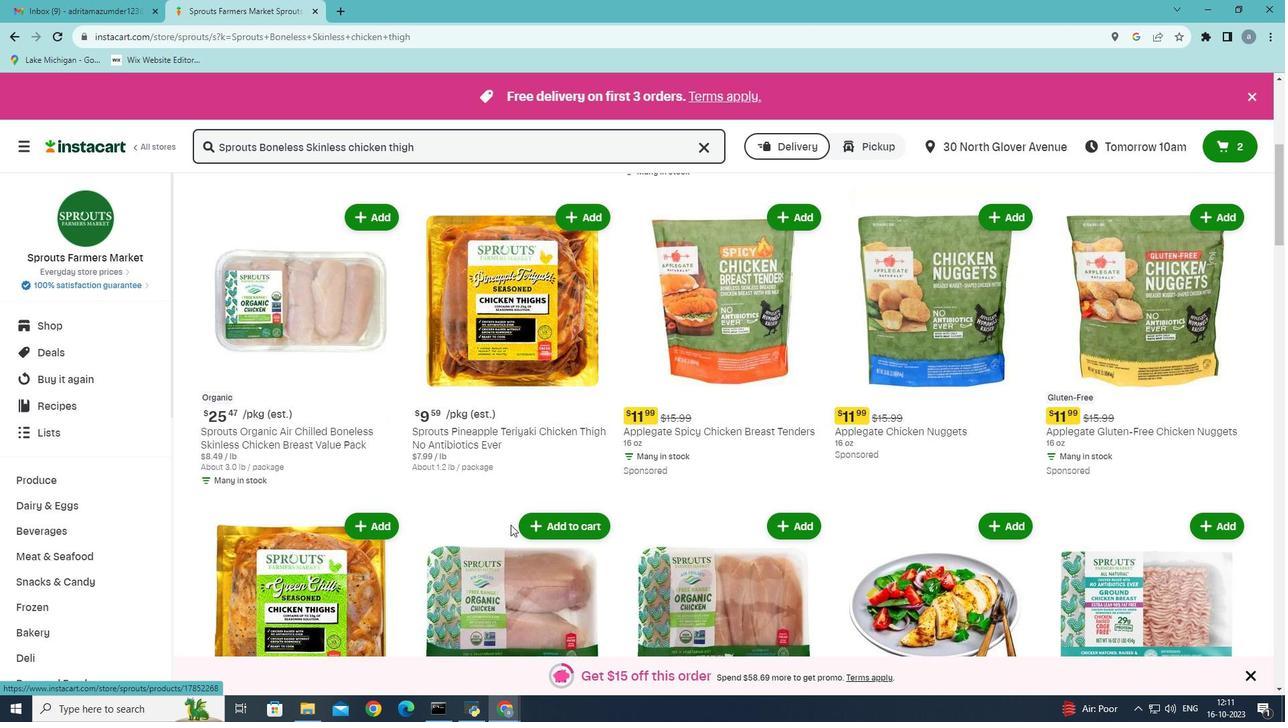 
Action: Mouse scrolled (511, 526) with delta (0, 0)
Screenshot: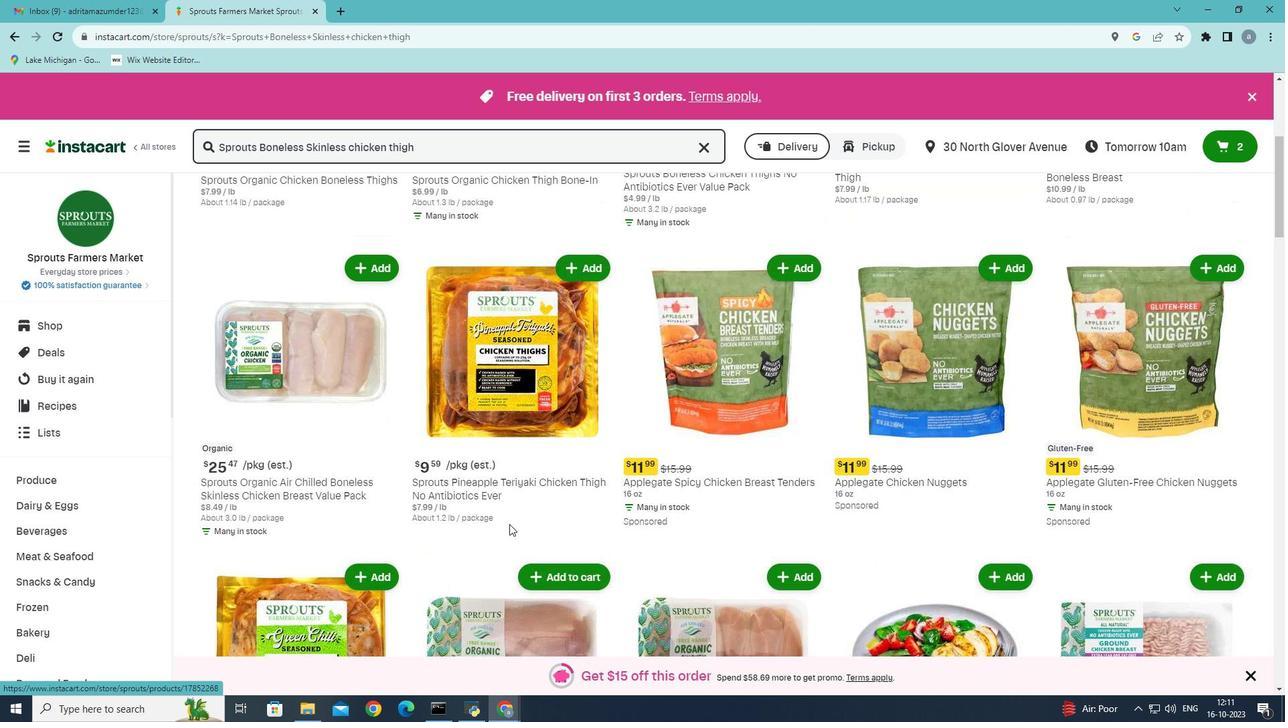 
Action: Mouse moved to (509, 524)
Screenshot: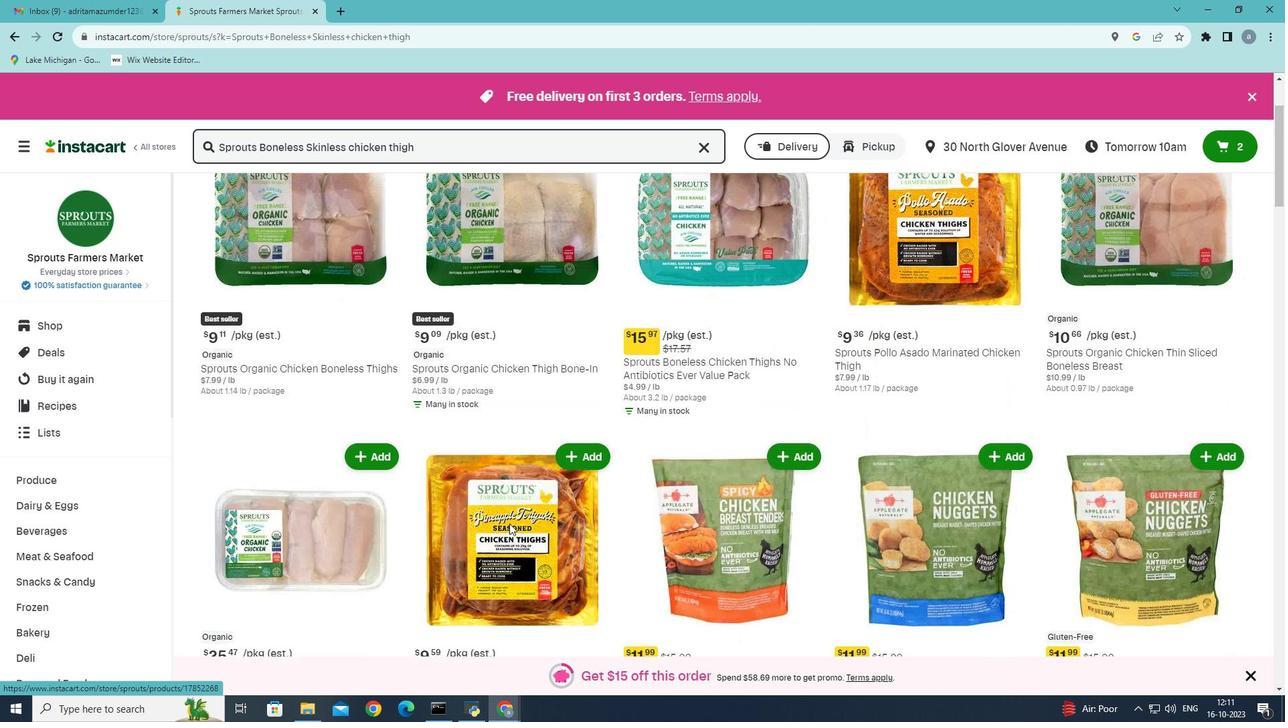 
Action: Mouse scrolled (509, 524) with delta (0, 0)
Screenshot: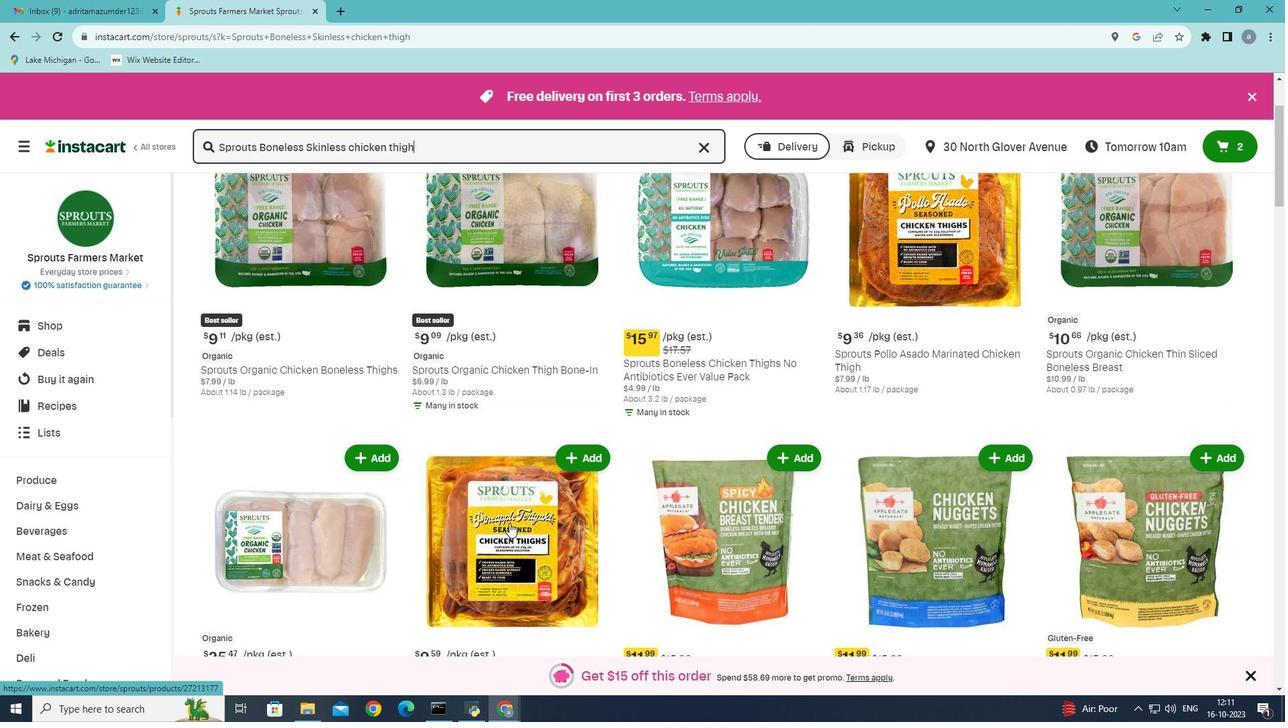 
Action: Mouse scrolled (509, 524) with delta (0, 0)
Screenshot: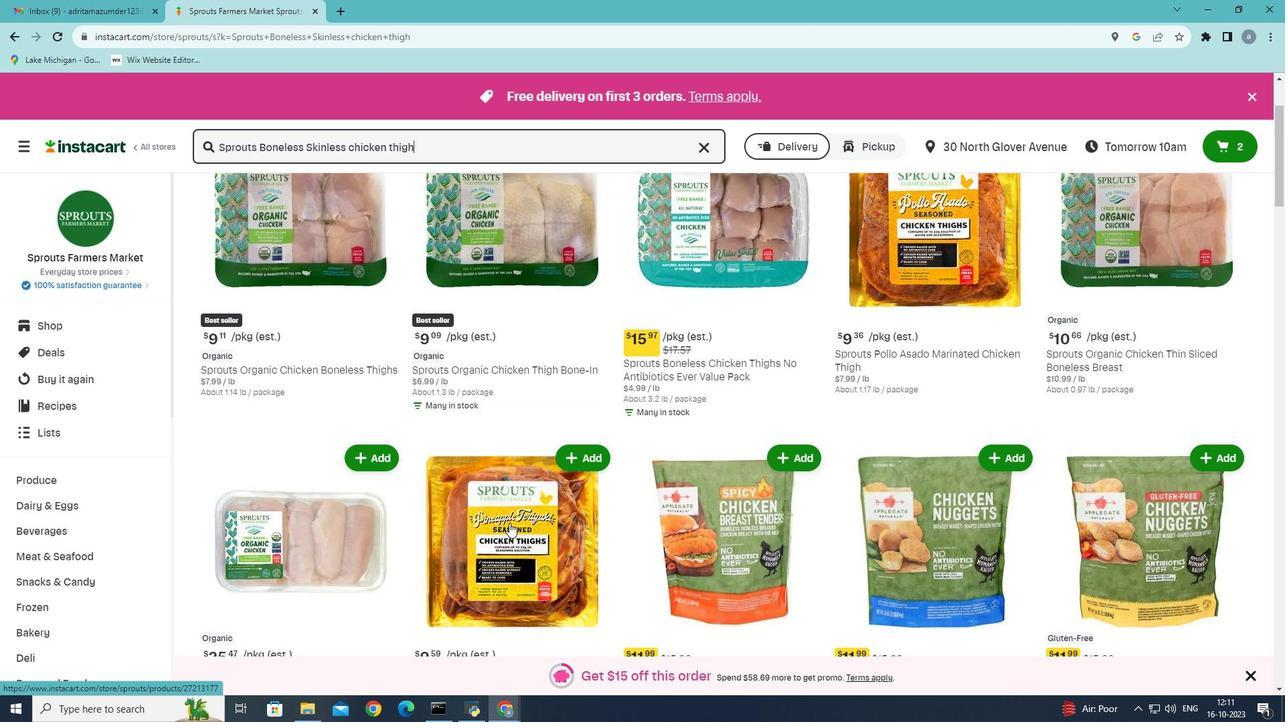 
Action: Mouse moved to (509, 523)
Screenshot: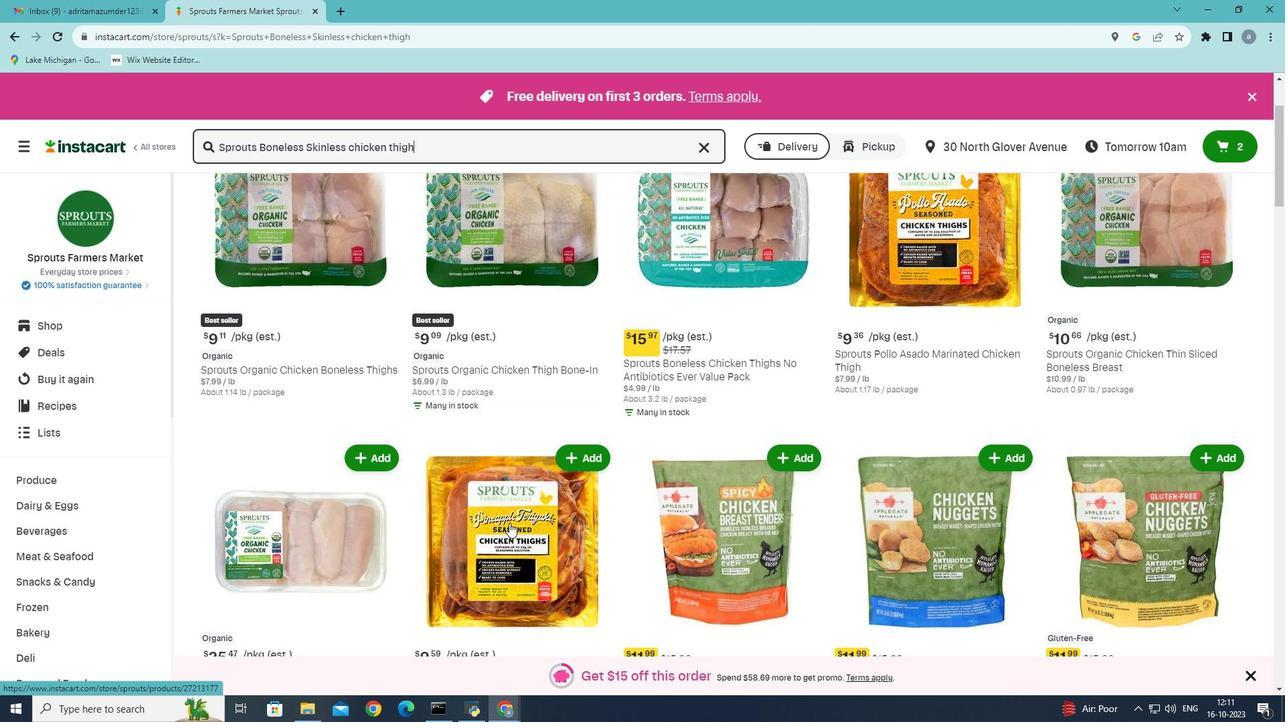 
Action: Mouse scrolled (509, 524) with delta (0, 0)
Screenshot: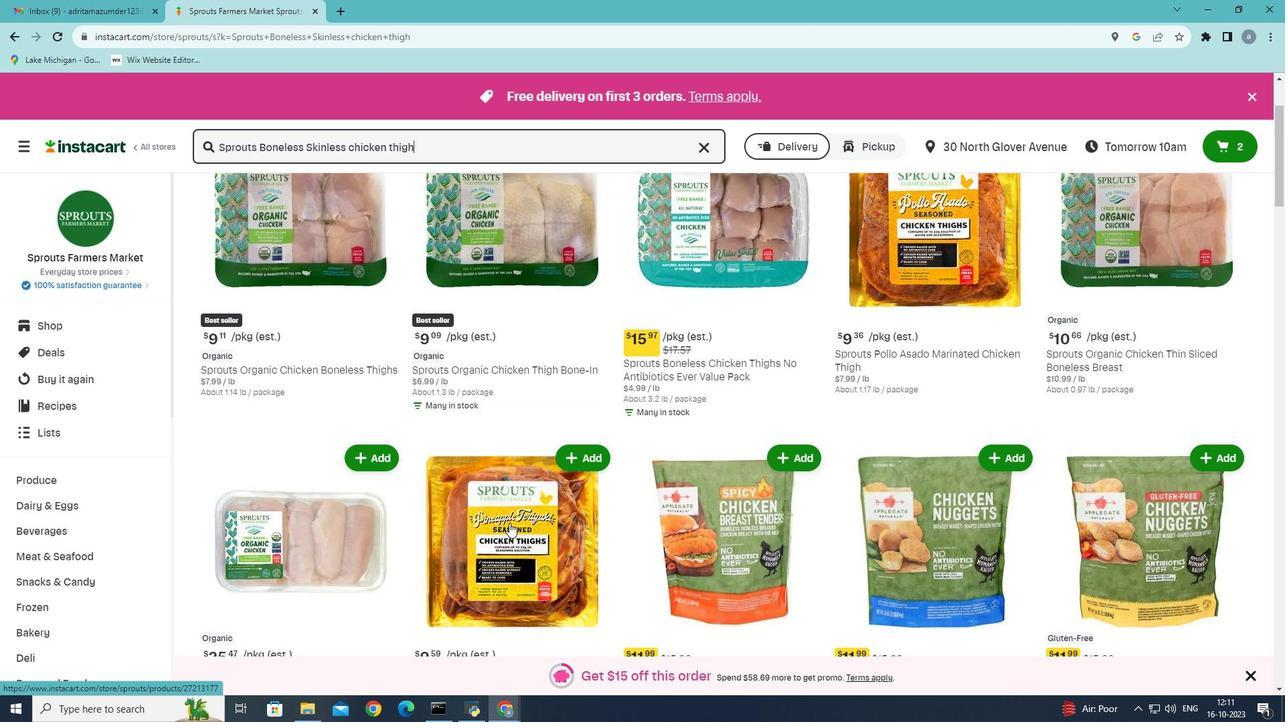 
Action: Mouse moved to (509, 522)
Screenshot: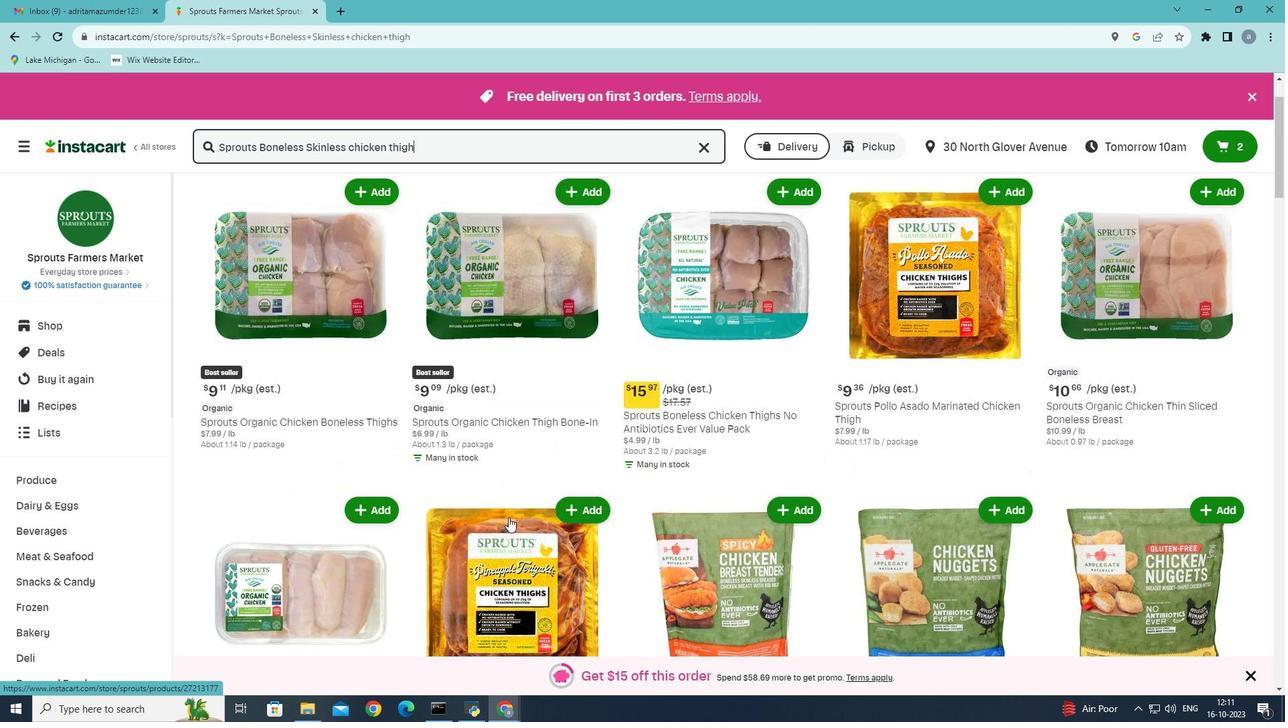 
Action: Mouse scrolled (509, 523) with delta (0, 0)
Screenshot: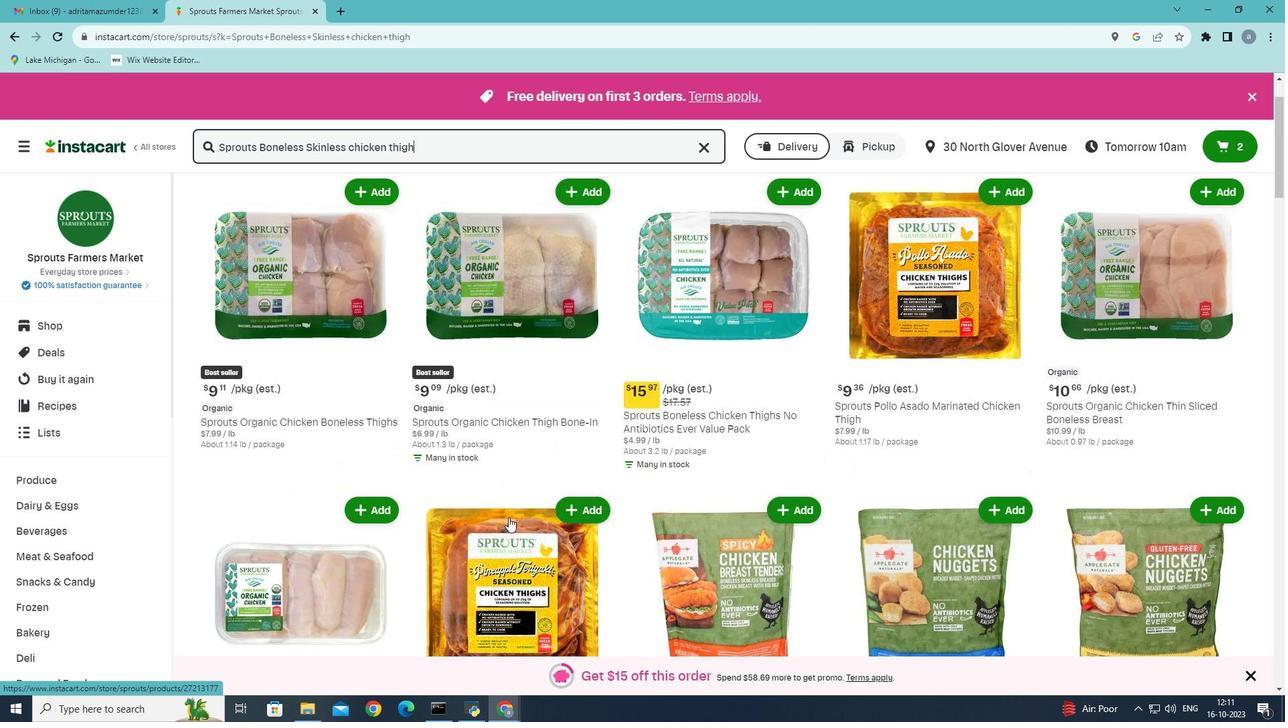 
Action: Mouse moved to (508, 518)
Screenshot: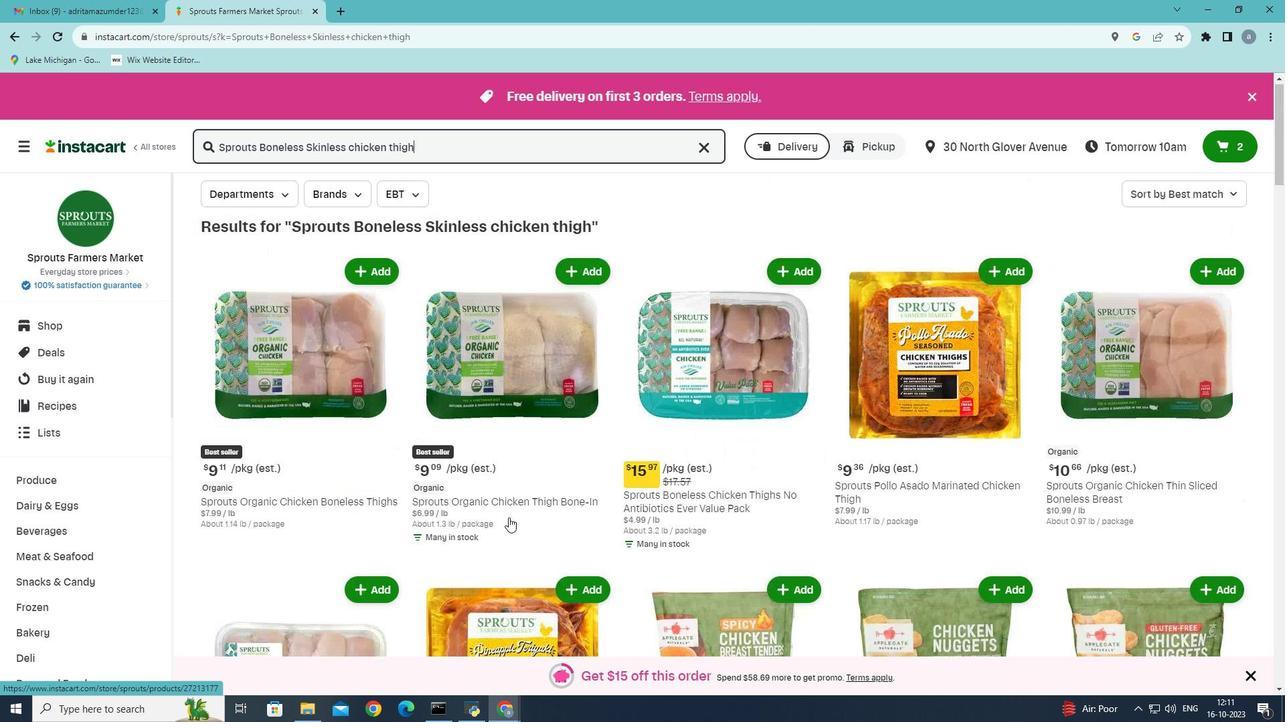 
Action: Mouse scrolled (508, 518) with delta (0, 0)
Screenshot: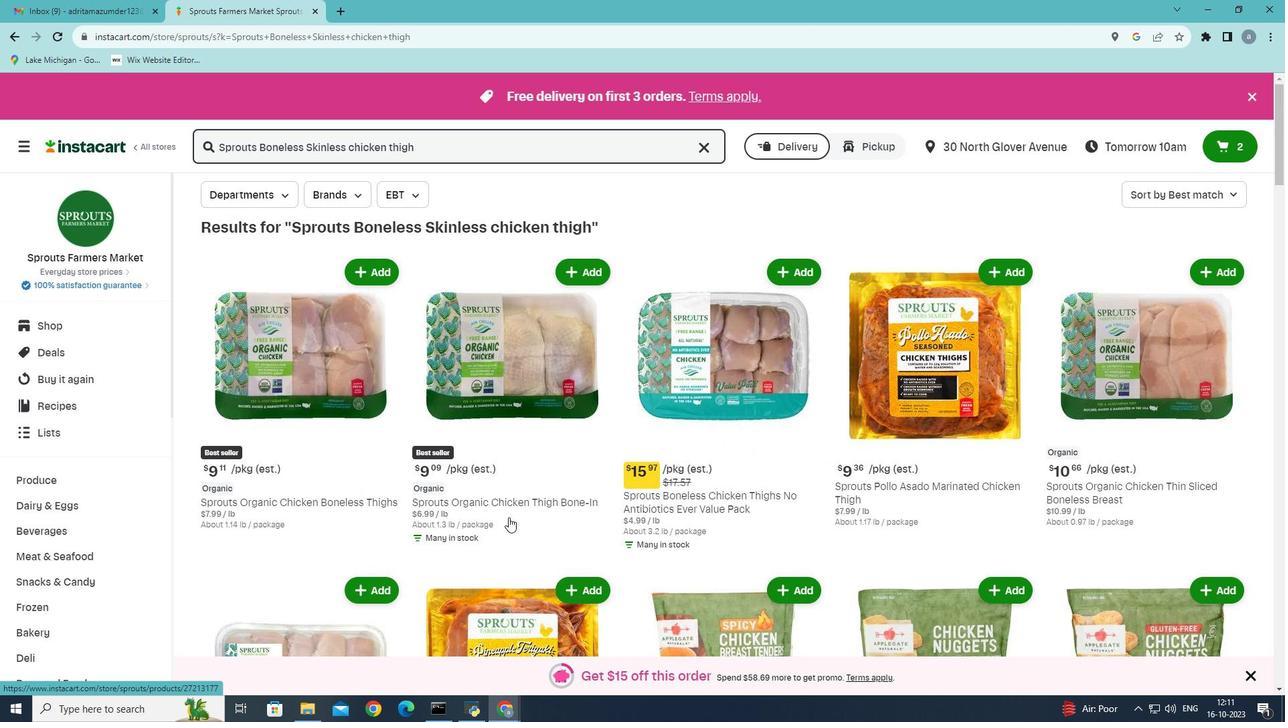 
Action: Mouse scrolled (508, 518) with delta (0, 0)
Screenshot: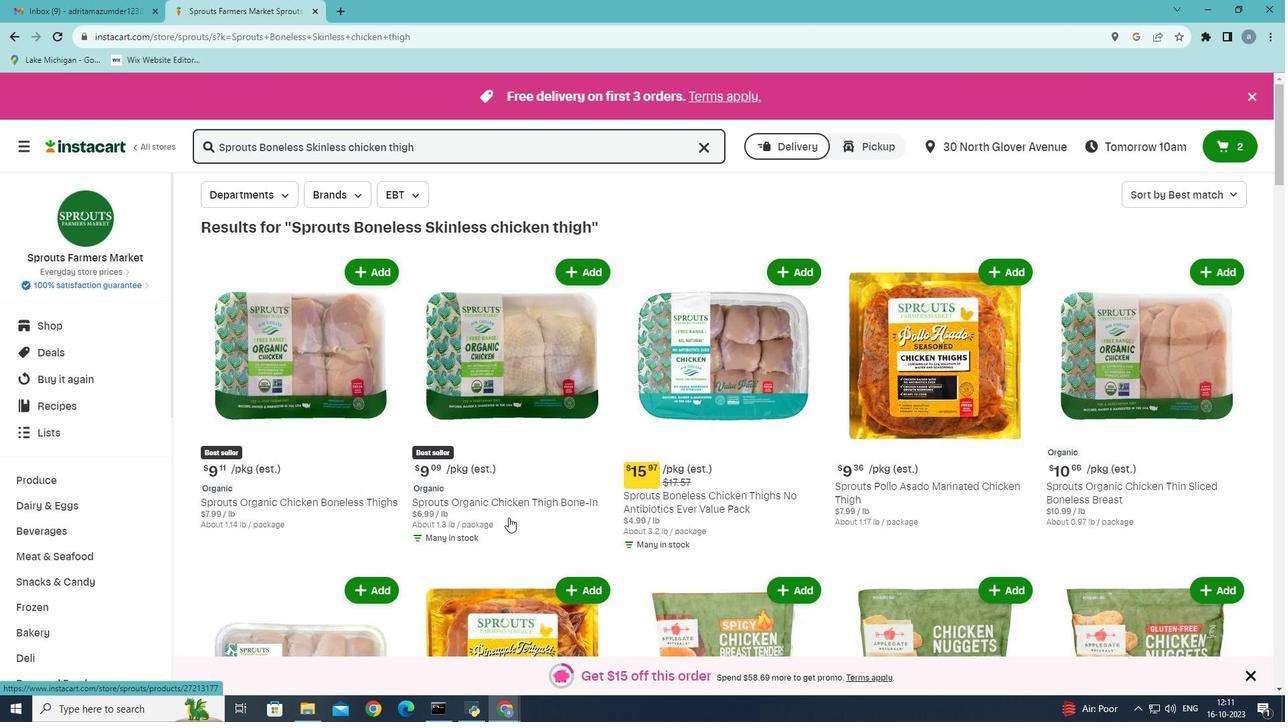 
Action: Mouse scrolled (508, 518) with delta (0, 0)
Screenshot: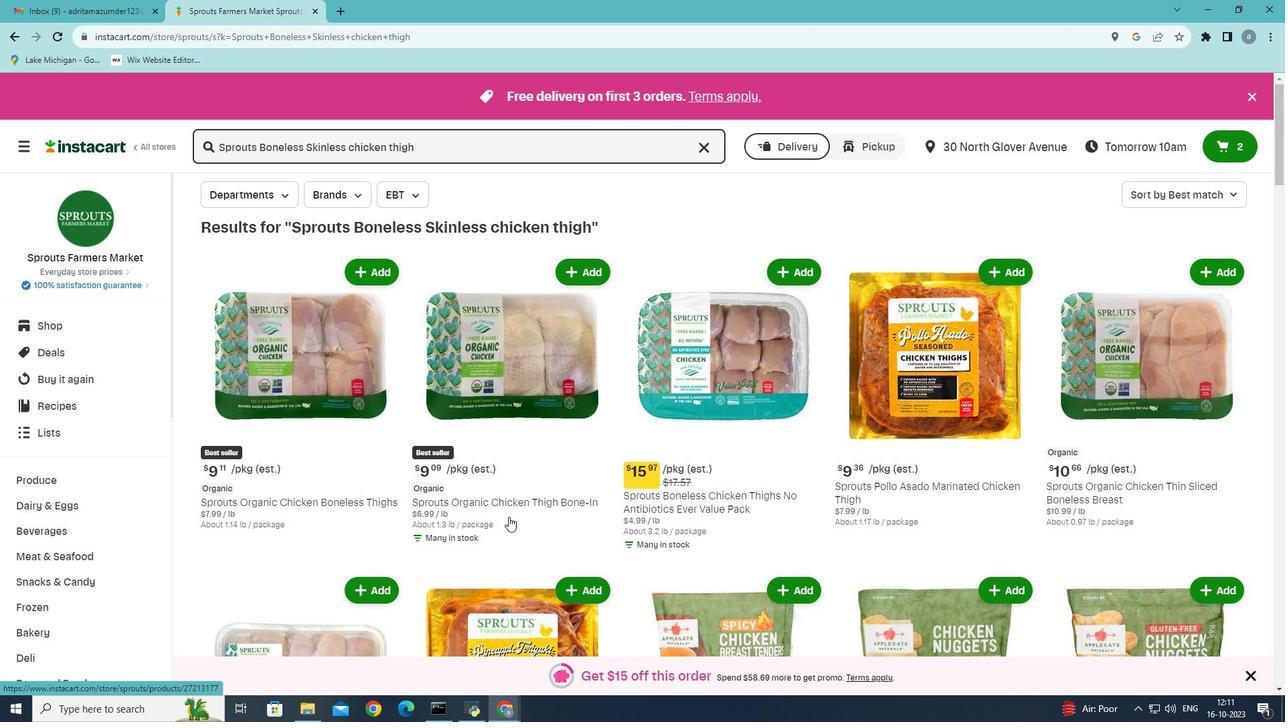 
Action: Mouse scrolled (508, 518) with delta (0, 0)
Screenshot: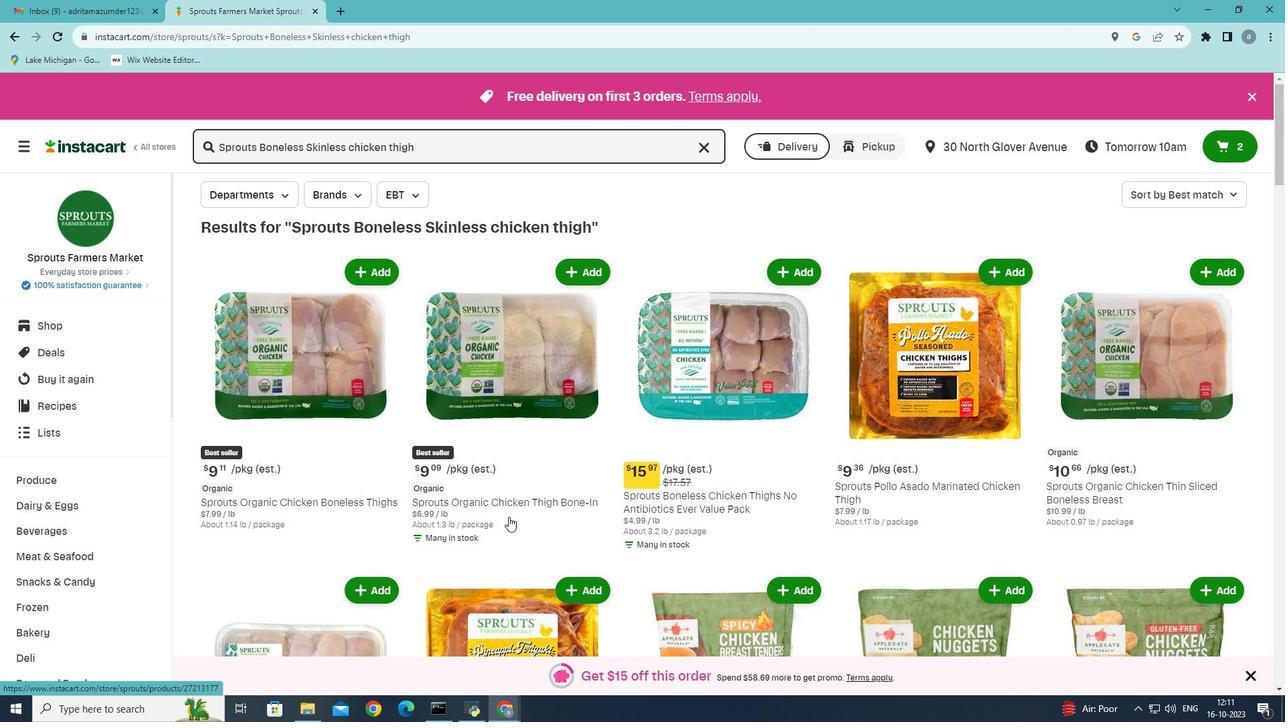 
Action: Mouse scrolled (508, 518) with delta (0, 0)
Screenshot: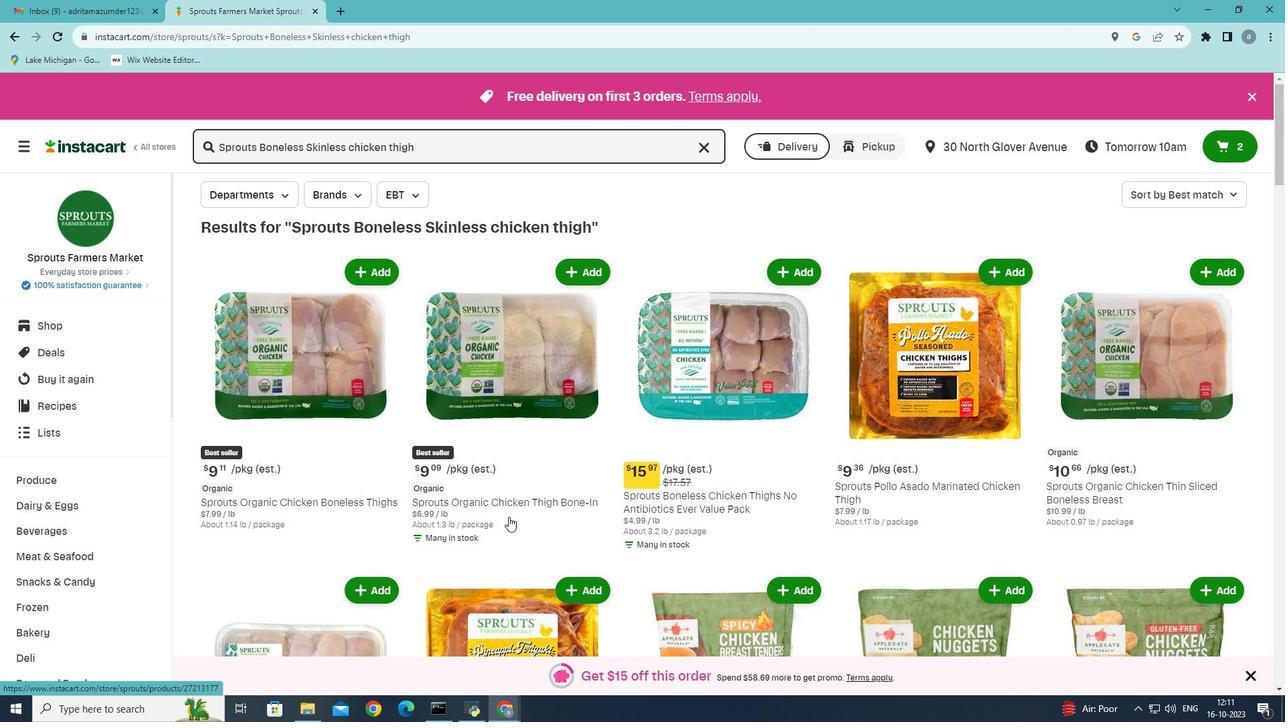 
Action: Mouse moved to (508, 516)
Screenshot: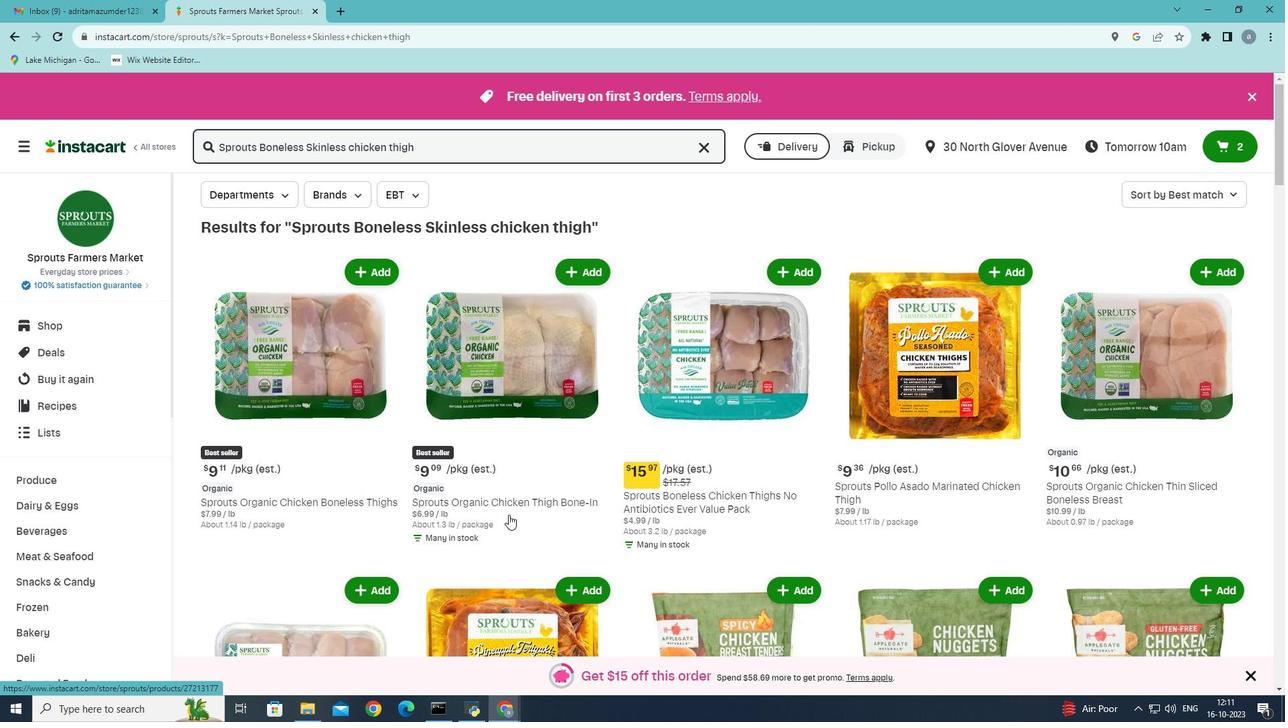 
Action: Mouse scrolled (508, 517) with delta (0, 0)
Screenshot: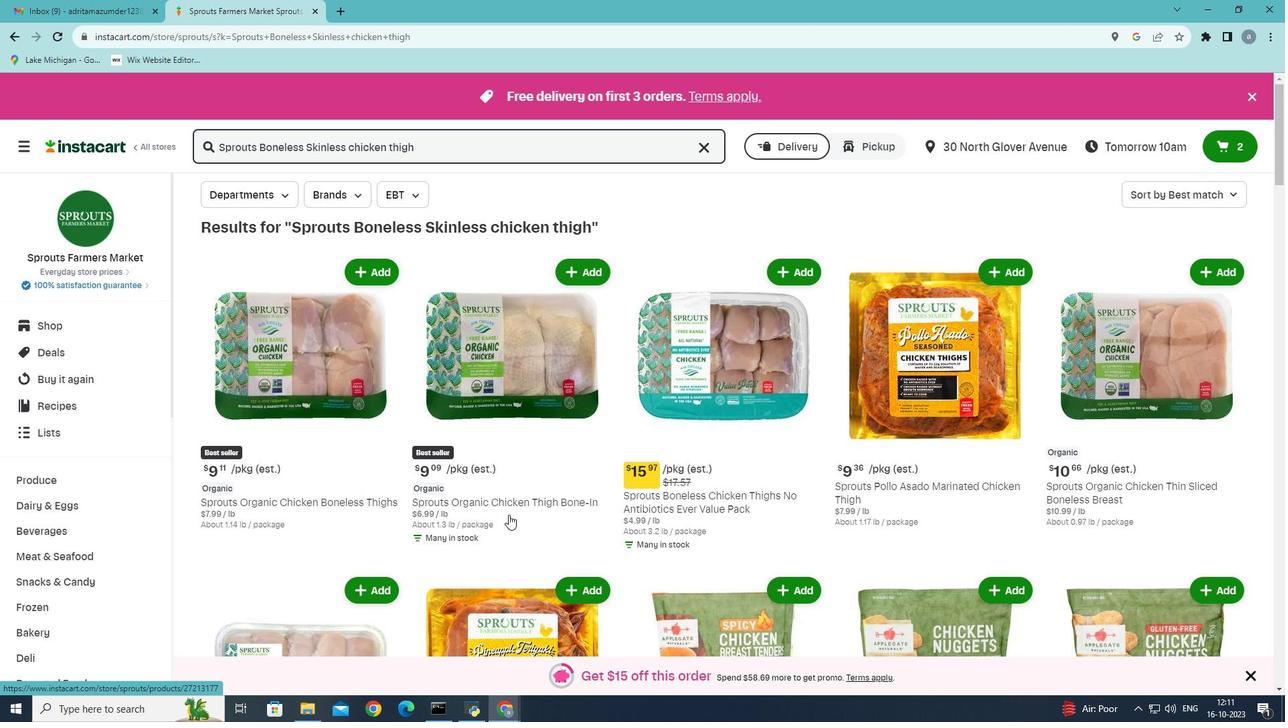 
Action: Mouse moved to (508, 515)
Screenshot: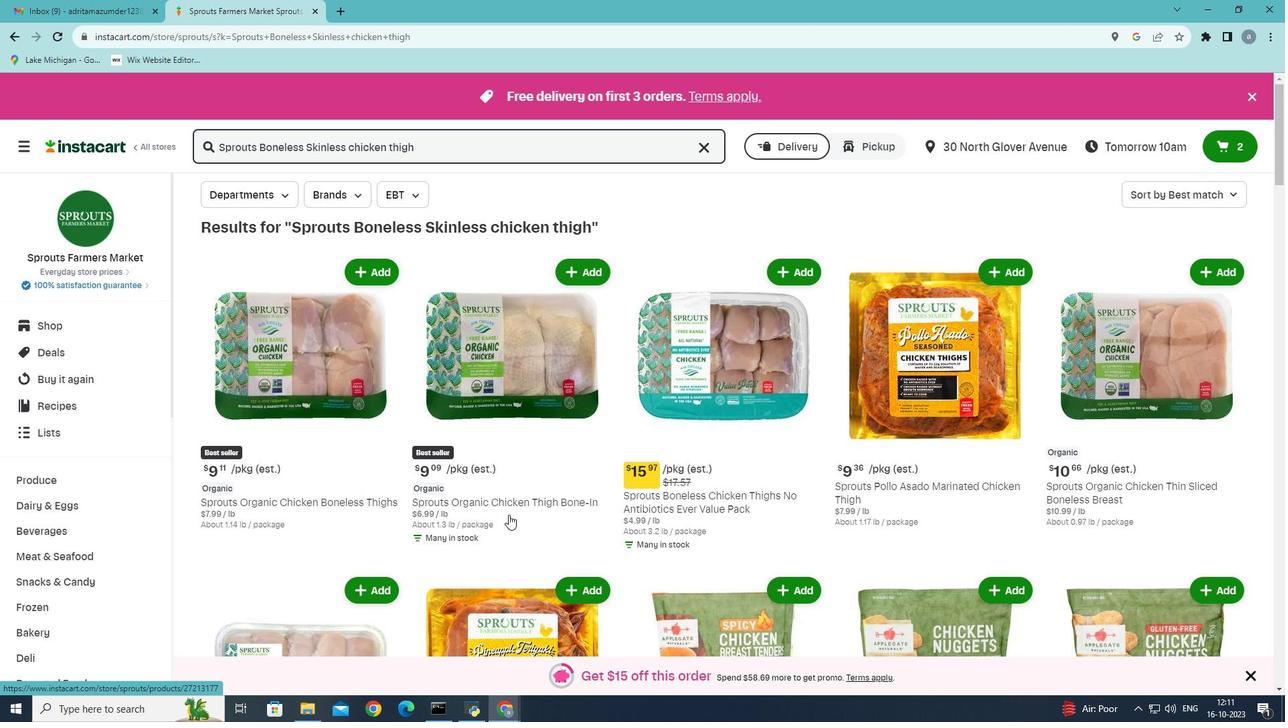 
Action: Mouse scrolled (508, 514) with delta (0, 0)
Screenshot: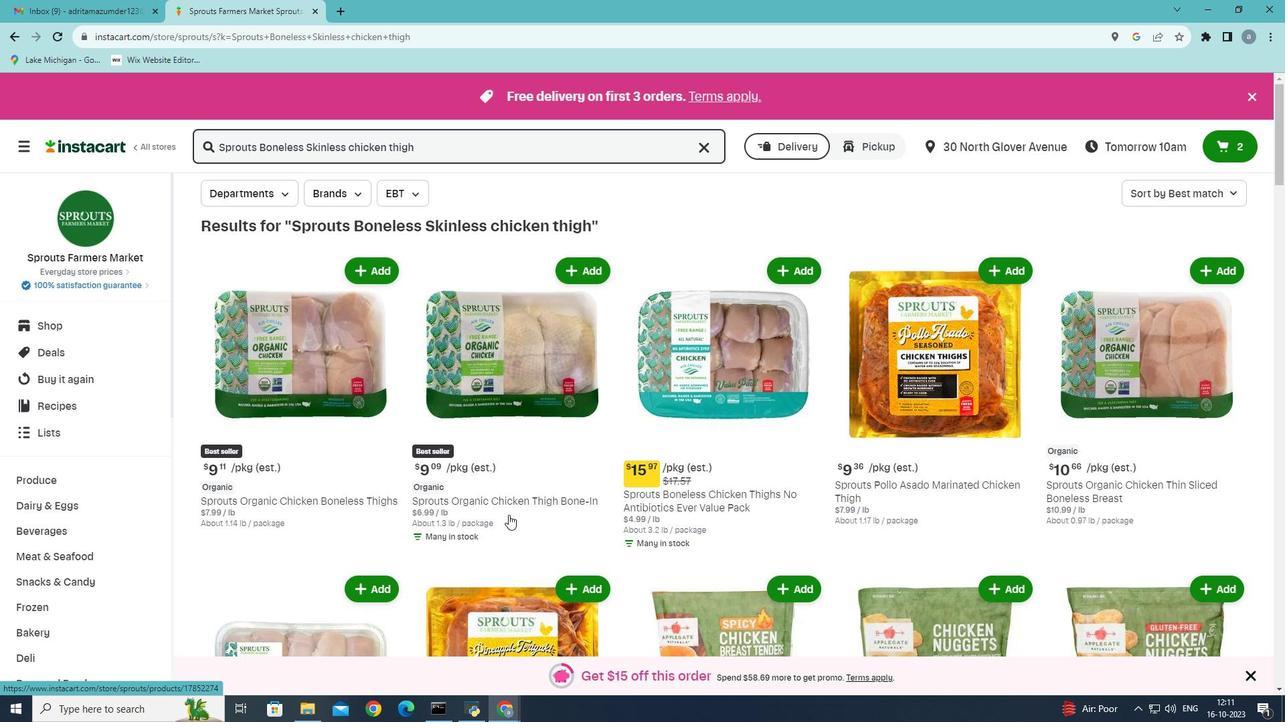 
Action: Mouse scrolled (508, 514) with delta (0, 0)
Screenshot: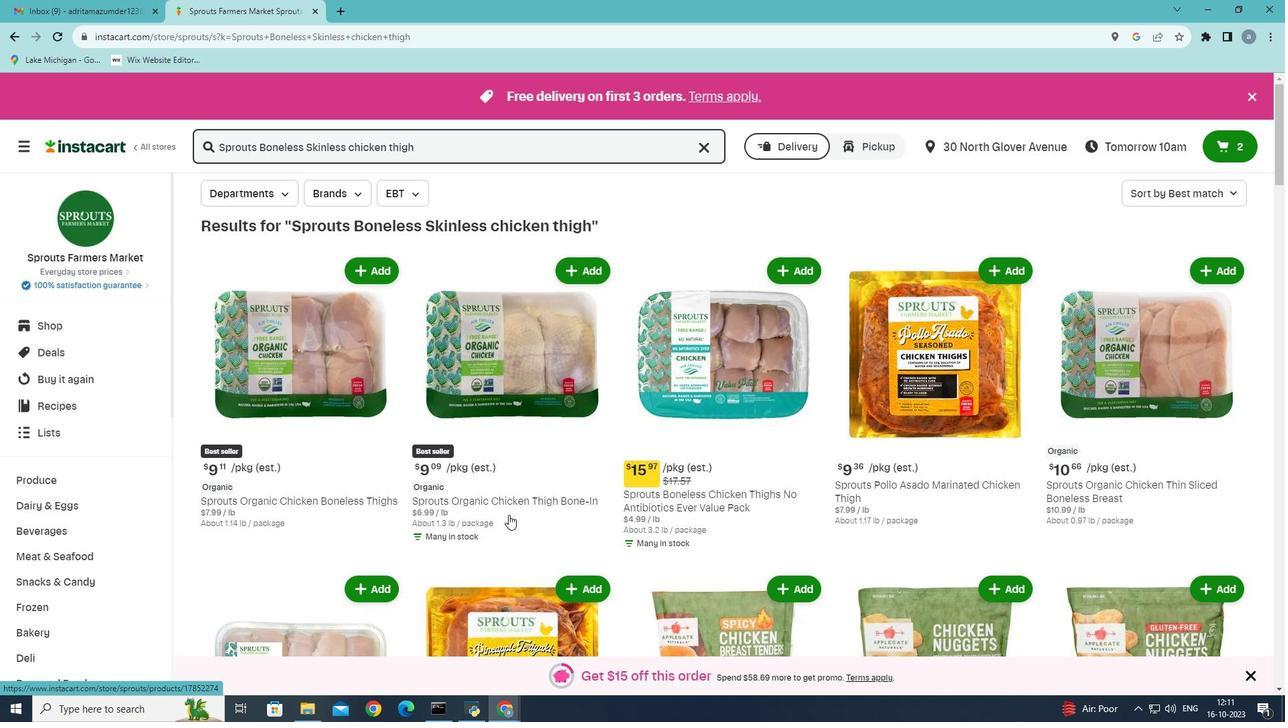 
Action: Mouse scrolled (508, 514) with delta (0, 0)
Screenshot: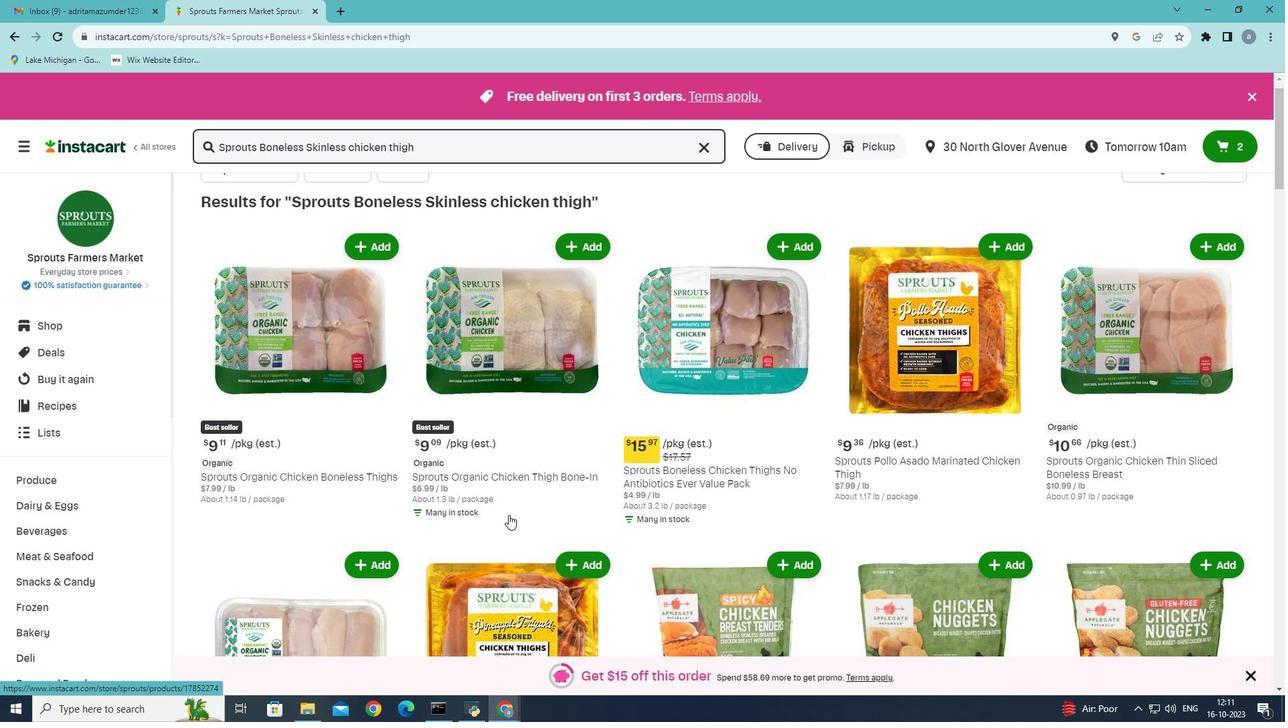
Action: Mouse scrolled (508, 514) with delta (0, 0)
Screenshot: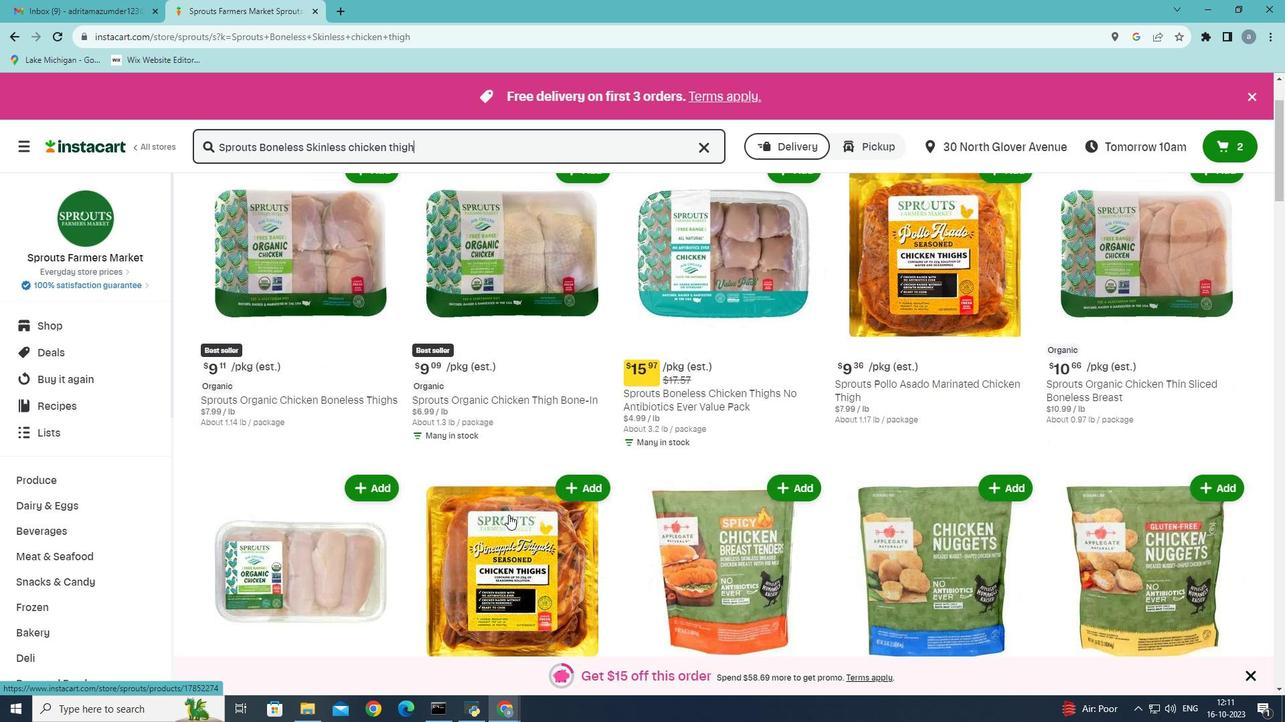 
Action: Mouse scrolled (508, 514) with delta (0, 0)
Screenshot: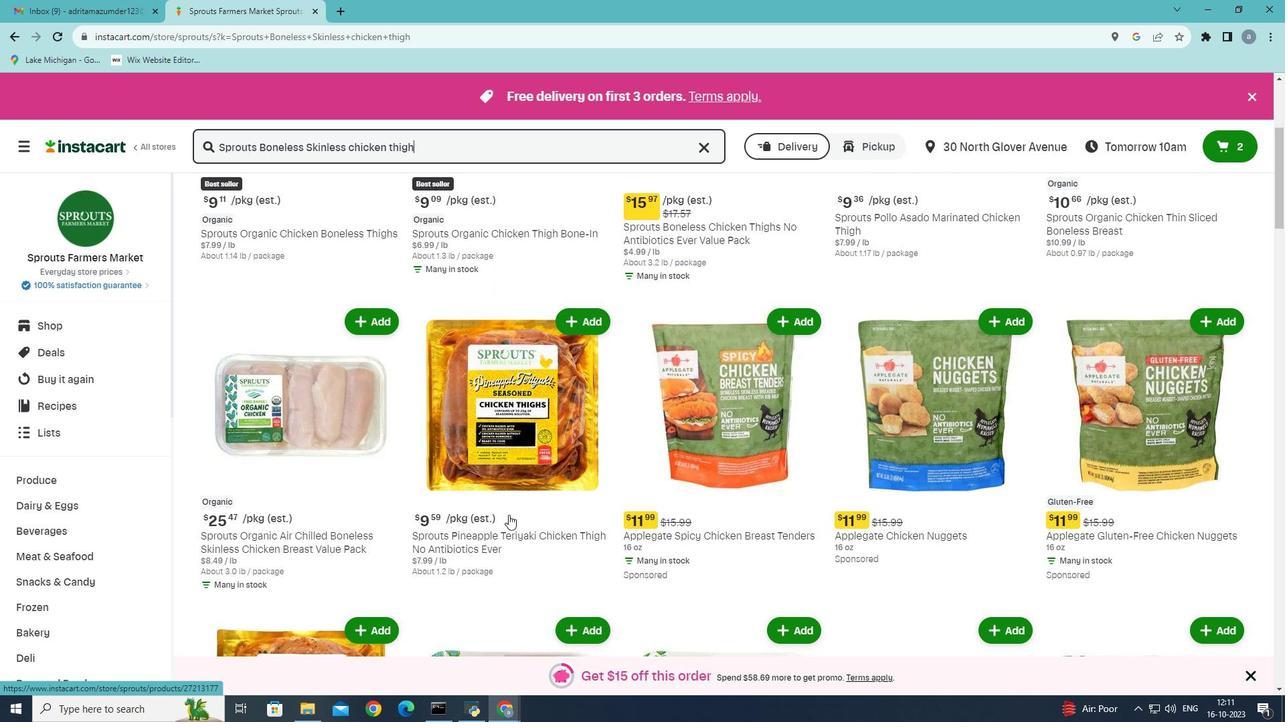 
Action: Mouse scrolled (508, 514) with delta (0, 0)
Screenshot: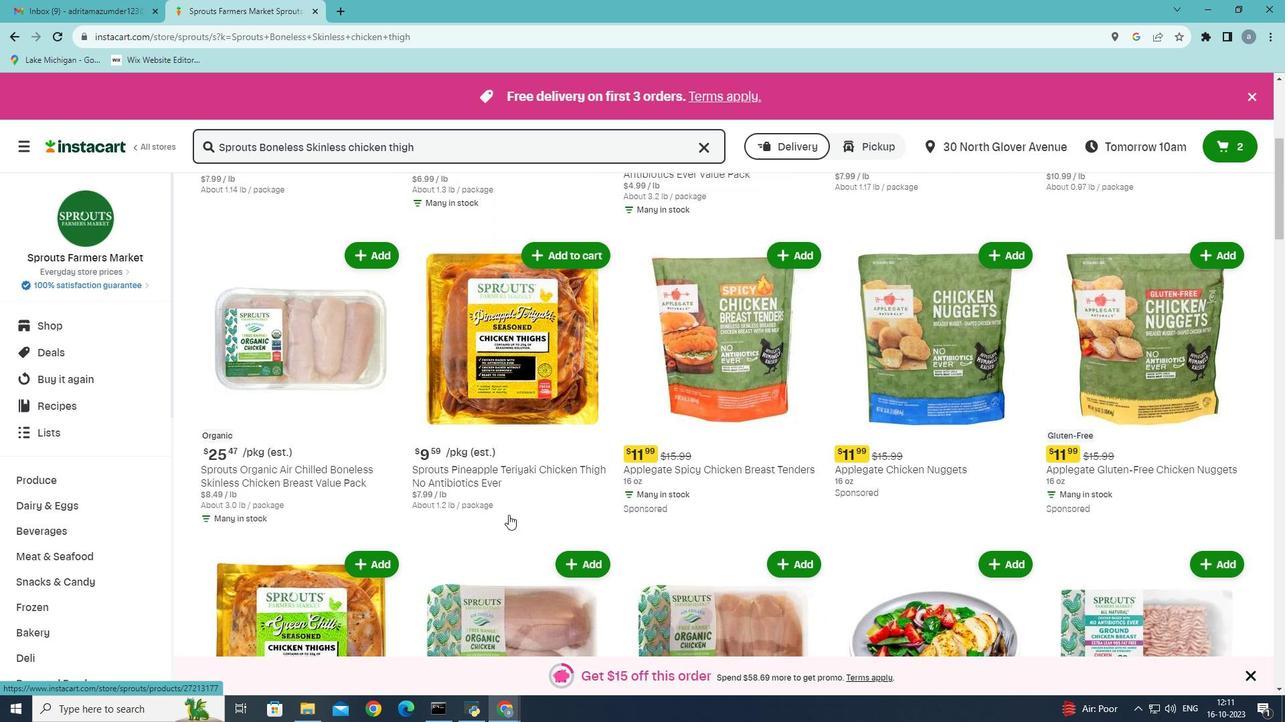 
Action: Mouse scrolled (508, 514) with delta (0, 0)
Screenshot: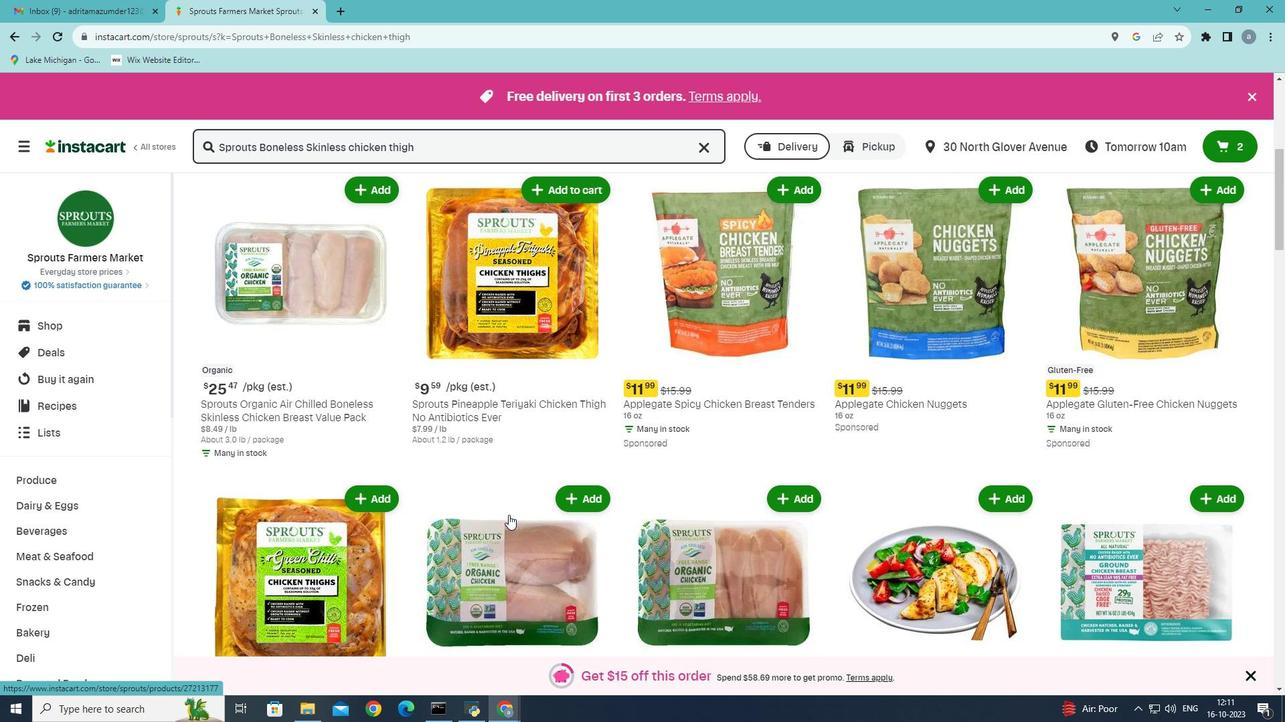 
Action: Mouse scrolled (508, 514) with delta (0, 0)
Screenshot: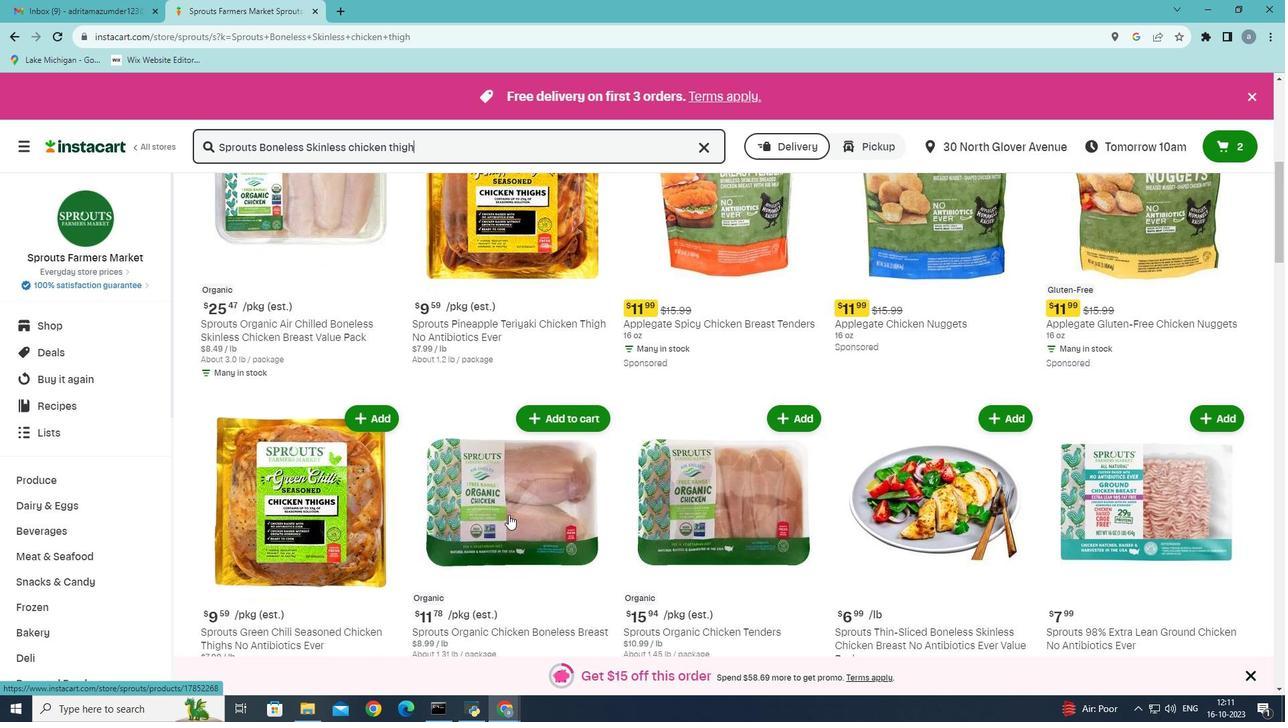 
Action: Mouse scrolled (508, 514) with delta (0, 0)
Screenshot: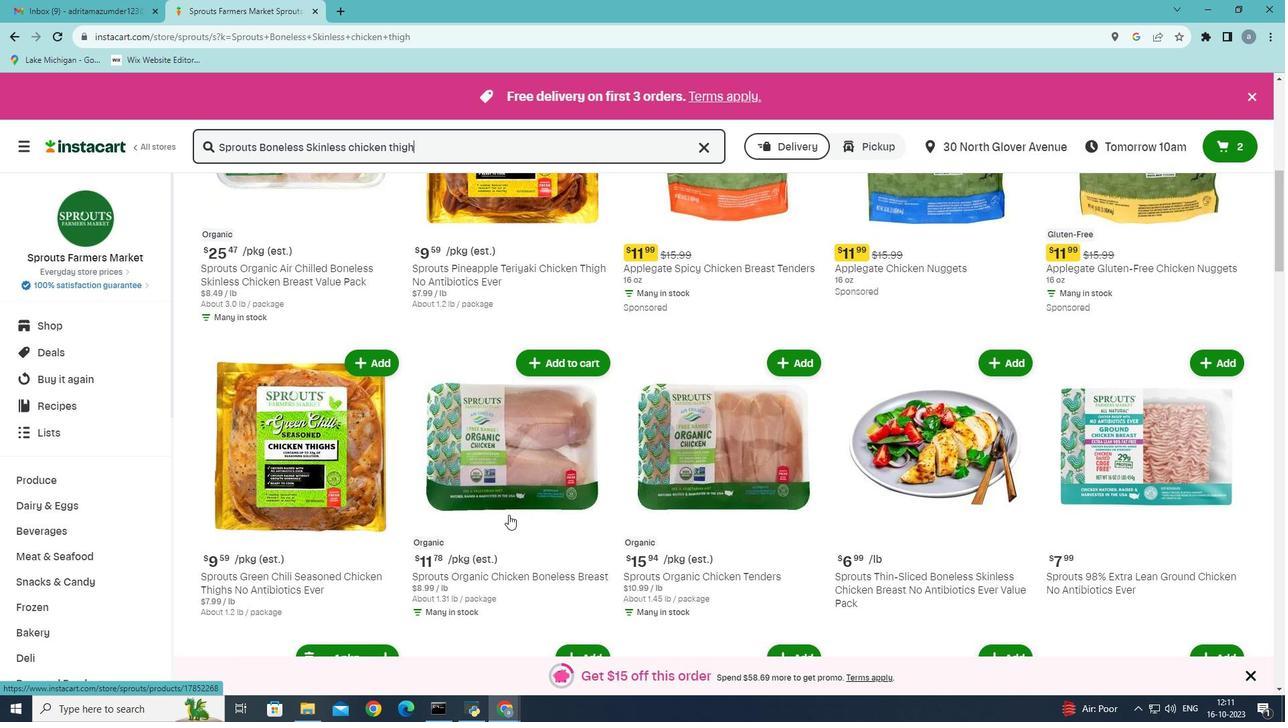 
Action: Mouse scrolled (508, 514) with delta (0, 0)
Screenshot: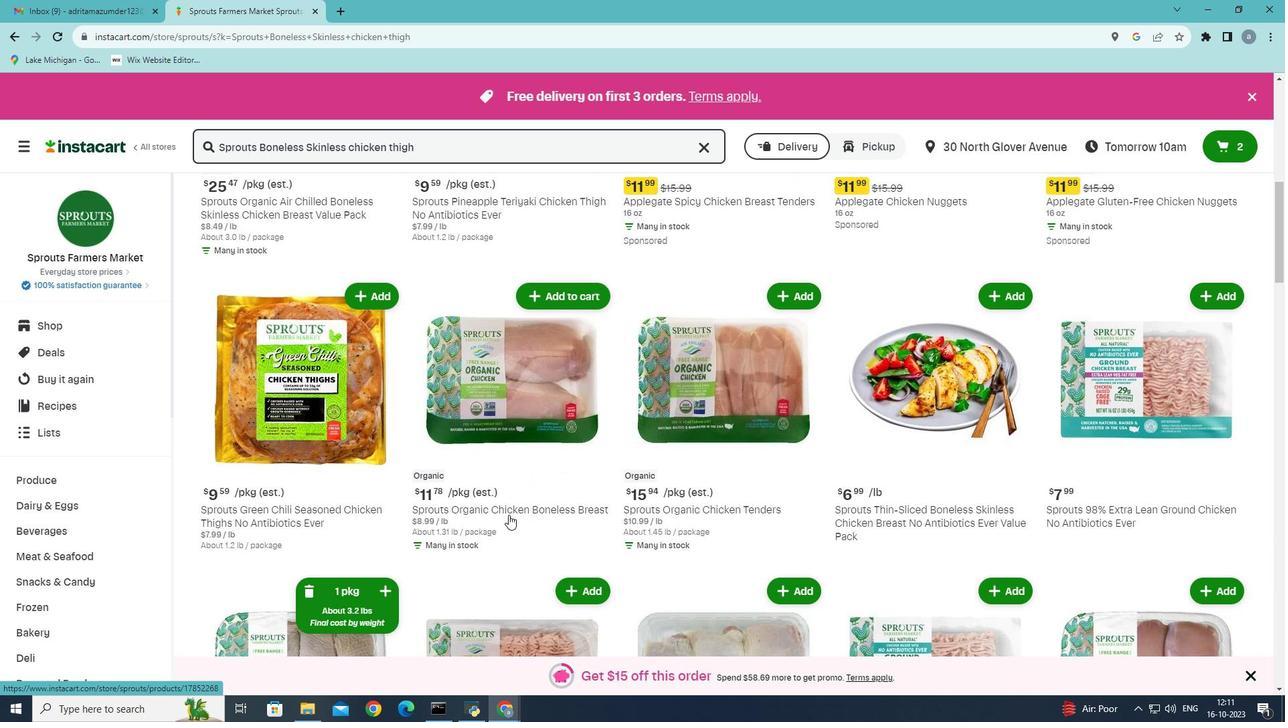 
Action: Mouse scrolled (508, 514) with delta (0, 0)
Screenshot: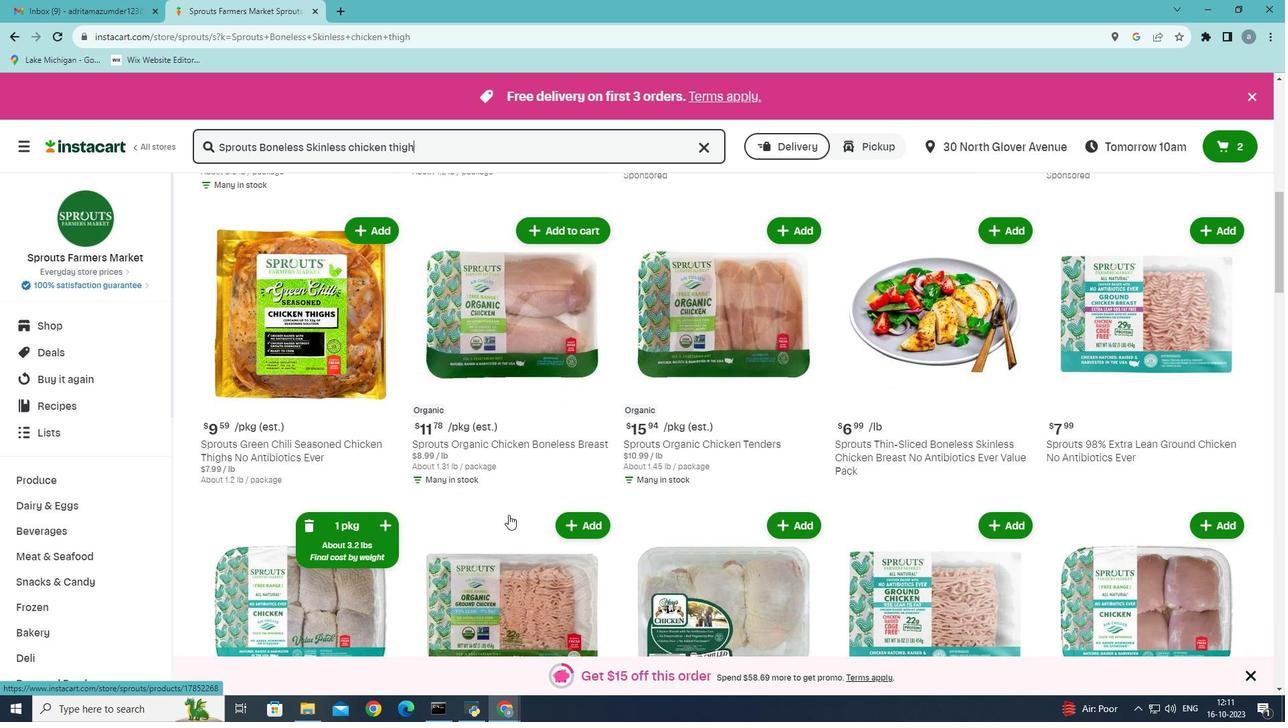 
Action: Mouse scrolled (508, 514) with delta (0, 0)
Screenshot: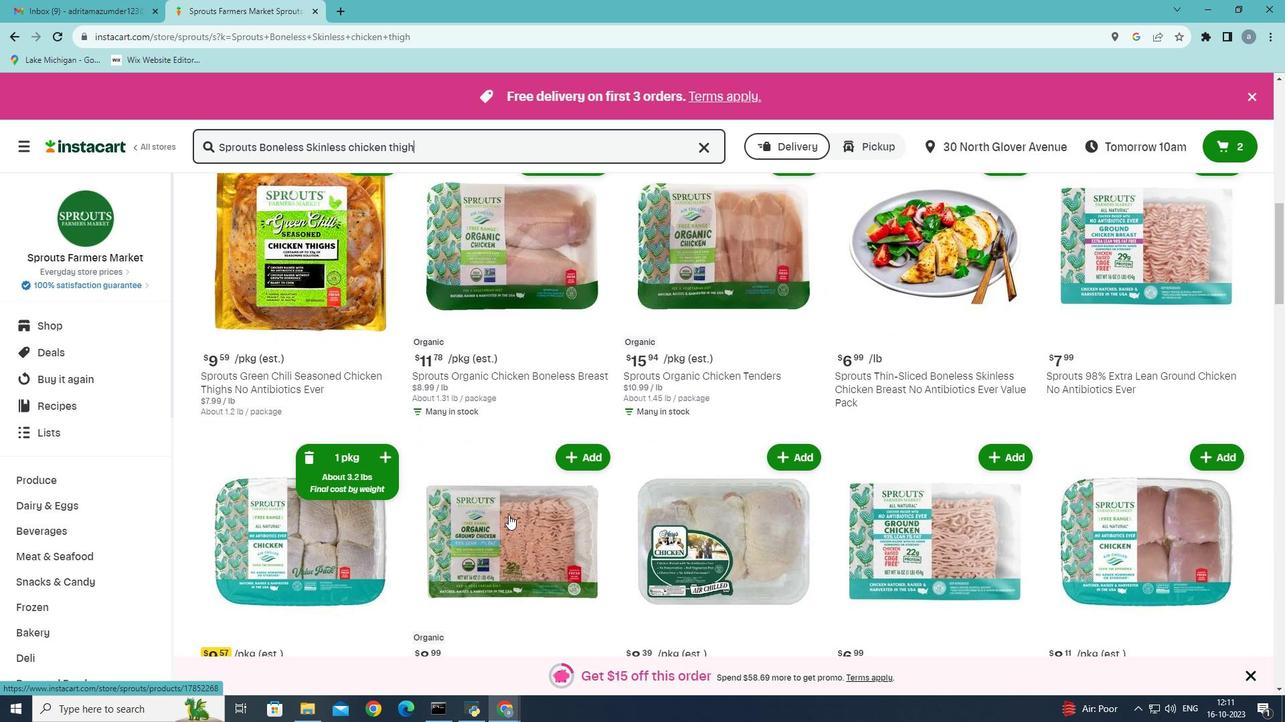 
Action: Mouse moved to (1217, 395)
Screenshot: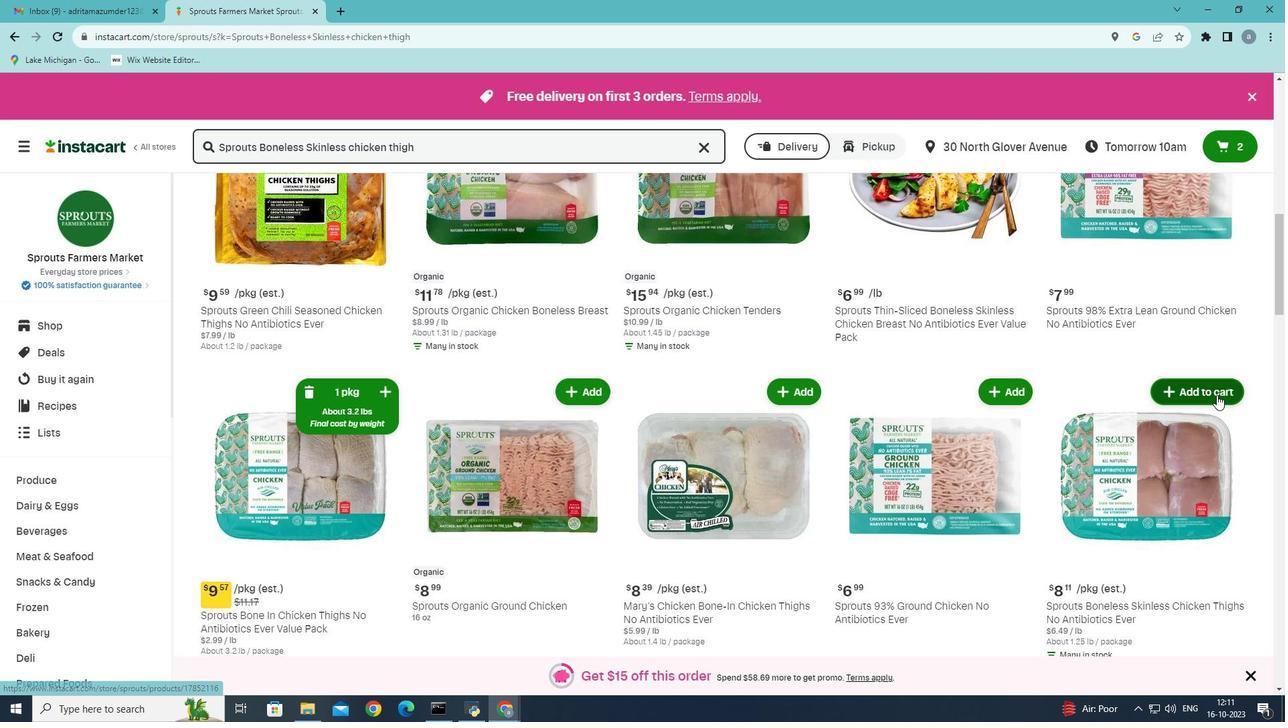 
Action: Mouse pressed left at (1217, 395)
Screenshot: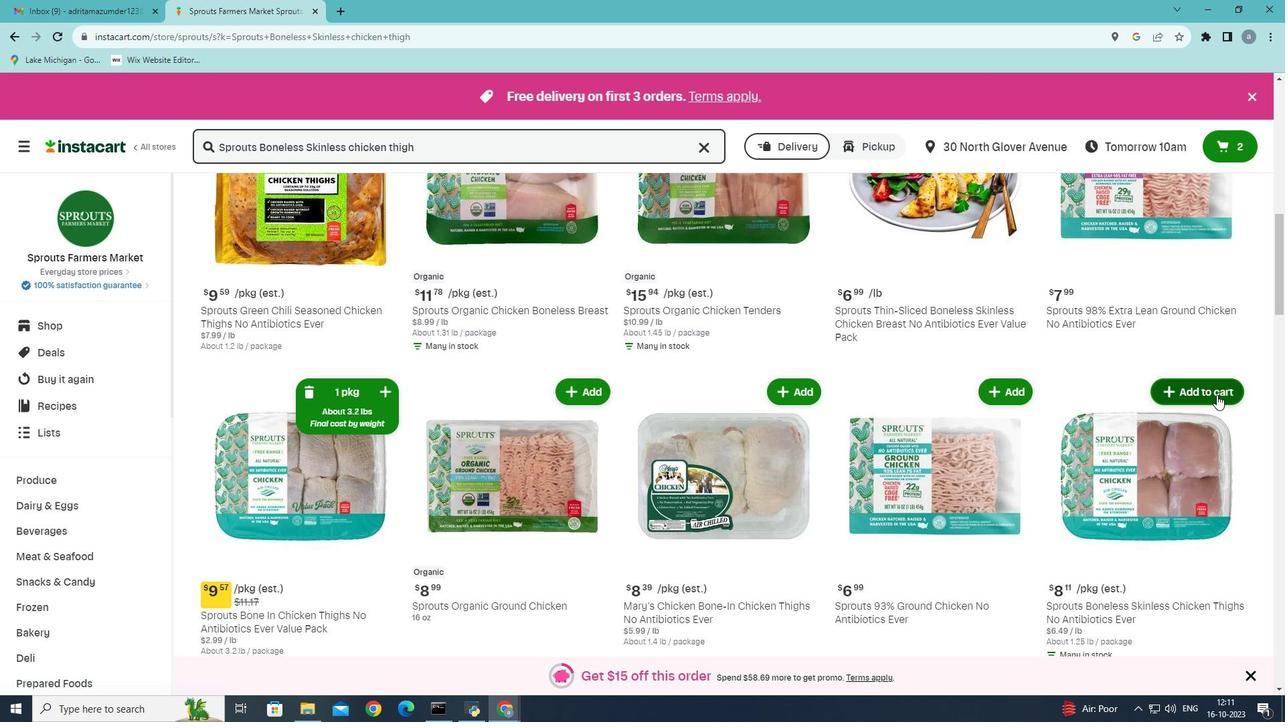 
